 Task: Slide 45 - Maybe You Need Another Timeline-1.
Action: Mouse moved to (182, 69)
Screenshot: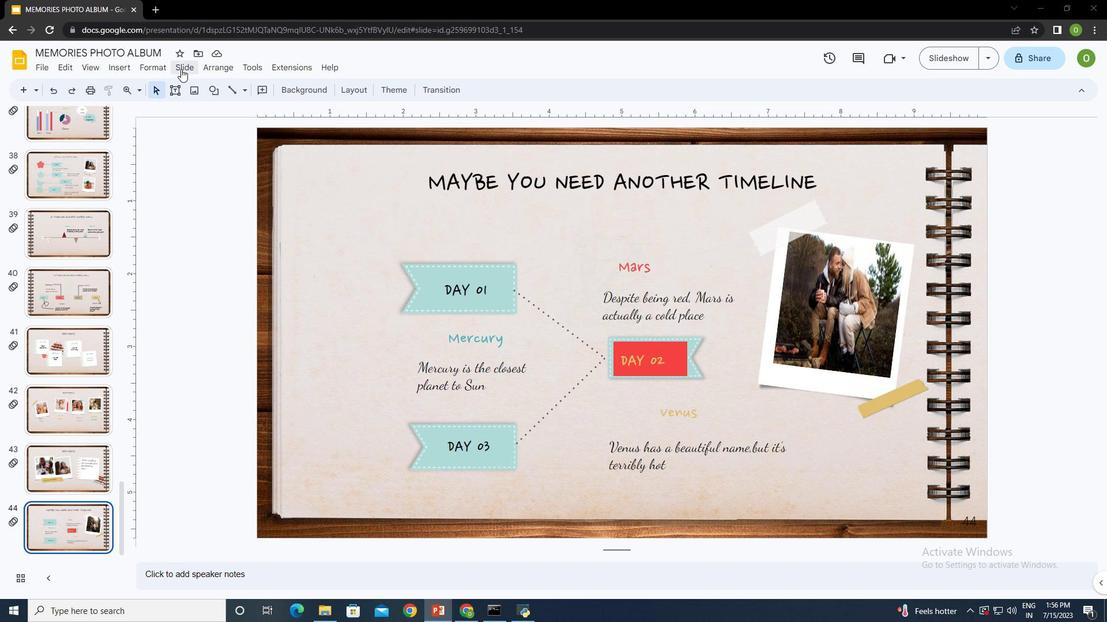 
Action: Mouse pressed left at (182, 69)
Screenshot: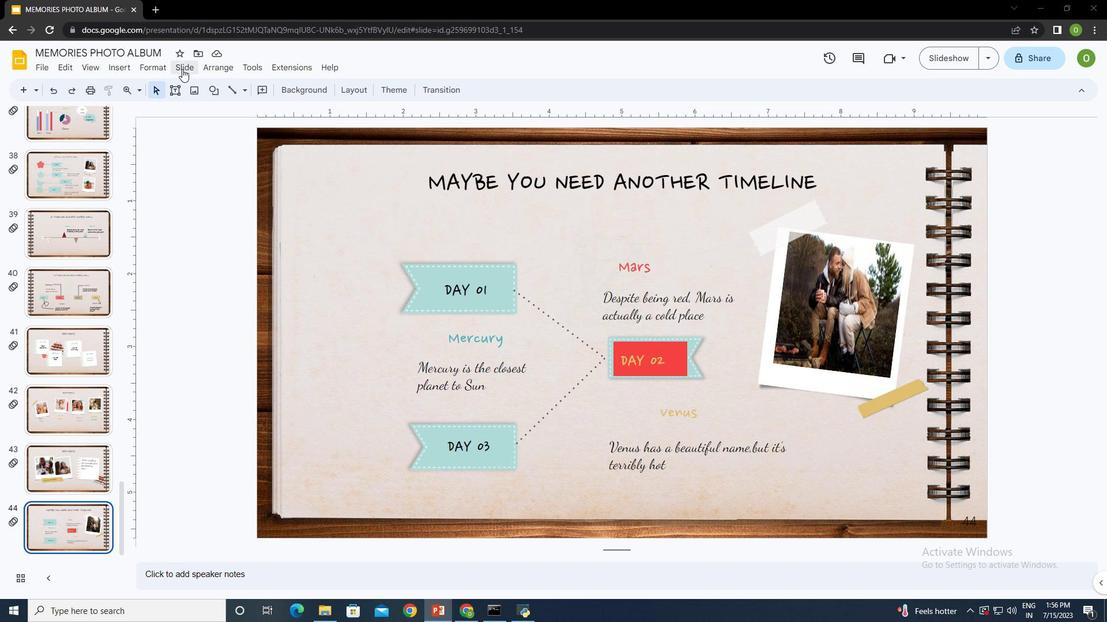 
Action: Mouse moved to (221, 85)
Screenshot: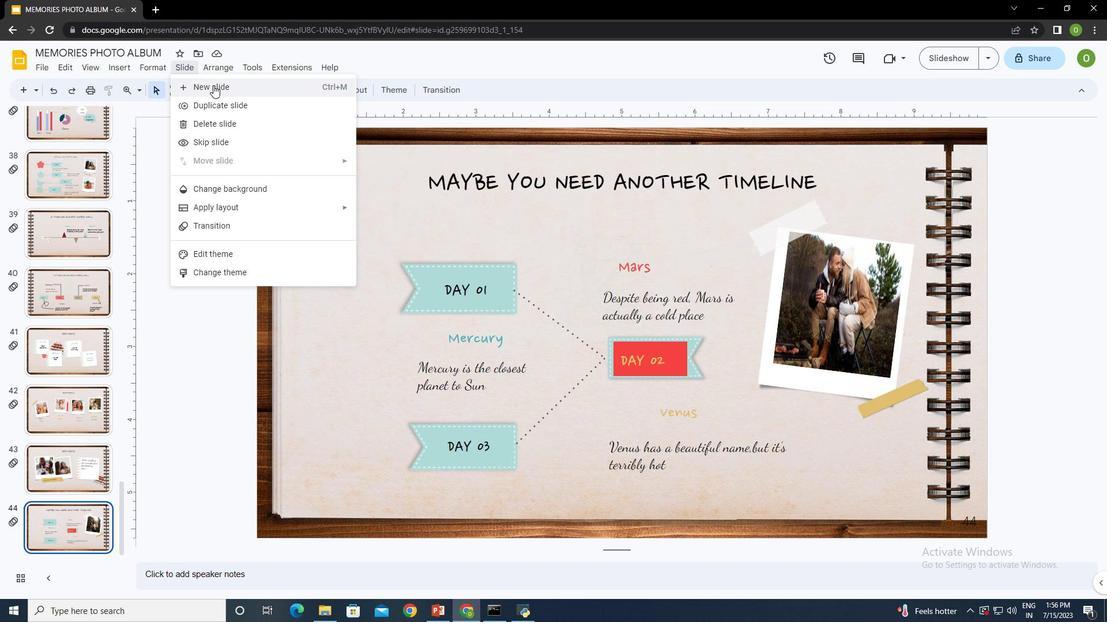
Action: Mouse pressed left at (221, 85)
Screenshot: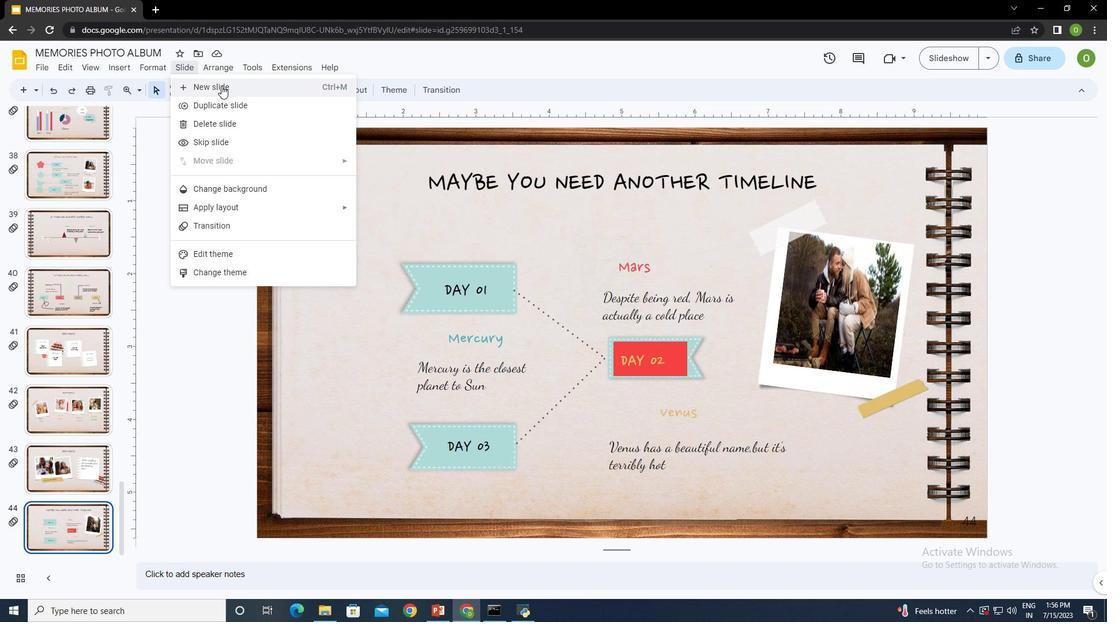 
Action: Mouse moved to (561, 179)
Screenshot: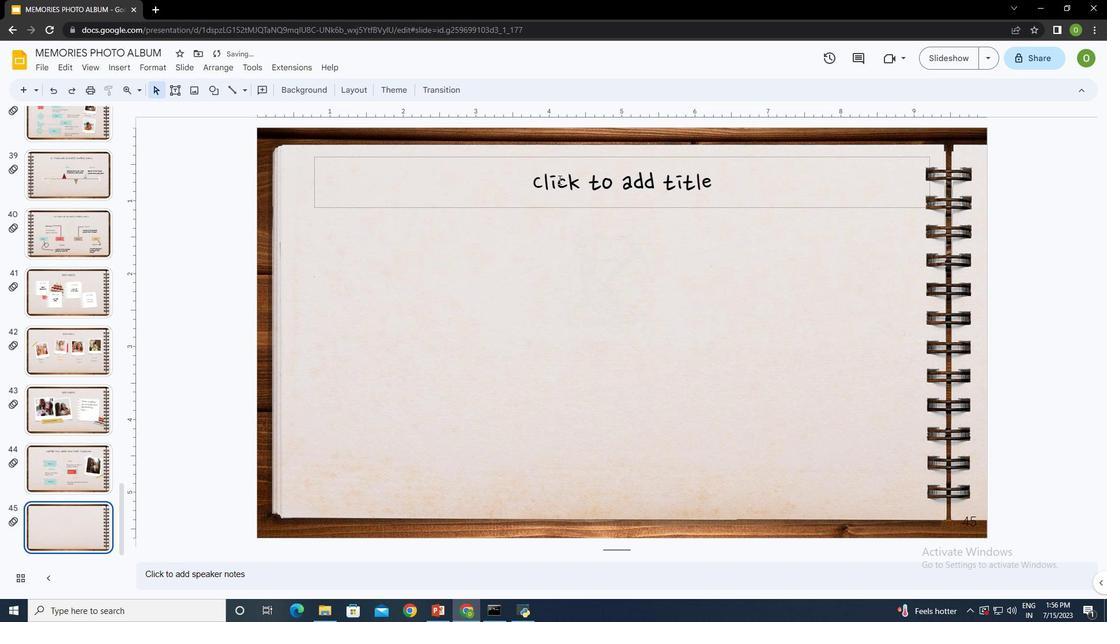 
Action: Mouse pressed left at (561, 179)
Screenshot: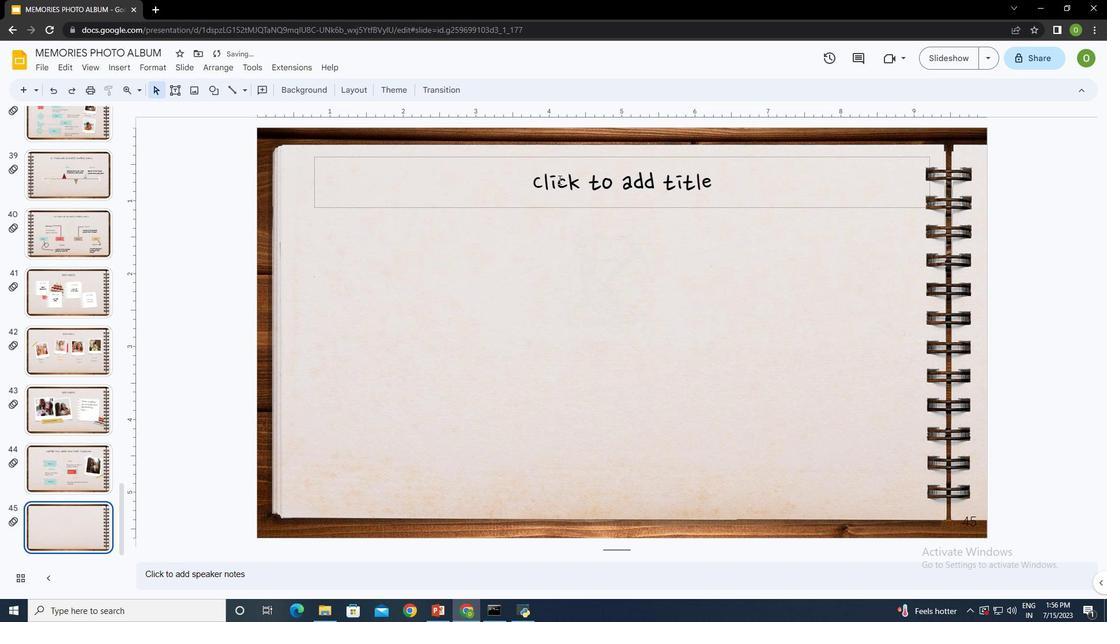 
Action: Key pressed <Key.caps_lock>MAYBE<Key.space>YOU<Key.space>NEED<Key.space>ANOTHER<Key.space>TIMELINE
Screenshot: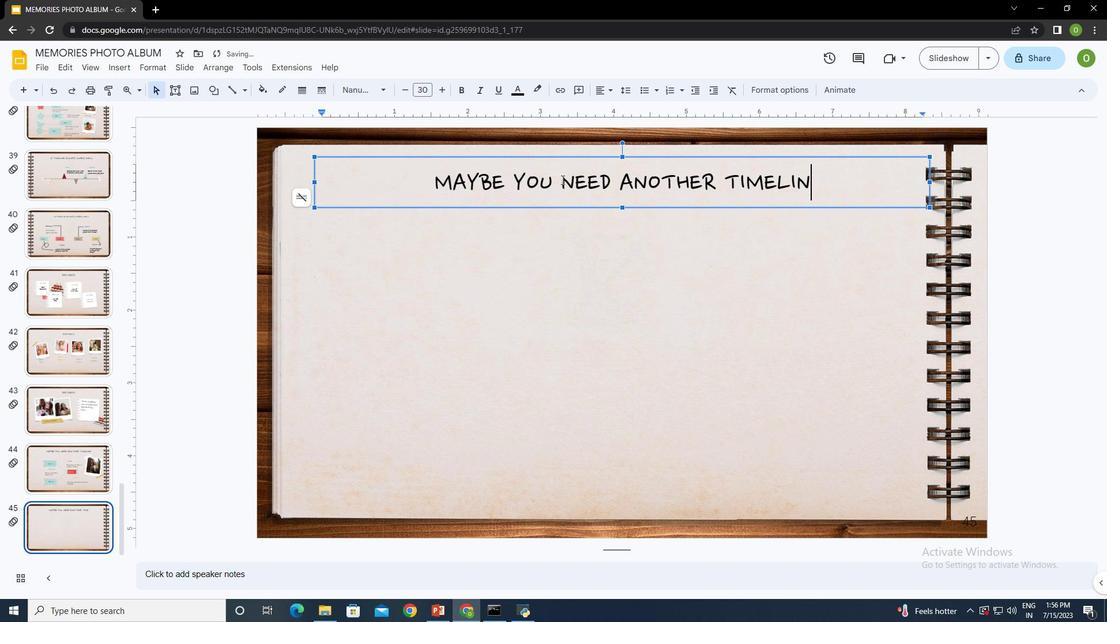
Action: Mouse moved to (544, 255)
Screenshot: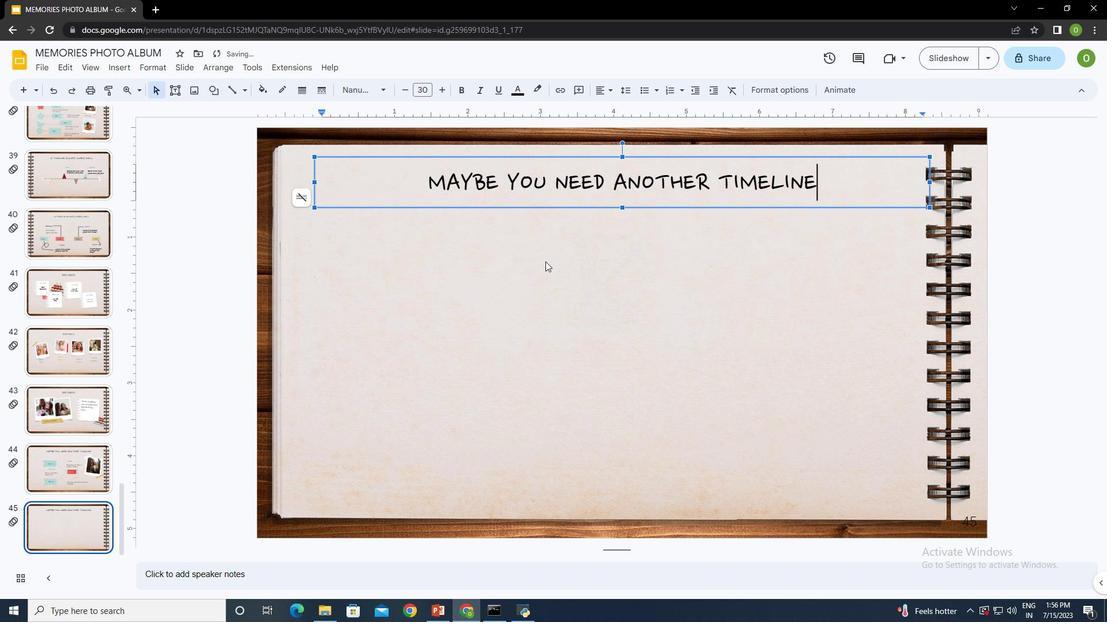
Action: Mouse pressed left at (544, 255)
Screenshot: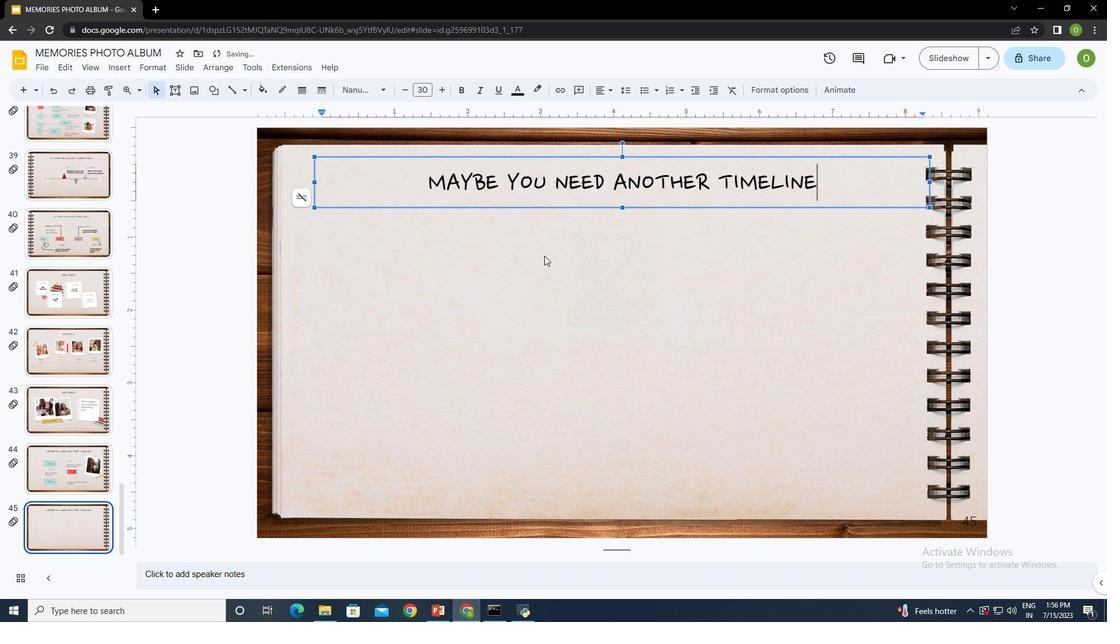 
Action: Mouse moved to (508, 173)
Screenshot: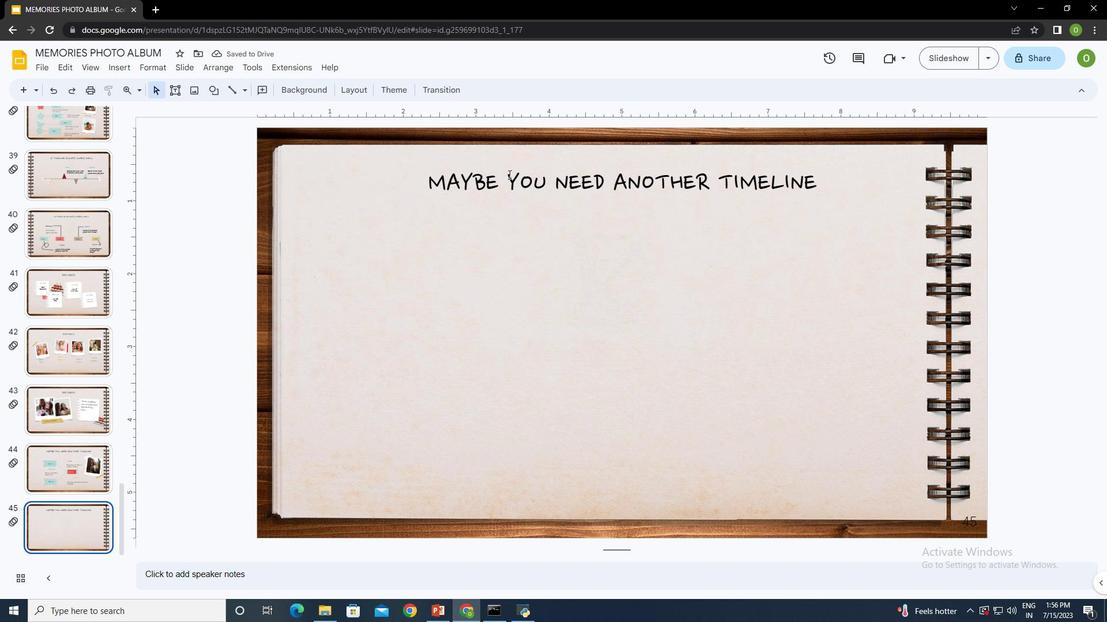 
Action: Mouse pressed left at (508, 173)
Screenshot: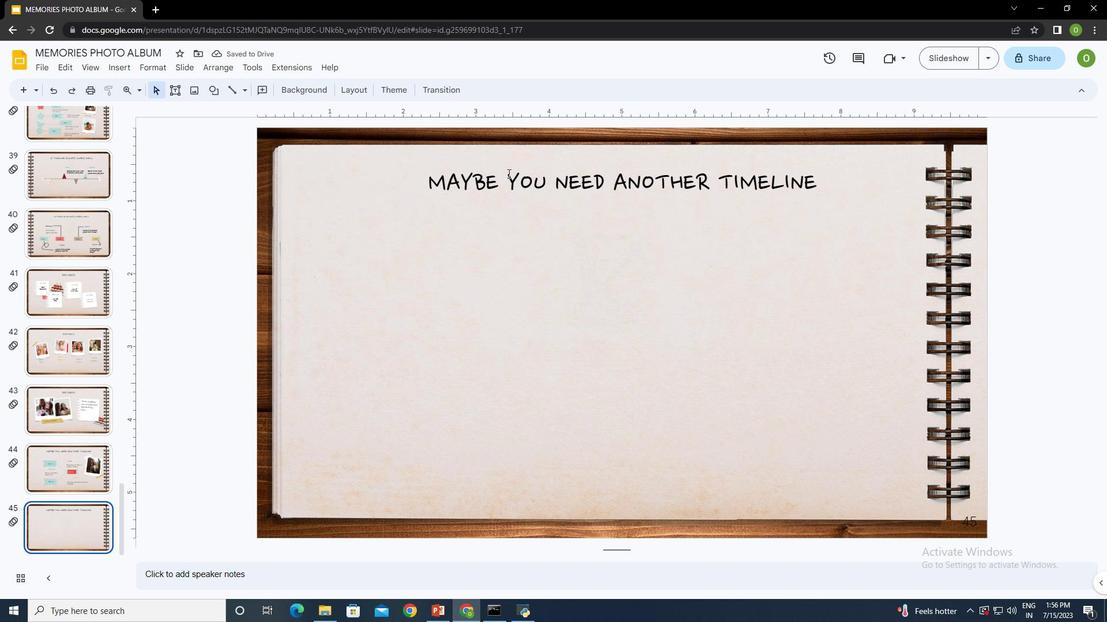 
Action: Mouse moved to (513, 85)
Screenshot: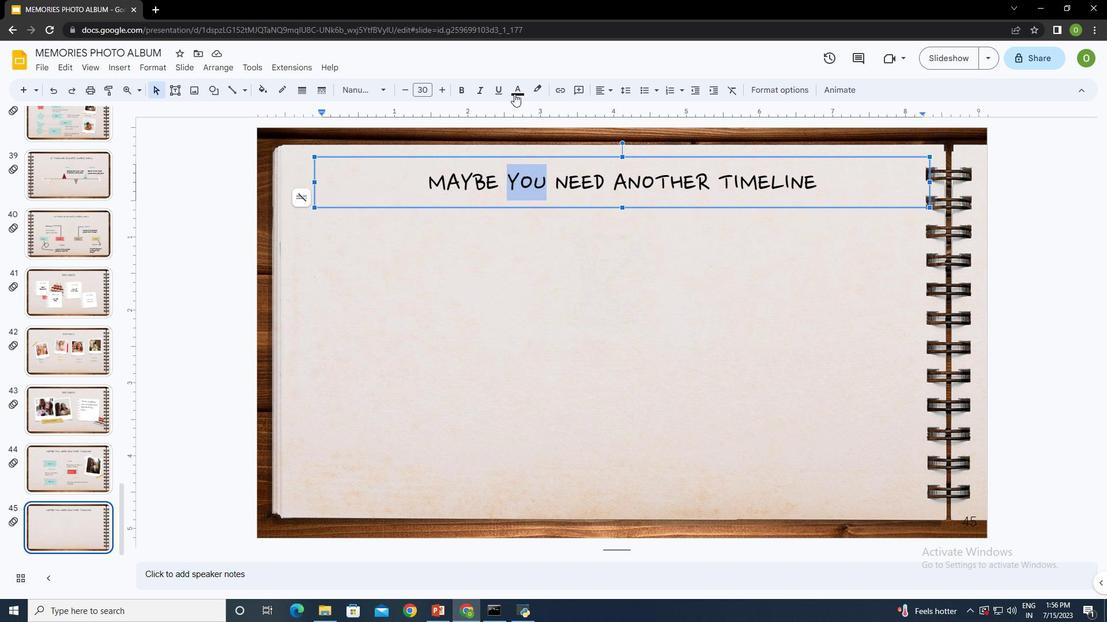 
Action: Mouse pressed left at (513, 85)
Screenshot: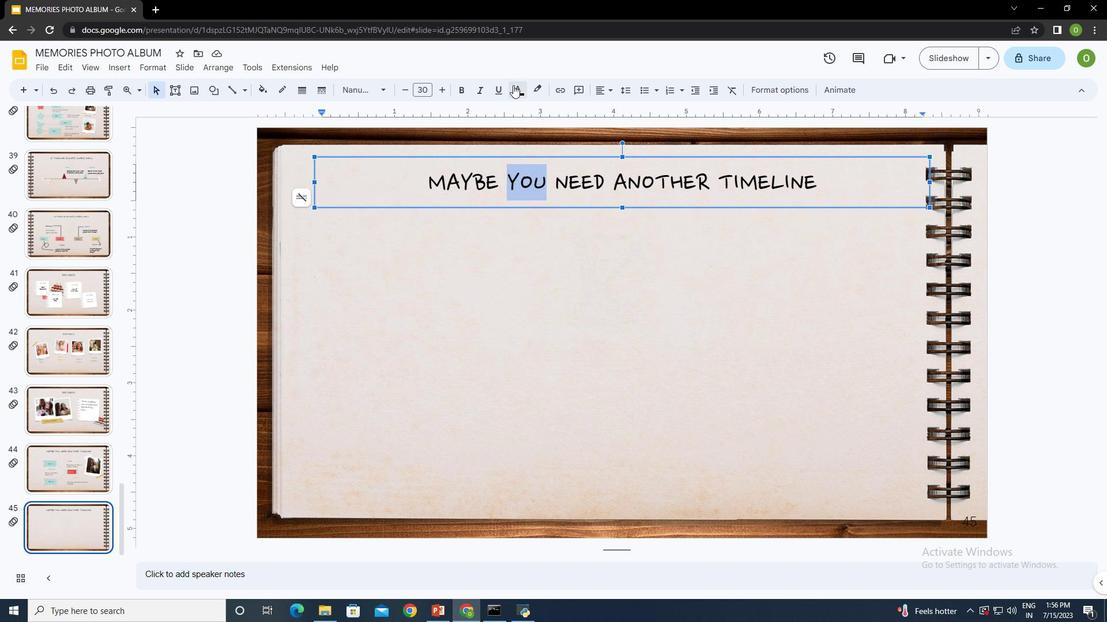 
Action: Mouse moved to (634, 124)
Screenshot: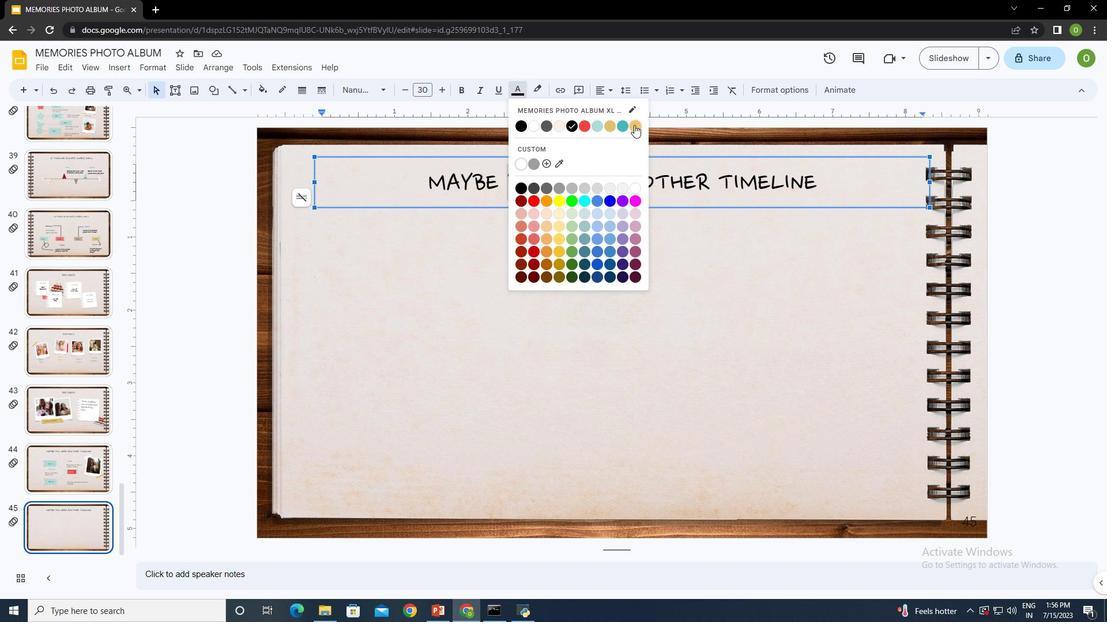 
Action: Mouse pressed left at (634, 124)
Screenshot: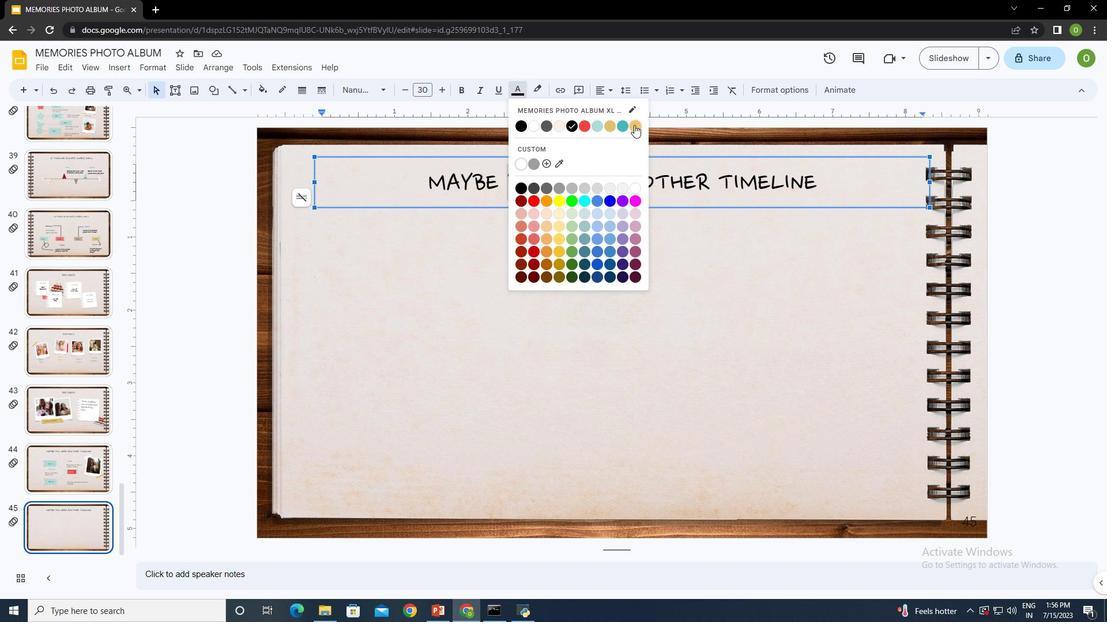 
Action: Mouse moved to (568, 257)
Screenshot: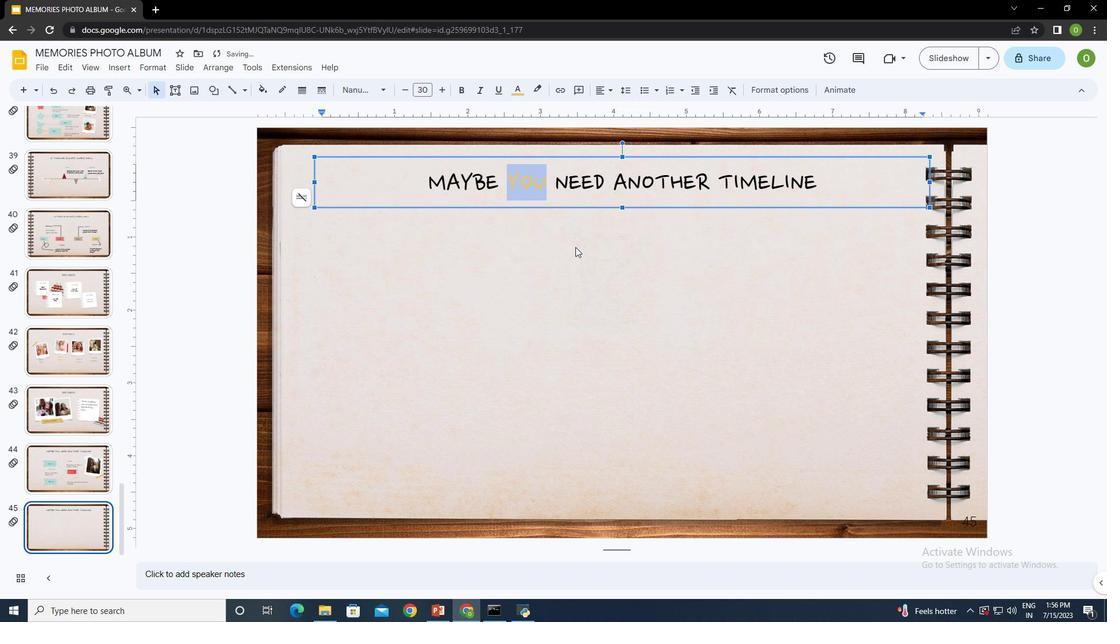 
Action: Mouse pressed left at (568, 257)
Screenshot: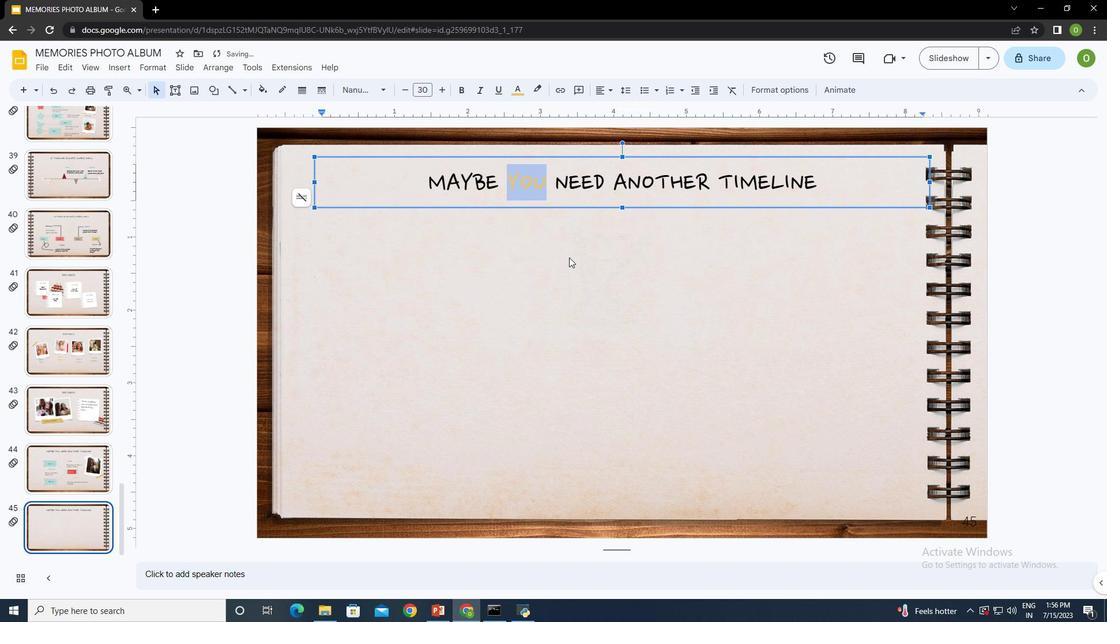 
Action: Mouse moved to (117, 62)
Screenshot: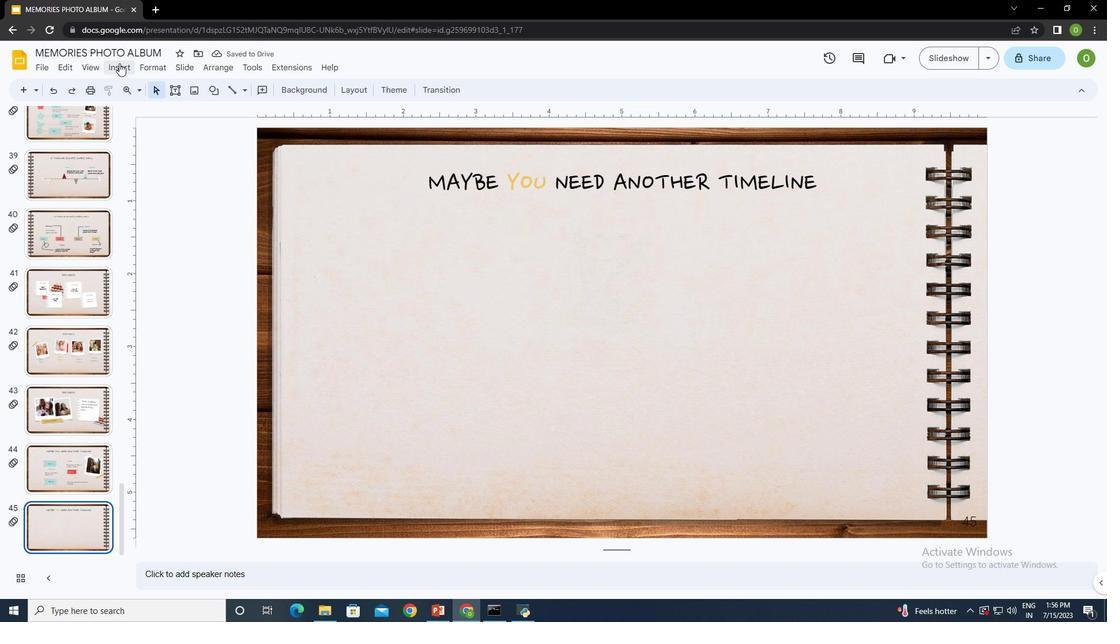 
Action: Mouse pressed left at (117, 62)
Screenshot: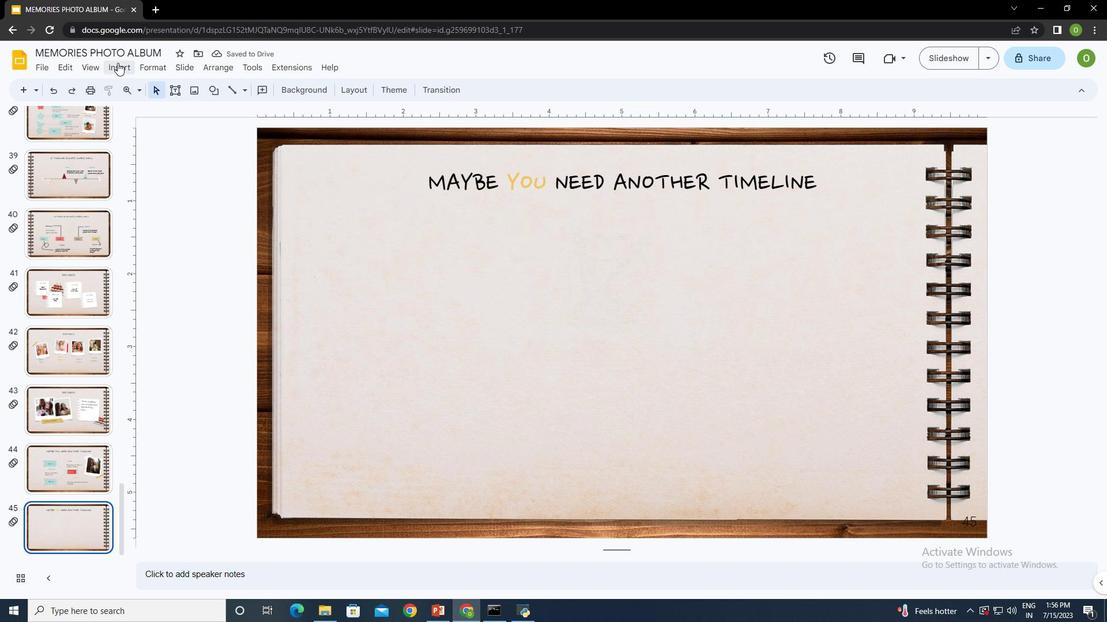 
Action: Mouse moved to (343, 89)
Screenshot: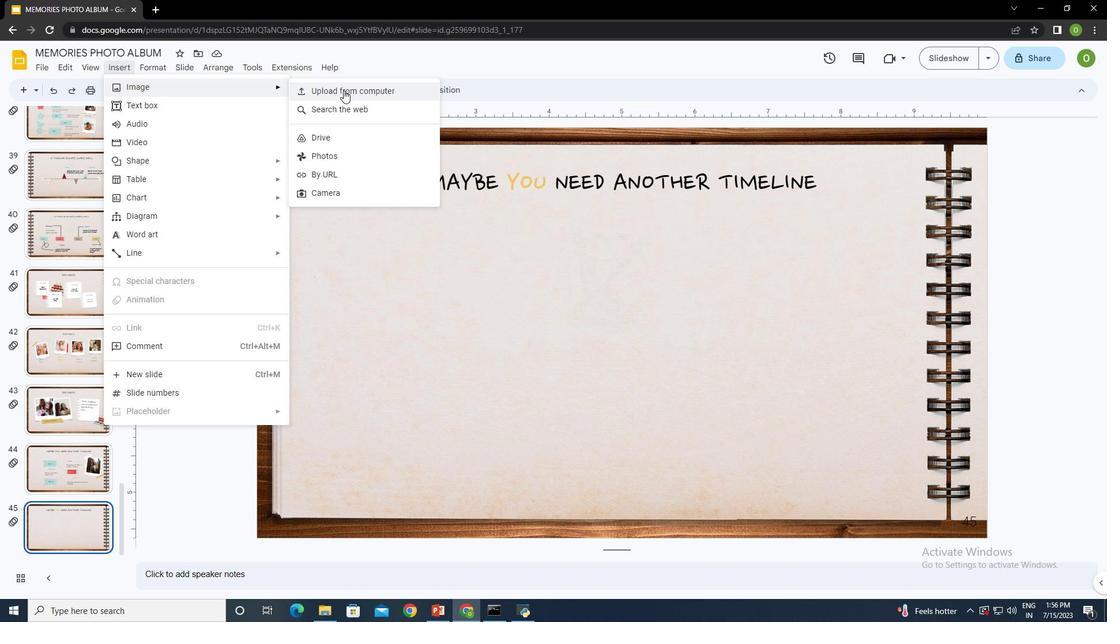 
Action: Mouse pressed left at (343, 89)
Screenshot: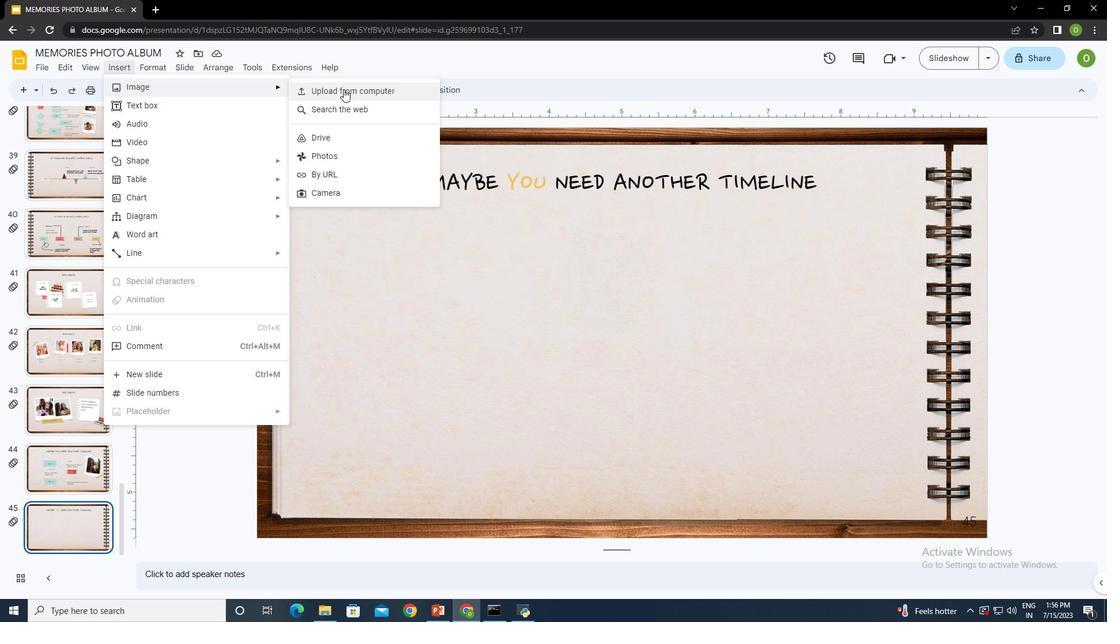 
Action: Mouse moved to (543, 87)
Screenshot: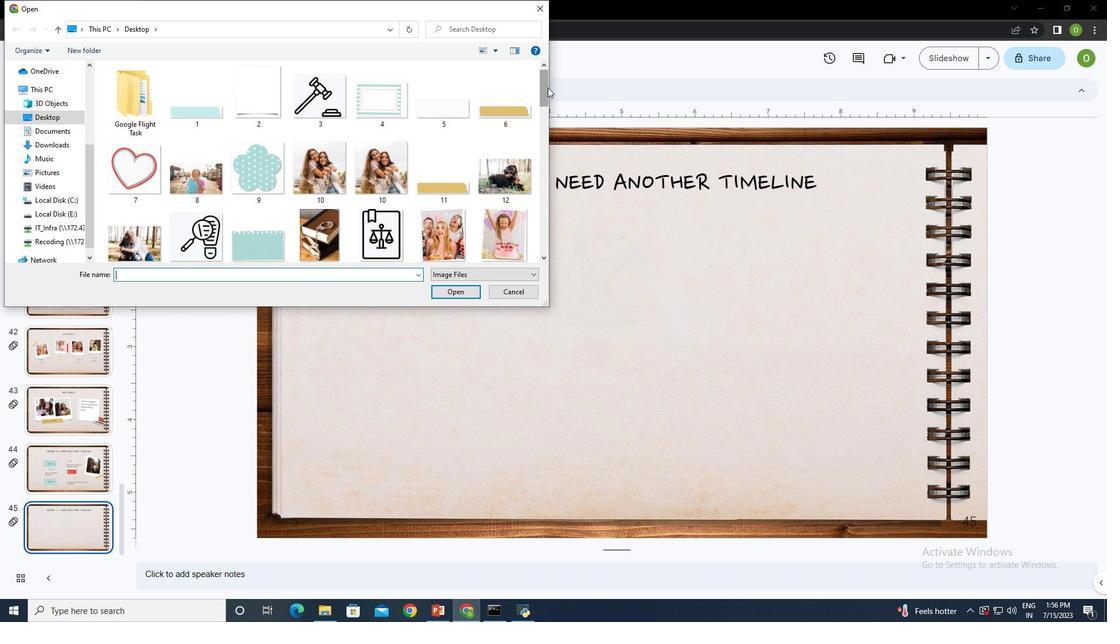 
Action: Mouse pressed left at (543, 87)
Screenshot: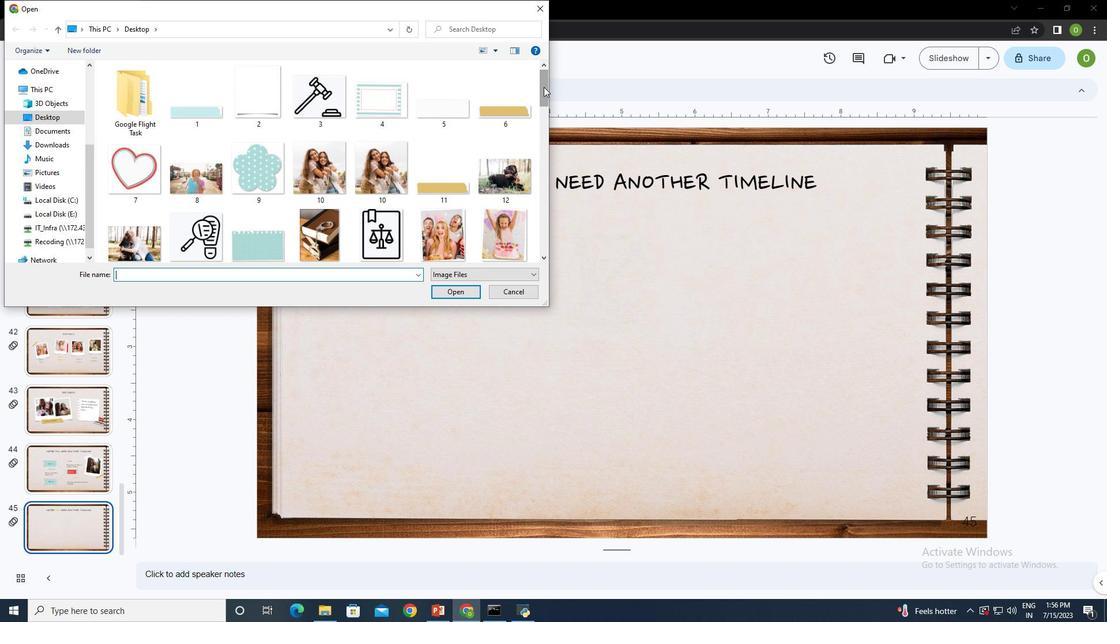 
Action: Mouse moved to (143, 200)
Screenshot: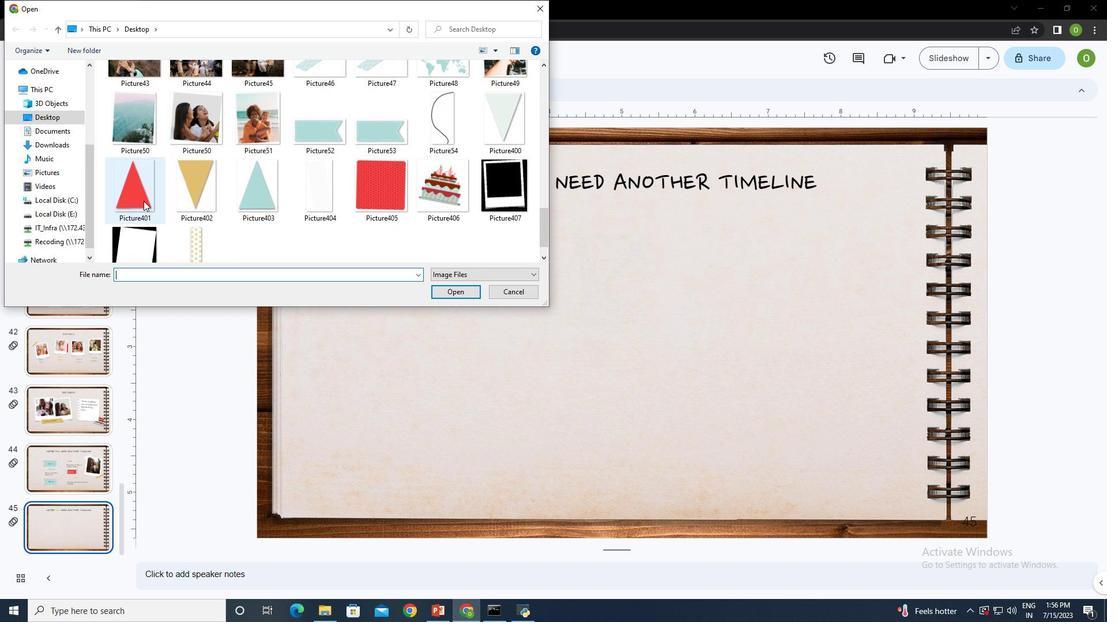 
Action: Mouse pressed left at (143, 200)
Screenshot: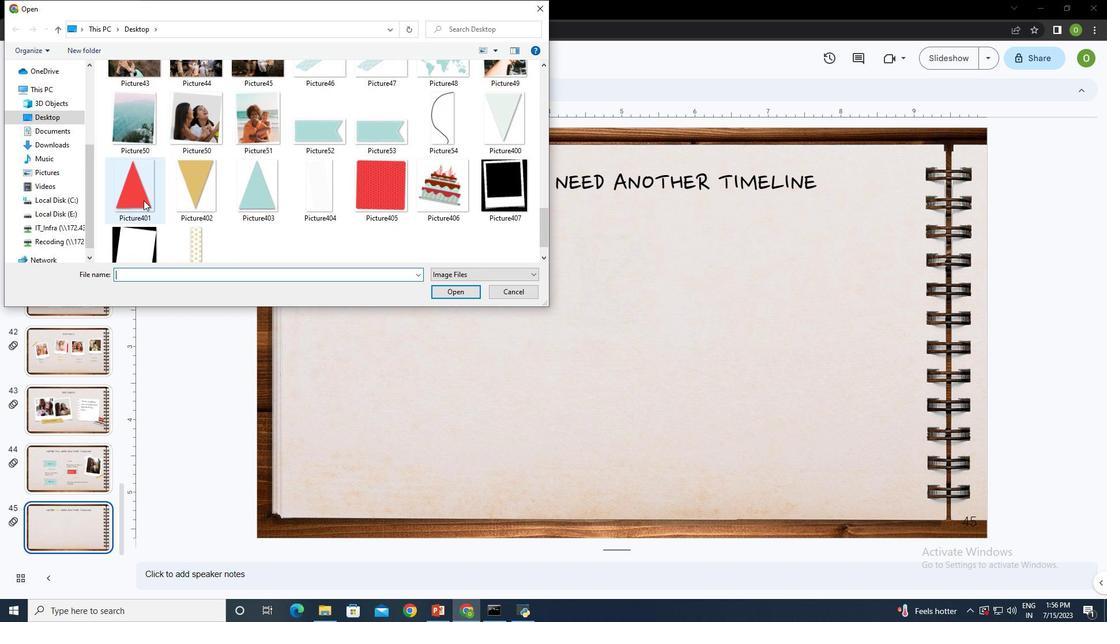 
Action: Mouse moved to (456, 291)
Screenshot: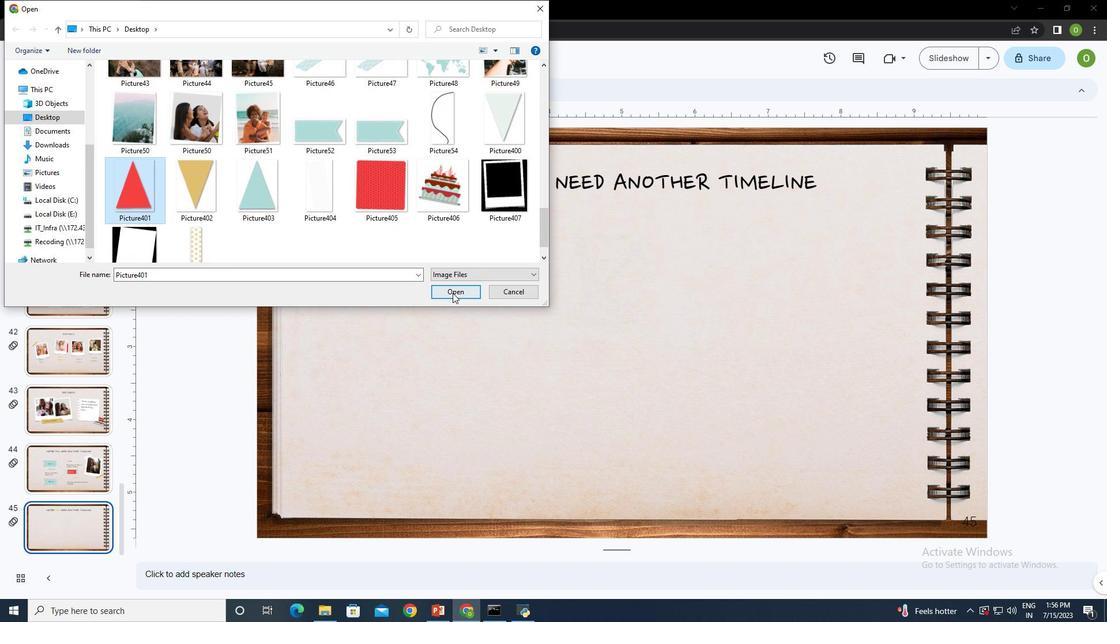 
Action: Mouse pressed left at (456, 291)
Screenshot: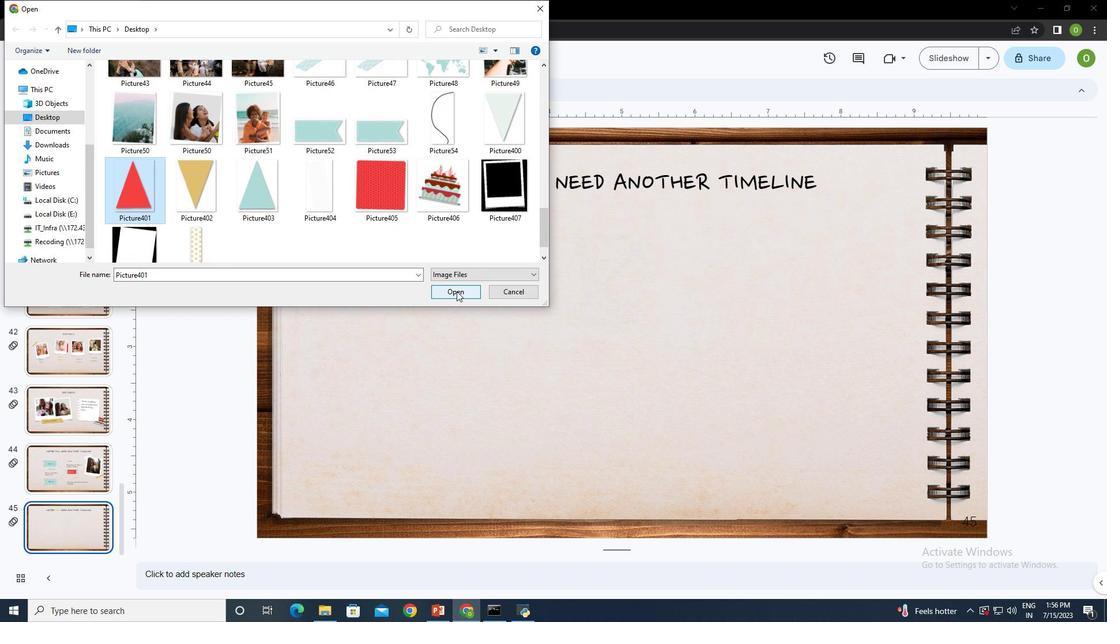 
Action: Mouse moved to (309, 282)
Screenshot: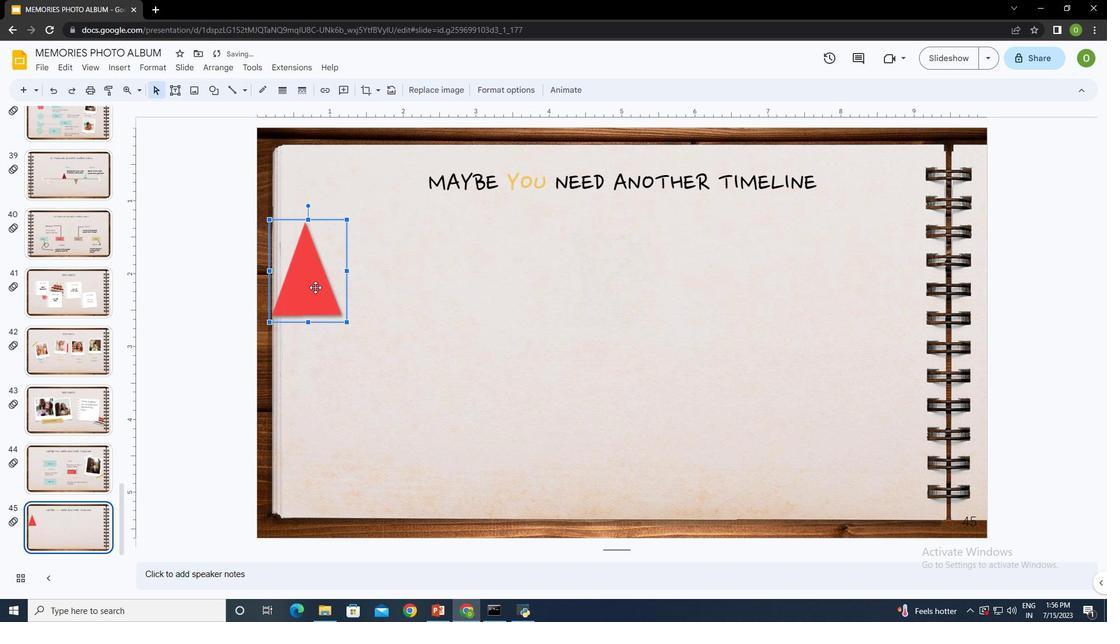 
Action: Mouse pressed left at (309, 282)
Screenshot: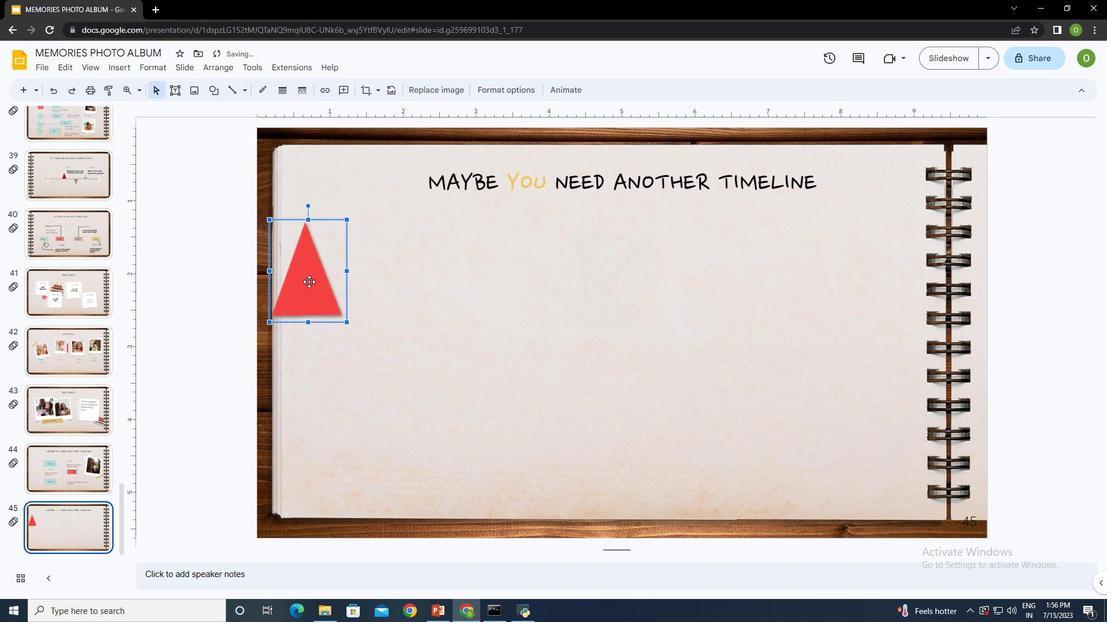 
Action: Mouse moved to (438, 317)
Screenshot: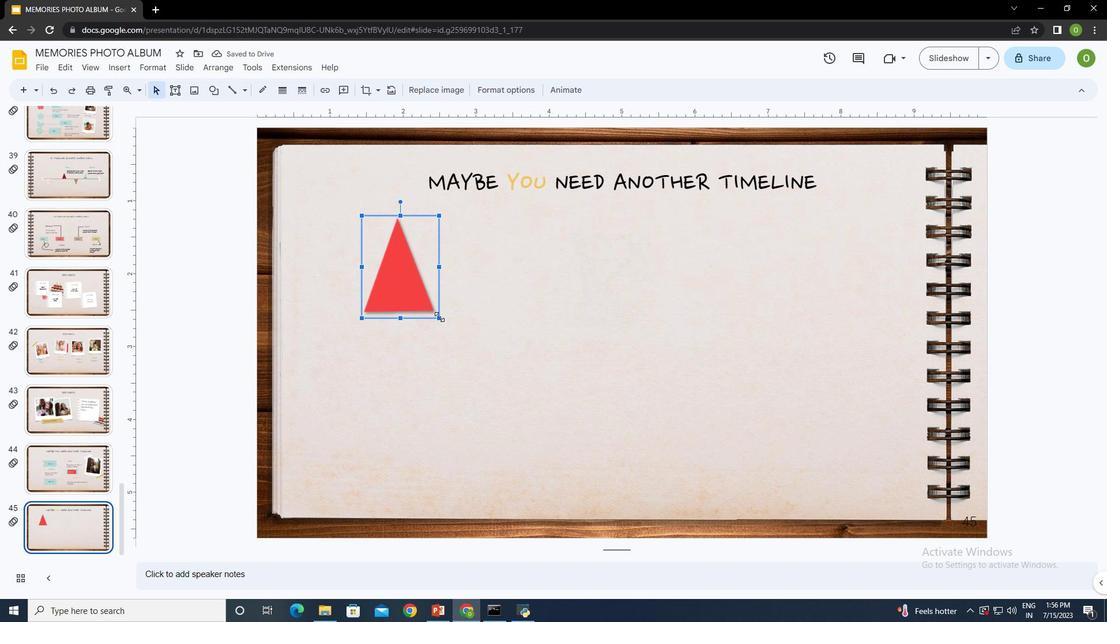 
Action: Mouse pressed left at (438, 317)
Screenshot: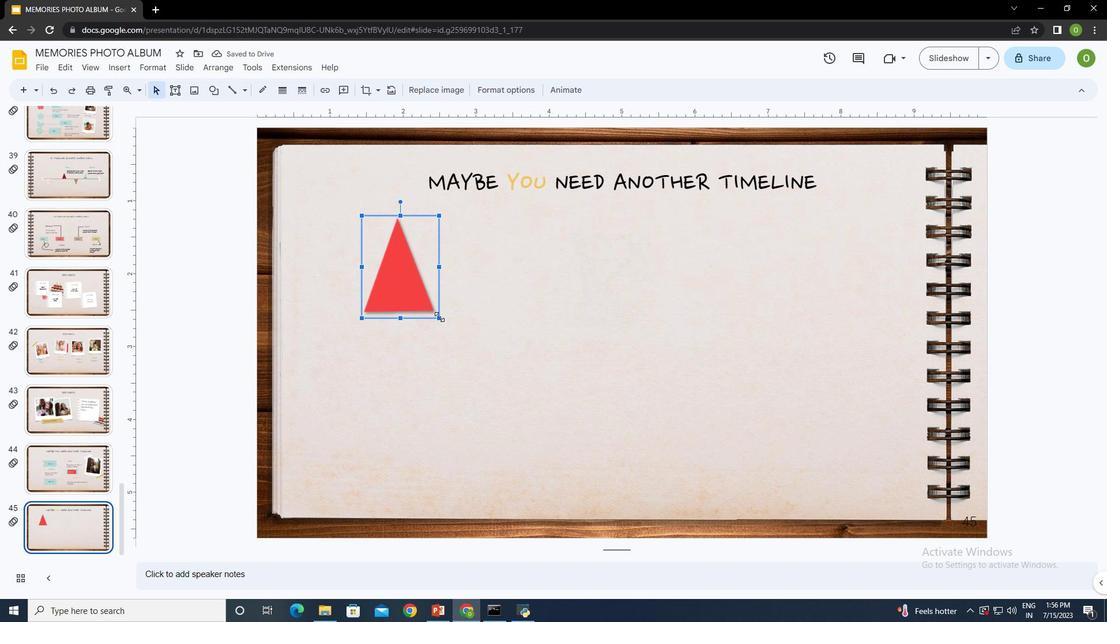 
Action: Mouse moved to (381, 244)
Screenshot: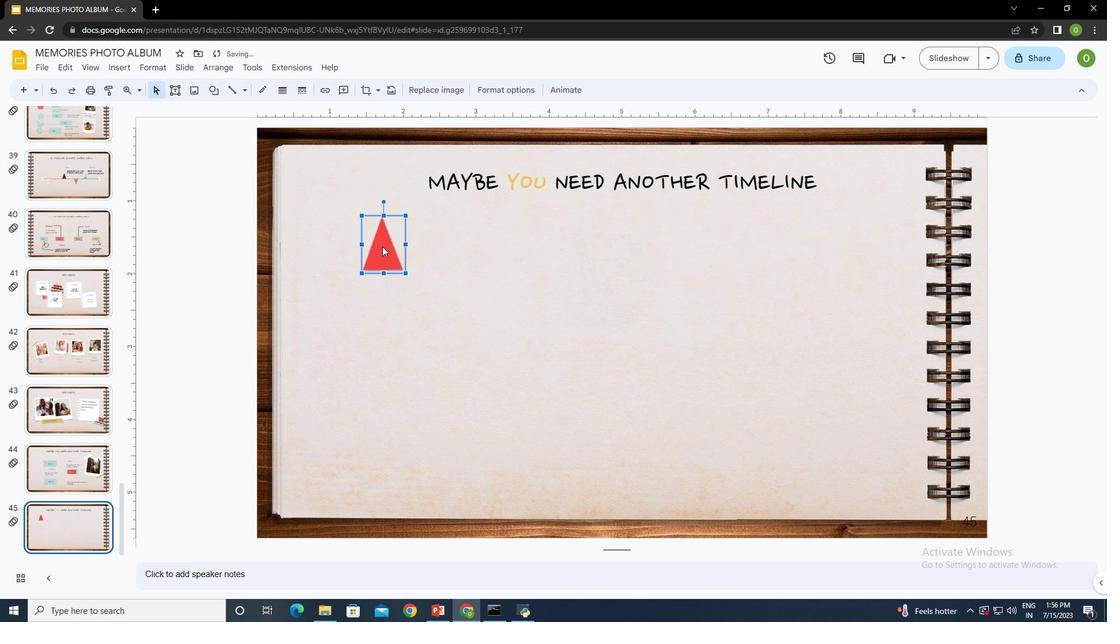 
Action: Mouse pressed left at (381, 244)
Screenshot: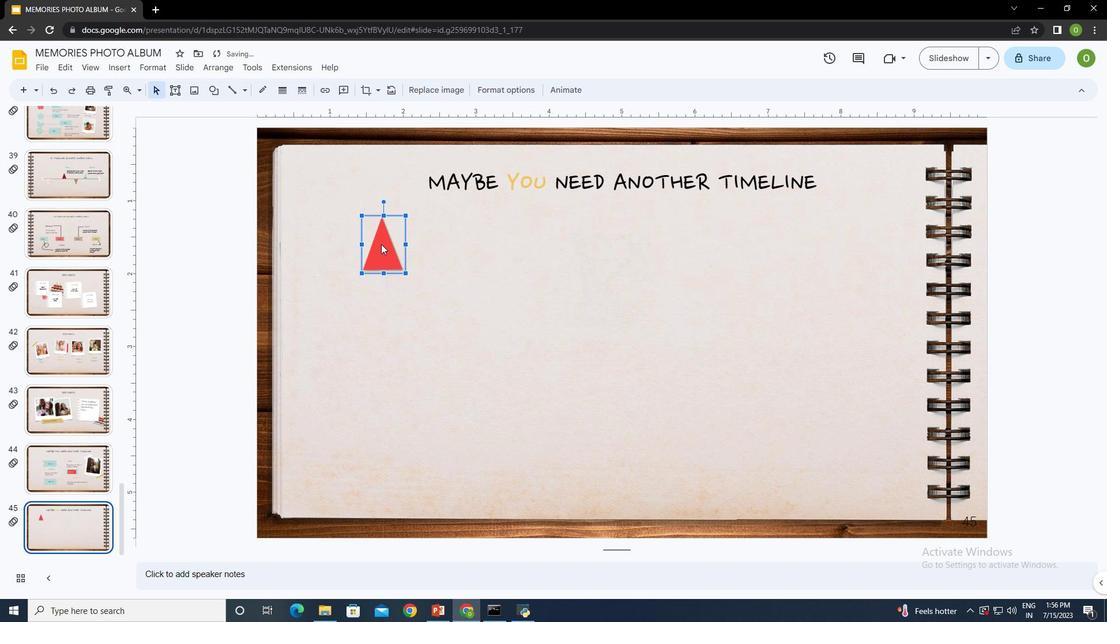 
Action: Mouse moved to (502, 87)
Screenshot: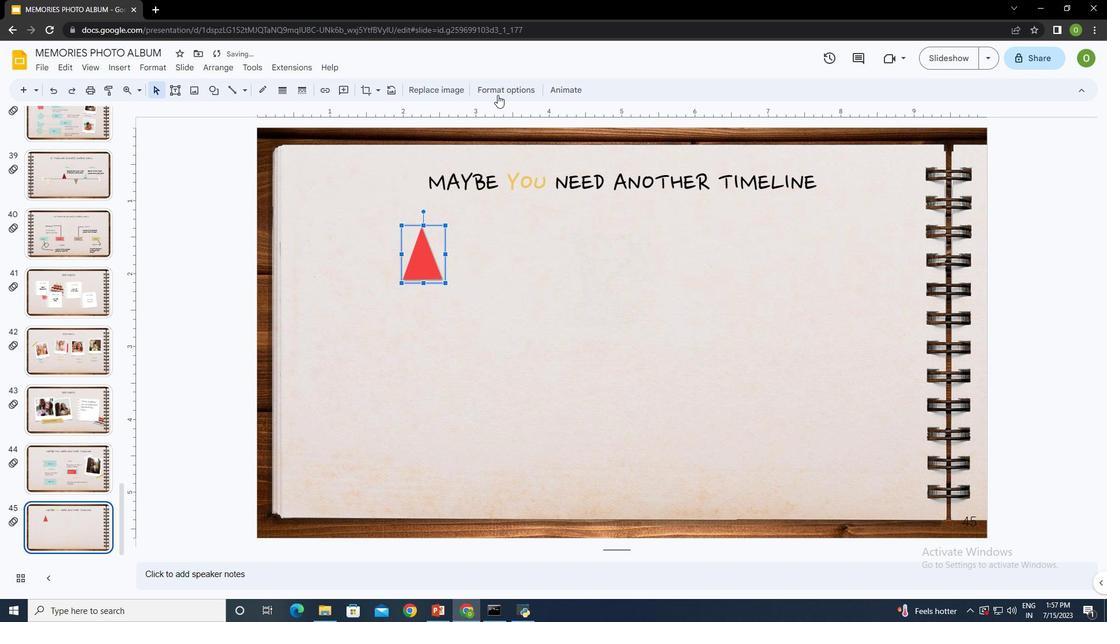 
Action: Mouse pressed left at (502, 87)
Screenshot: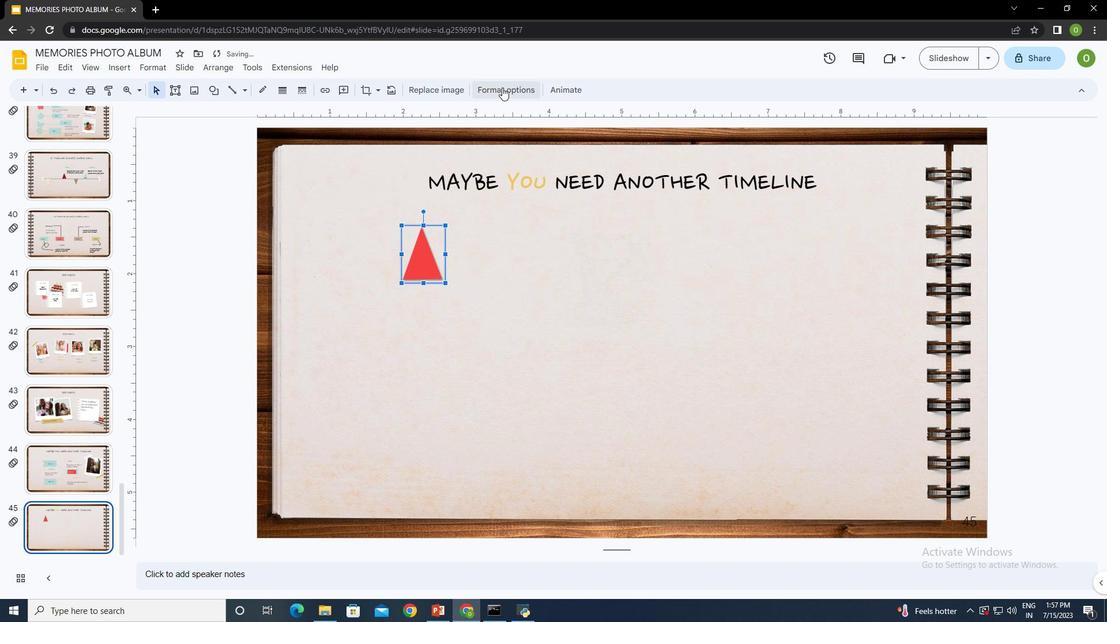 
Action: Mouse moved to (1019, 318)
Screenshot: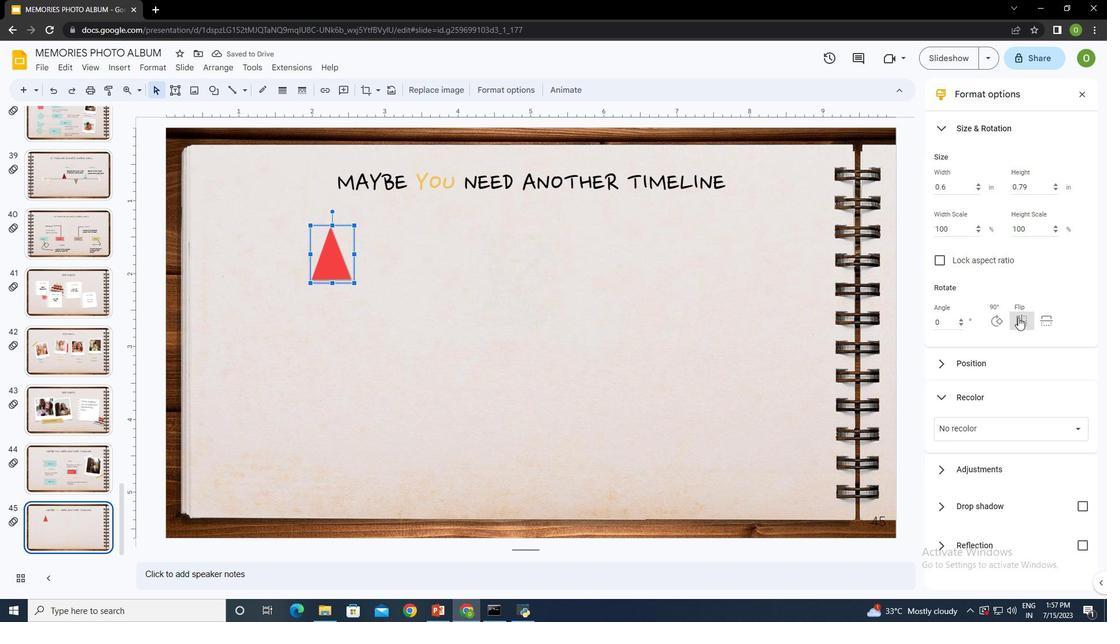 
Action: Mouse pressed left at (1019, 318)
Screenshot: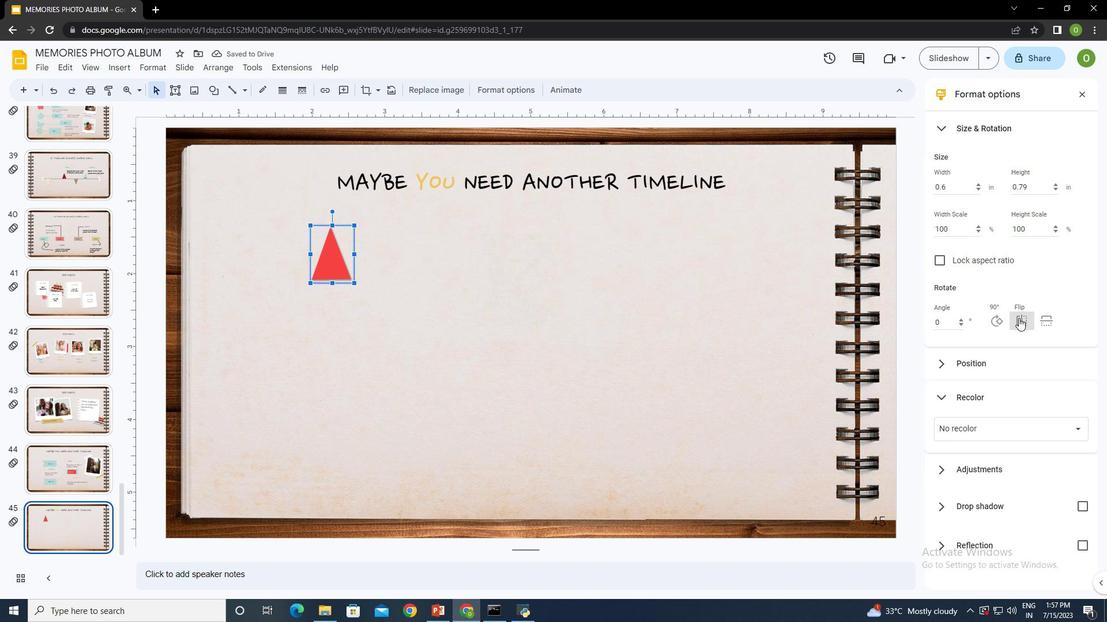 
Action: Mouse pressed left at (1019, 318)
Screenshot: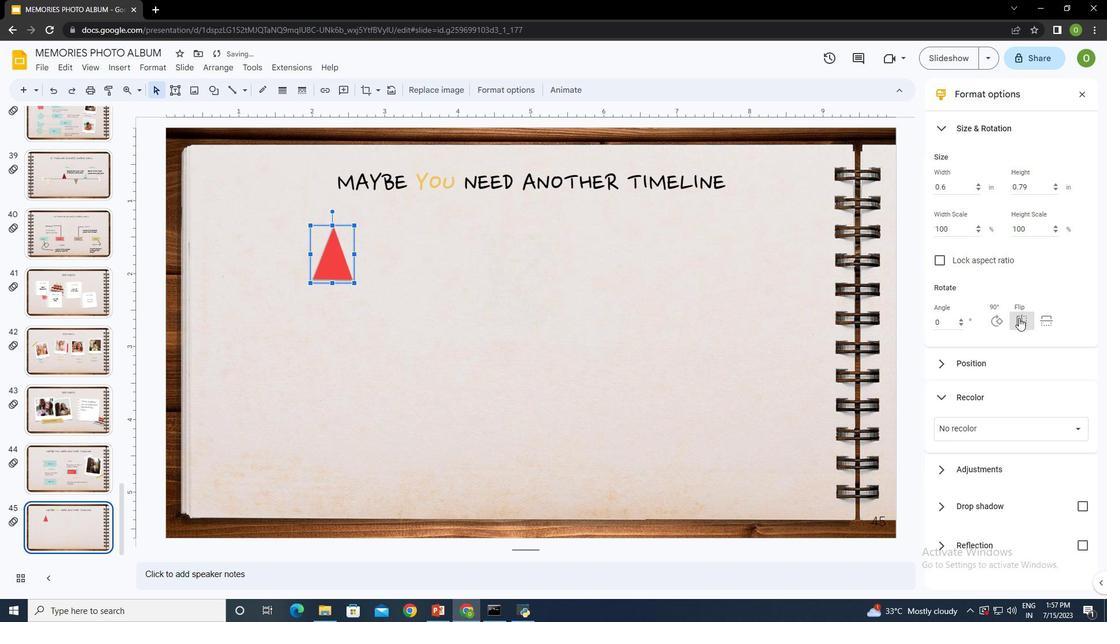 
Action: Mouse moved to (1000, 319)
Screenshot: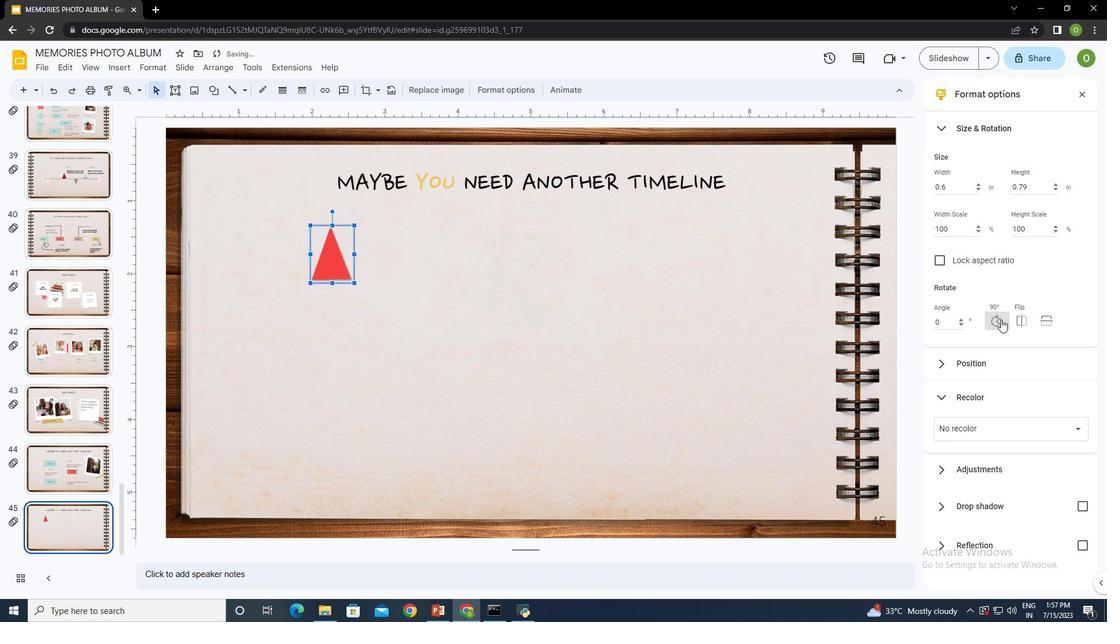
Action: Mouse pressed left at (1000, 319)
Screenshot: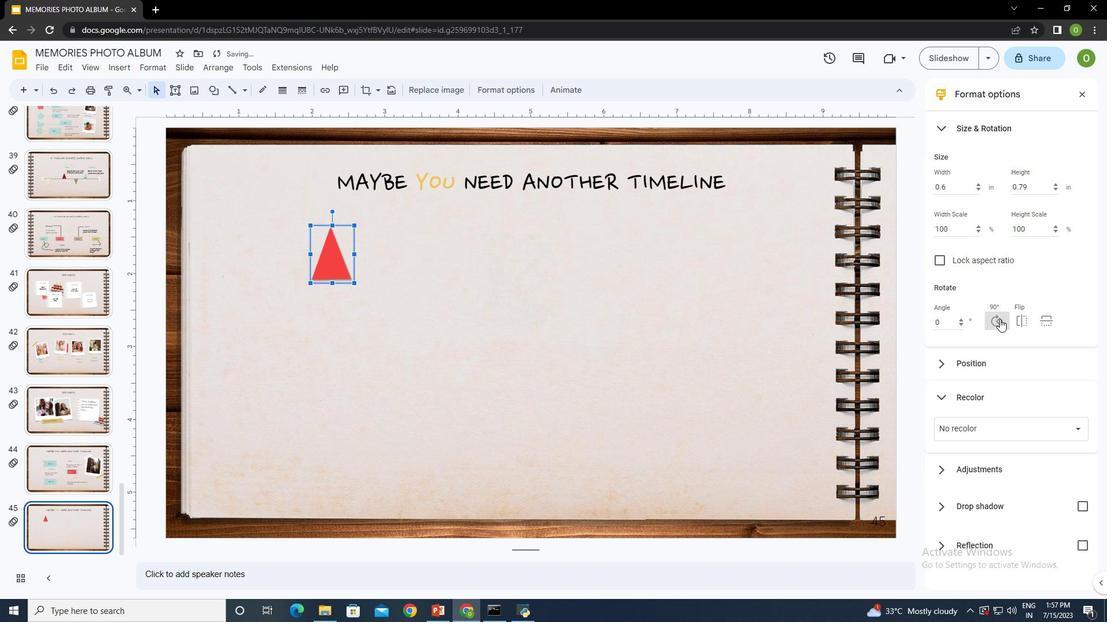 
Action: Mouse pressed left at (1000, 319)
Screenshot: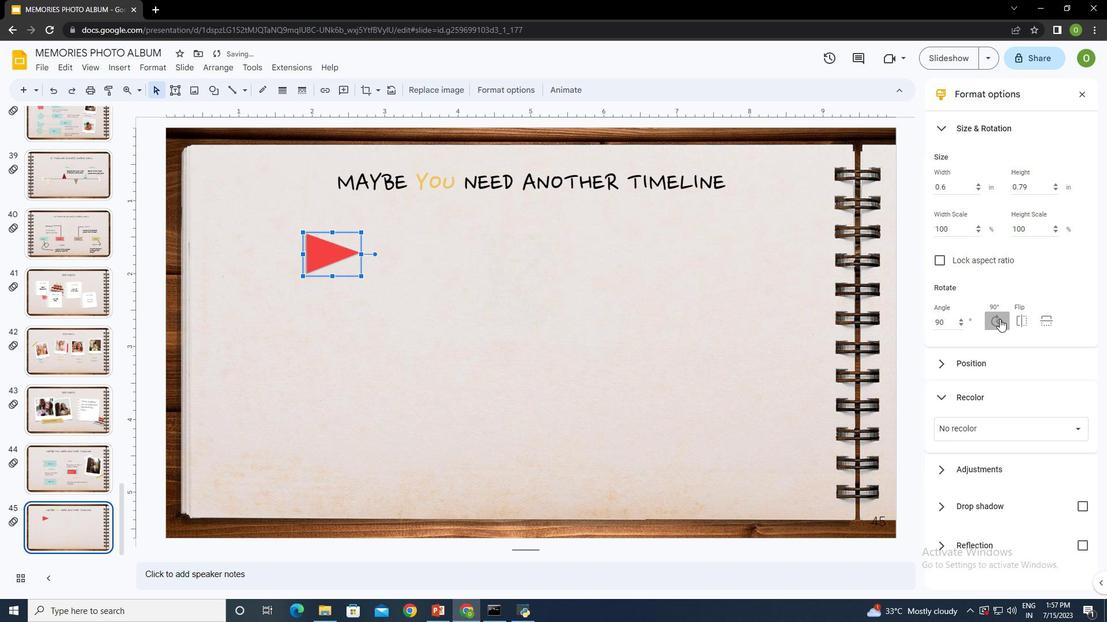 
Action: Mouse moved to (331, 246)
Screenshot: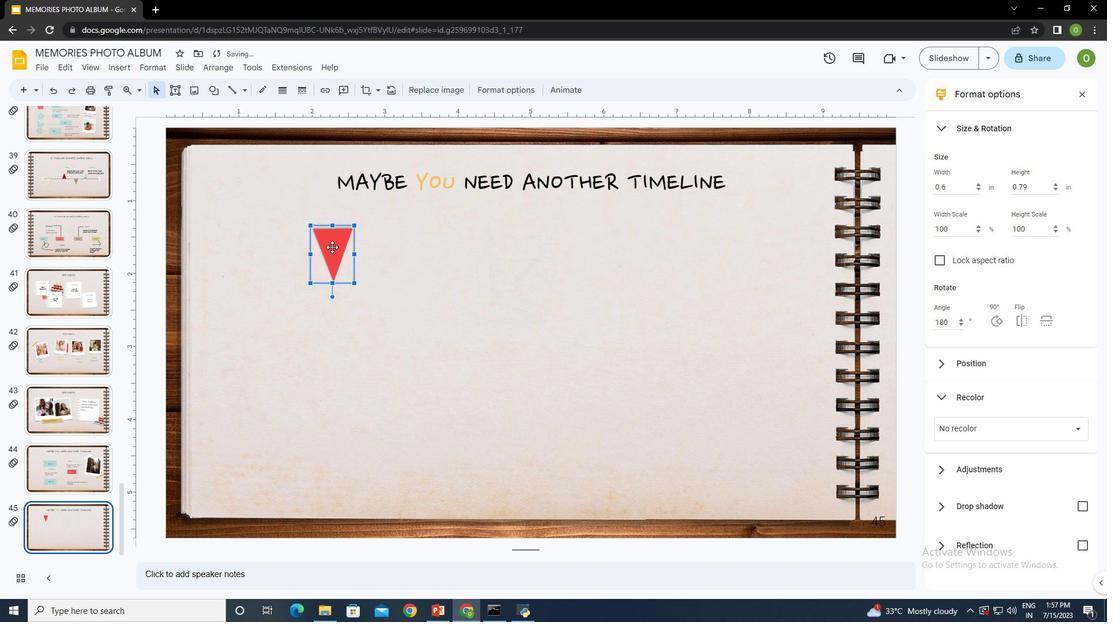 
Action: Mouse pressed left at (331, 246)
Screenshot: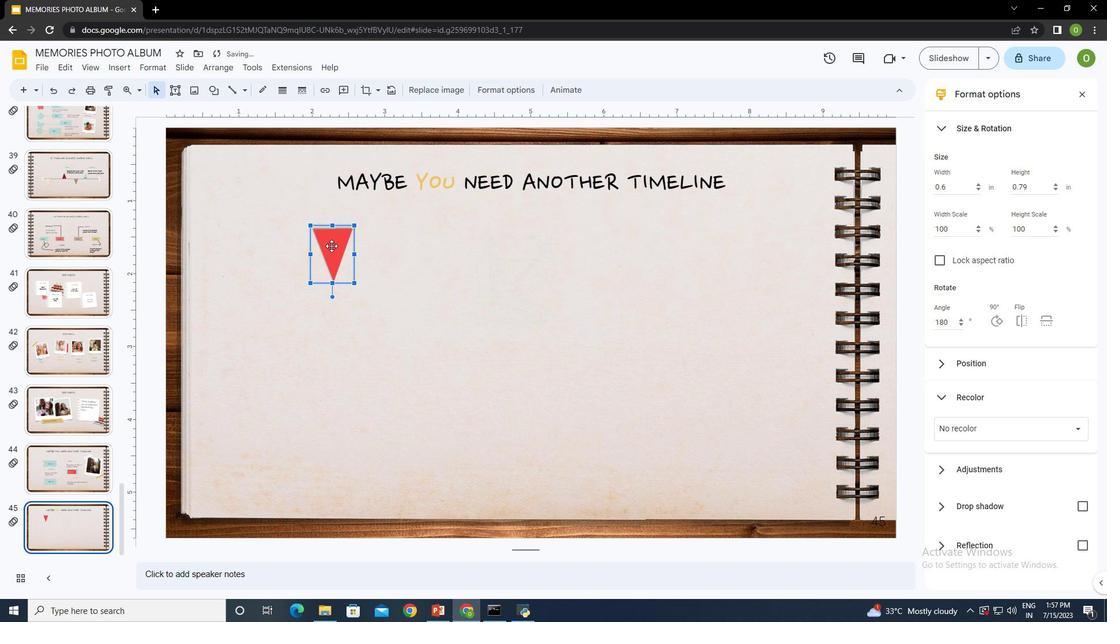 
Action: Mouse moved to (340, 324)
Screenshot: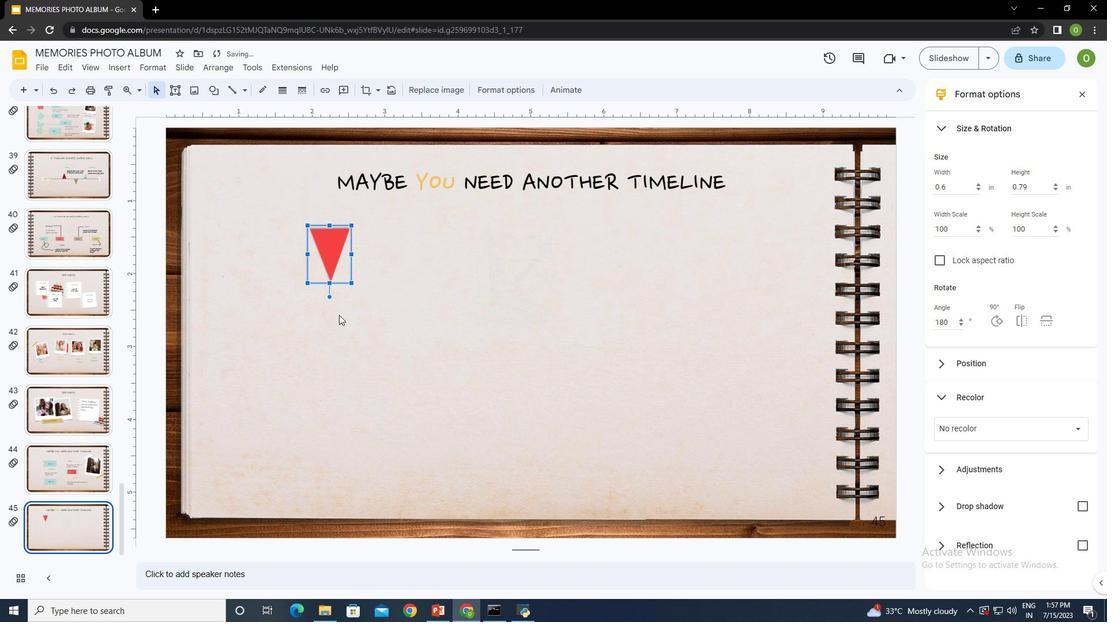
Action: Mouse pressed left at (340, 324)
Screenshot: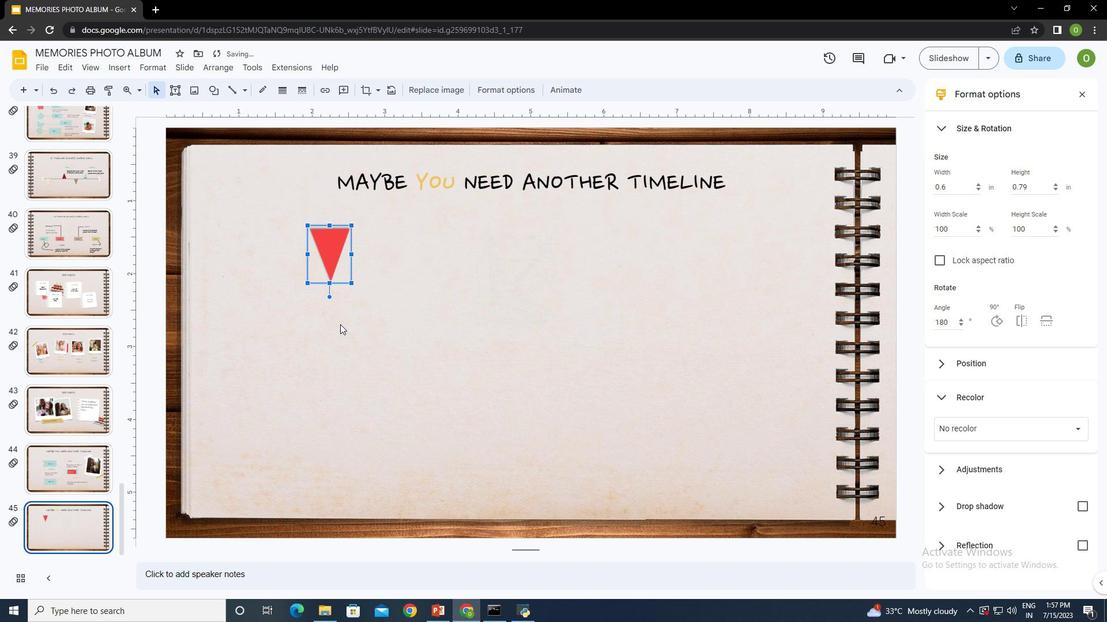 
Action: Mouse moved to (244, 89)
Screenshot: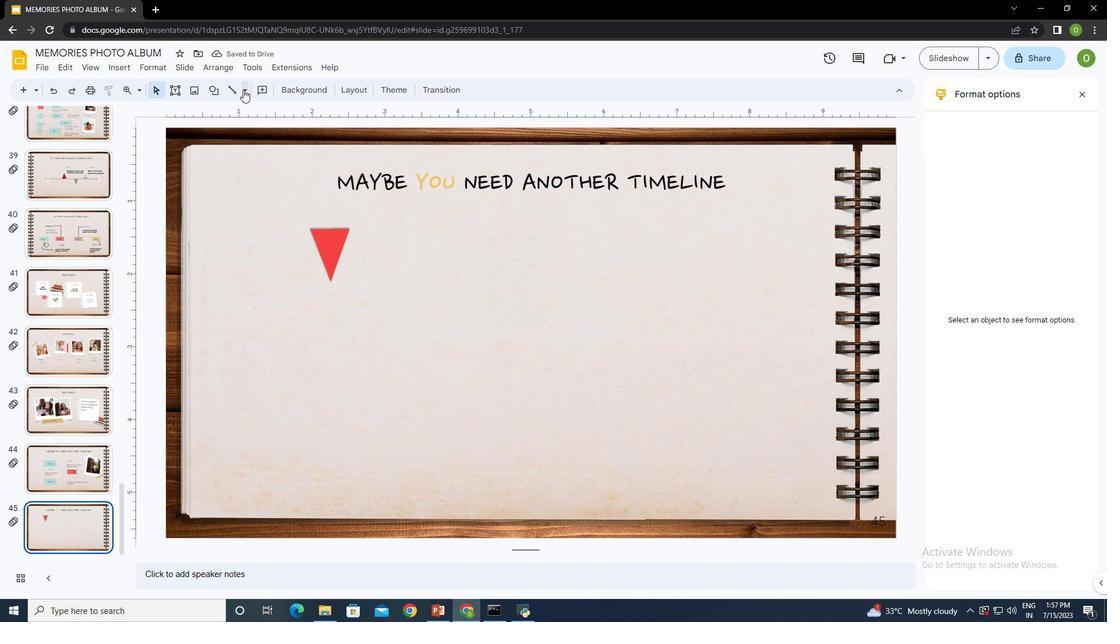 
Action: Mouse pressed left at (244, 89)
Screenshot: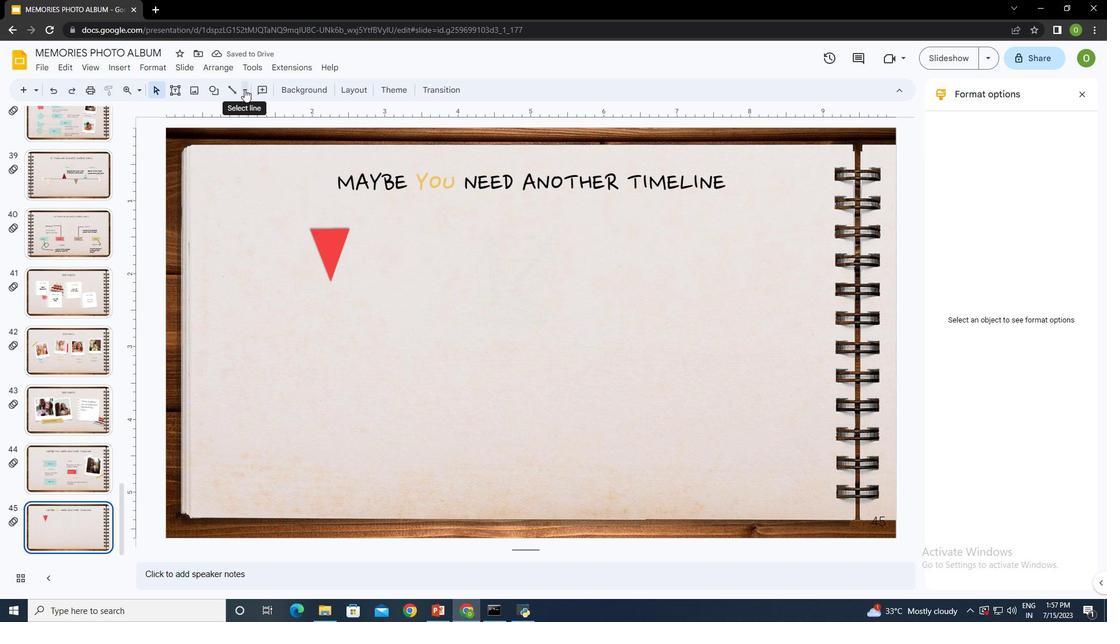 
Action: Mouse moved to (247, 107)
Screenshot: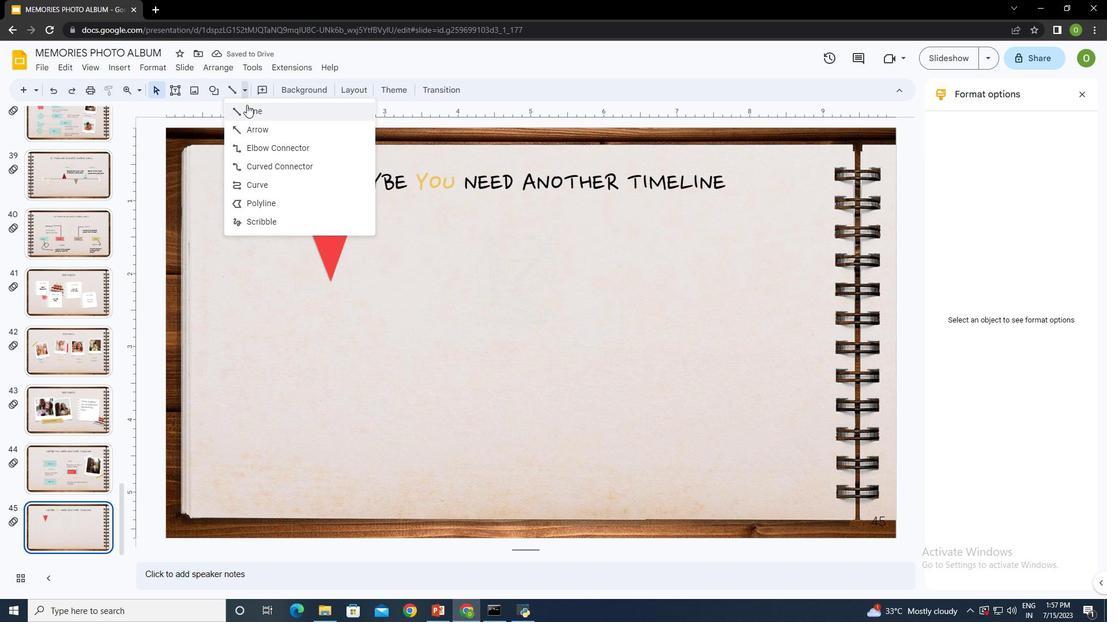 
Action: Mouse pressed left at (247, 107)
Screenshot: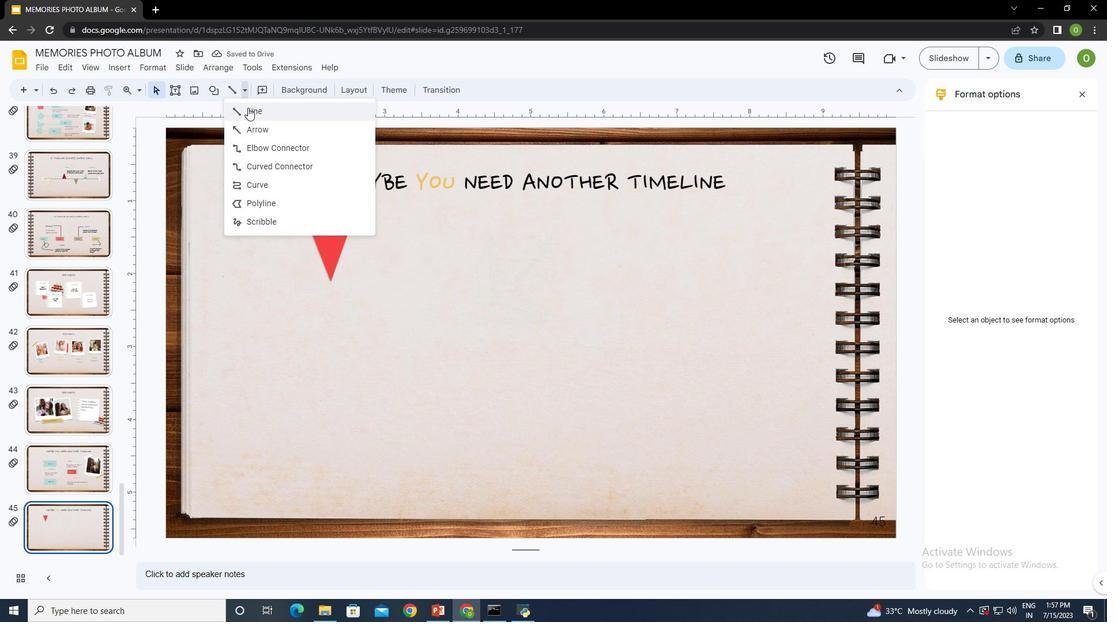 
Action: Mouse moved to (329, 226)
Screenshot: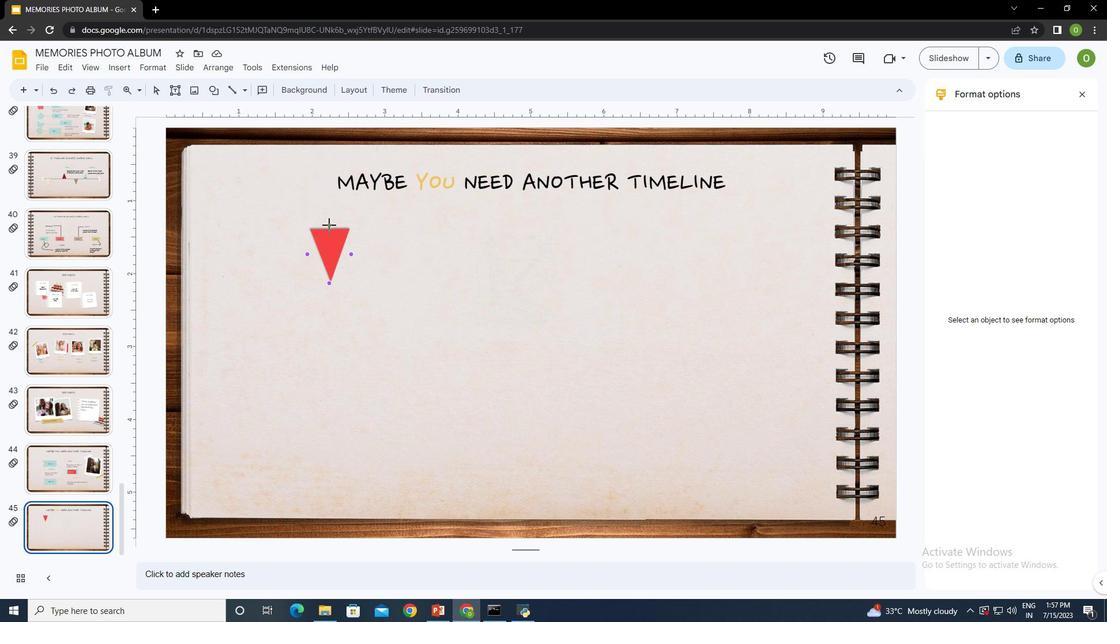 
Action: Mouse pressed left at (329, 226)
Screenshot: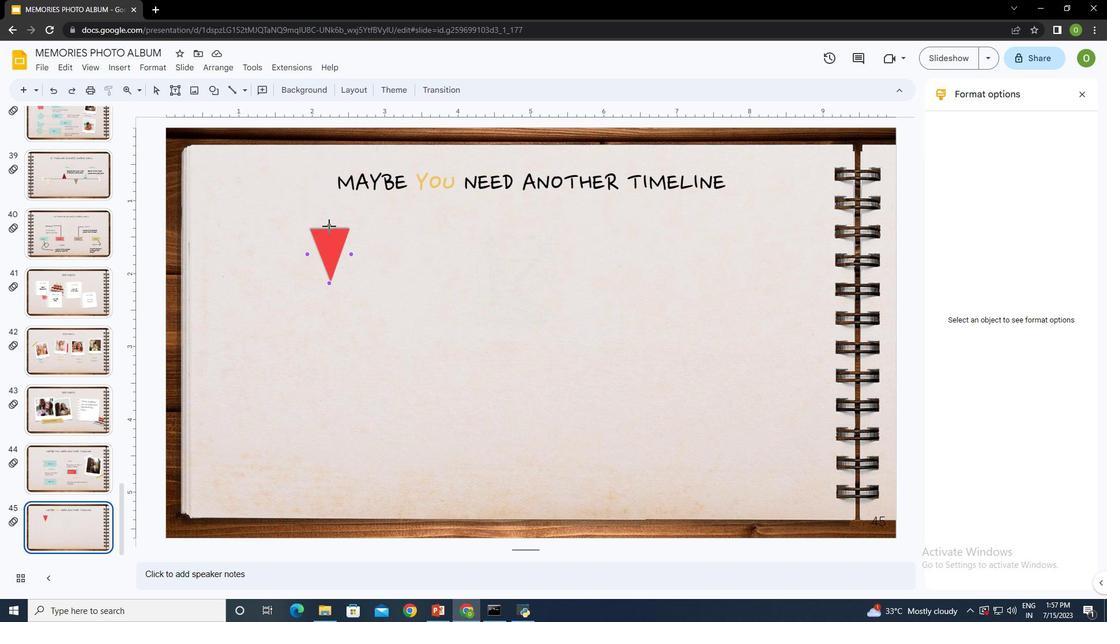 
Action: Mouse moved to (332, 426)
Screenshot: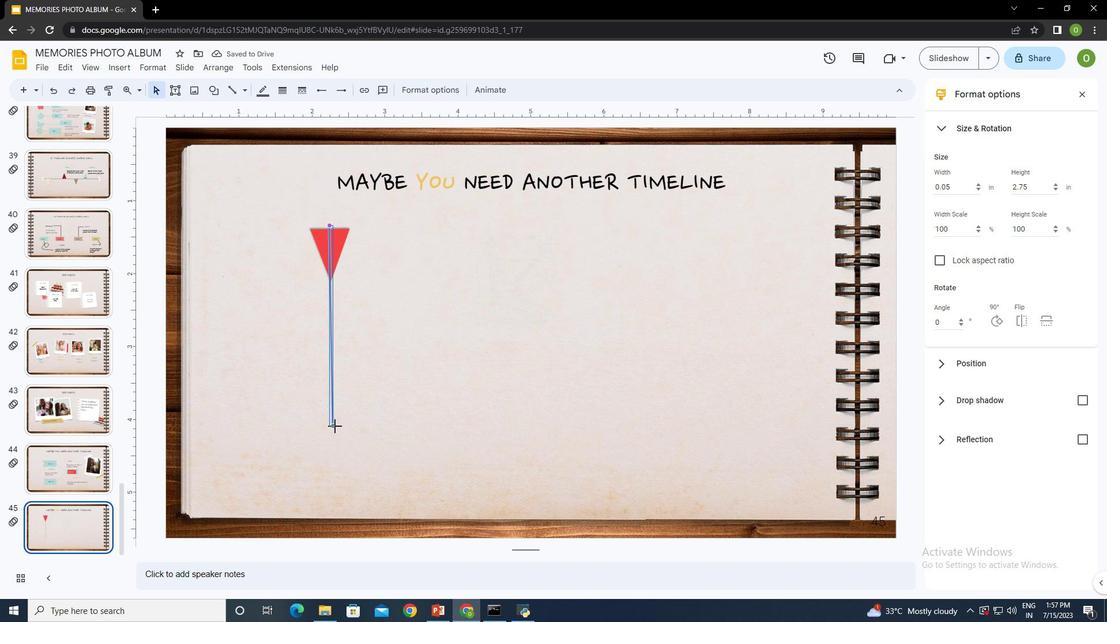 
Action: Mouse pressed left at (332, 426)
Screenshot: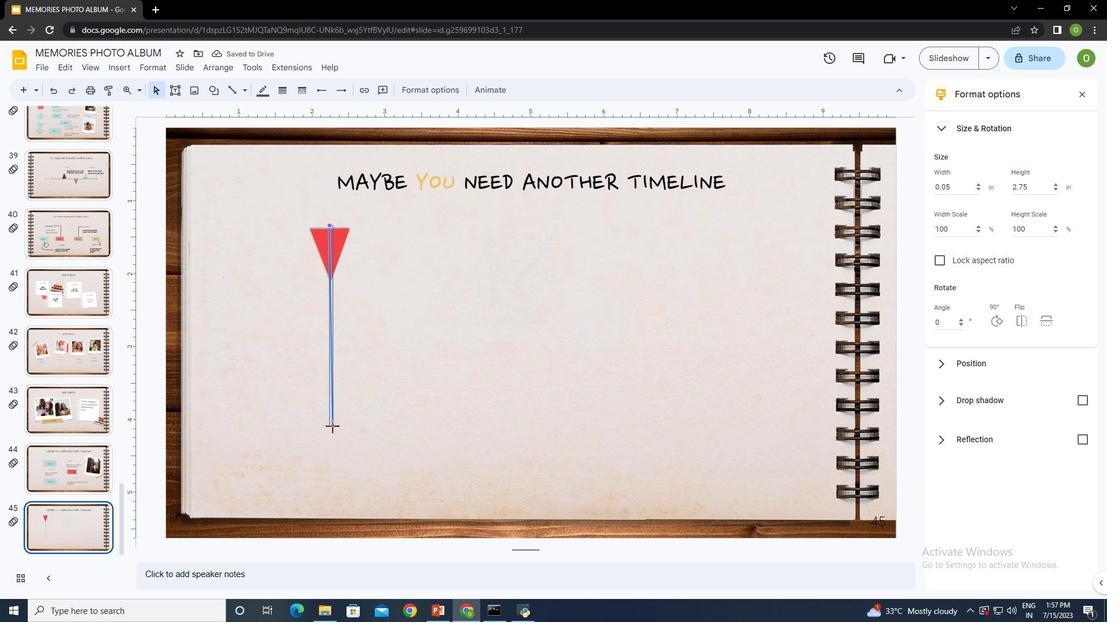 
Action: Mouse moved to (283, 90)
Screenshot: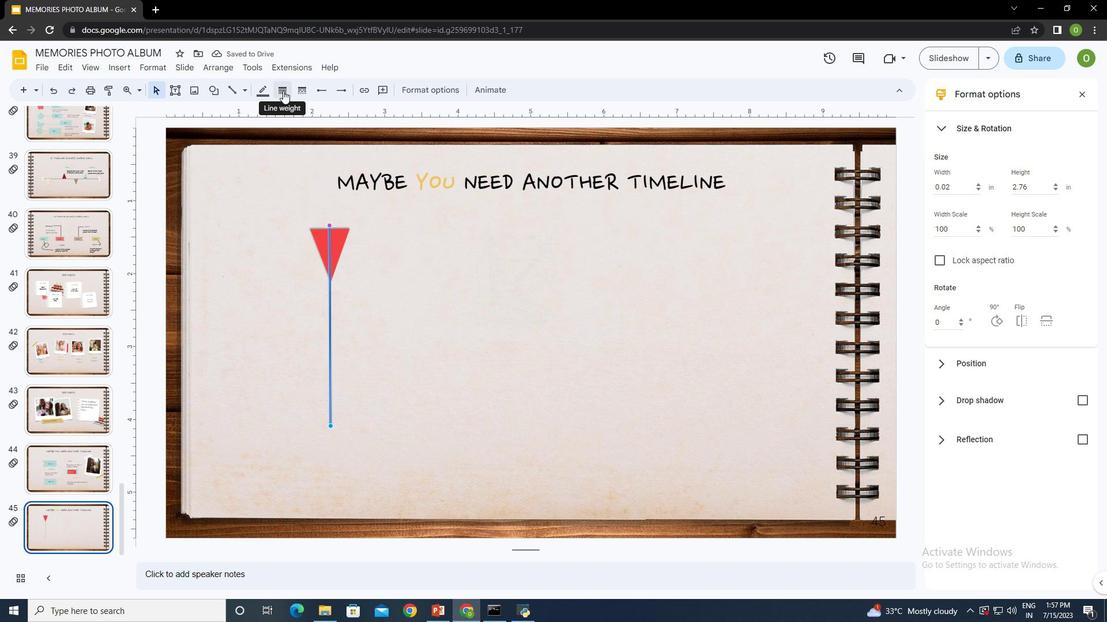 
Action: Mouse pressed left at (283, 90)
Screenshot: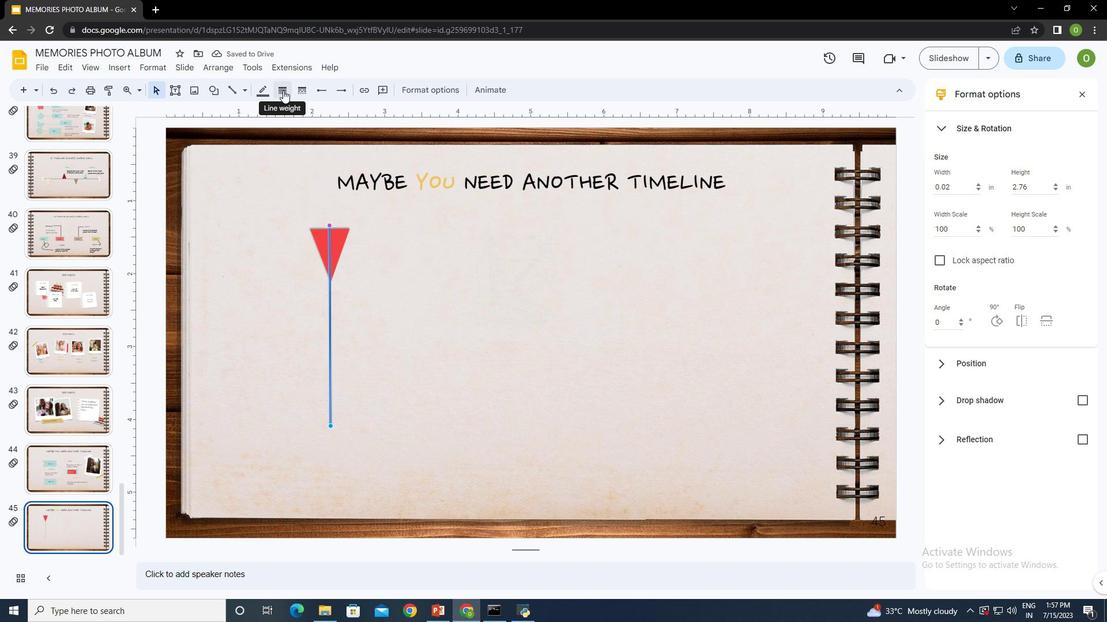 
Action: Mouse moved to (301, 130)
Screenshot: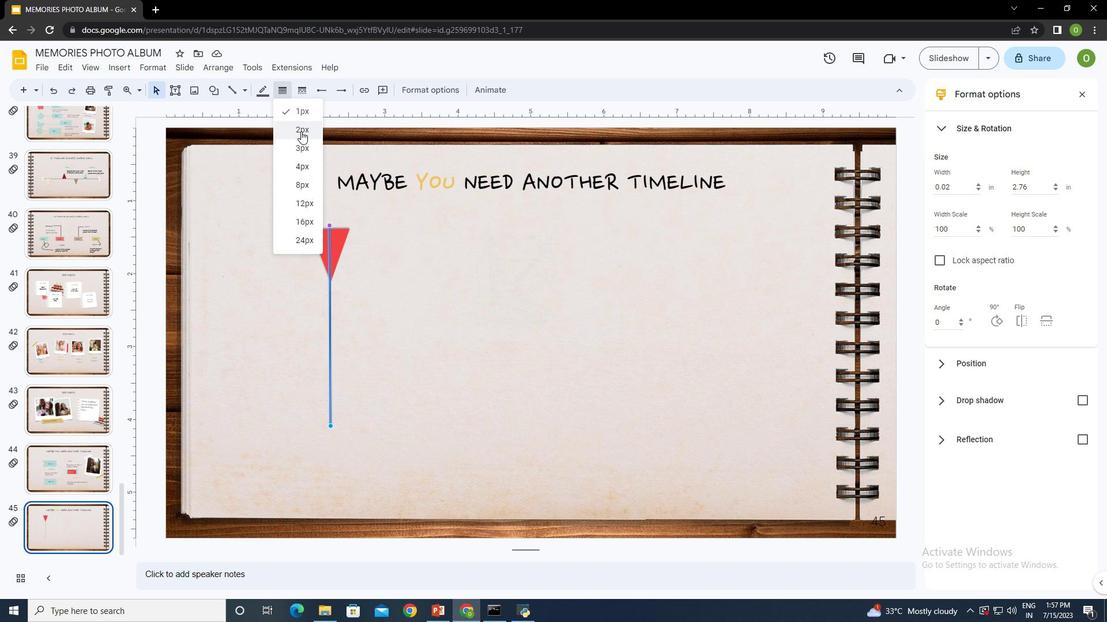 
Action: Mouse pressed left at (301, 130)
Screenshot: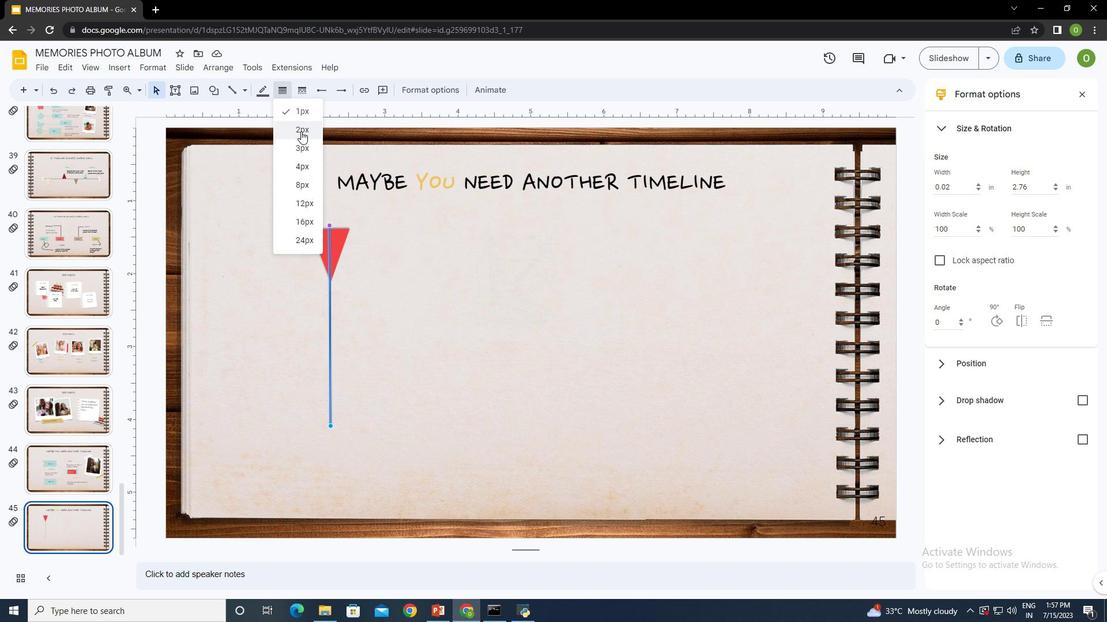 
Action: Mouse moved to (393, 411)
Screenshot: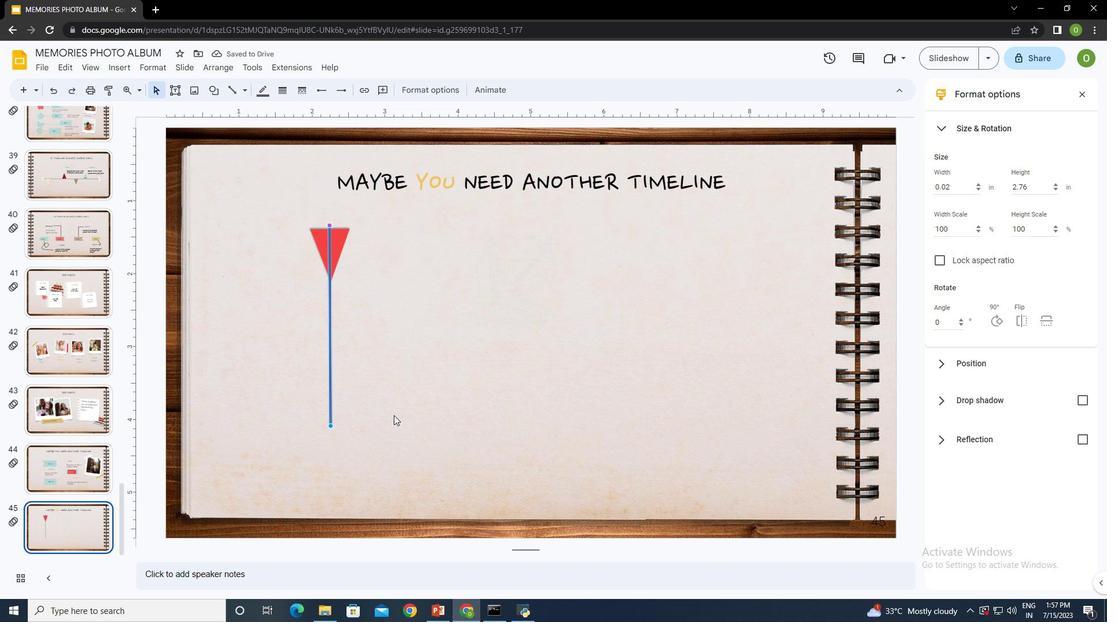 
Action: Mouse pressed left at (393, 411)
Screenshot: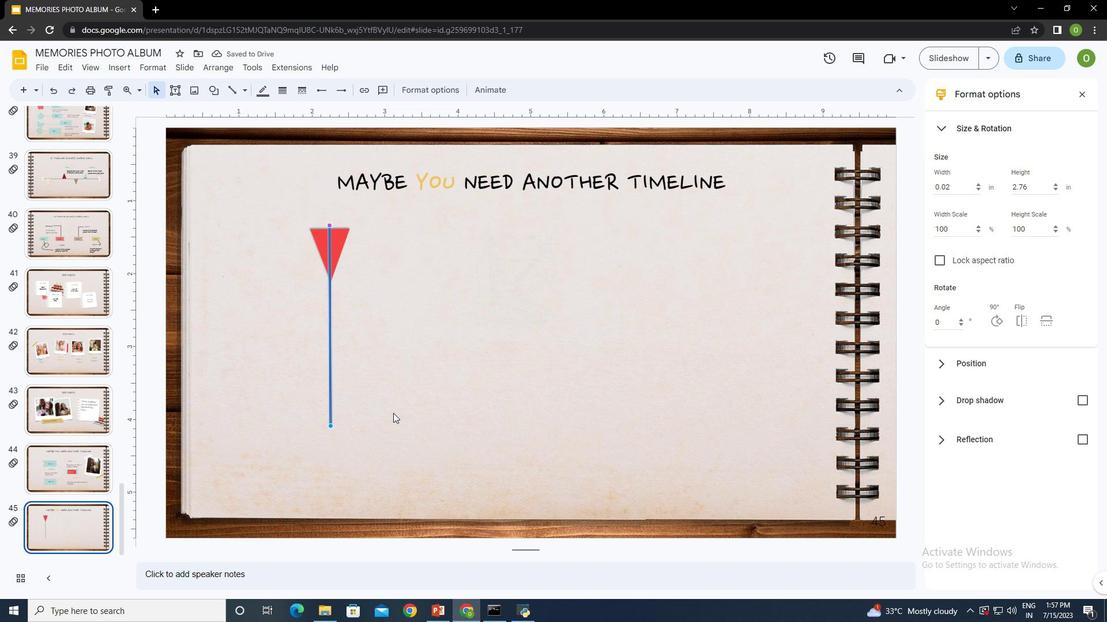 
Action: Mouse moved to (330, 301)
Screenshot: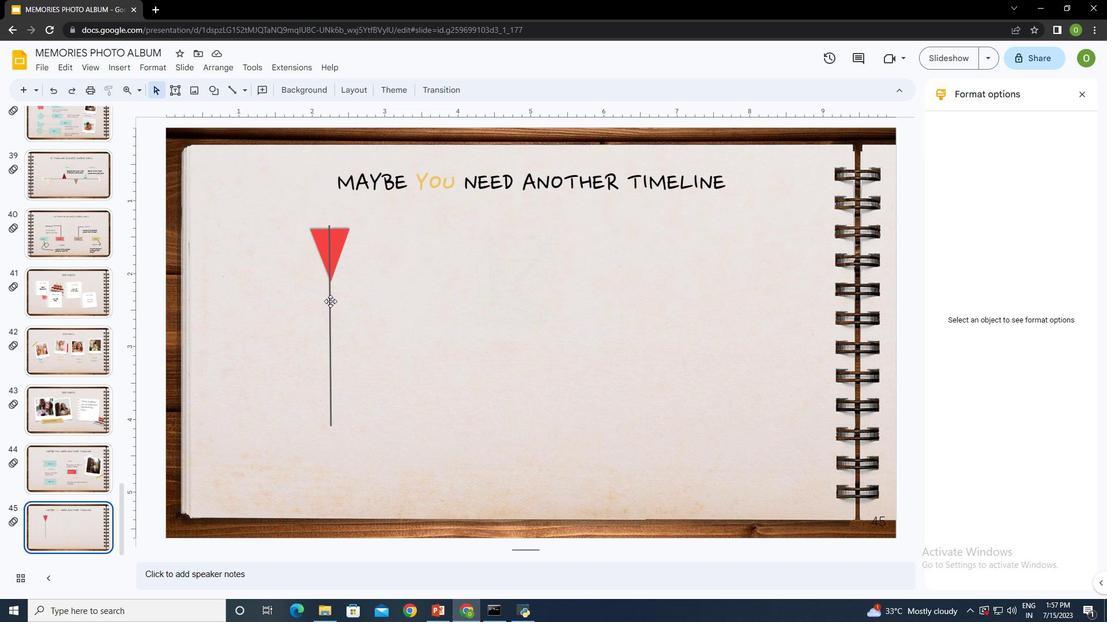 
Action: Mouse pressed left at (330, 301)
Screenshot: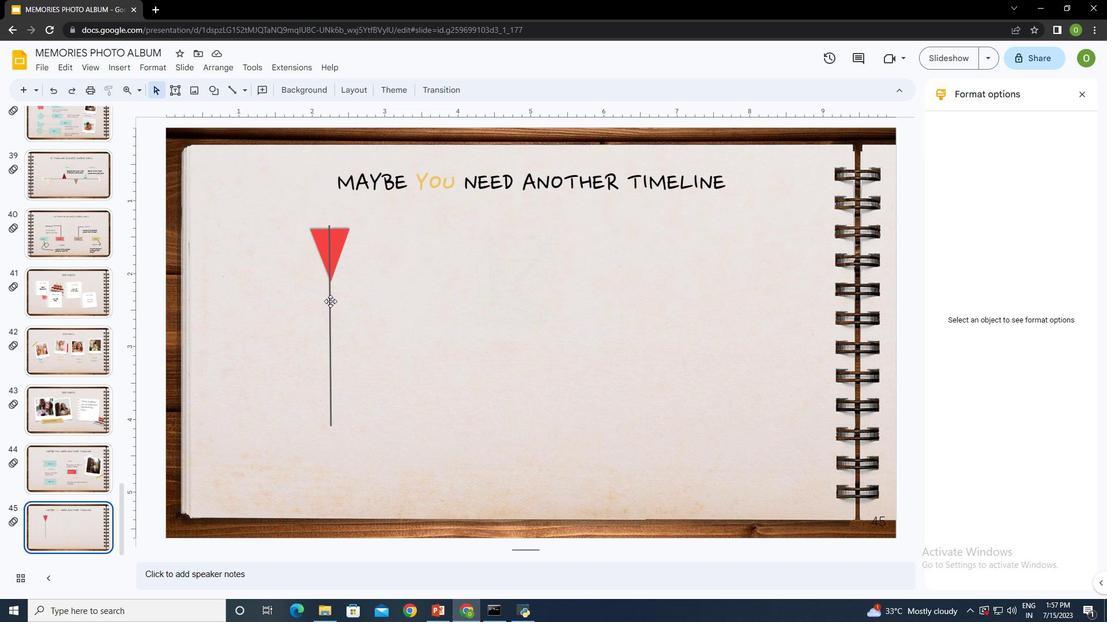 
Action: Mouse moved to (226, 68)
Screenshot: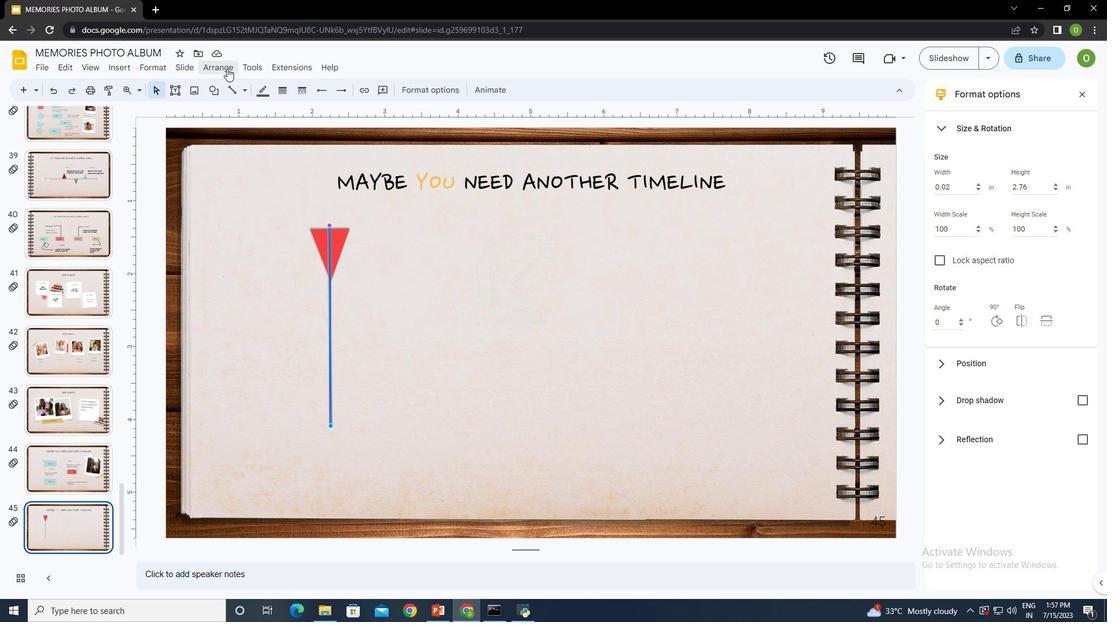 
Action: Mouse pressed left at (226, 68)
Screenshot: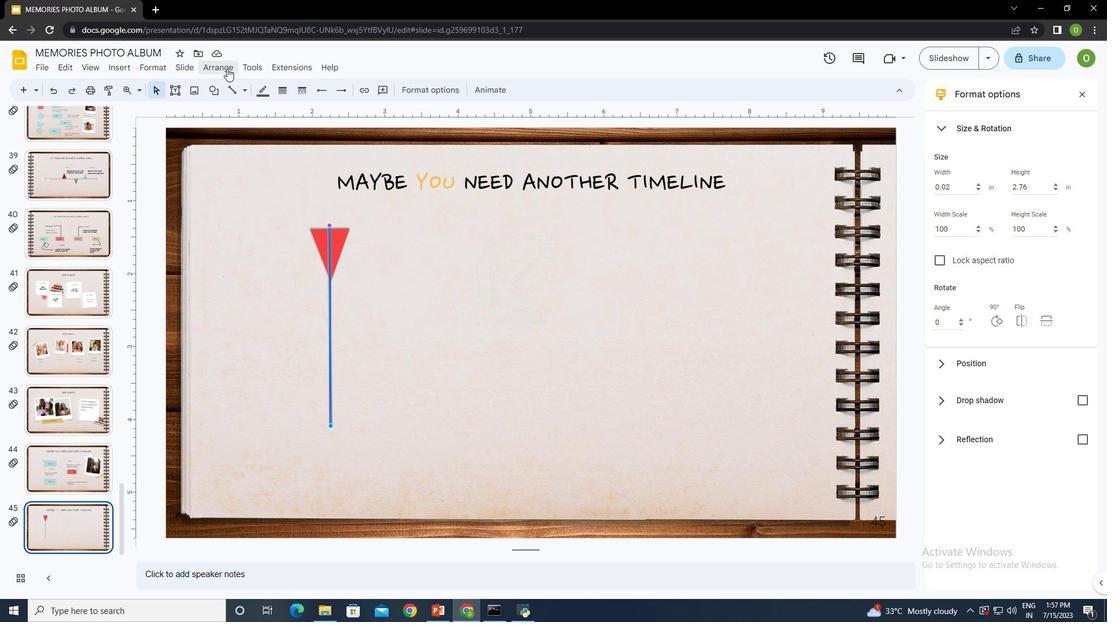 
Action: Mouse moved to (431, 144)
Screenshot: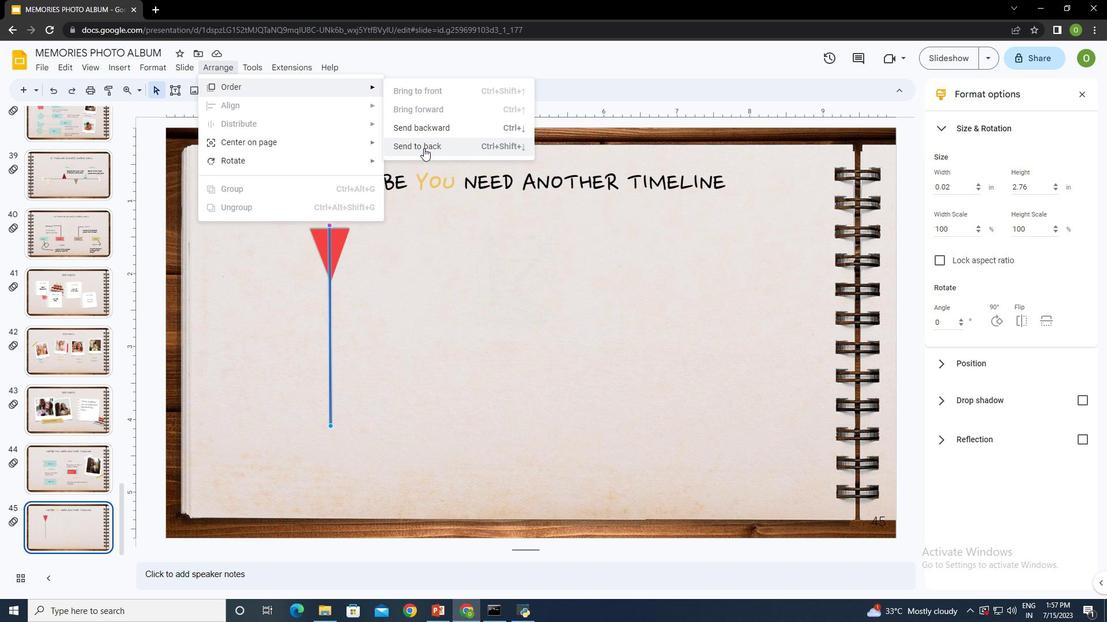 
Action: Mouse pressed left at (431, 144)
Screenshot: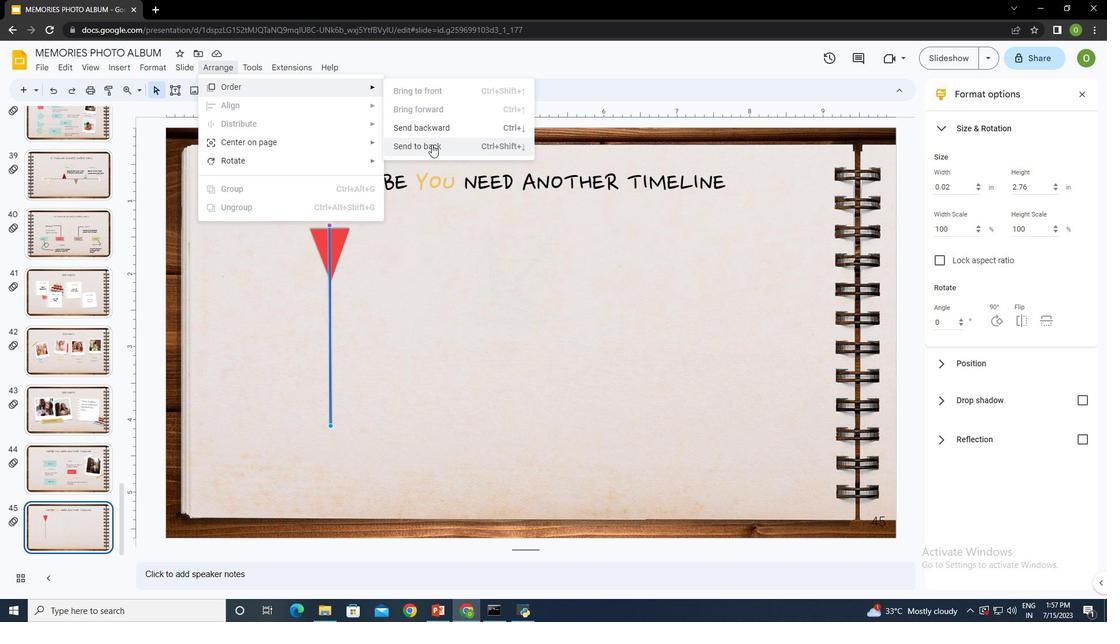 
Action: Mouse moved to (380, 316)
Screenshot: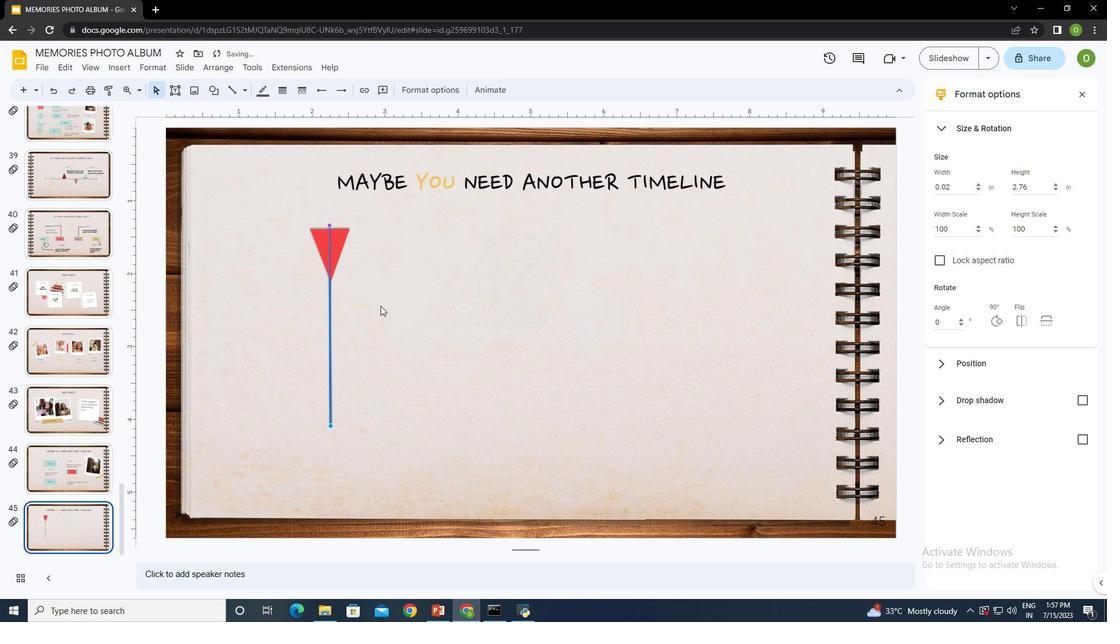 
Action: Mouse pressed left at (380, 316)
Screenshot: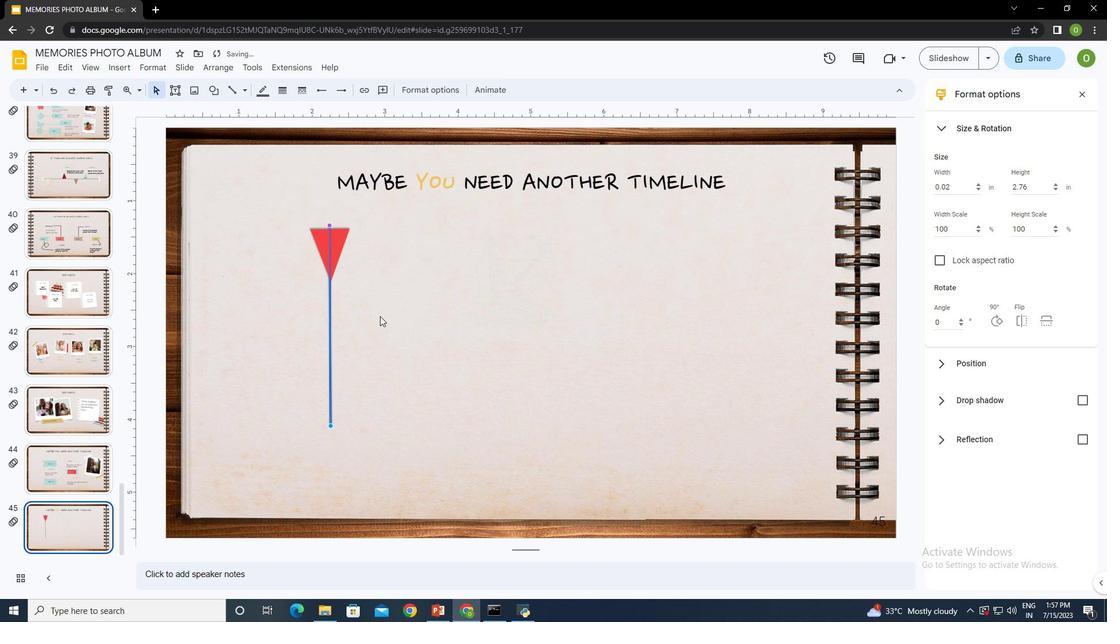 
Action: Mouse moved to (331, 243)
Screenshot: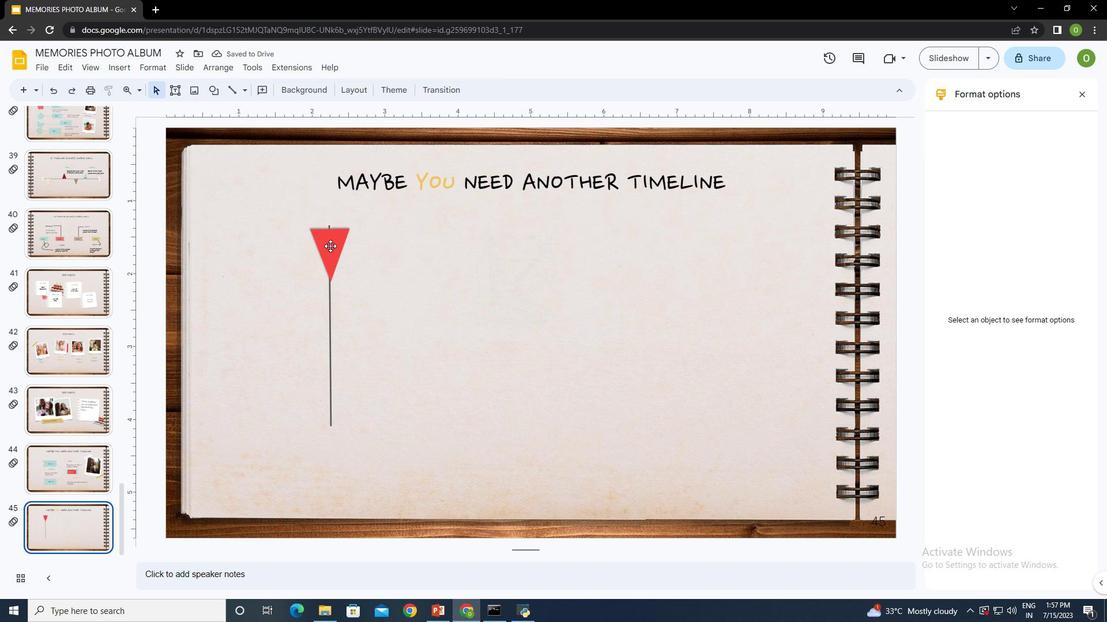 
Action: Mouse pressed left at (331, 243)
Screenshot: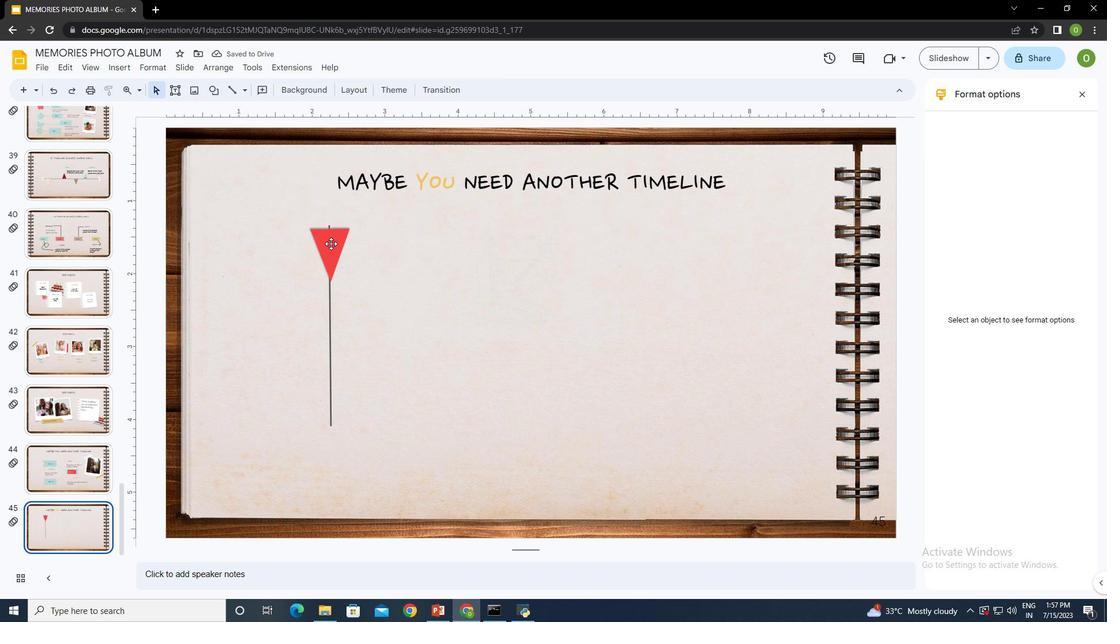 
Action: Mouse pressed left at (331, 243)
Screenshot: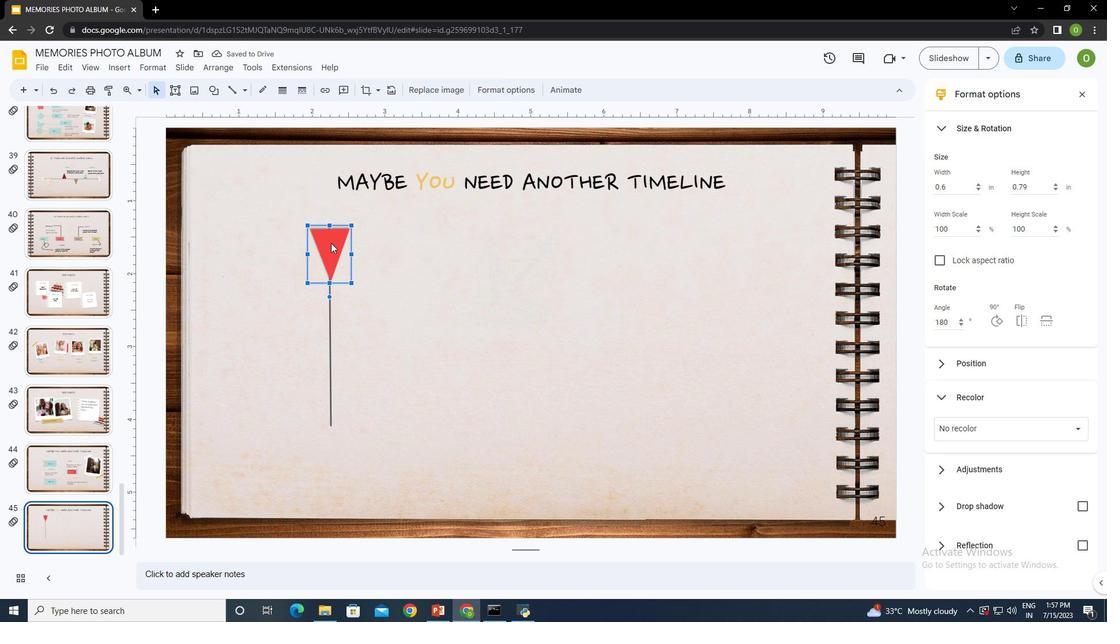 
Action: Mouse moved to (408, 325)
Screenshot: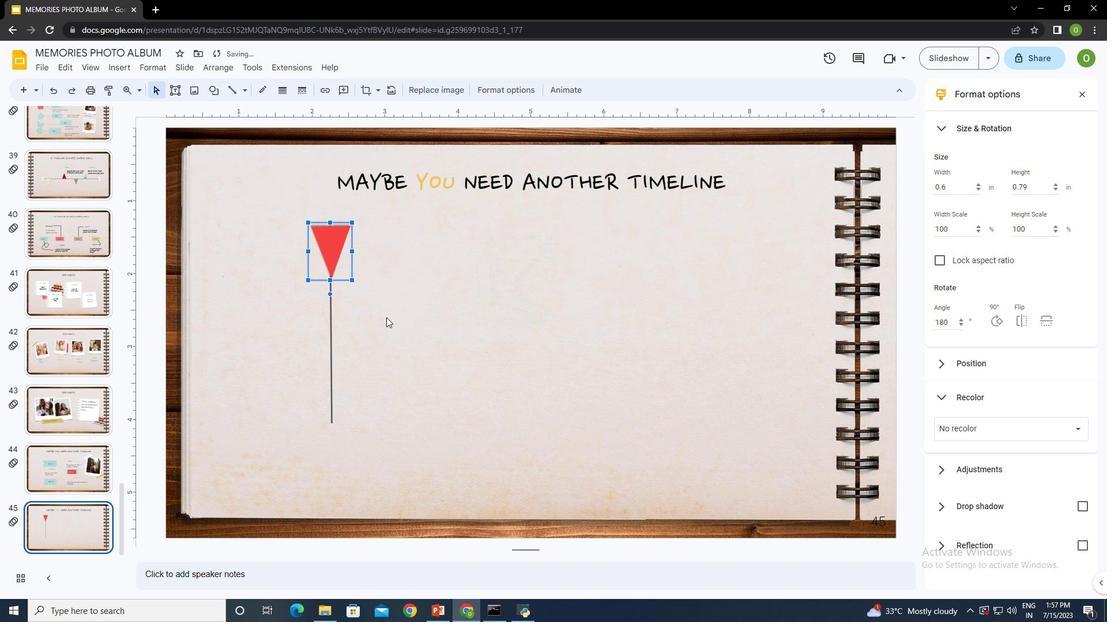 
Action: Mouse pressed left at (408, 325)
Screenshot: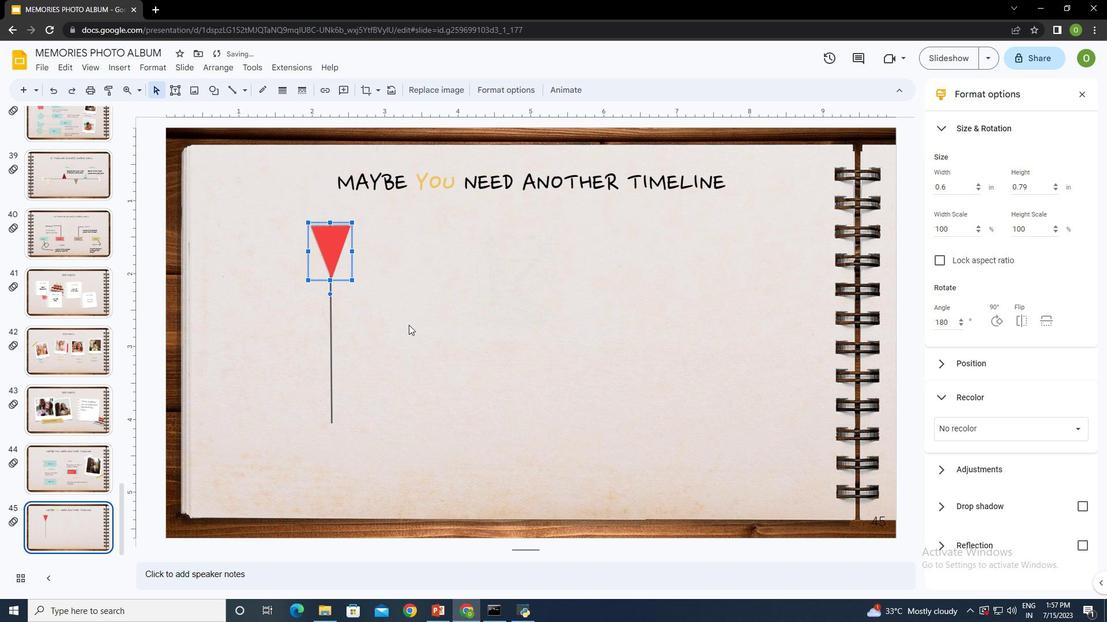 
Action: Mouse moved to (344, 233)
Screenshot: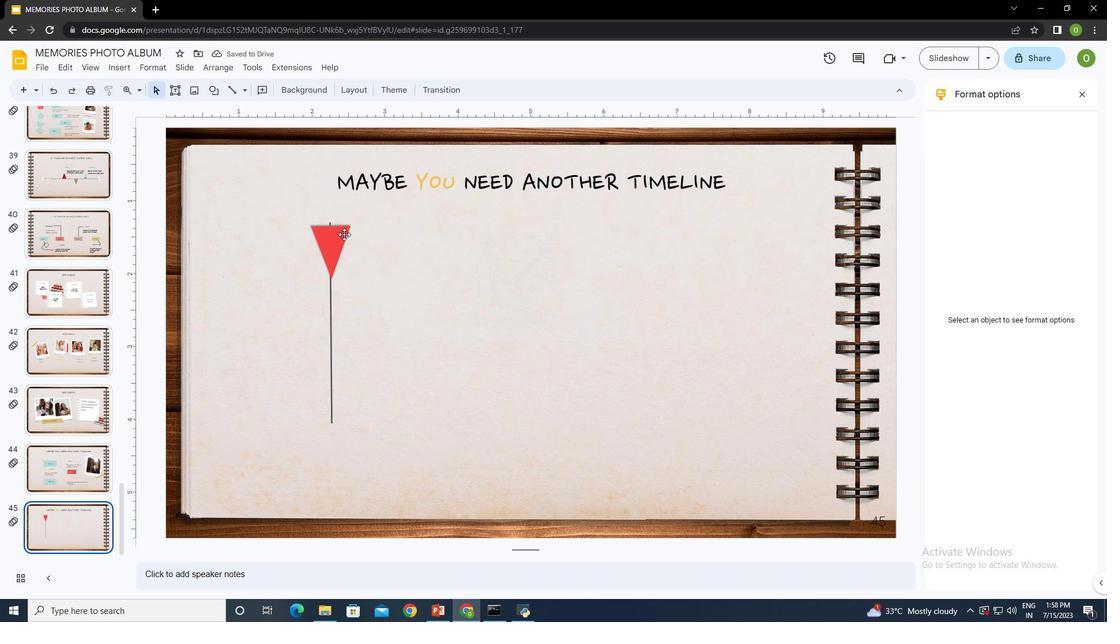 
Action: Mouse pressed left at (344, 233)
Screenshot: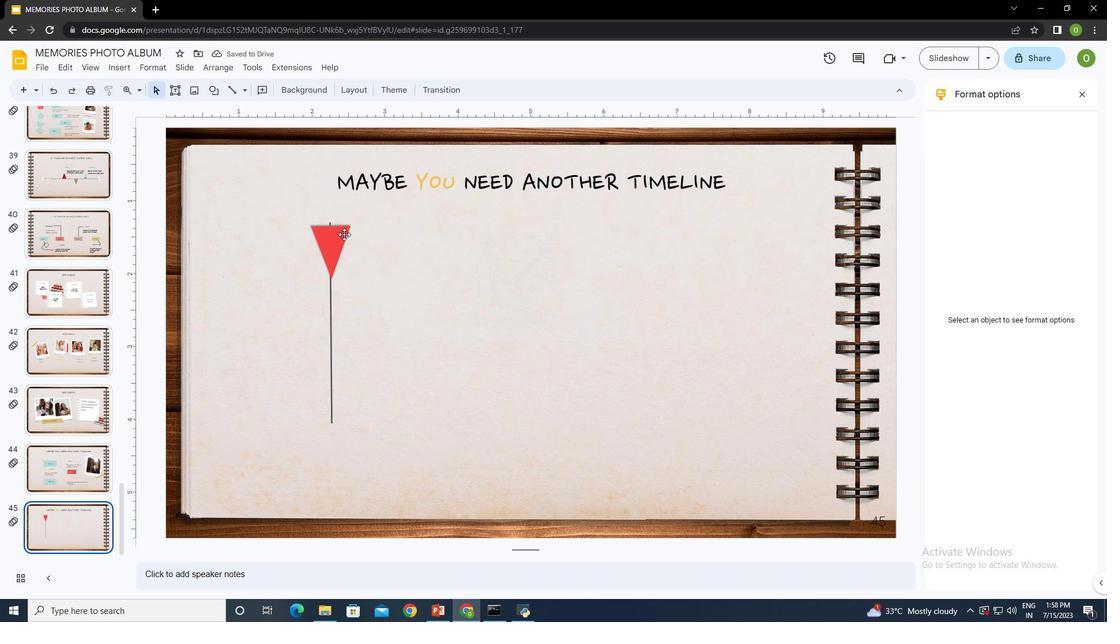 
Action: Mouse moved to (348, 237)
Screenshot: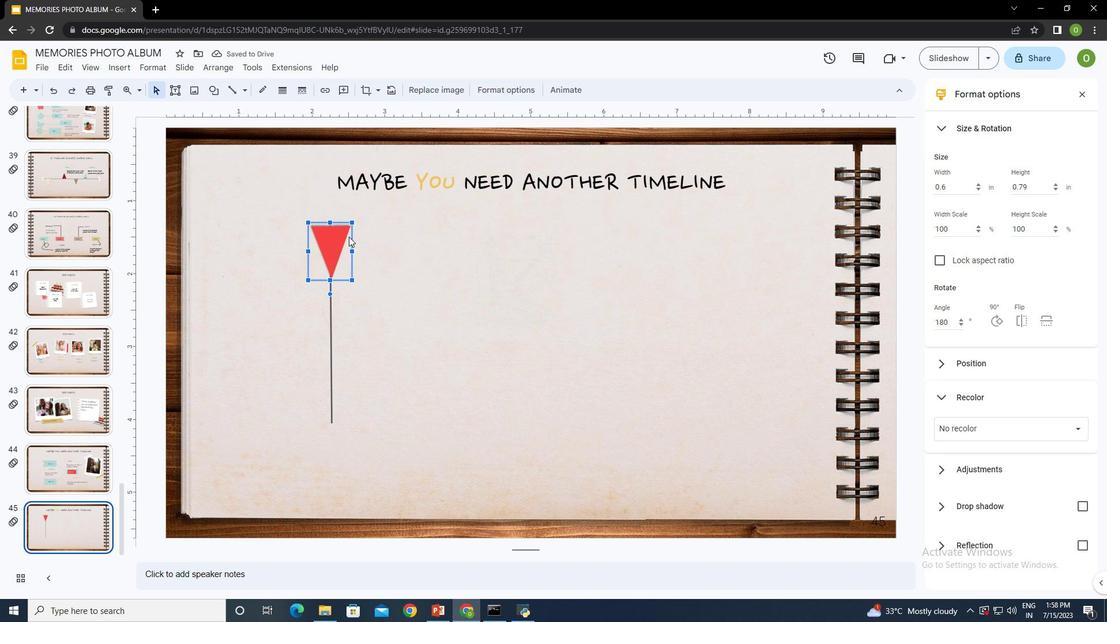 
Action: Key pressed <Key.up>
Screenshot: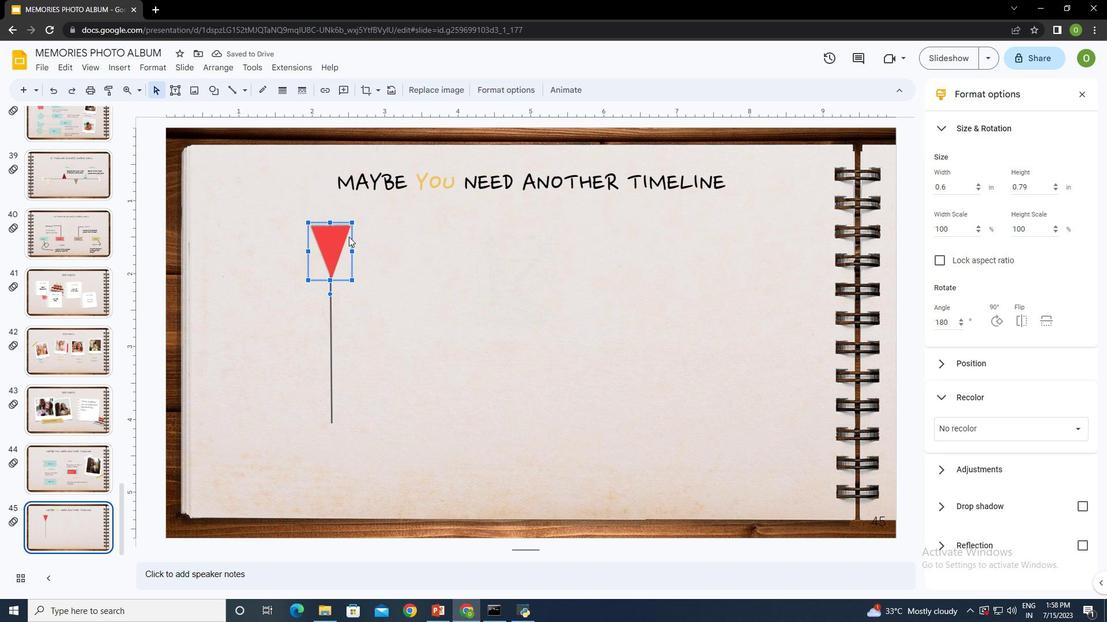 
Action: Mouse moved to (383, 305)
Screenshot: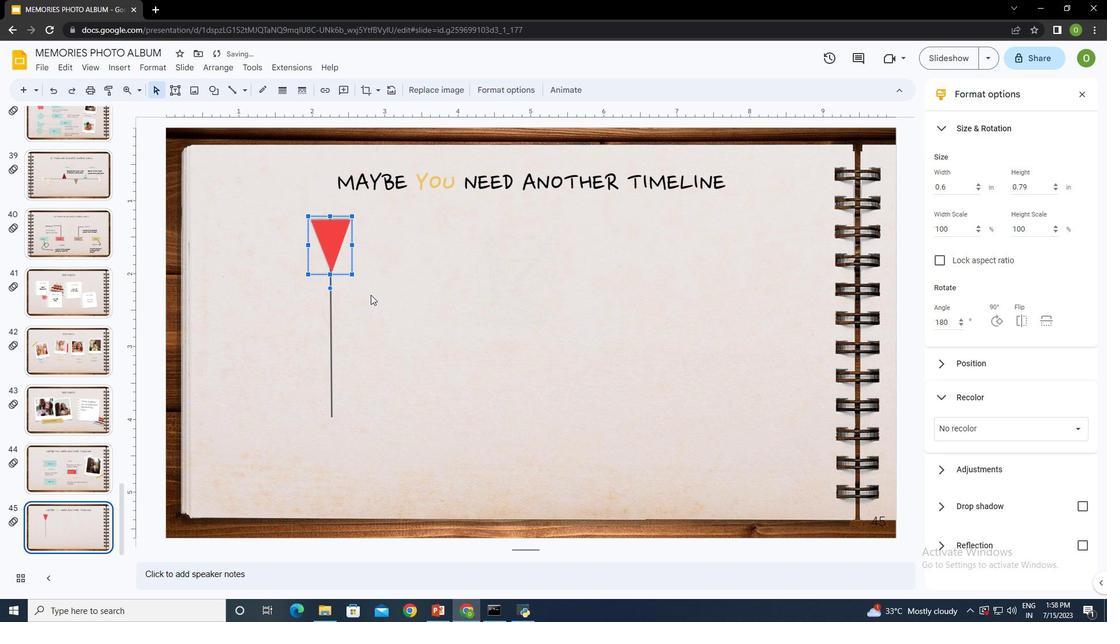 
Action: Mouse pressed left at (383, 305)
Screenshot: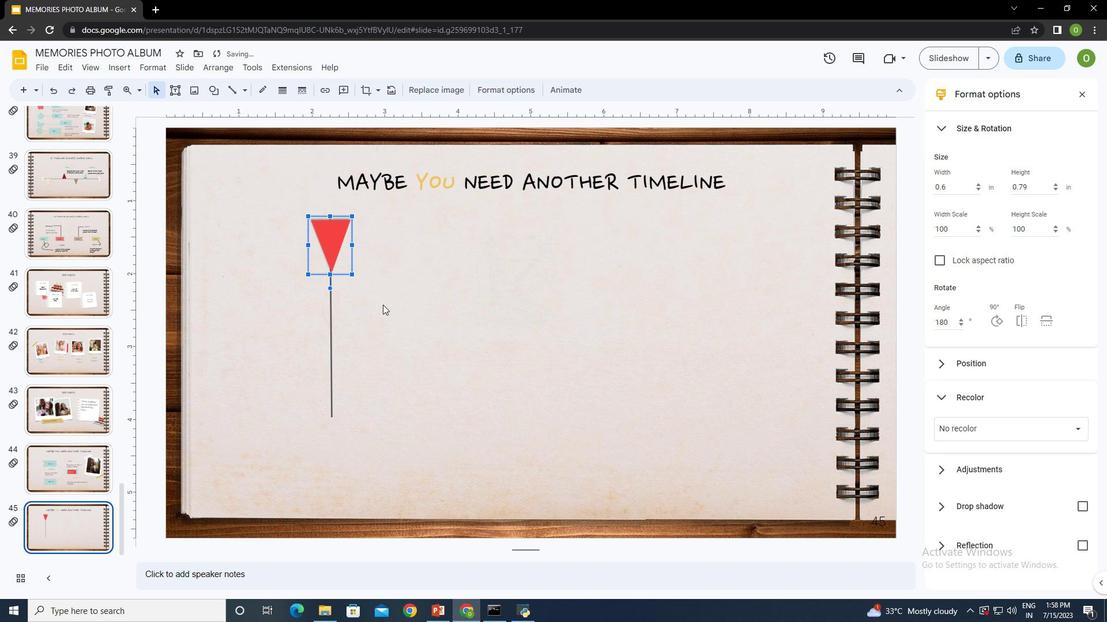 
Action: Mouse moved to (328, 321)
Screenshot: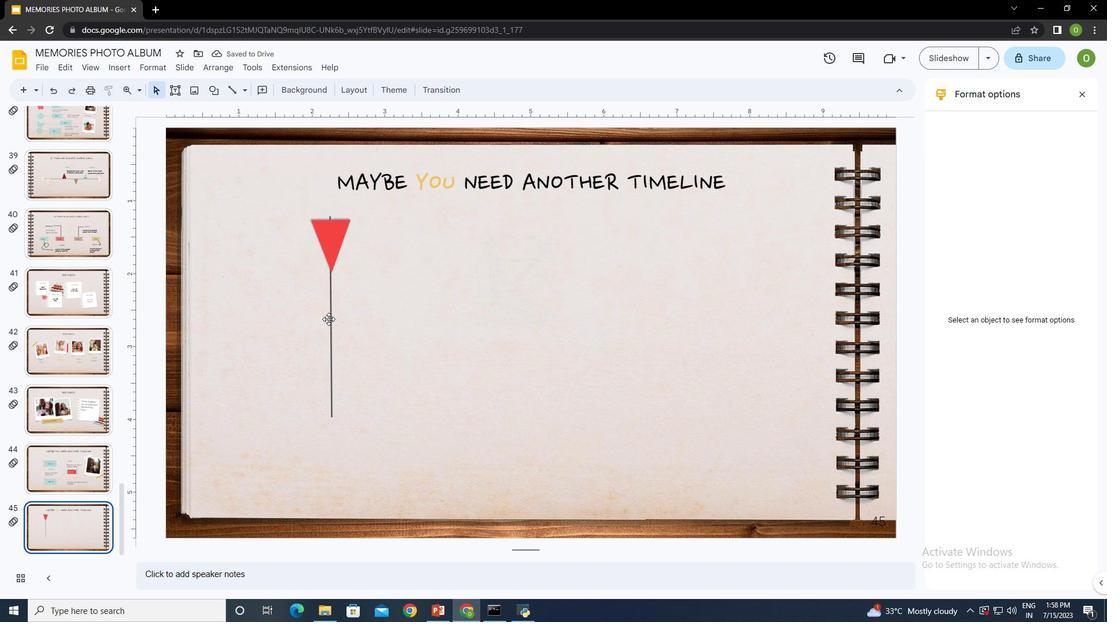 
Action: Mouse pressed left at (328, 321)
Screenshot: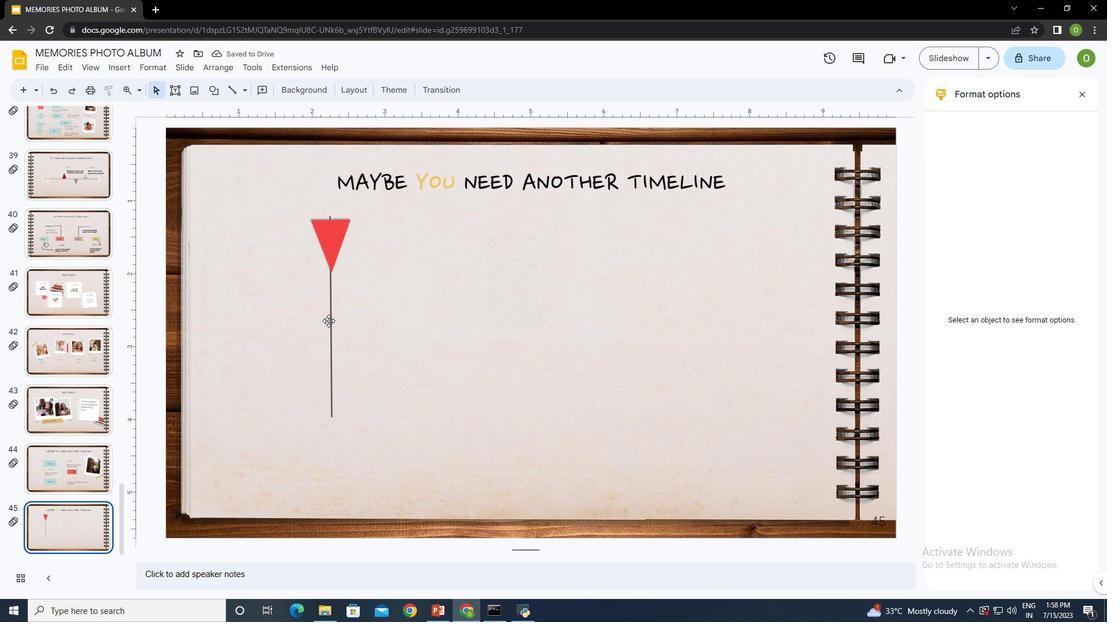 
Action: Mouse moved to (330, 215)
Screenshot: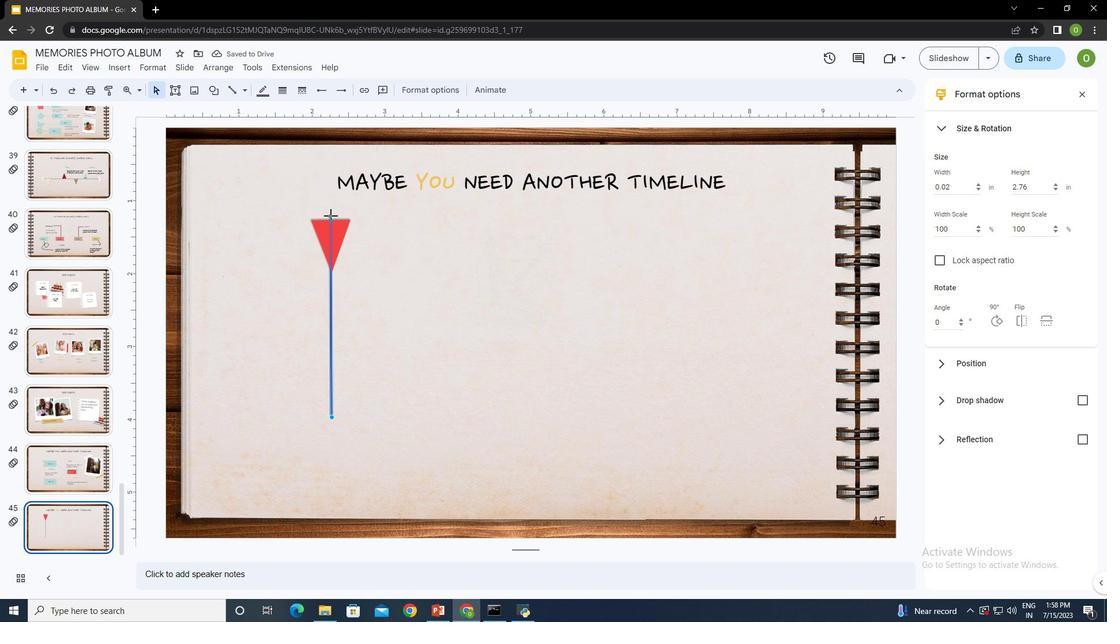 
Action: Mouse pressed left at (330, 215)
Screenshot: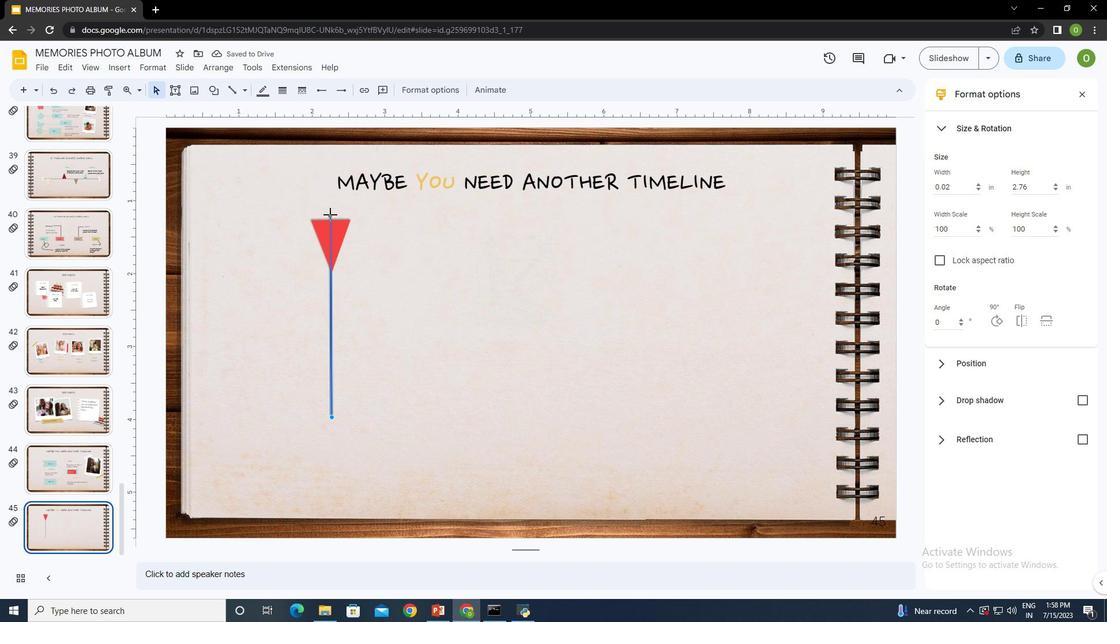 
Action: Mouse moved to (388, 268)
Screenshot: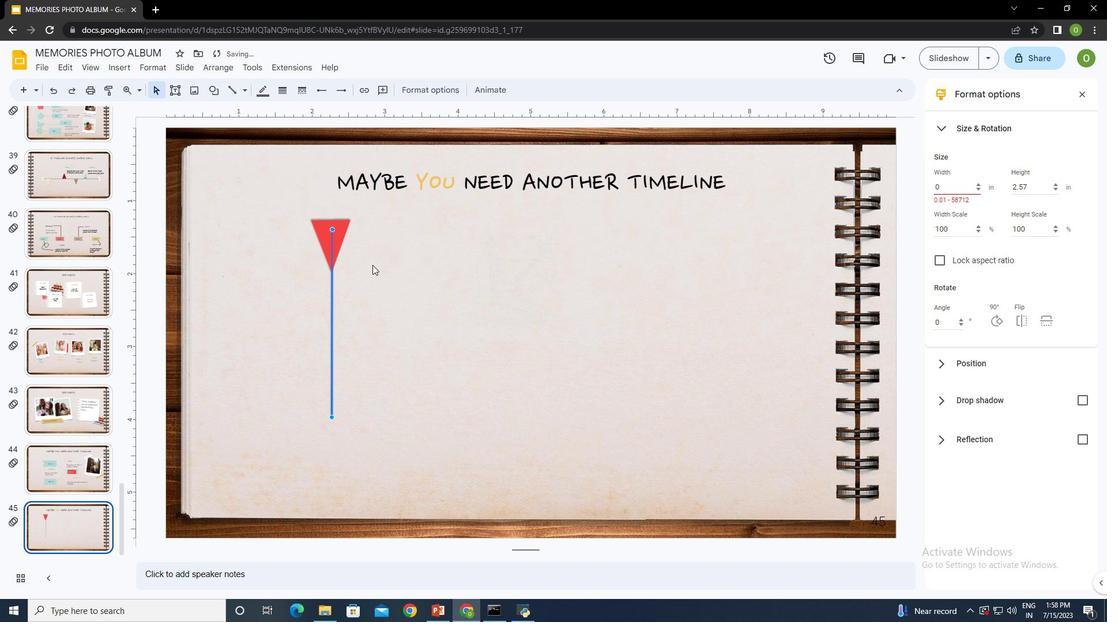
Action: Mouse pressed left at (388, 268)
Screenshot: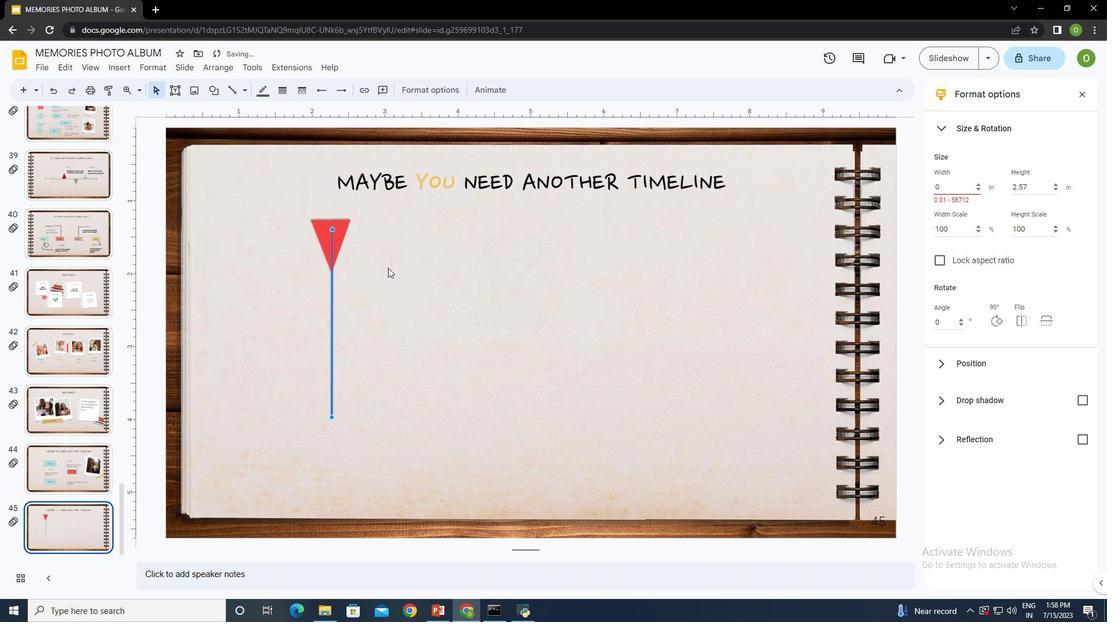 
Action: Mouse moved to (246, 89)
Screenshot: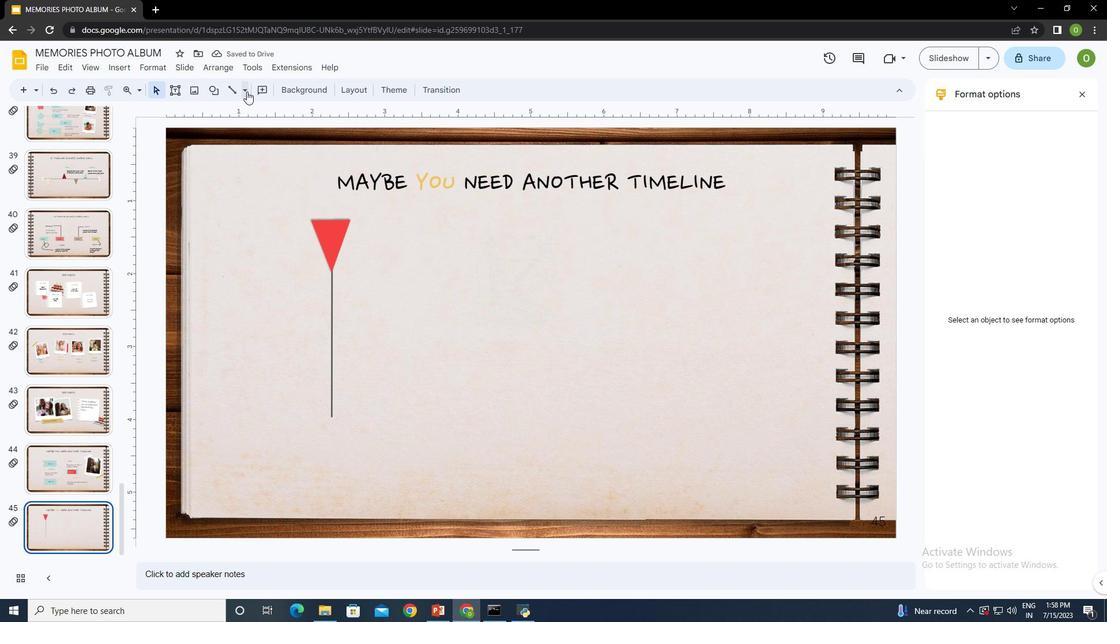 
Action: Mouse pressed left at (246, 89)
Screenshot: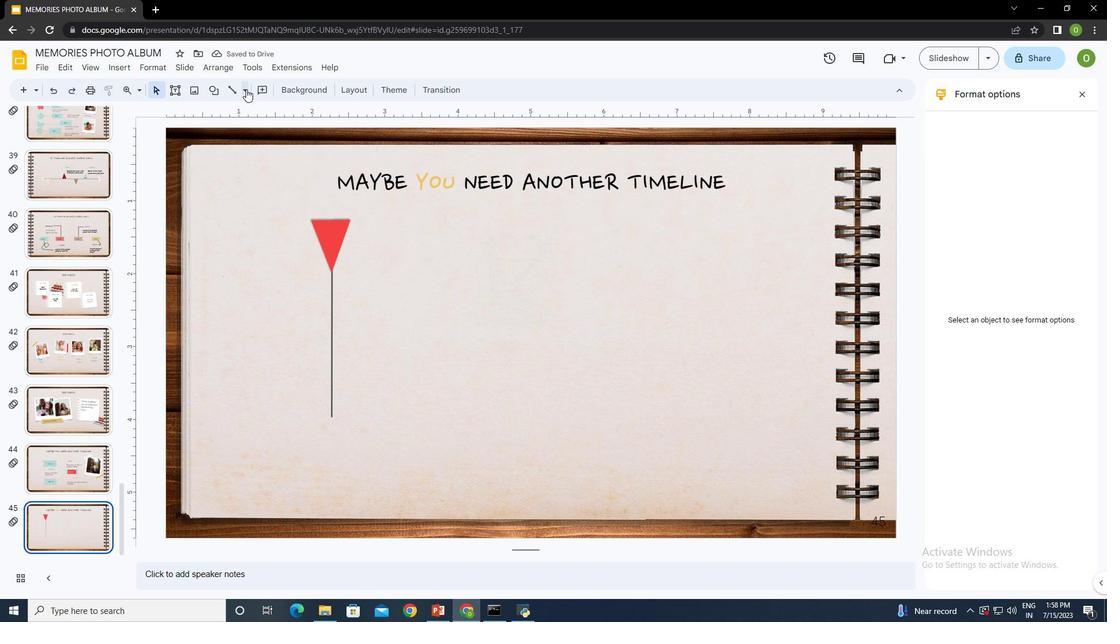 
Action: Mouse moved to (268, 149)
Screenshot: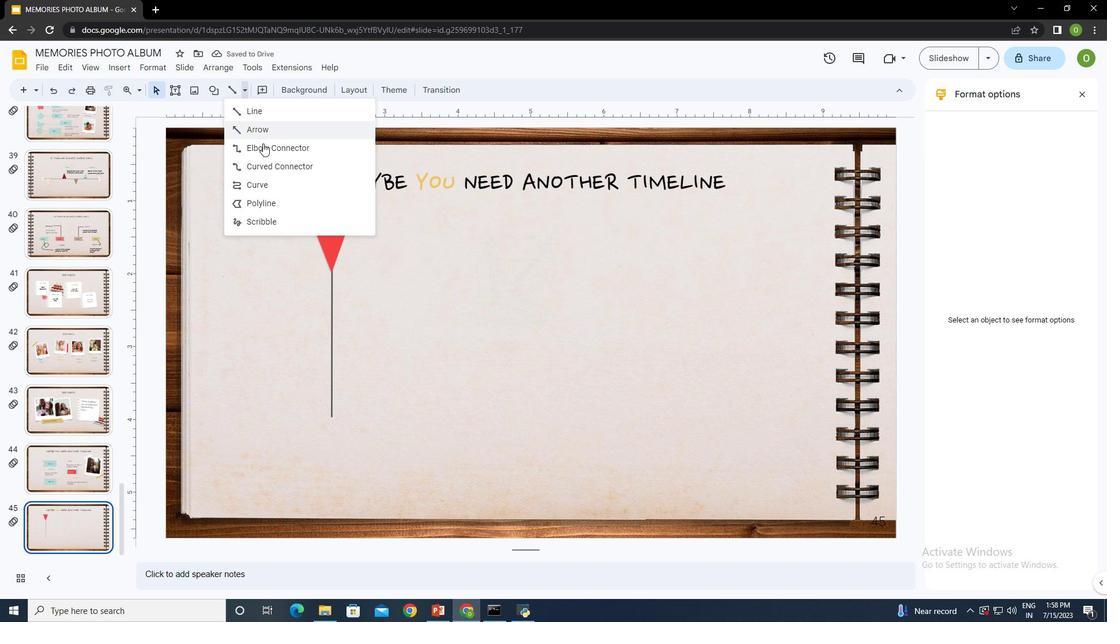 
Action: Mouse pressed left at (268, 149)
Screenshot: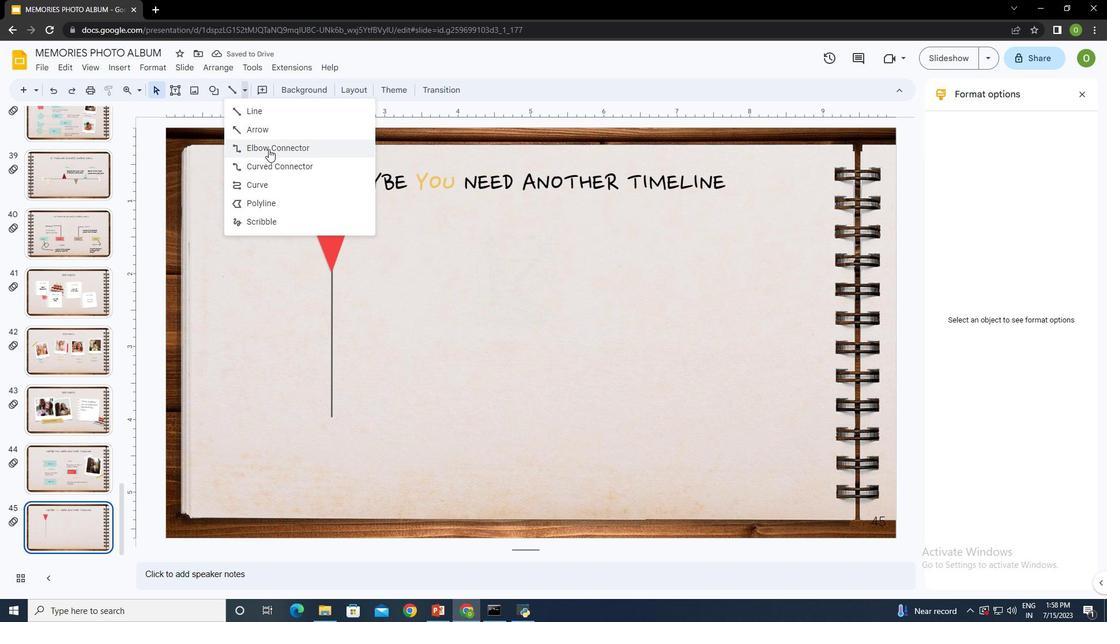 
Action: Mouse moved to (332, 417)
Screenshot: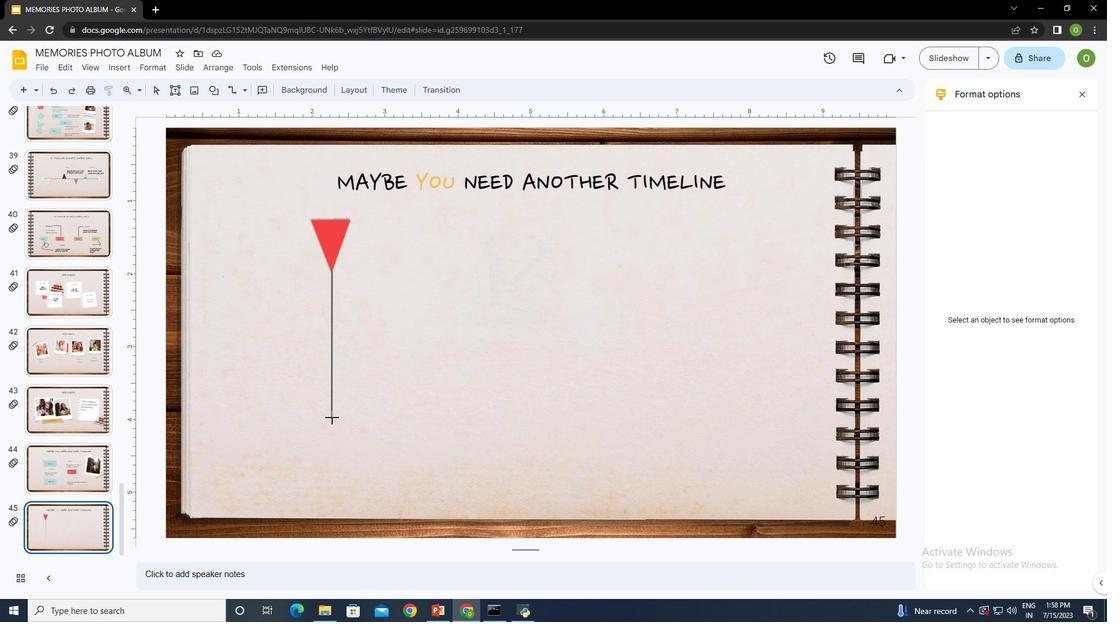 
Action: Mouse pressed left at (332, 417)
Screenshot: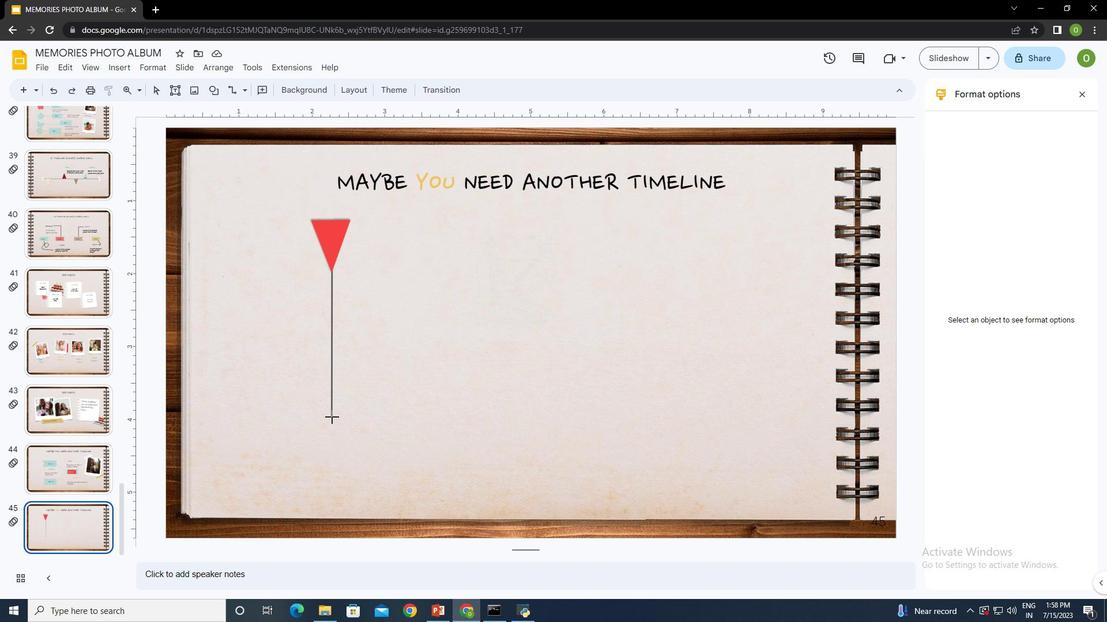 
Action: Mouse moved to (530, 415)
Screenshot: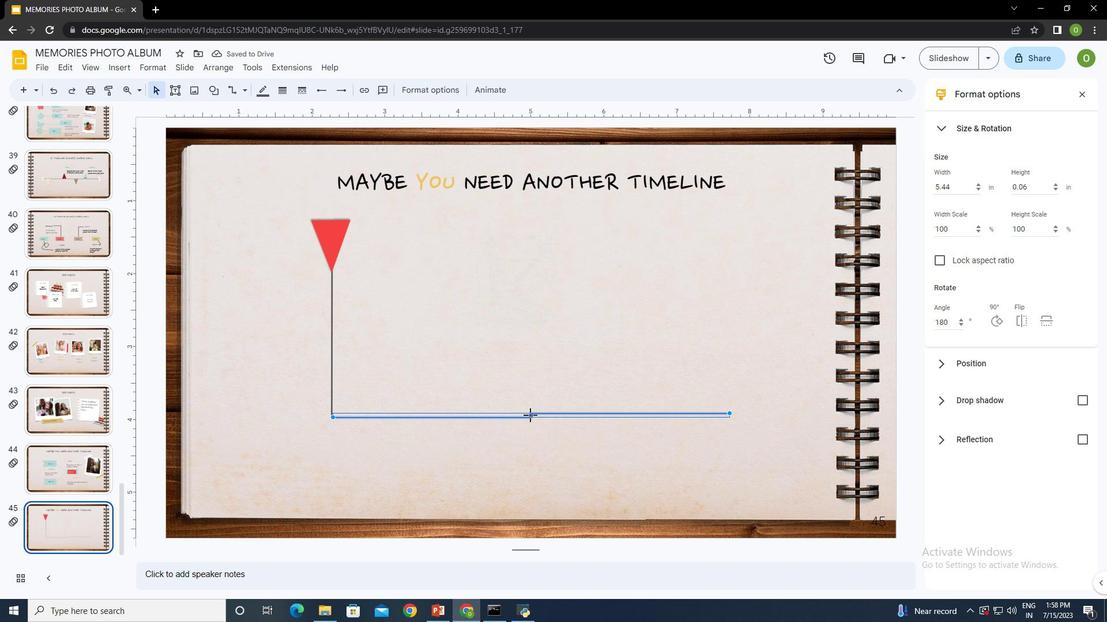 
Action: Mouse pressed left at (530, 415)
Screenshot: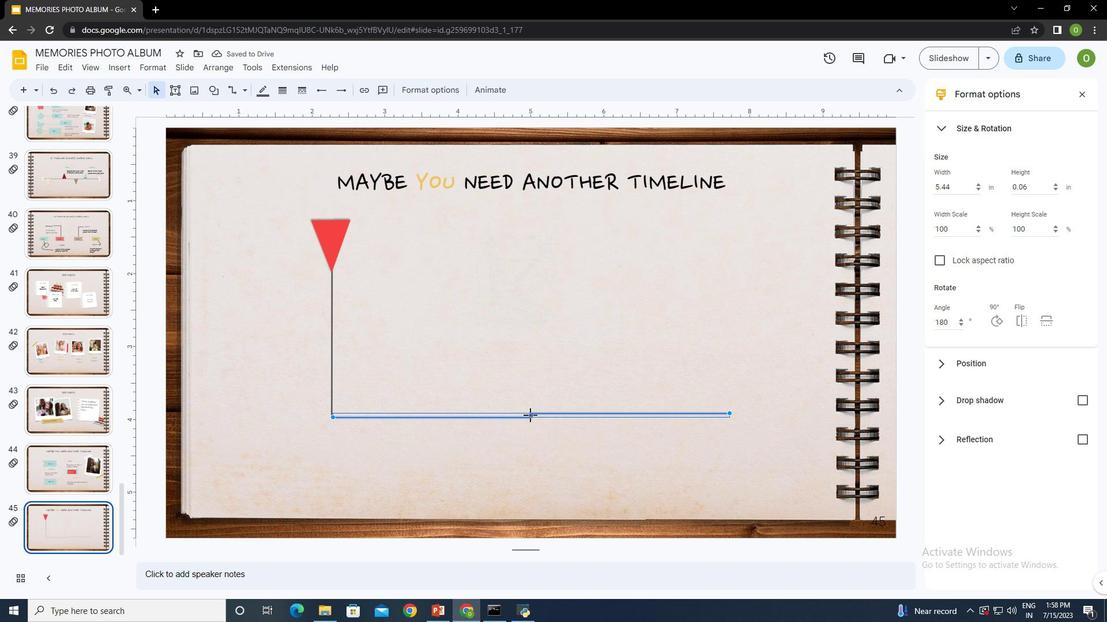 
Action: Mouse moved to (730, 414)
Screenshot: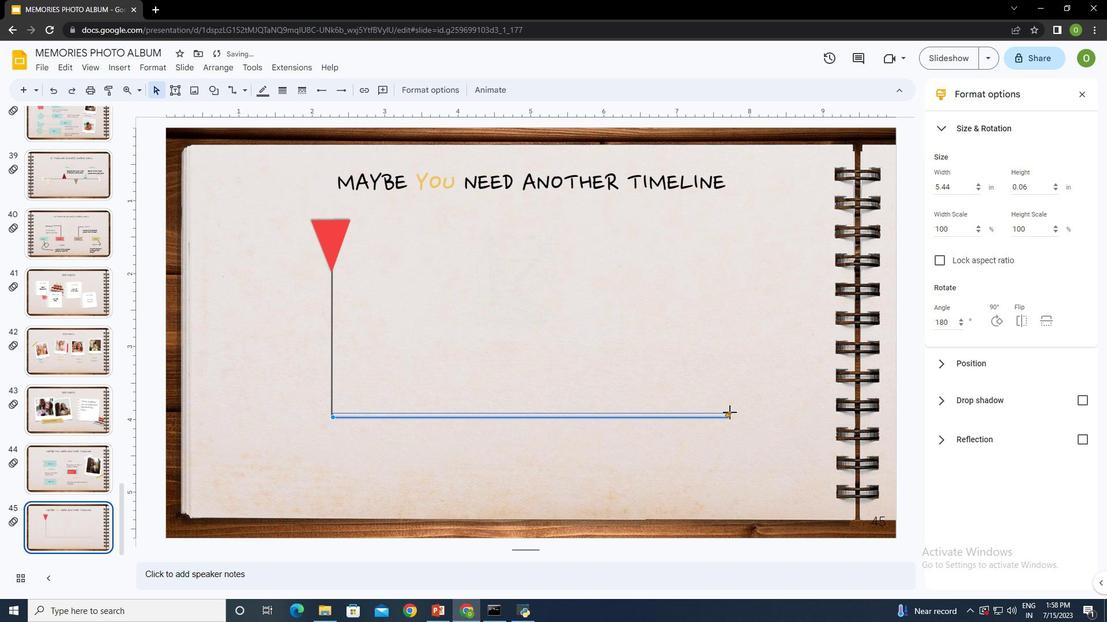 
Action: Mouse pressed left at (730, 414)
Screenshot: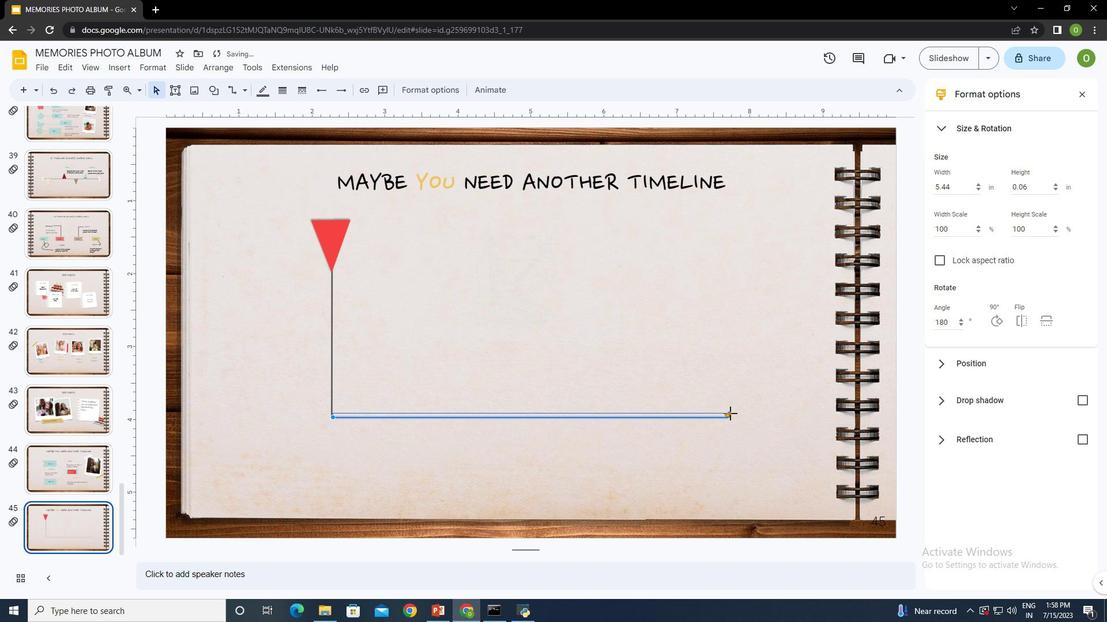 
Action: Mouse moved to (530, 410)
Screenshot: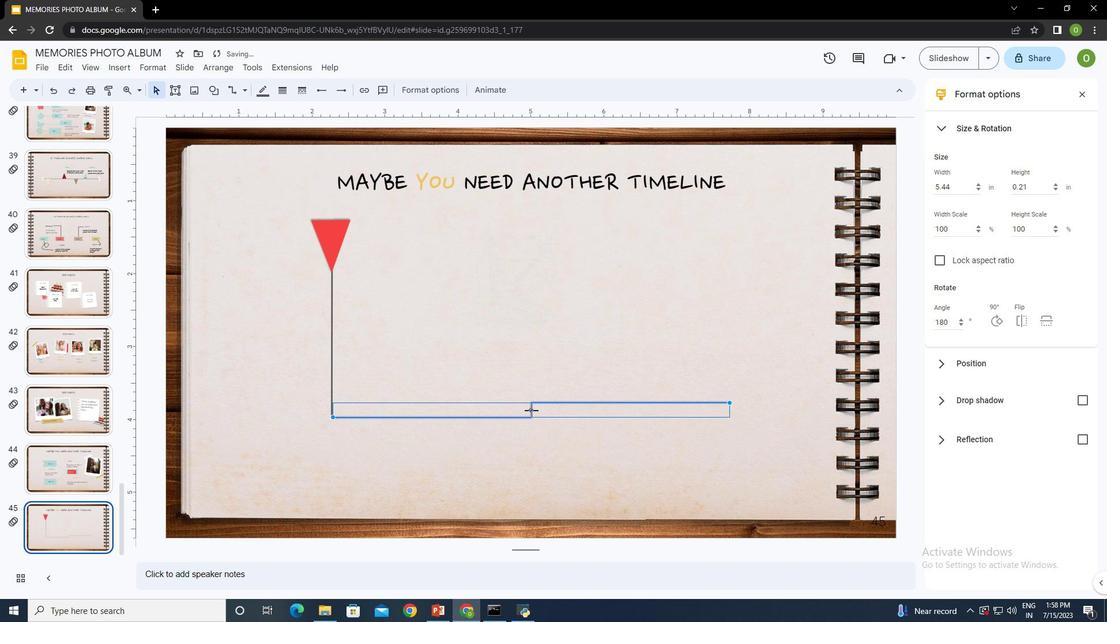 
Action: Mouse pressed left at (530, 410)
Screenshot: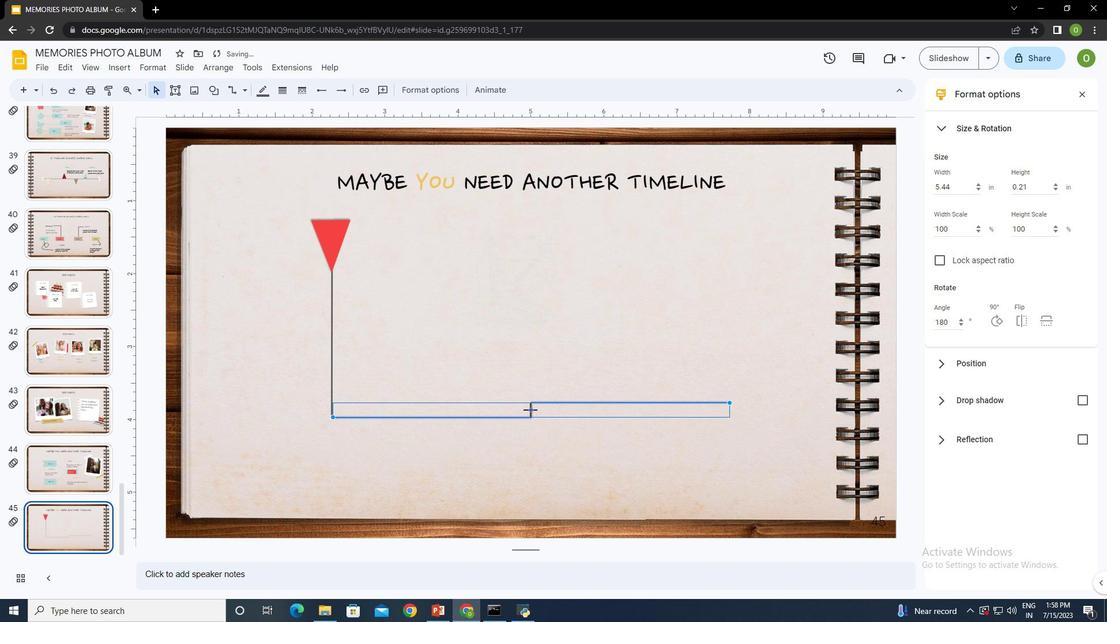 
Action: Mouse moved to (717, 411)
Screenshot: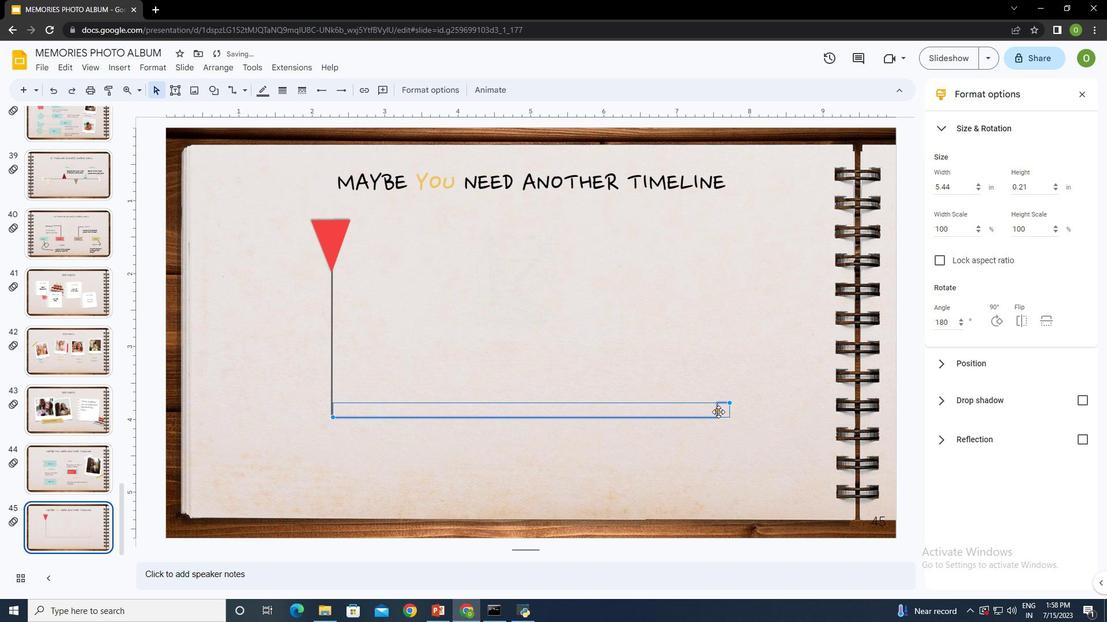 
Action: Mouse pressed left at (717, 411)
Screenshot: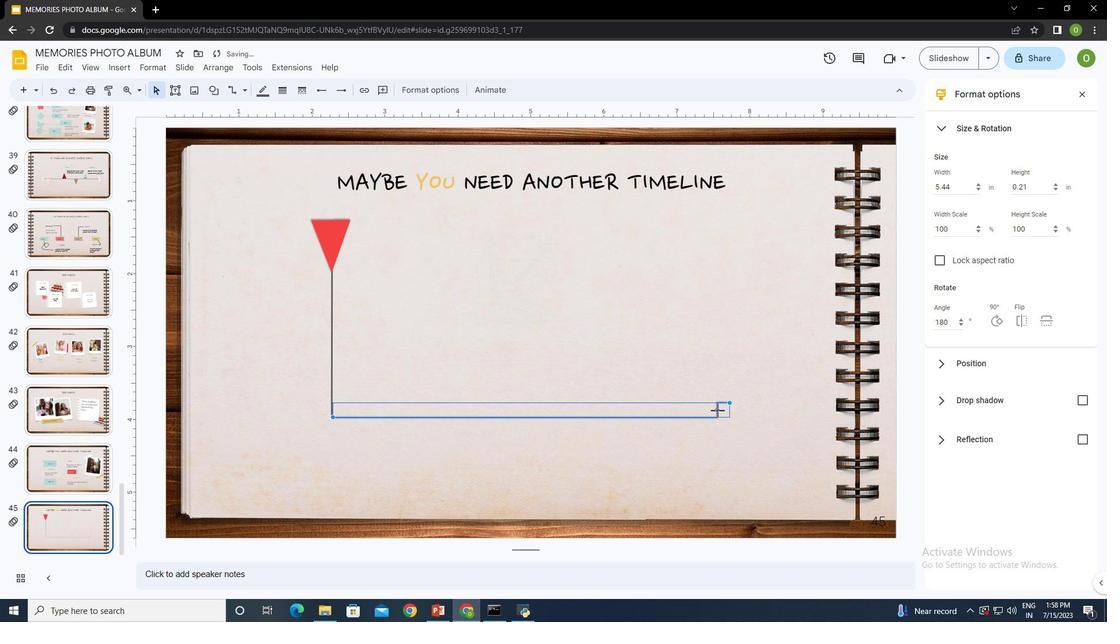 
Action: Mouse moved to (729, 404)
Screenshot: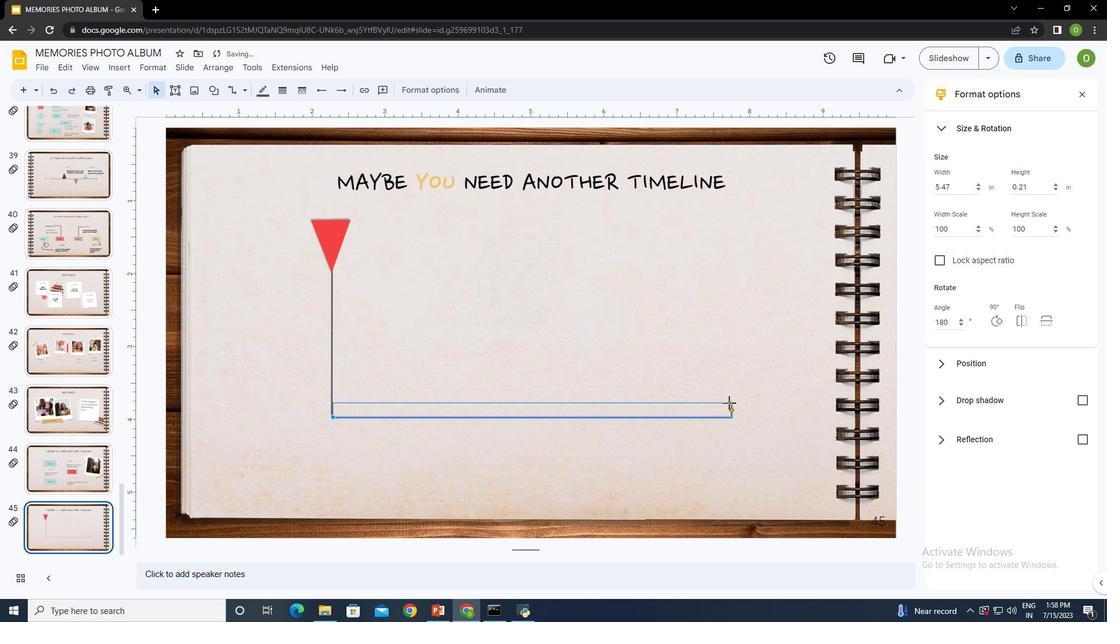 
Action: Mouse pressed left at (729, 404)
Screenshot: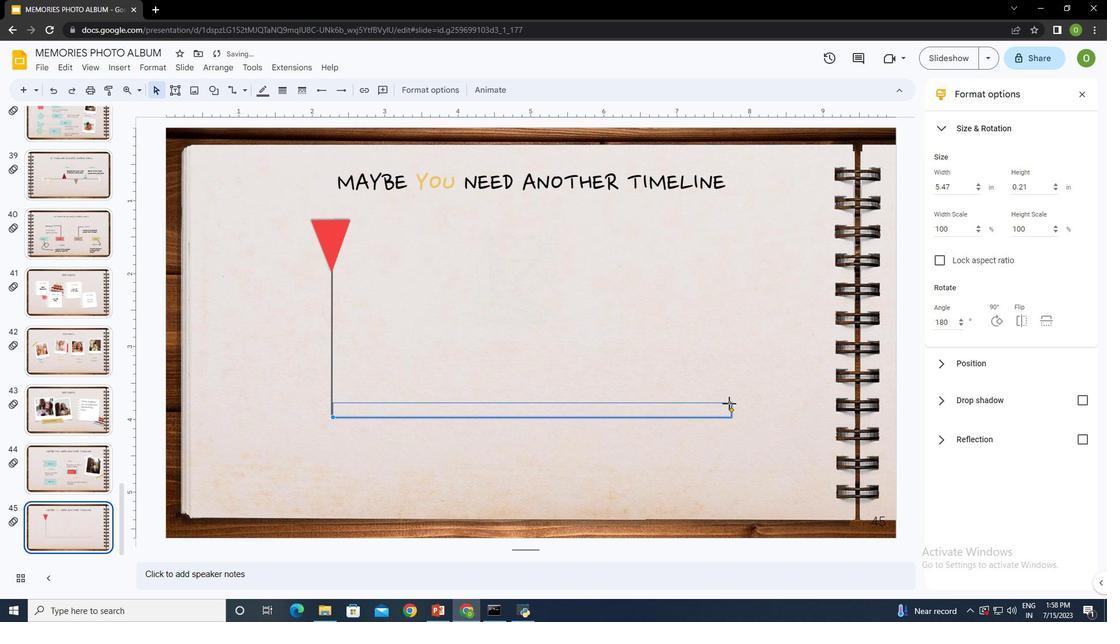 
Action: Mouse moved to (531, 407)
Screenshot: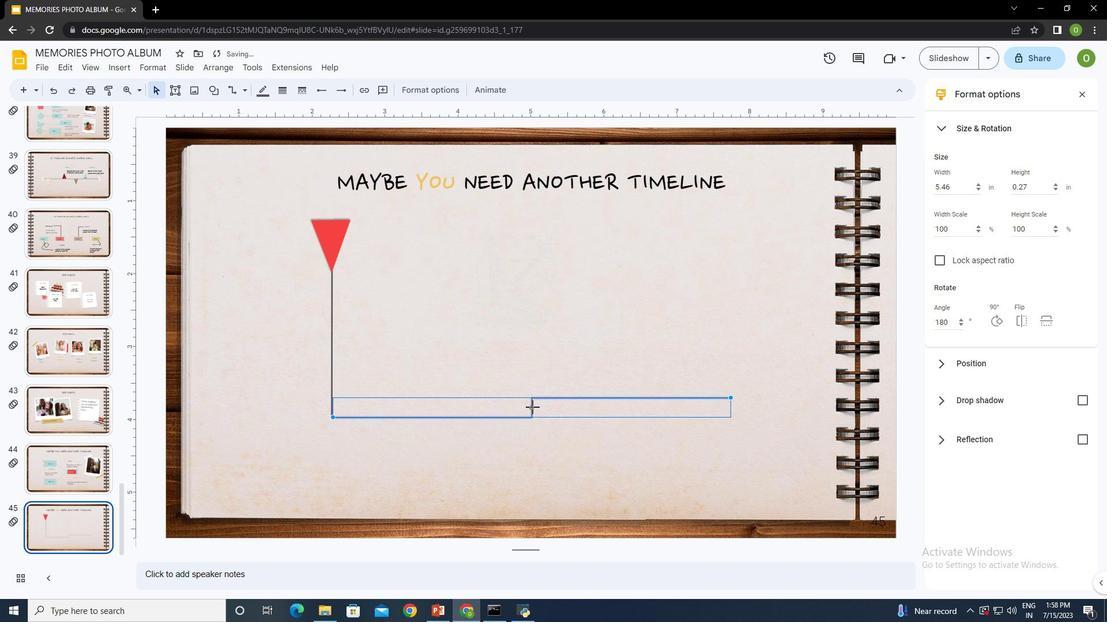 
Action: Mouse pressed left at (531, 407)
Screenshot: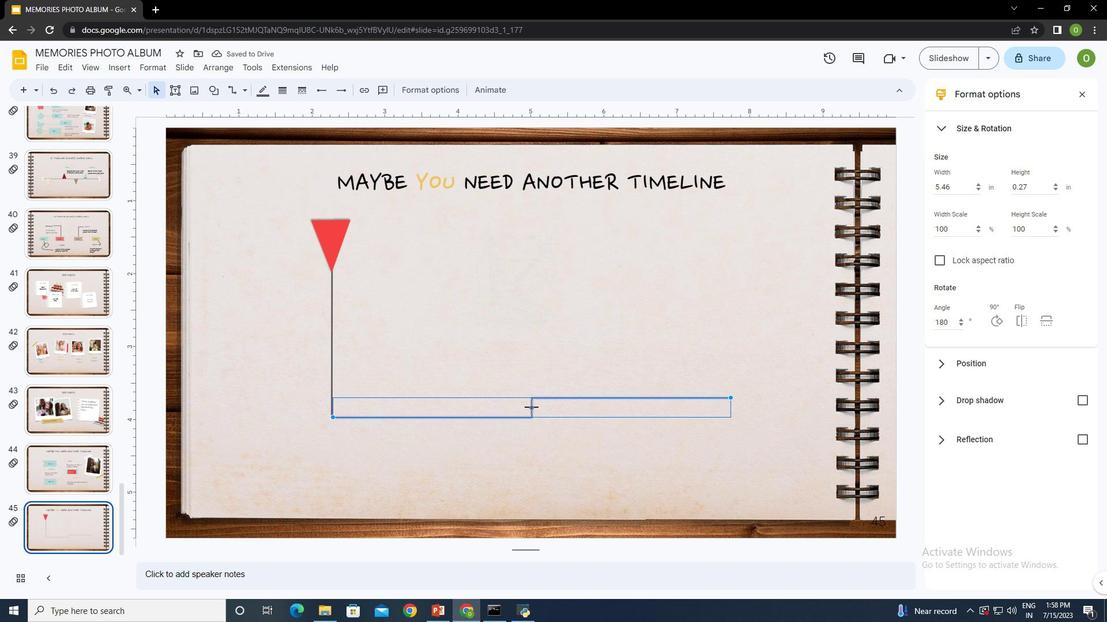 
Action: Mouse moved to (582, 351)
Screenshot: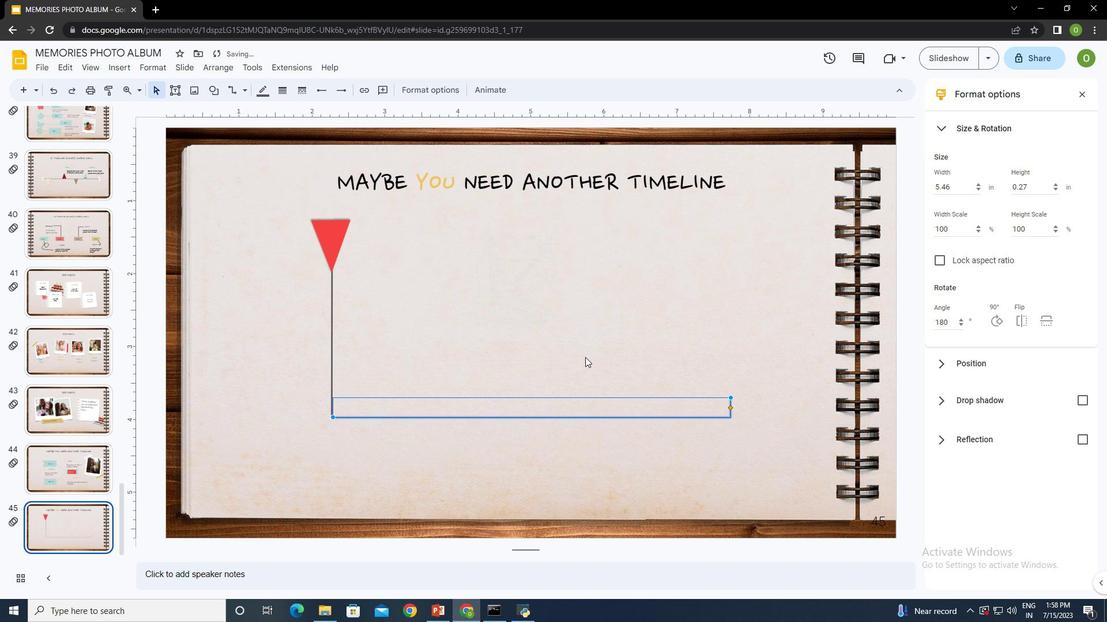 
Action: Mouse pressed left at (582, 351)
Screenshot: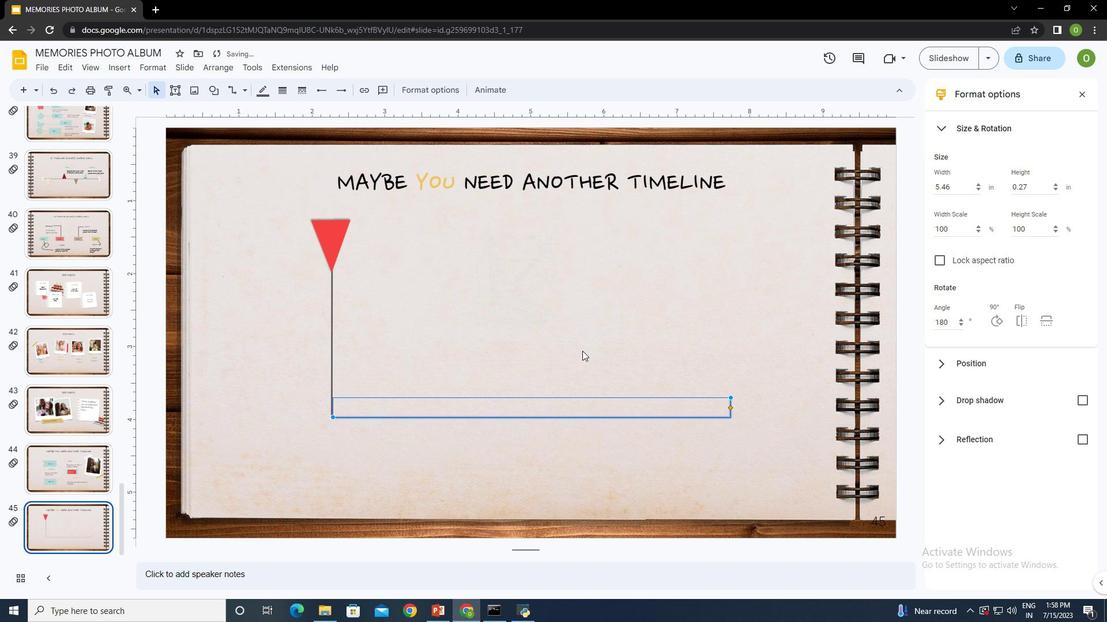 
Action: Mouse moved to (245, 87)
Screenshot: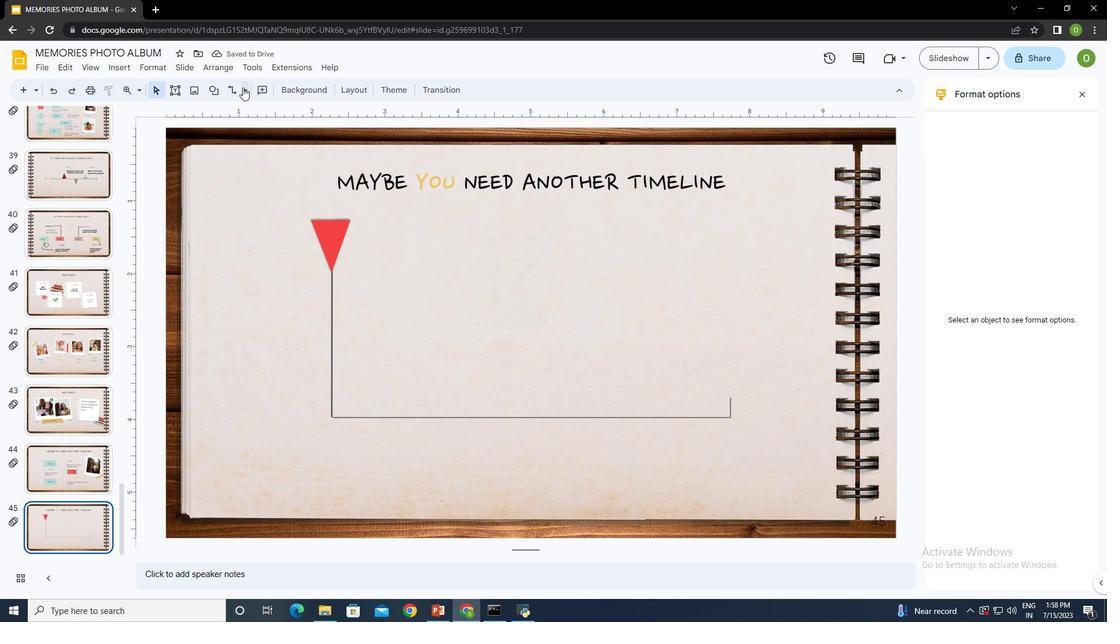 
Action: Mouse pressed left at (245, 87)
Screenshot: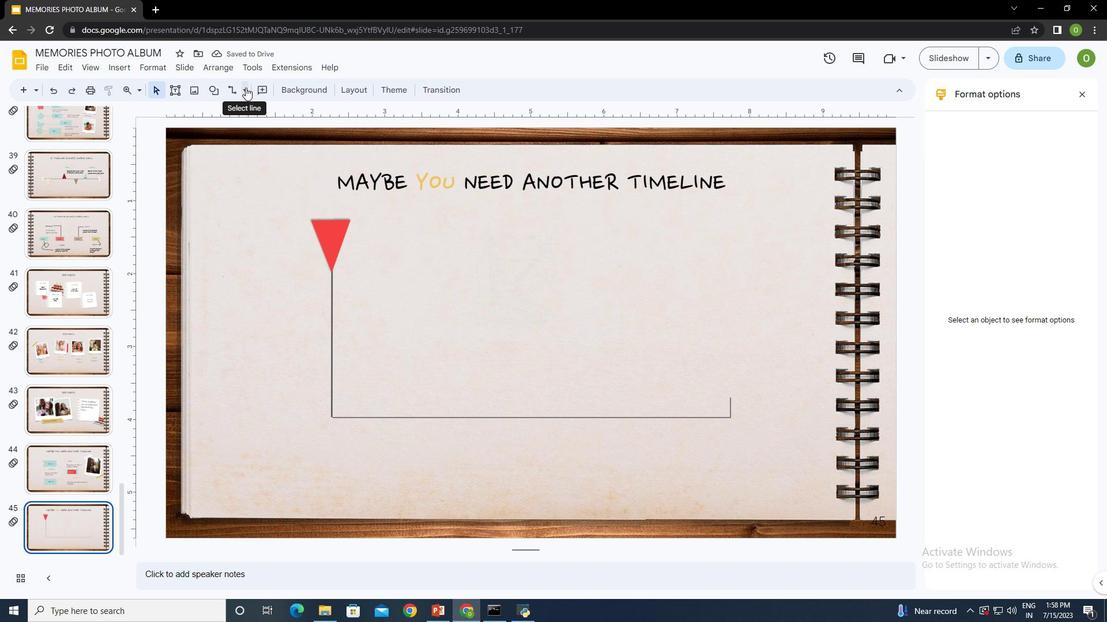 
Action: Mouse moved to (252, 112)
Screenshot: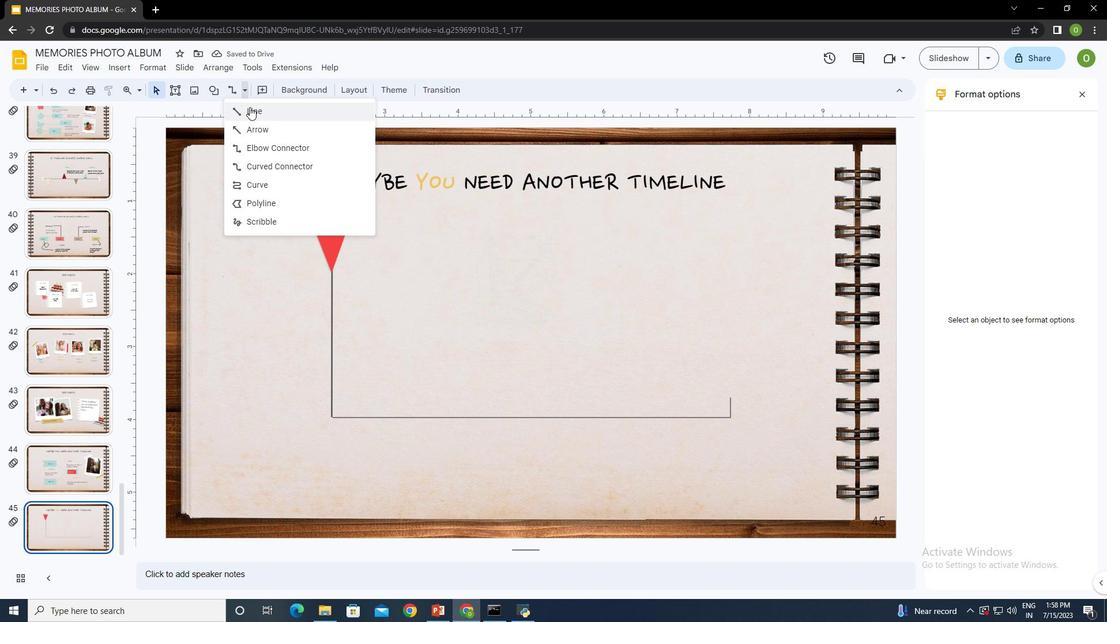 
Action: Mouse pressed left at (252, 112)
Screenshot: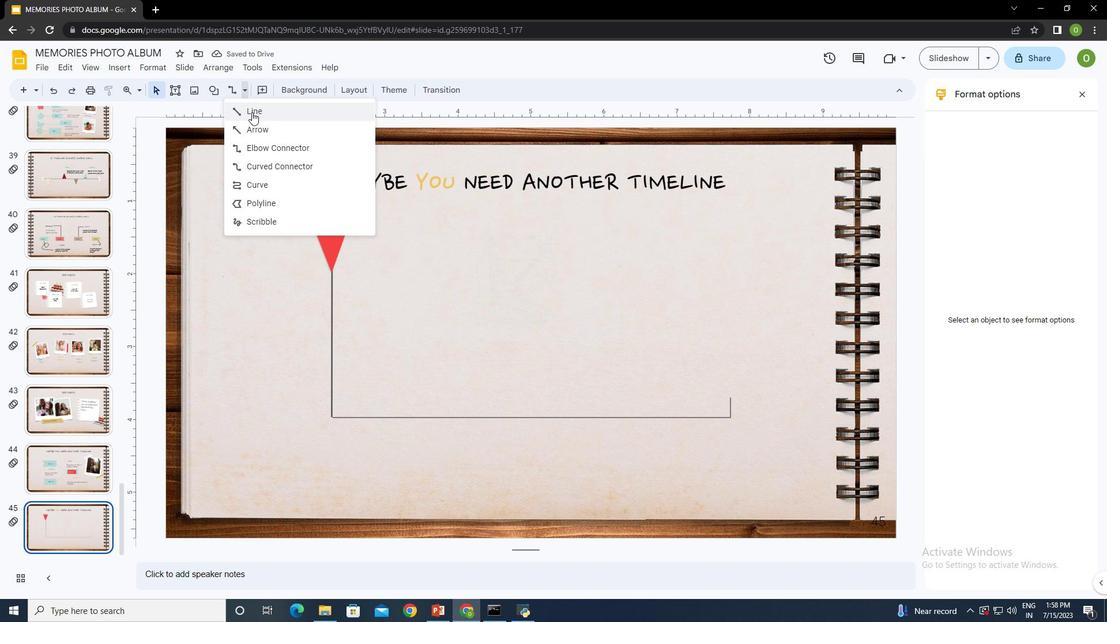
Action: Mouse moved to (730, 395)
Screenshot: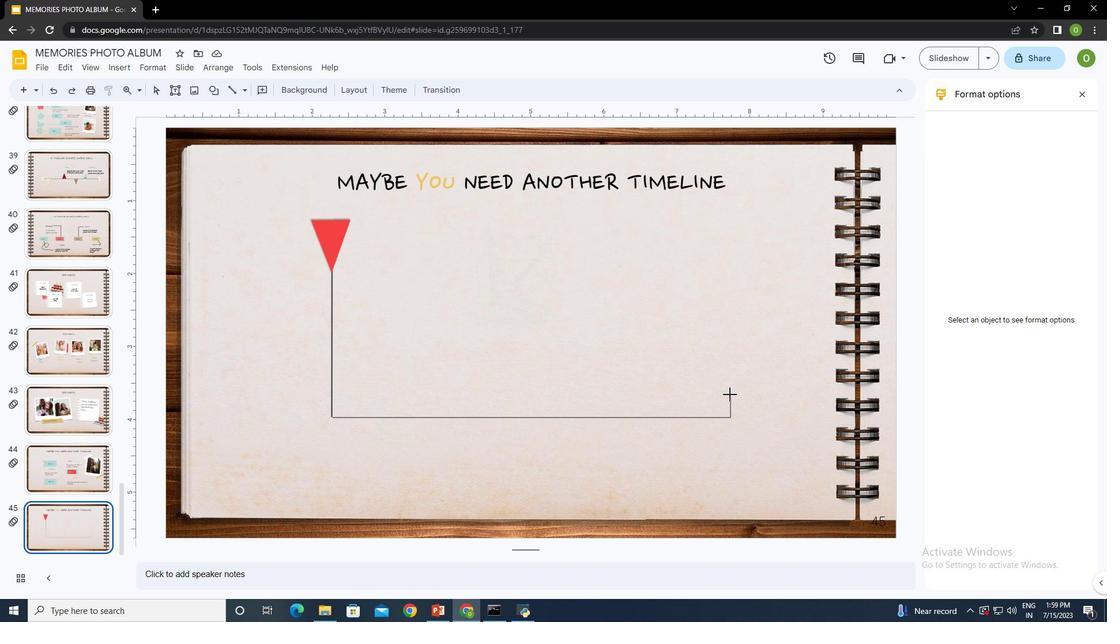 
Action: Mouse pressed left at (730, 395)
Screenshot: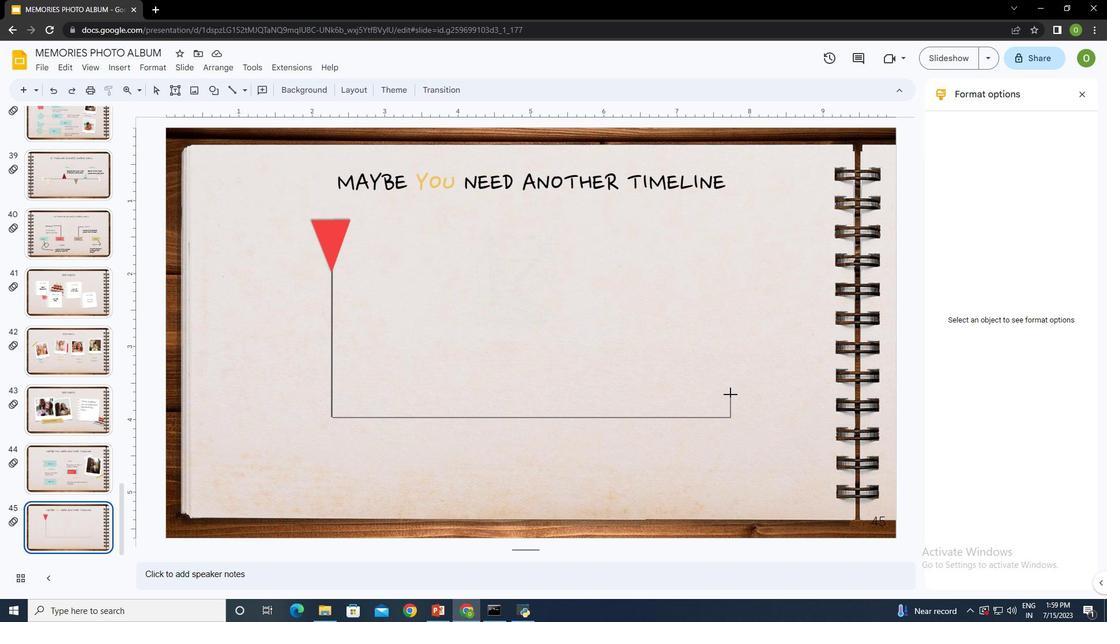 
Action: Mouse moved to (724, 226)
Screenshot: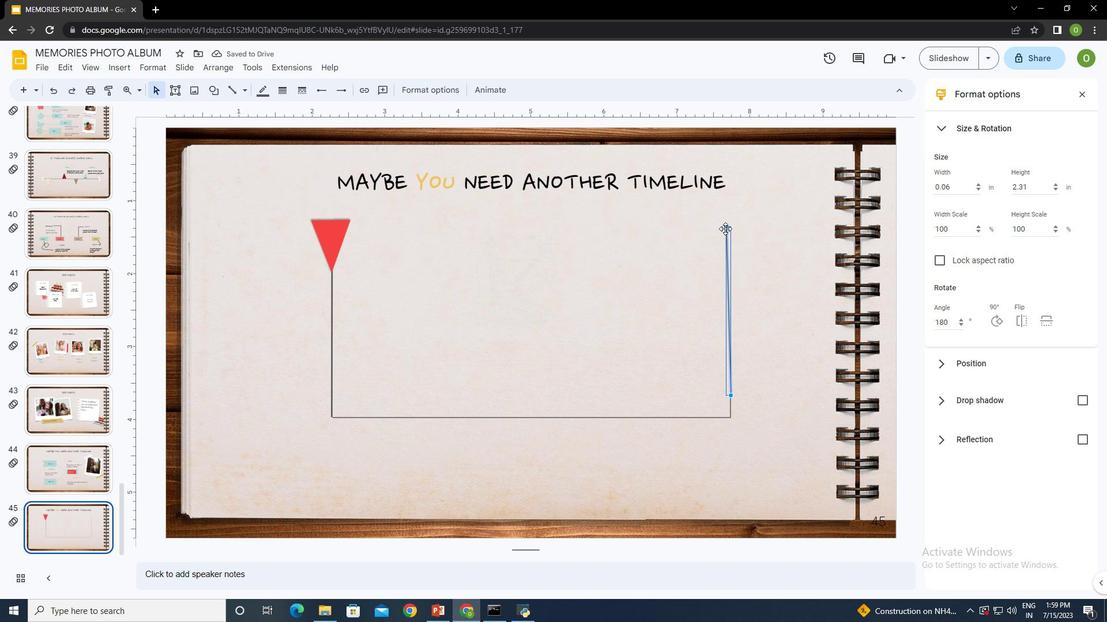 
Action: Mouse pressed left at (724, 226)
Screenshot: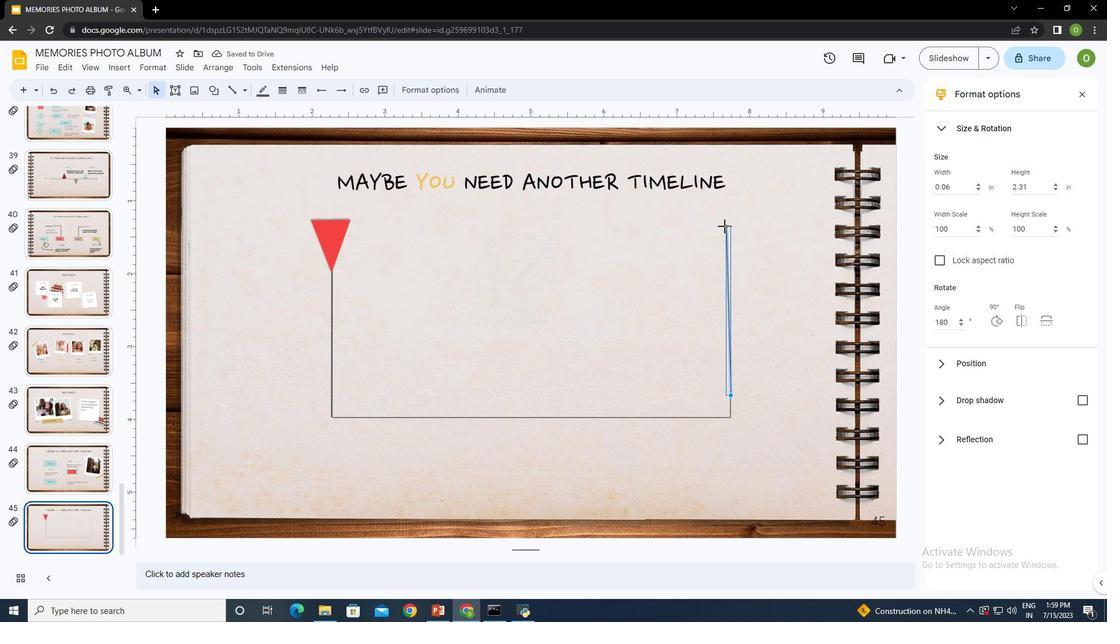 
Action: Mouse moved to (739, 409)
Screenshot: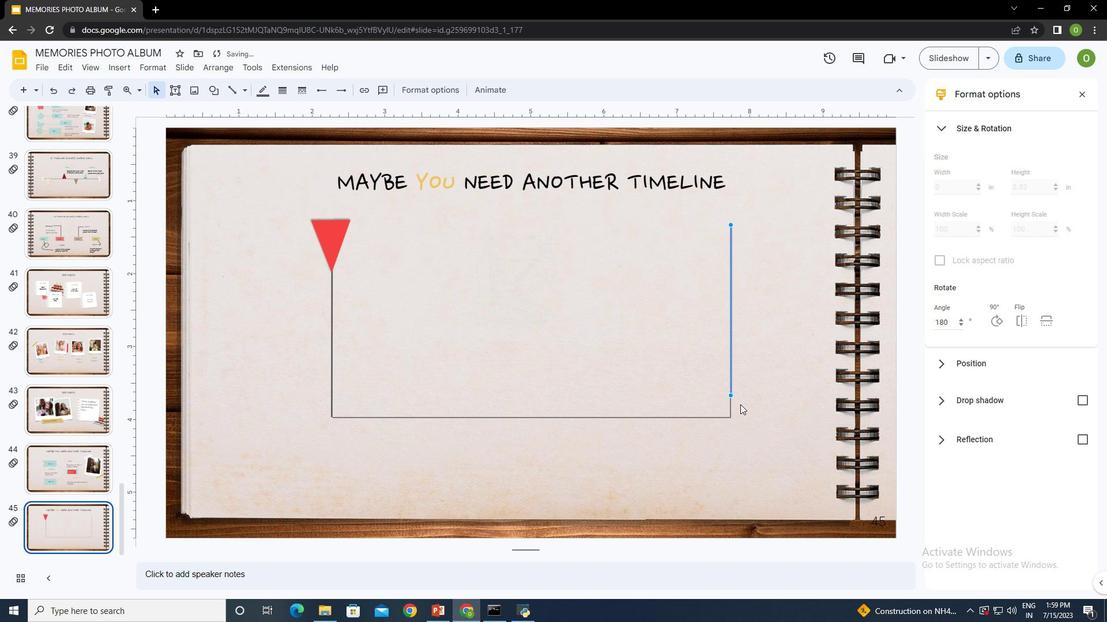
Action: Mouse pressed left at (739, 409)
Screenshot: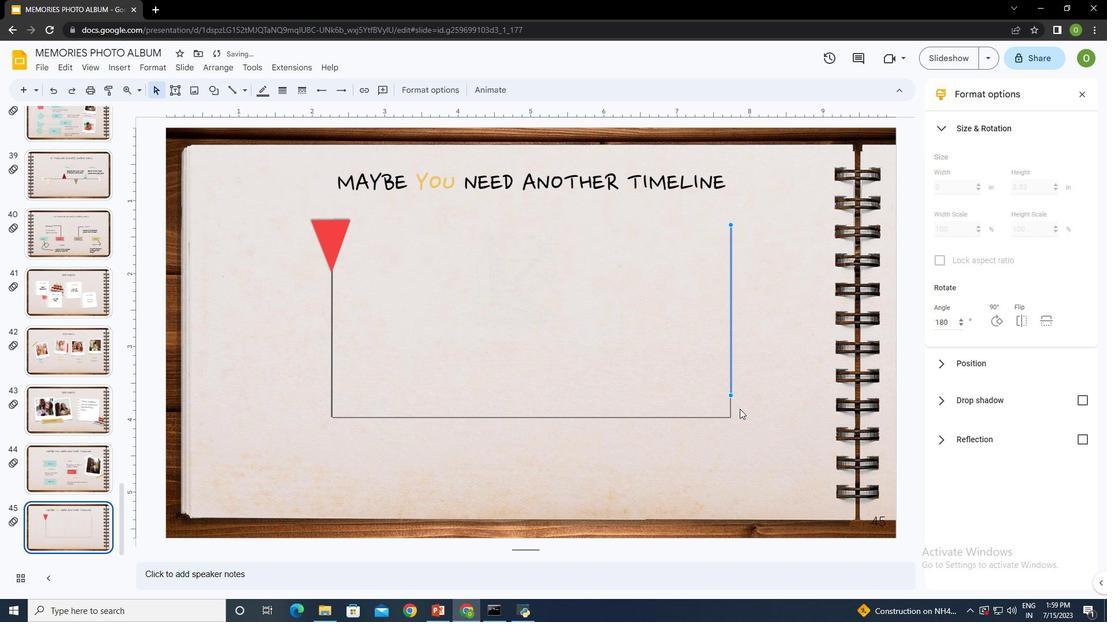 
Action: Mouse moved to (731, 387)
Screenshot: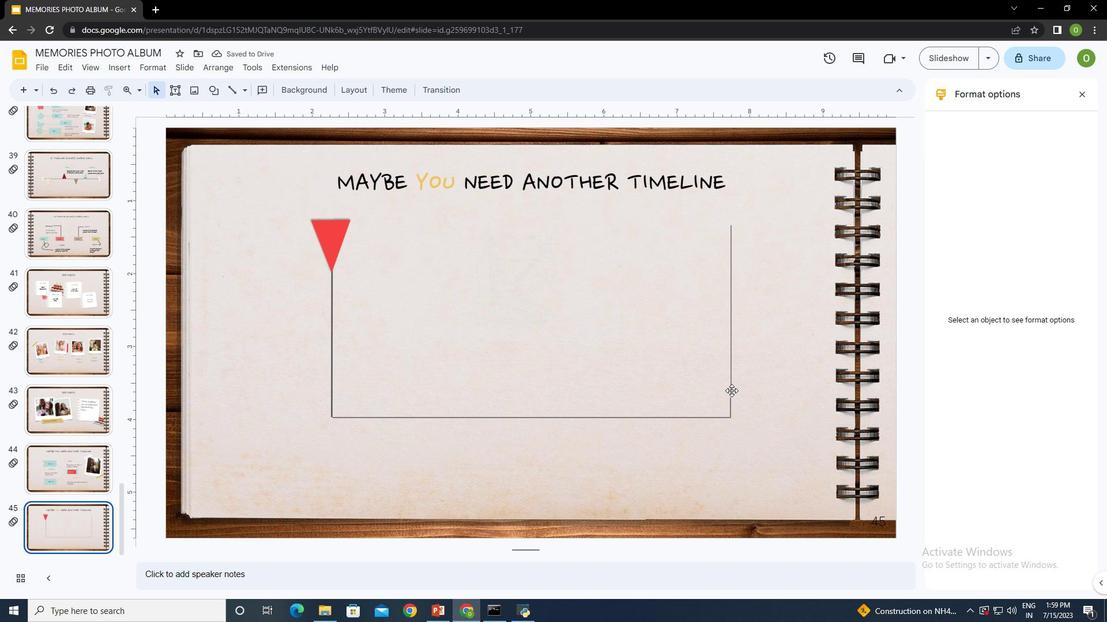 
Action: Mouse pressed left at (731, 387)
Screenshot: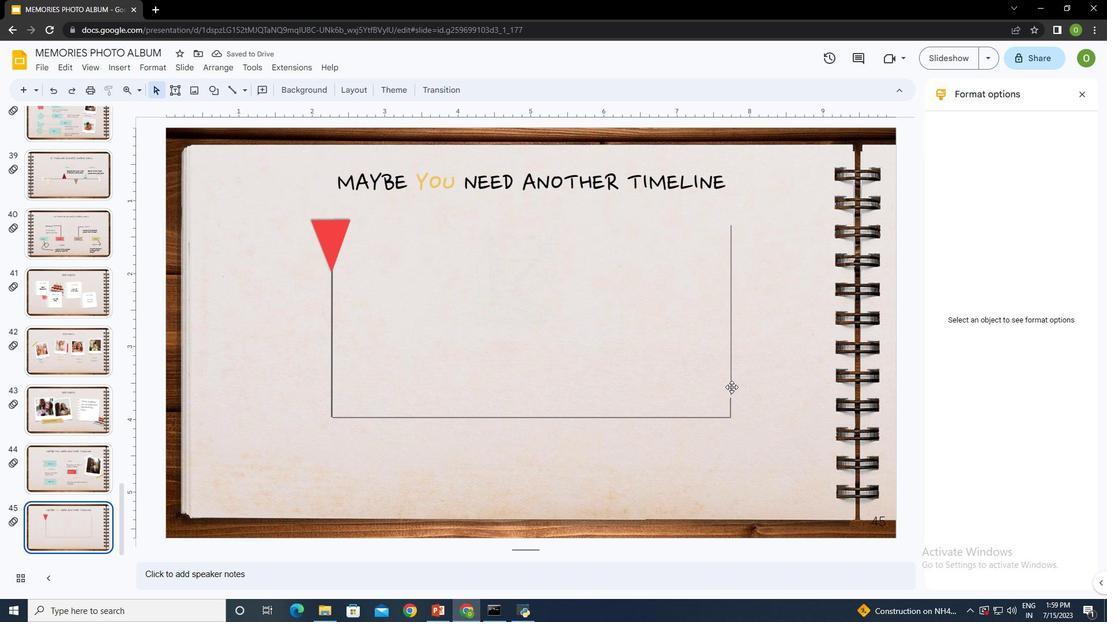 
Action: Mouse moved to (730, 393)
Screenshot: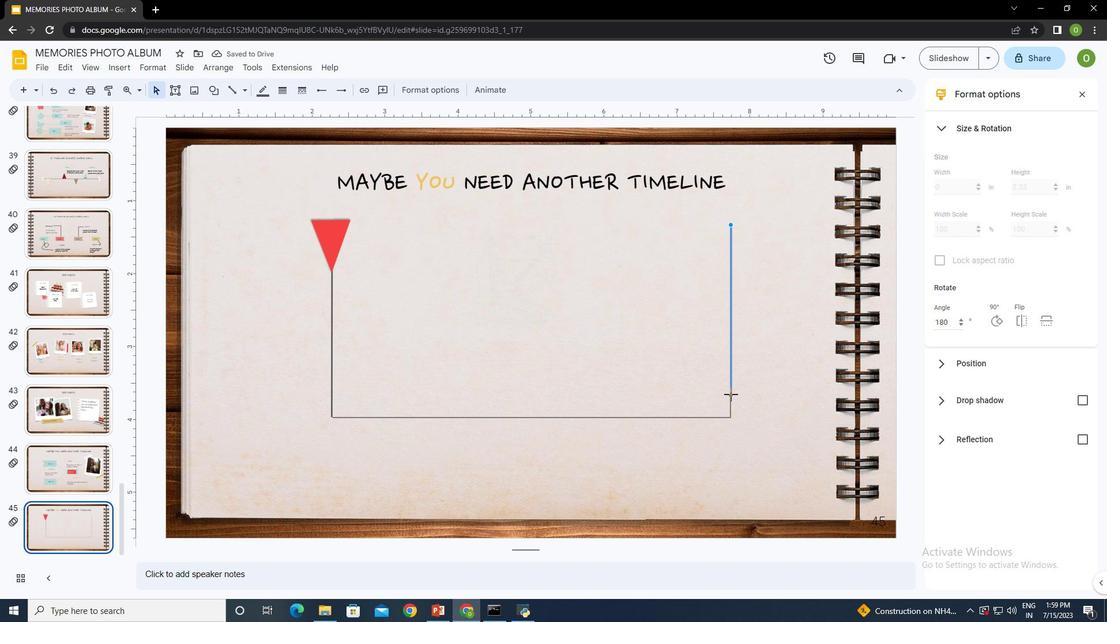 
Action: Mouse pressed left at (730, 393)
Screenshot: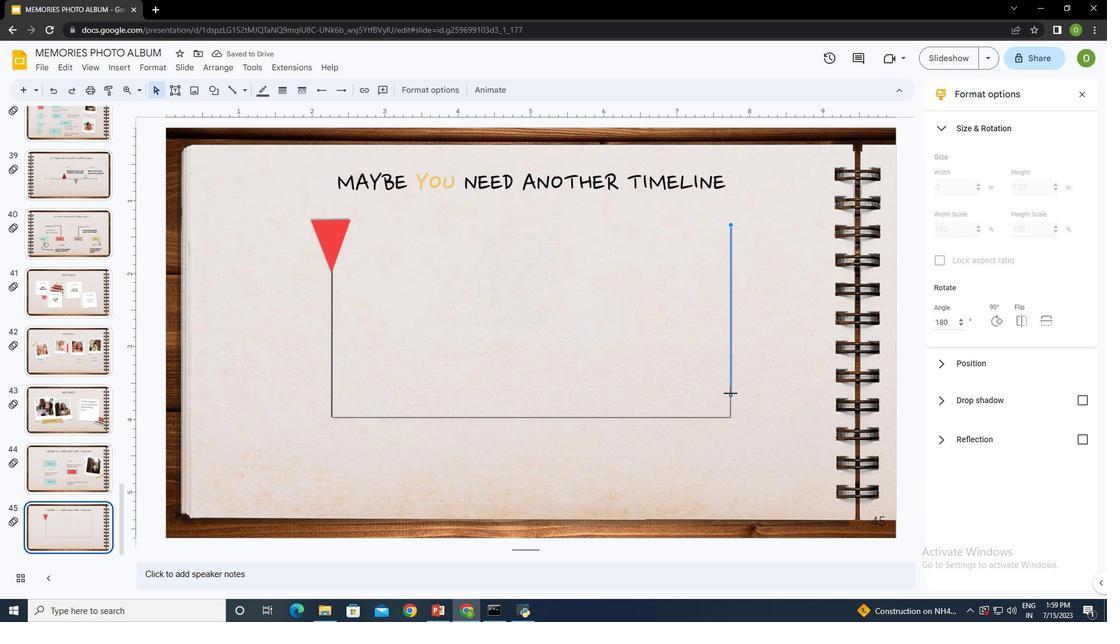 
Action: Mouse moved to (746, 403)
Screenshot: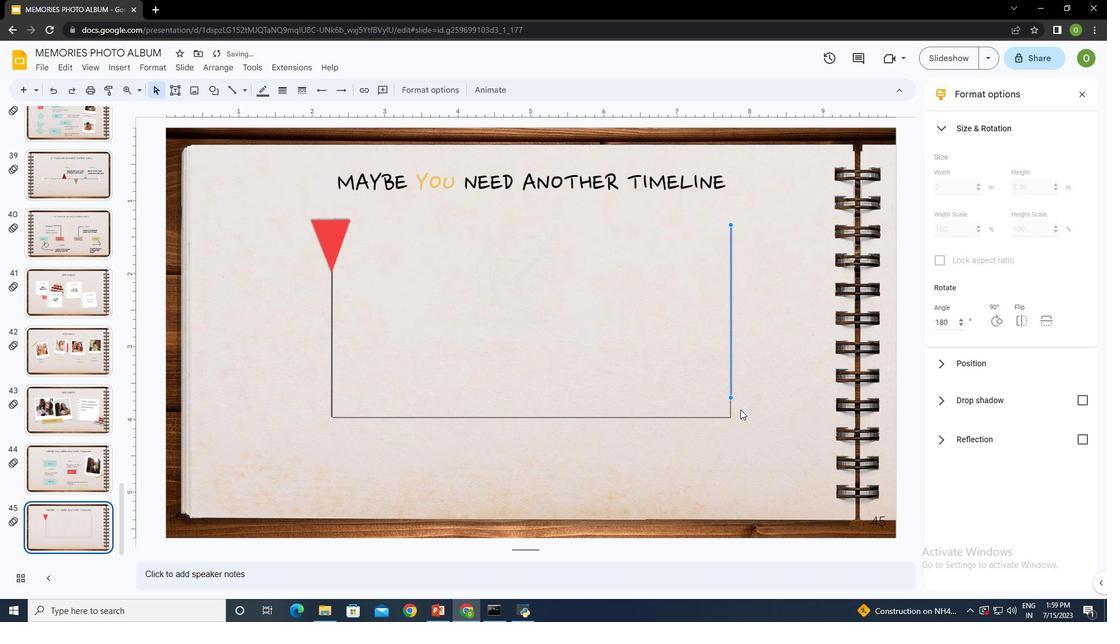 
Action: Mouse pressed left at (746, 403)
Screenshot: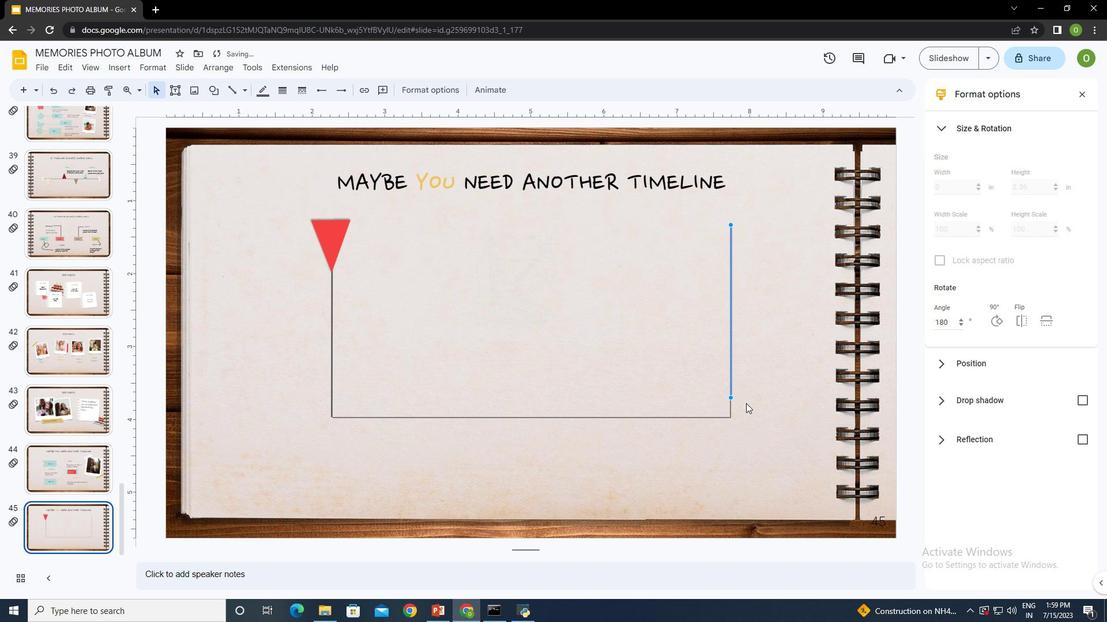 
Action: Mouse moved to (113, 66)
Screenshot: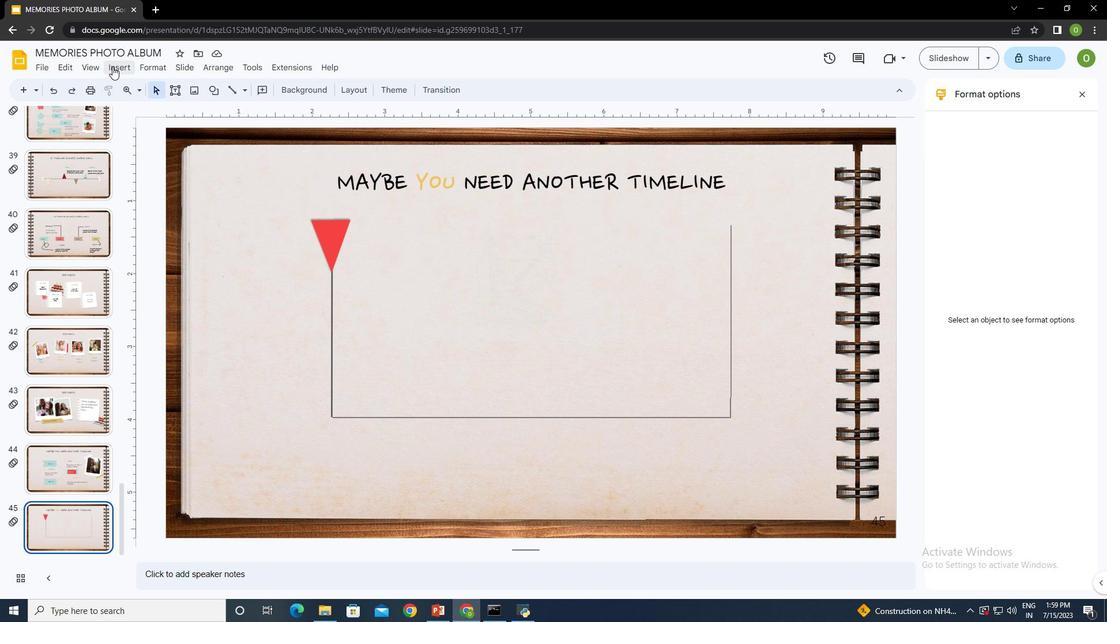 
Action: Mouse pressed left at (113, 66)
Screenshot: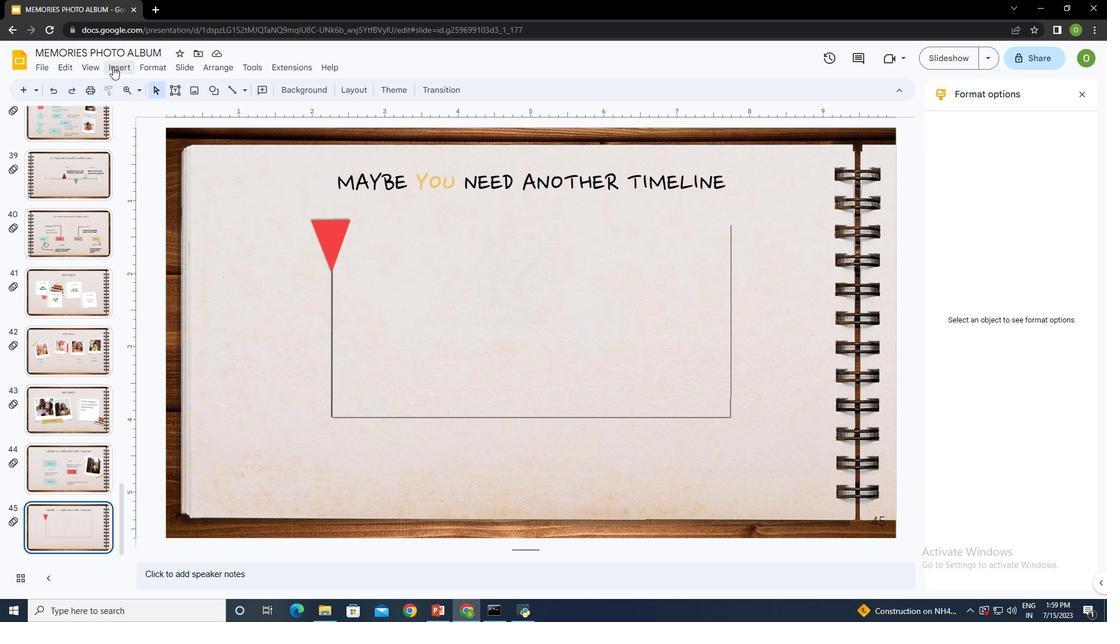 
Action: Mouse moved to (349, 93)
Screenshot: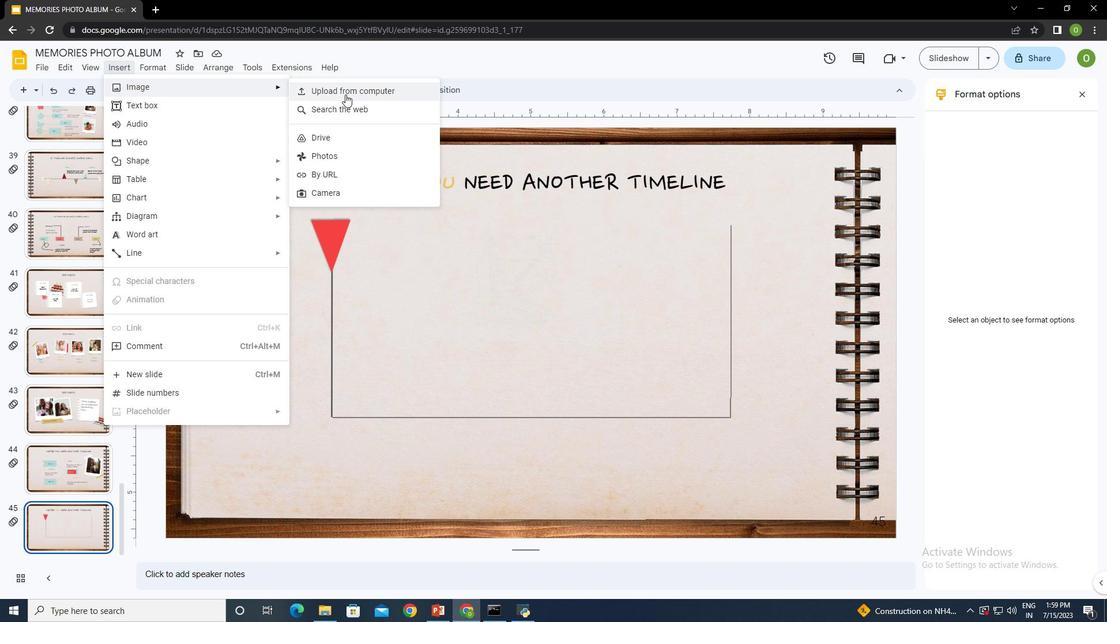 
Action: Mouse pressed left at (349, 93)
Screenshot: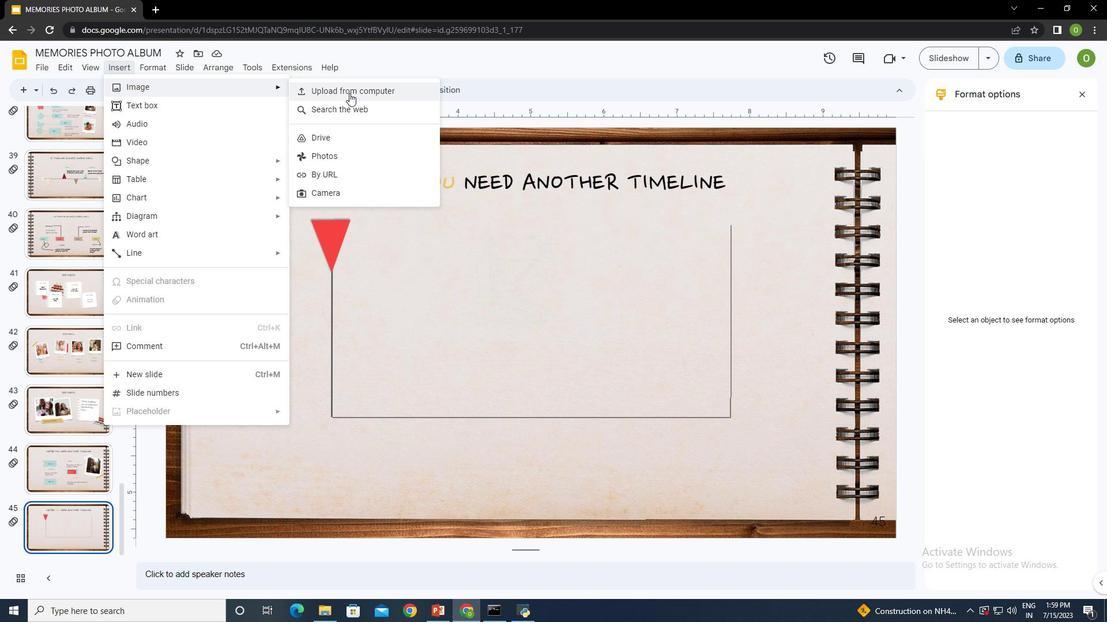 
Action: Mouse moved to (542, 95)
Screenshot: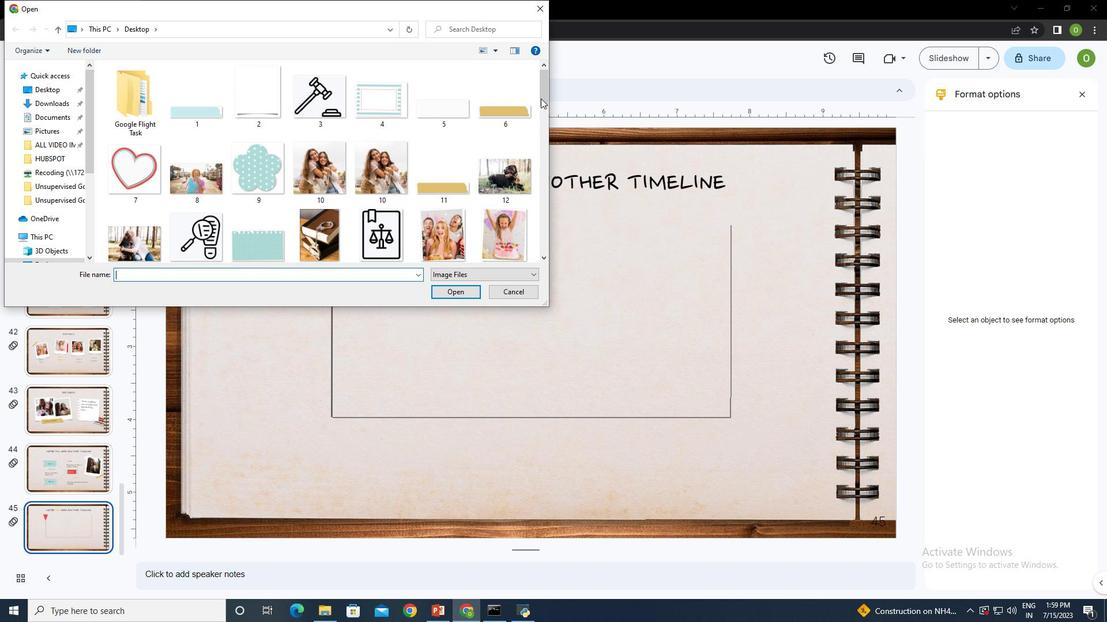 
Action: Mouse pressed left at (542, 95)
Screenshot: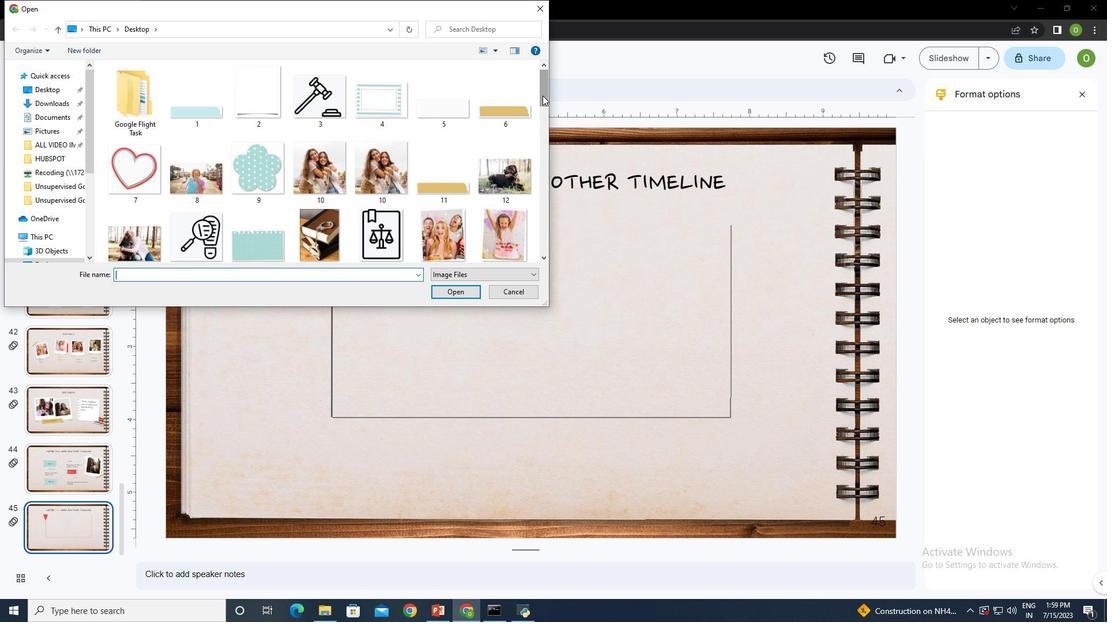 
Action: Mouse moved to (188, 170)
Screenshot: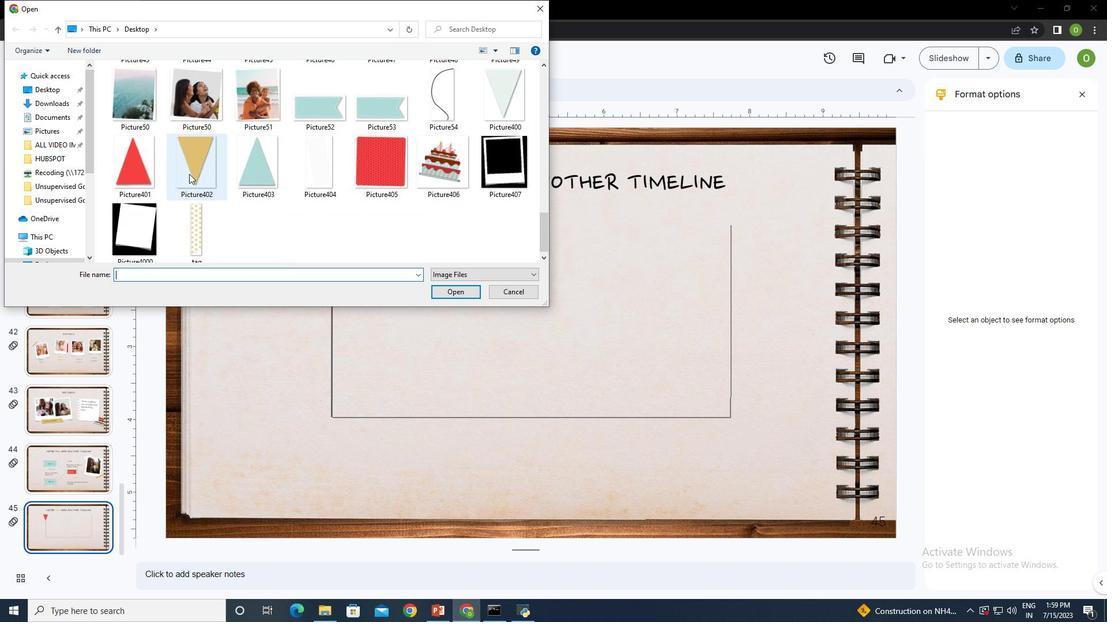 
Action: Mouse pressed left at (188, 170)
Screenshot: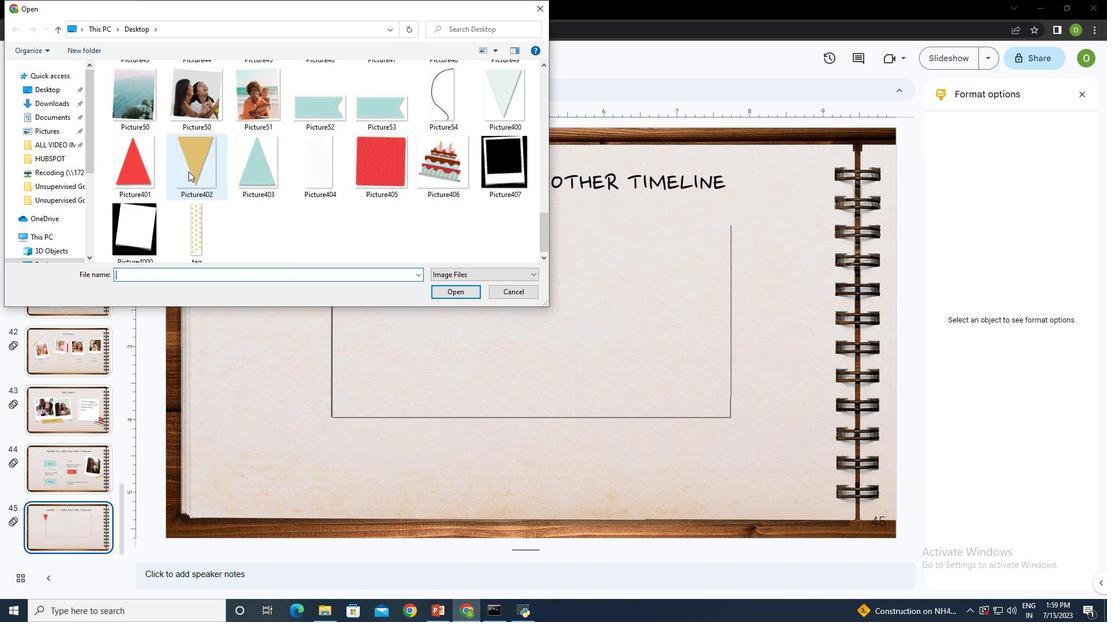 
Action: Mouse moved to (460, 292)
Screenshot: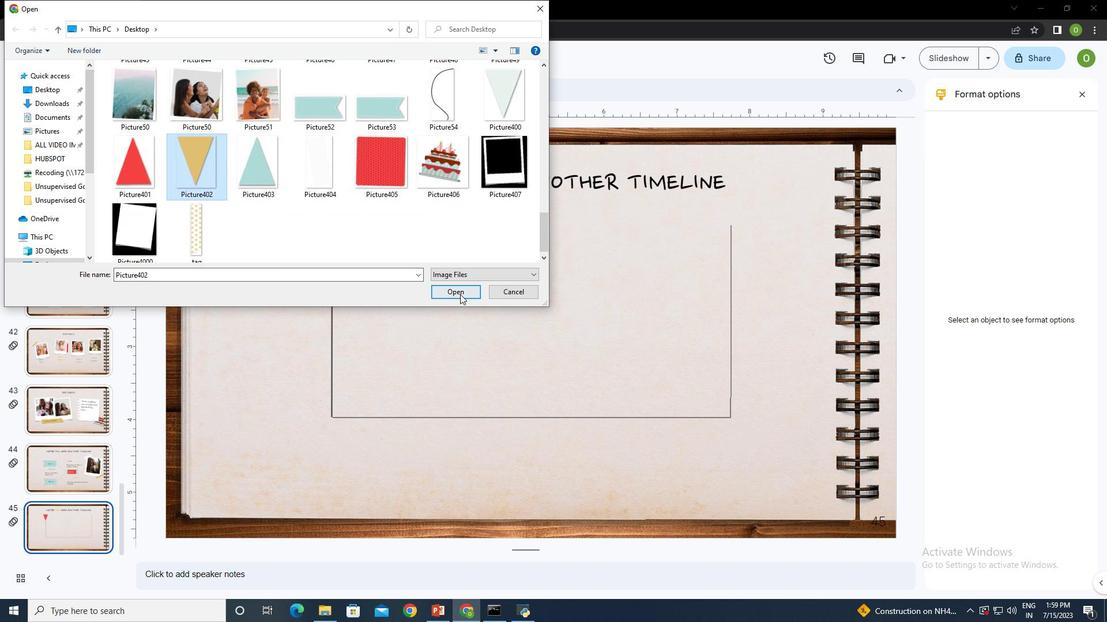 
Action: Mouse pressed left at (460, 292)
Screenshot: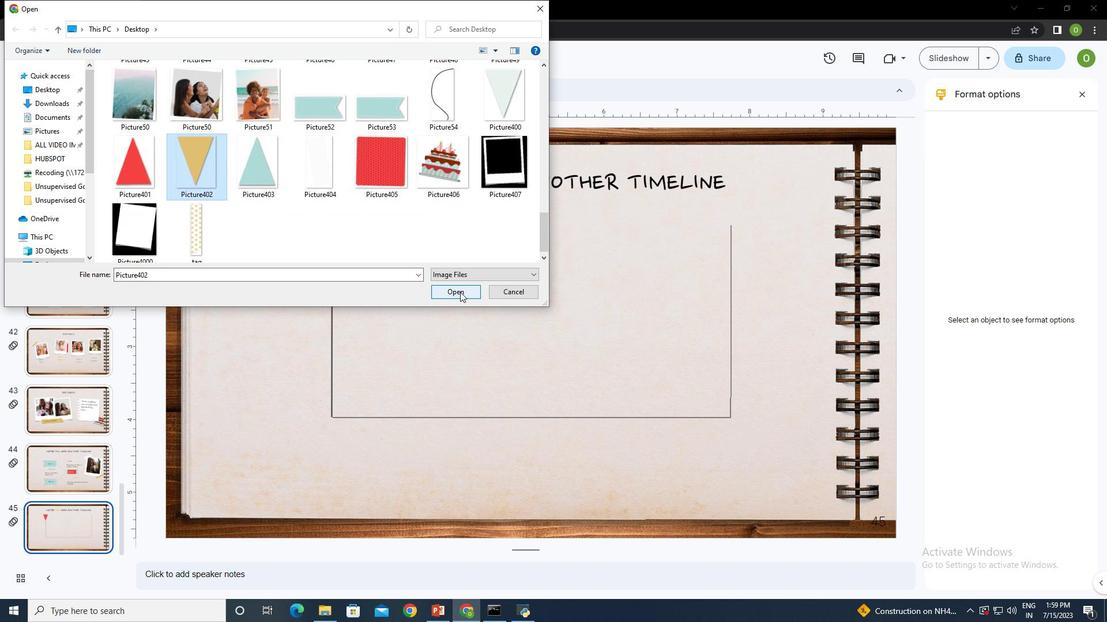 
Action: Mouse moved to (399, 254)
Screenshot: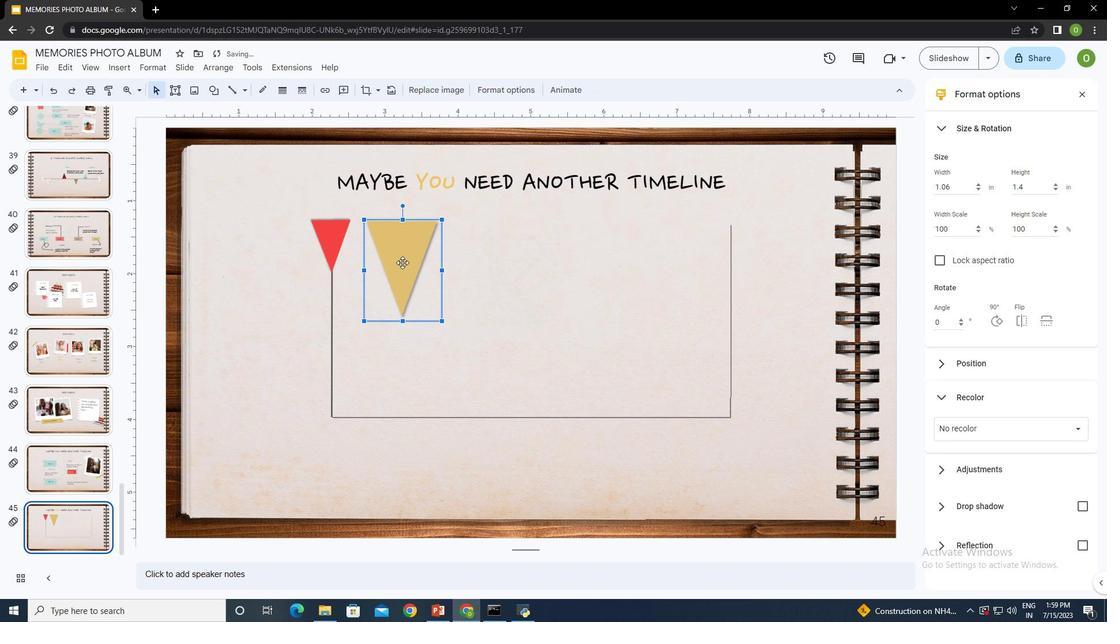 
Action: Mouse pressed left at (399, 254)
Screenshot: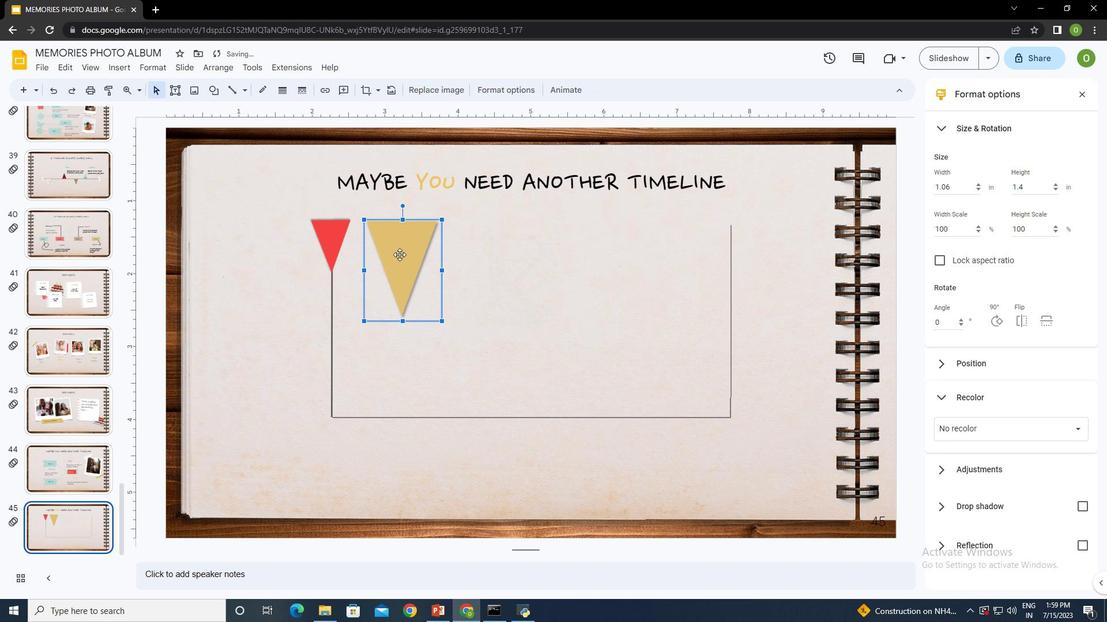 
Action: Mouse moved to (380, 381)
Screenshot: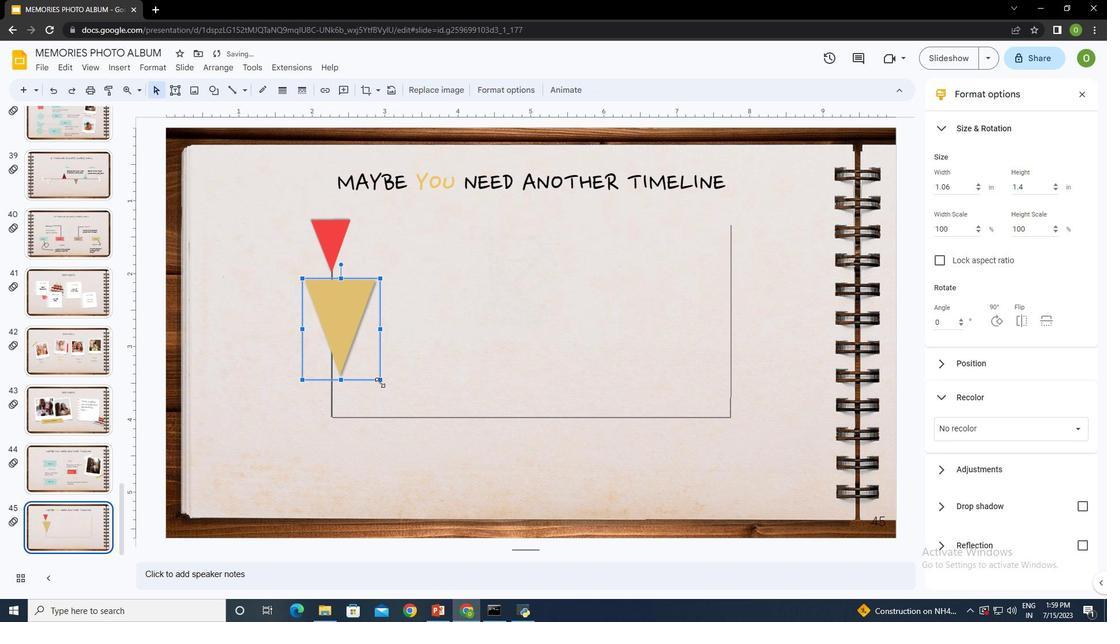 
Action: Mouse pressed left at (380, 381)
Screenshot: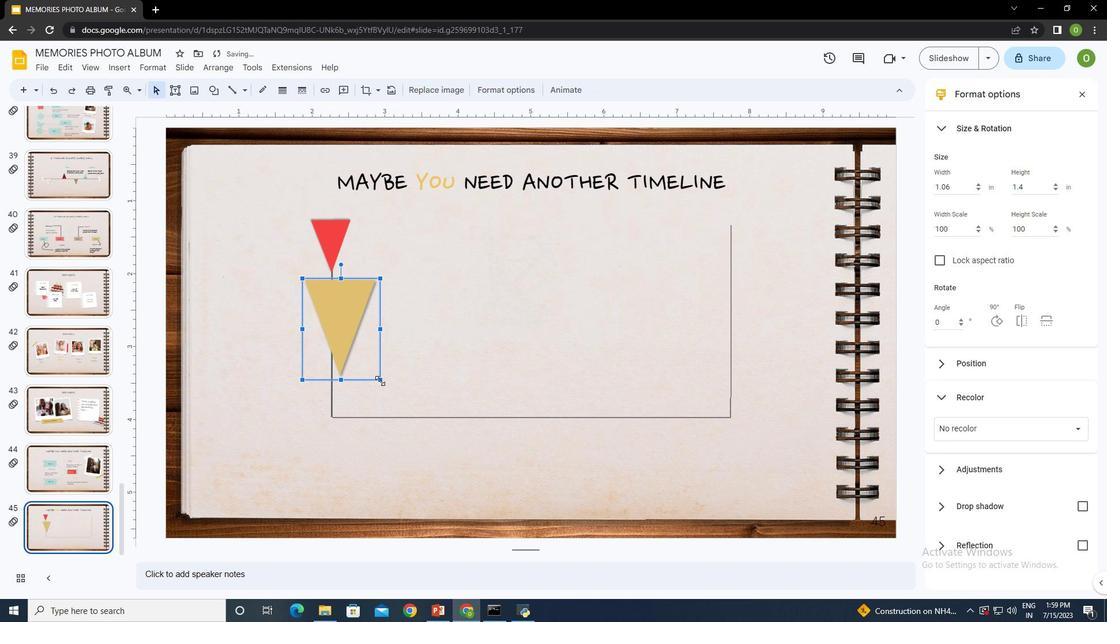 
Action: Mouse moved to (314, 292)
Screenshot: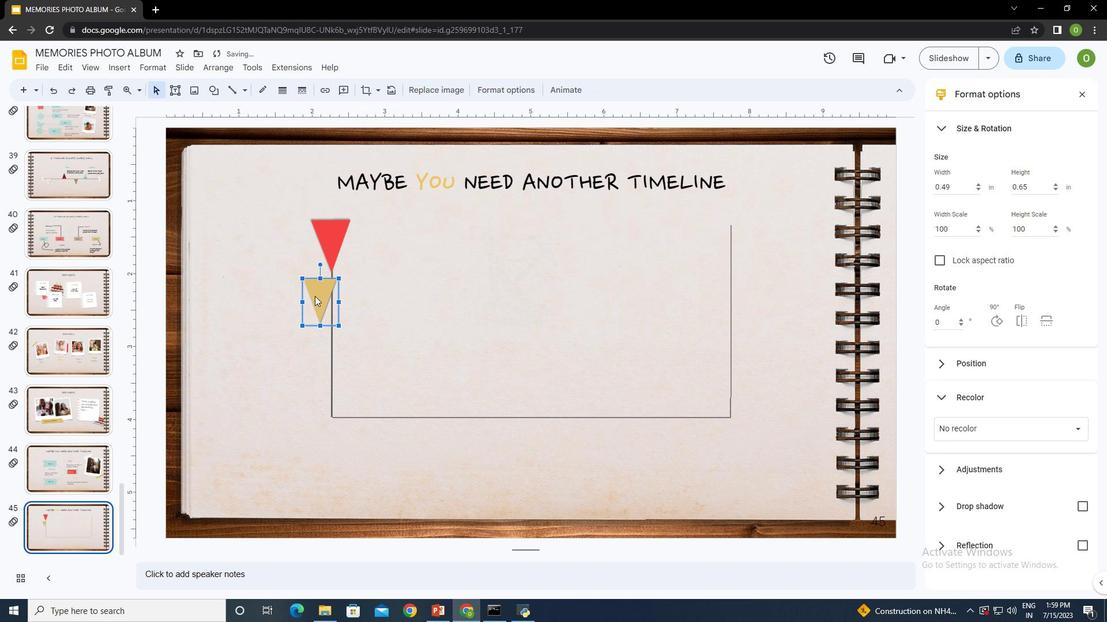 
Action: Mouse pressed left at (314, 292)
Screenshot: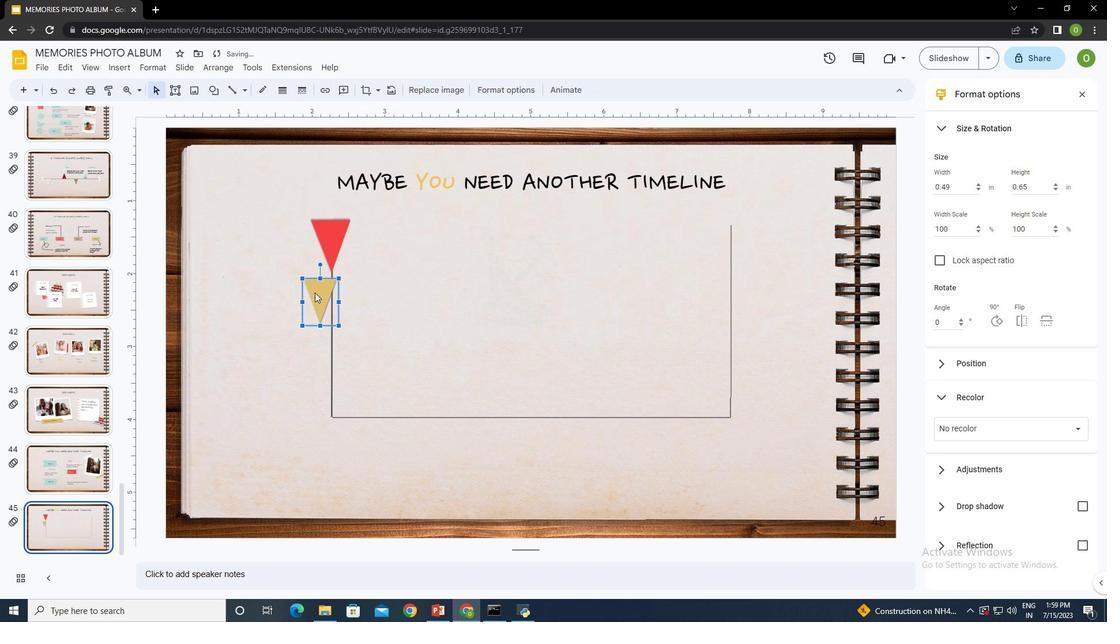 
Action: Mouse moved to (333, 334)
Screenshot: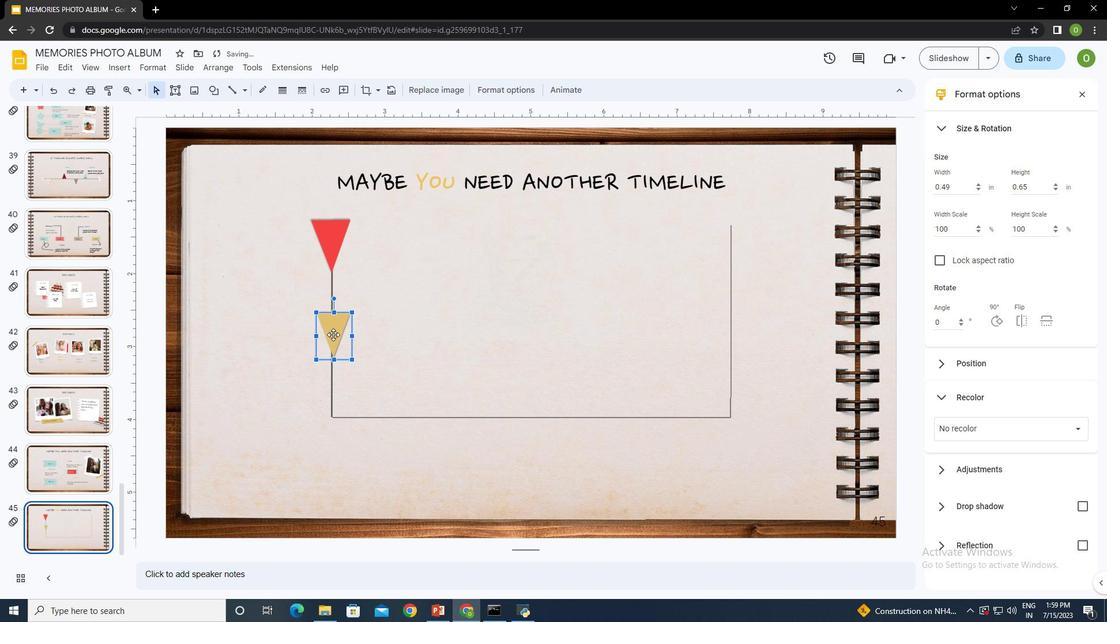 
Action: Mouse pressed left at (333, 334)
Screenshot: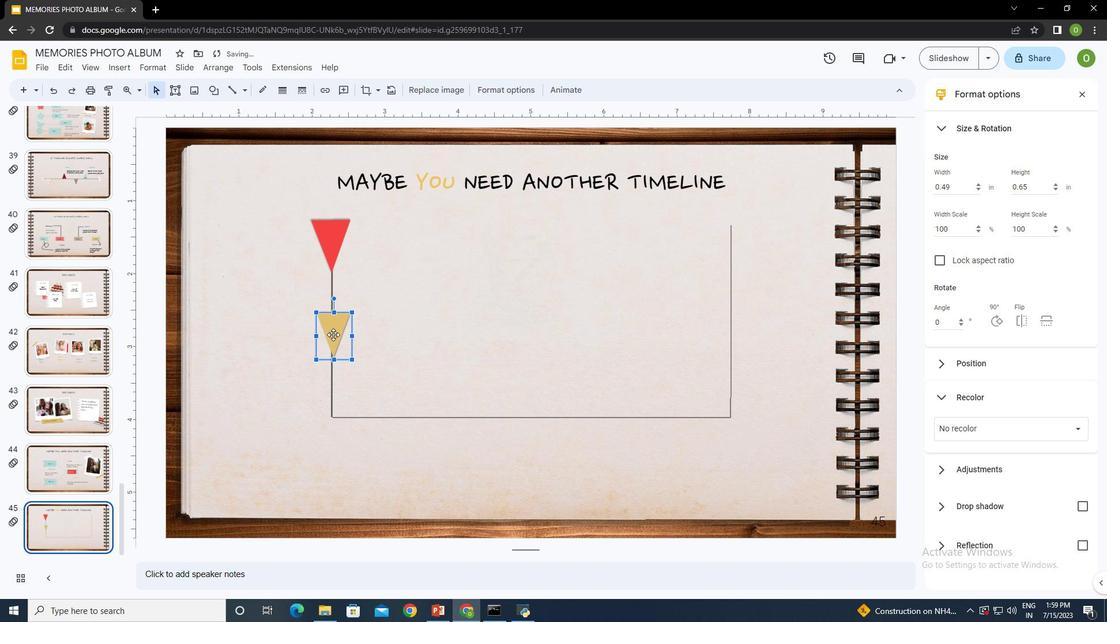 
Action: Mouse moved to (415, 331)
Screenshot: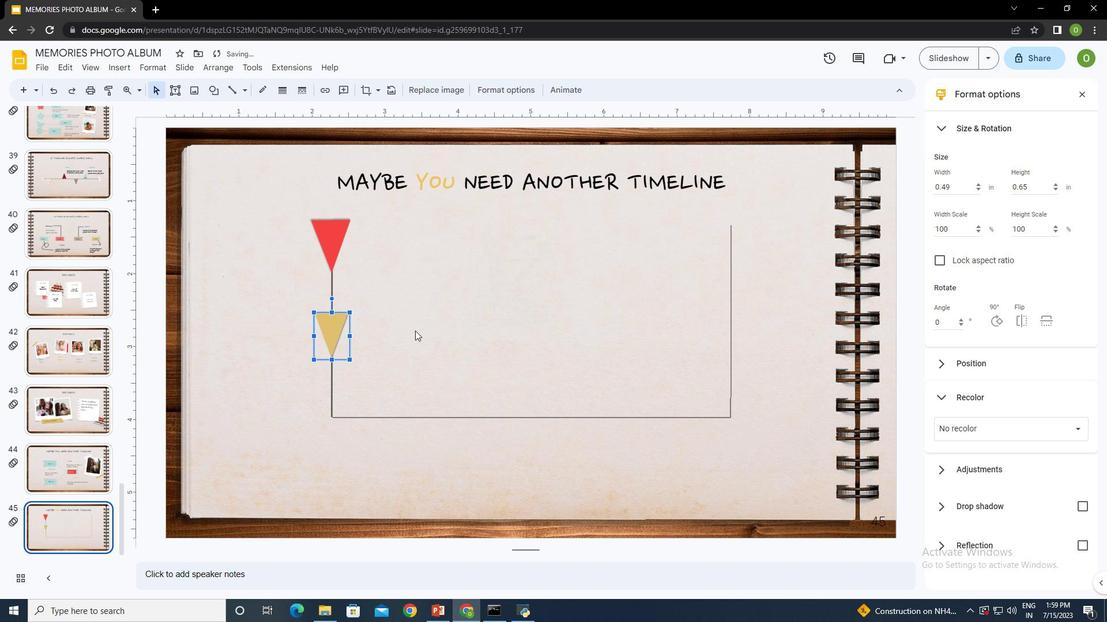 
Action: Mouse pressed left at (415, 331)
Screenshot: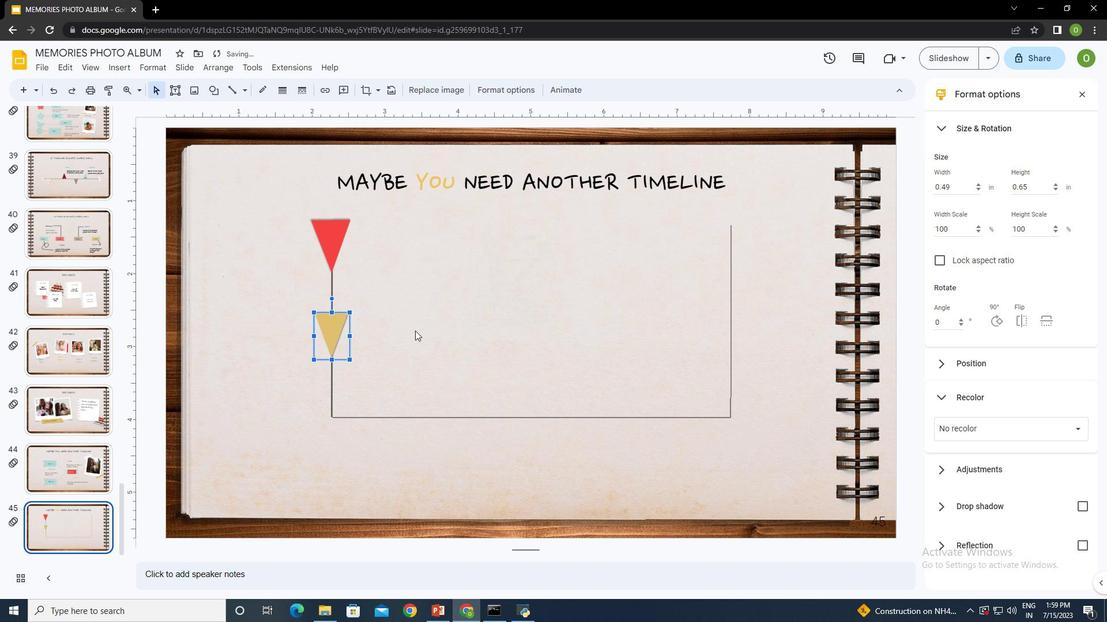 
Action: Mouse moved to (109, 63)
Screenshot: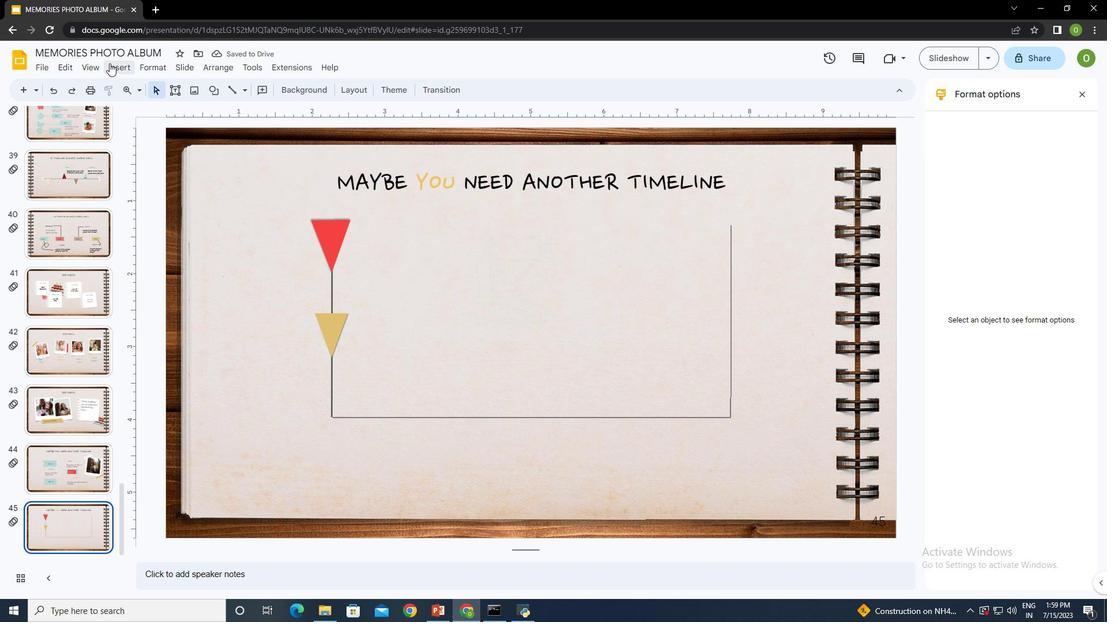 
Action: Mouse pressed left at (109, 63)
Screenshot: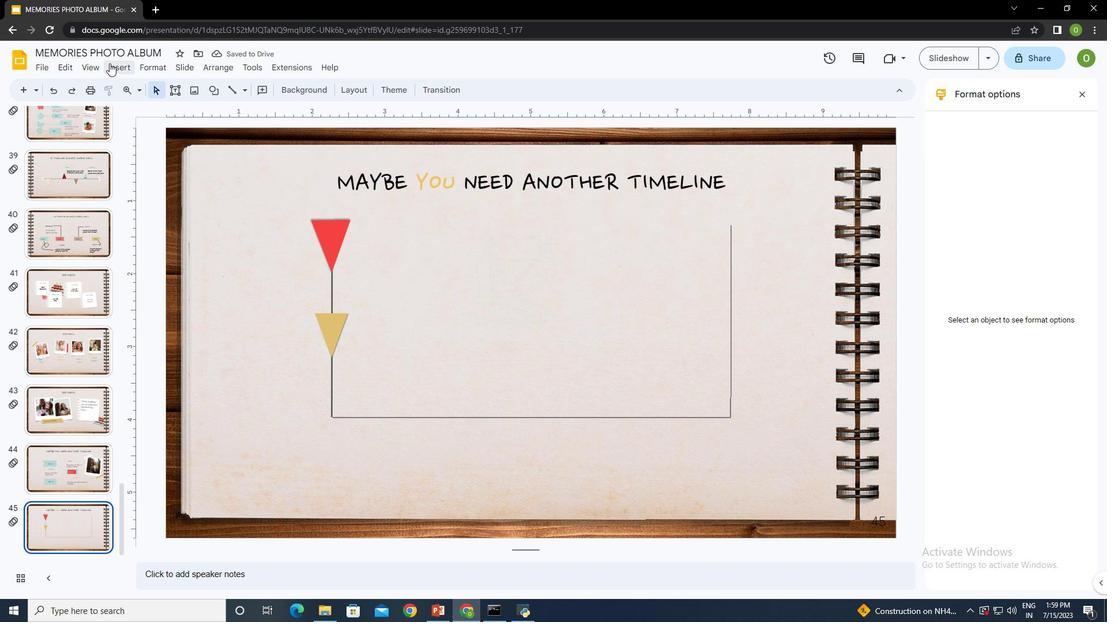 
Action: Mouse moved to (335, 91)
Screenshot: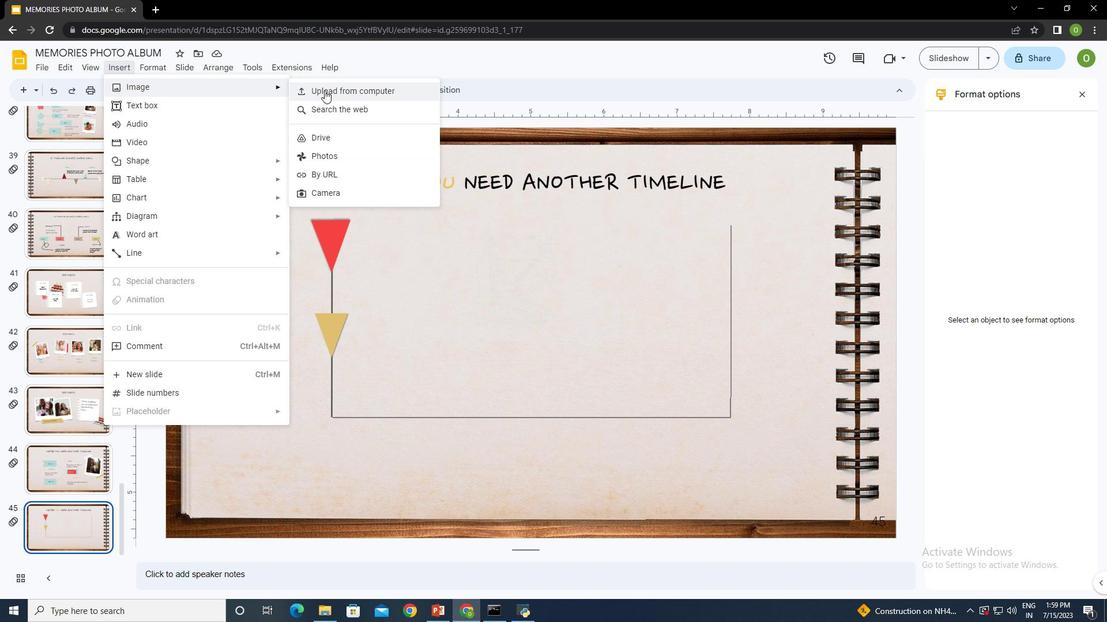
Action: Mouse pressed left at (335, 91)
Screenshot: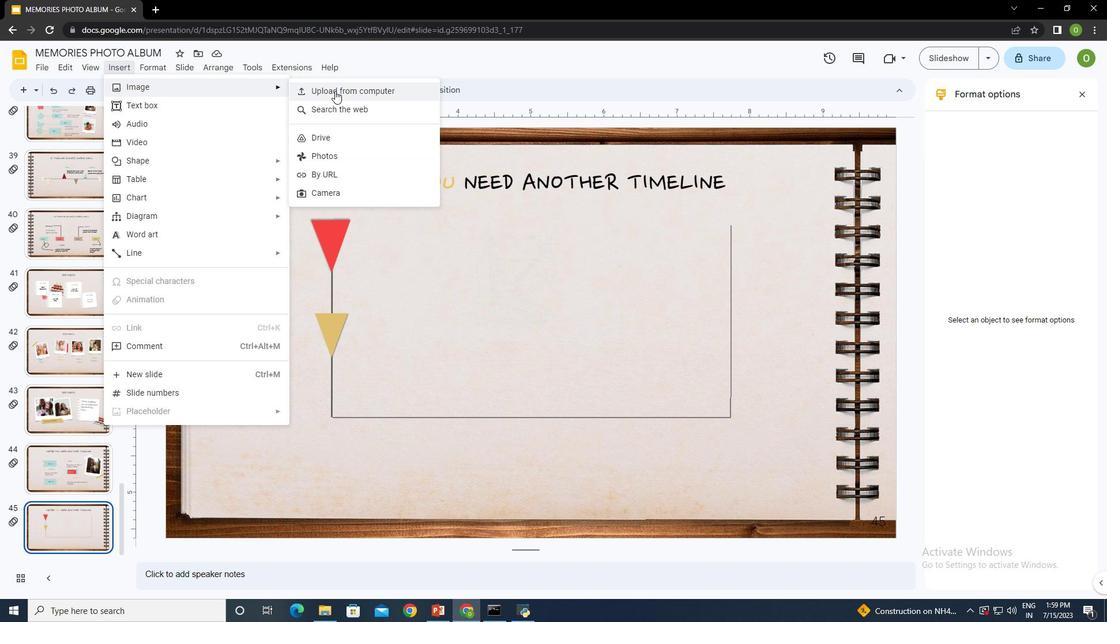 
Action: Mouse moved to (544, 95)
Screenshot: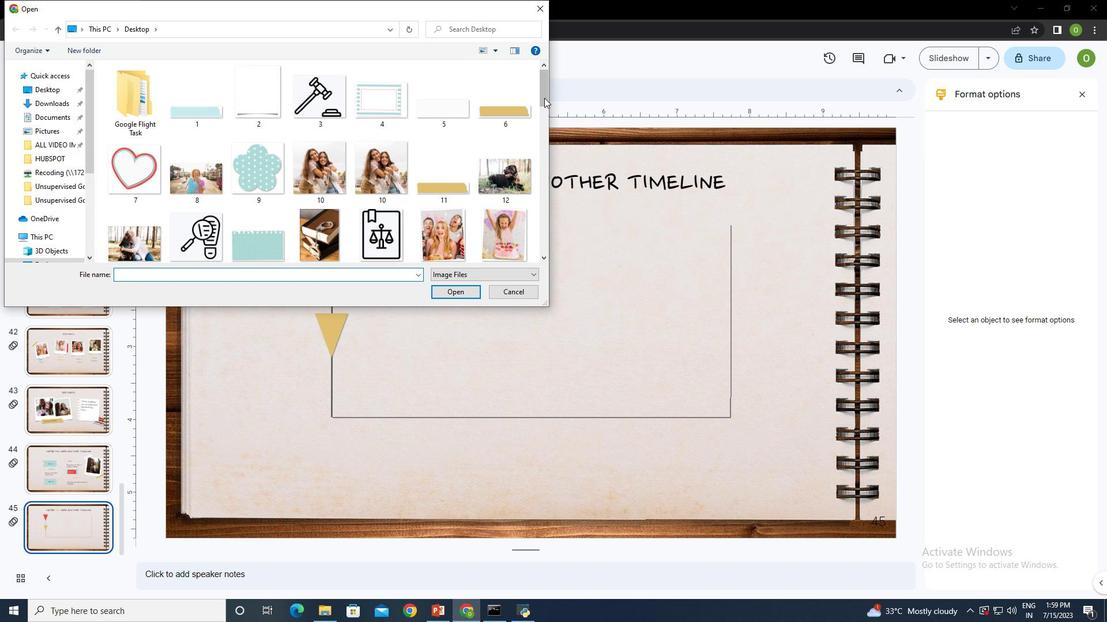 
Action: Mouse pressed left at (544, 95)
Screenshot: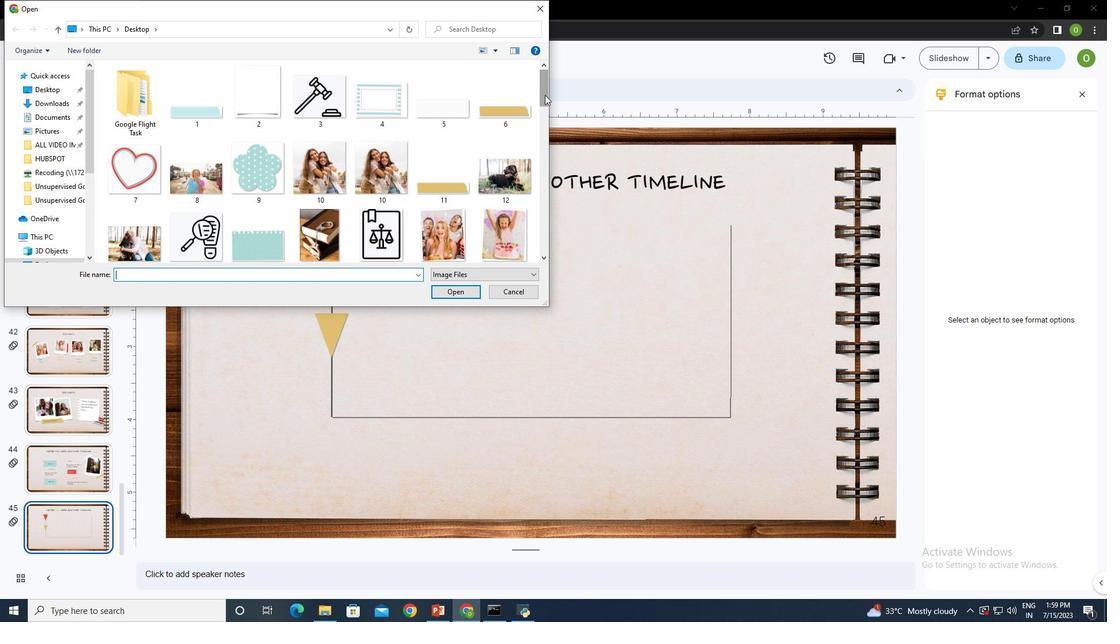 
Action: Mouse moved to (259, 205)
Screenshot: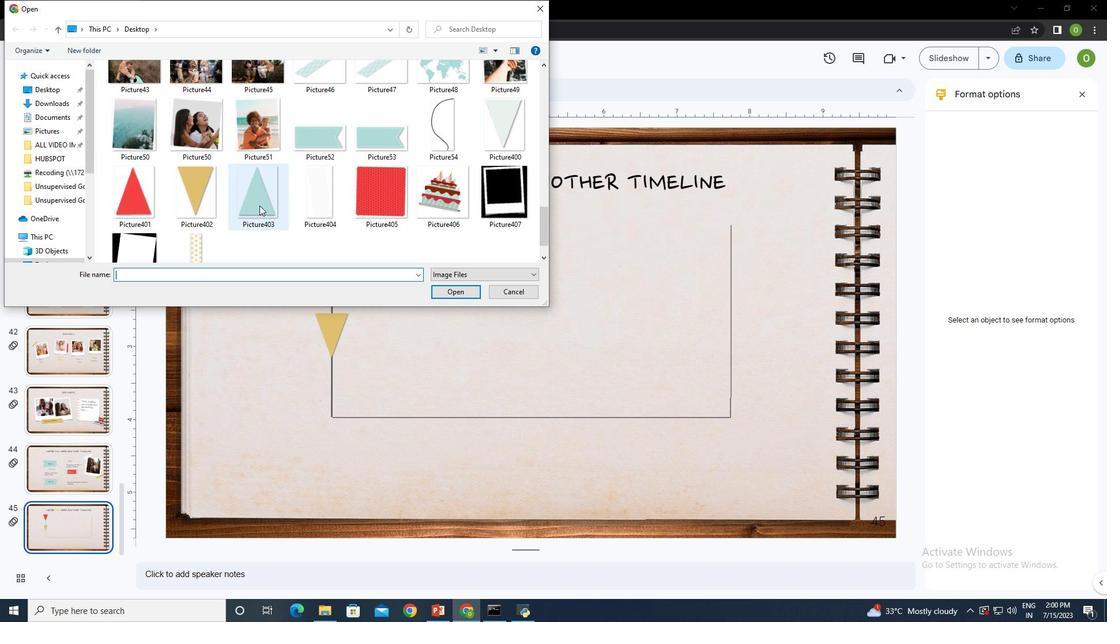
Action: Mouse pressed left at (259, 205)
Screenshot: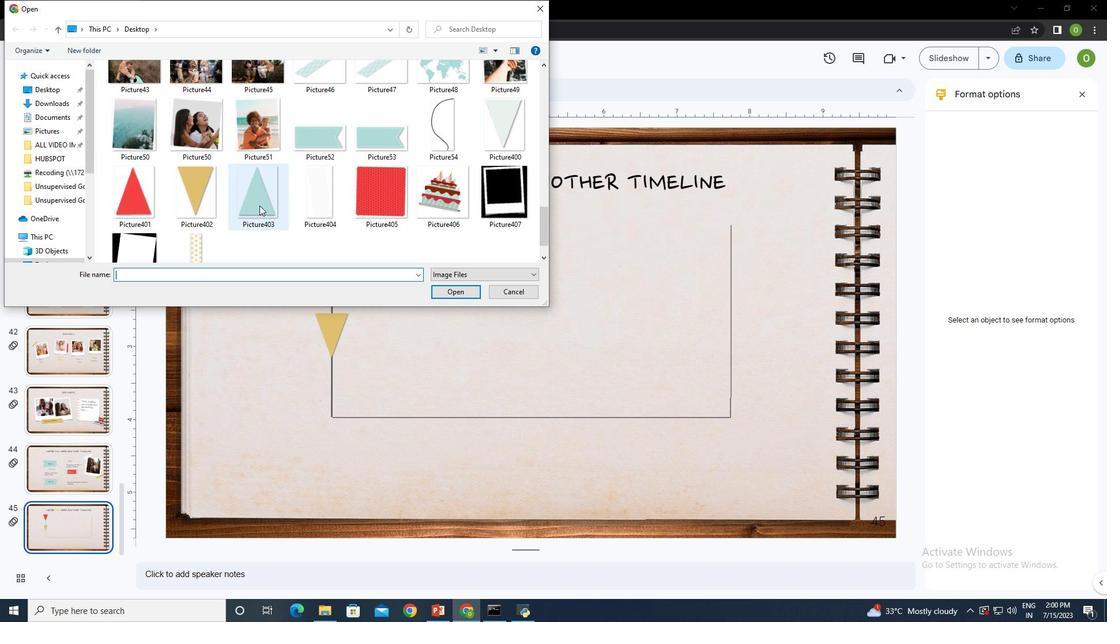 
Action: Mouse moved to (463, 293)
Screenshot: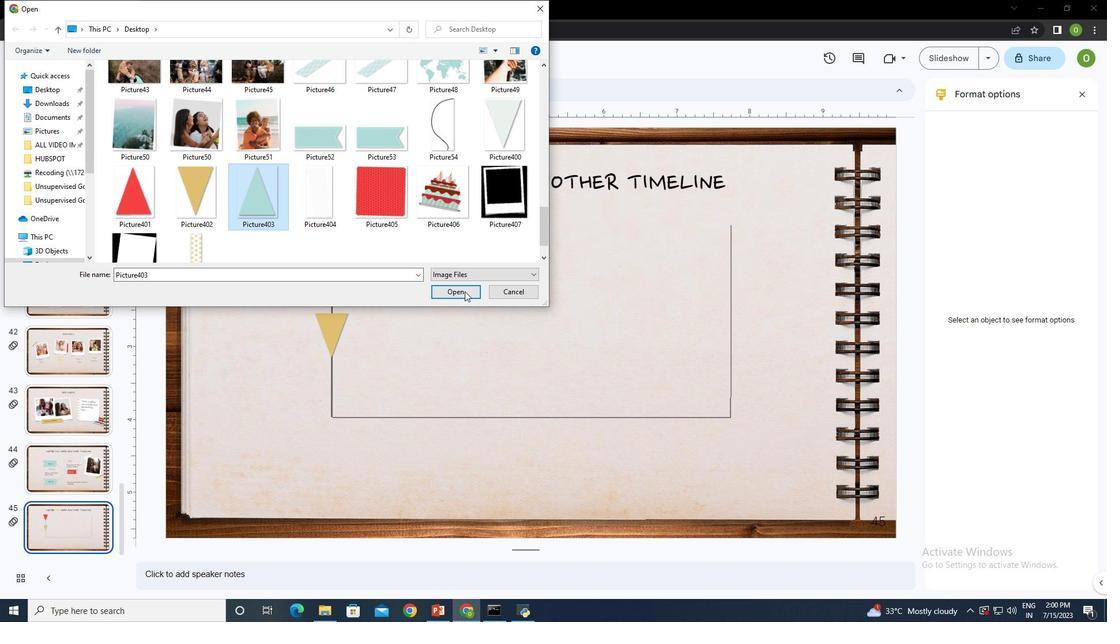 
Action: Mouse pressed left at (463, 293)
Screenshot: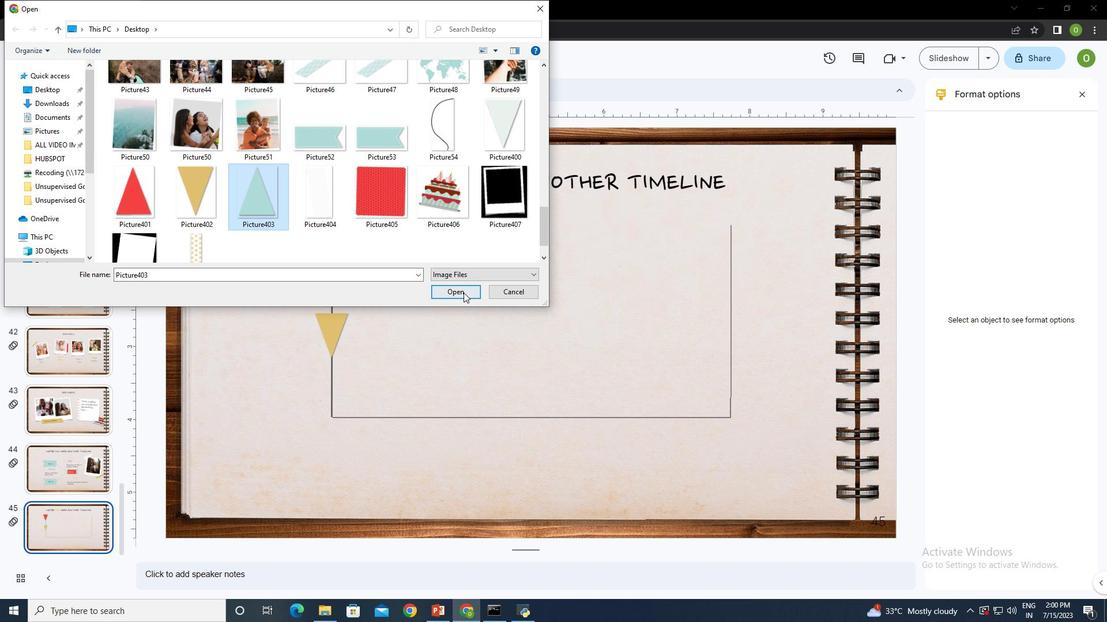 
Action: Mouse moved to (994, 319)
Screenshot: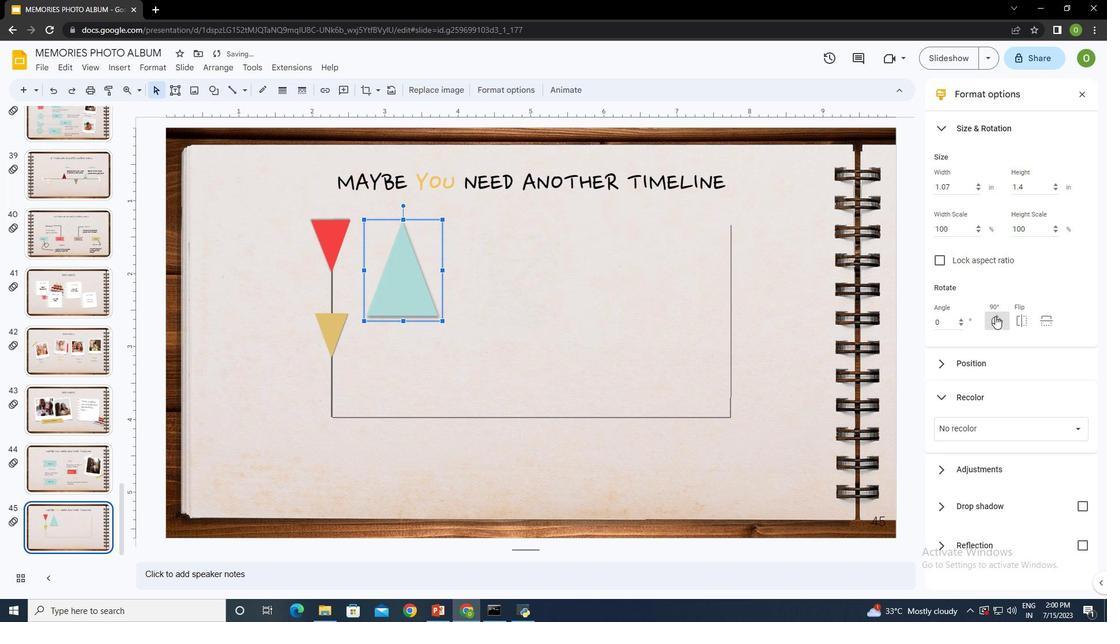 
Action: Mouse pressed left at (994, 319)
Screenshot: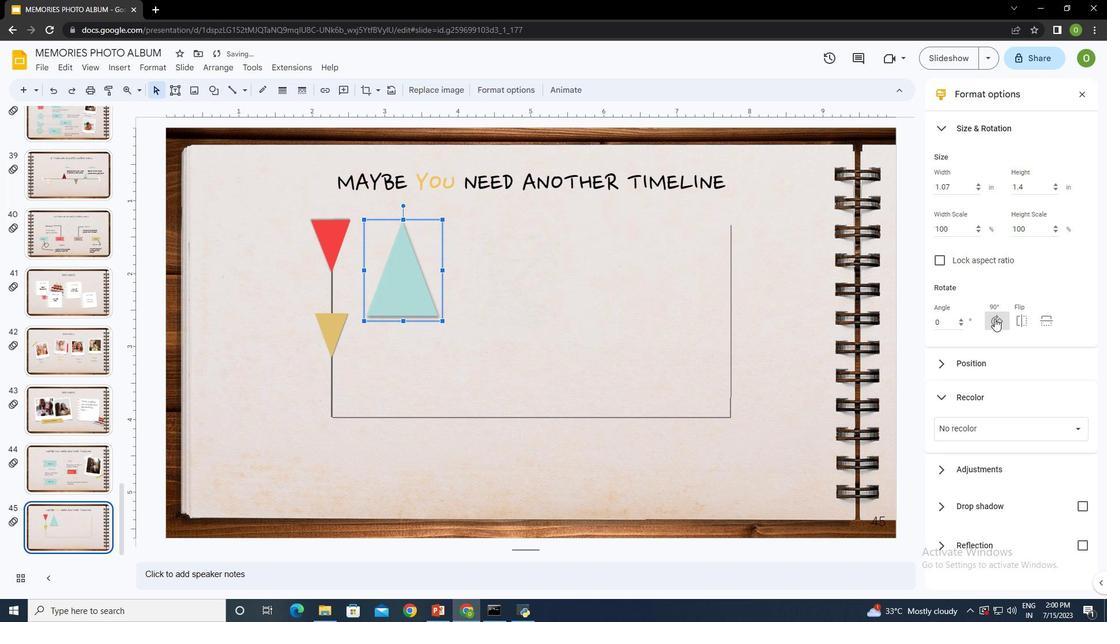 
Action: Mouse pressed left at (994, 319)
Screenshot: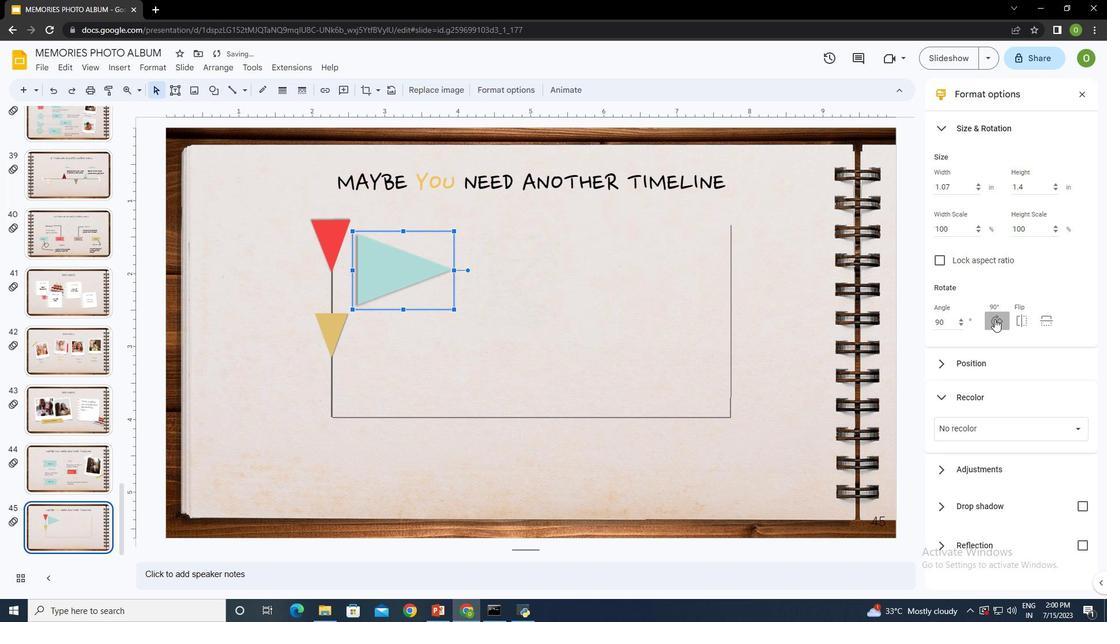 
Action: Mouse moved to (417, 243)
Screenshot: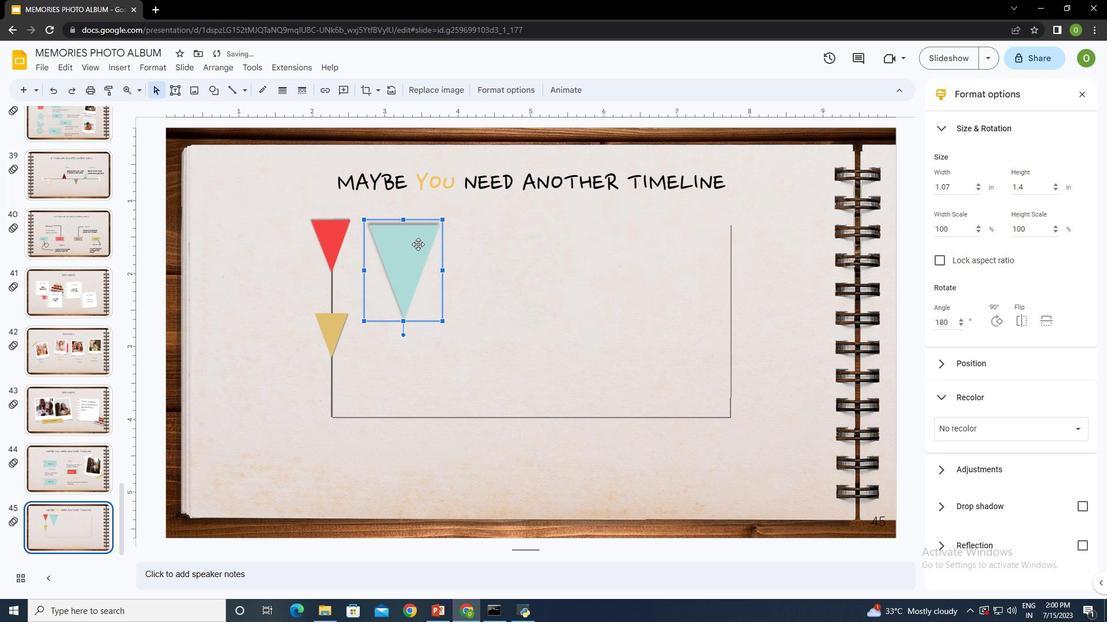 
Action: Mouse pressed left at (417, 243)
Screenshot: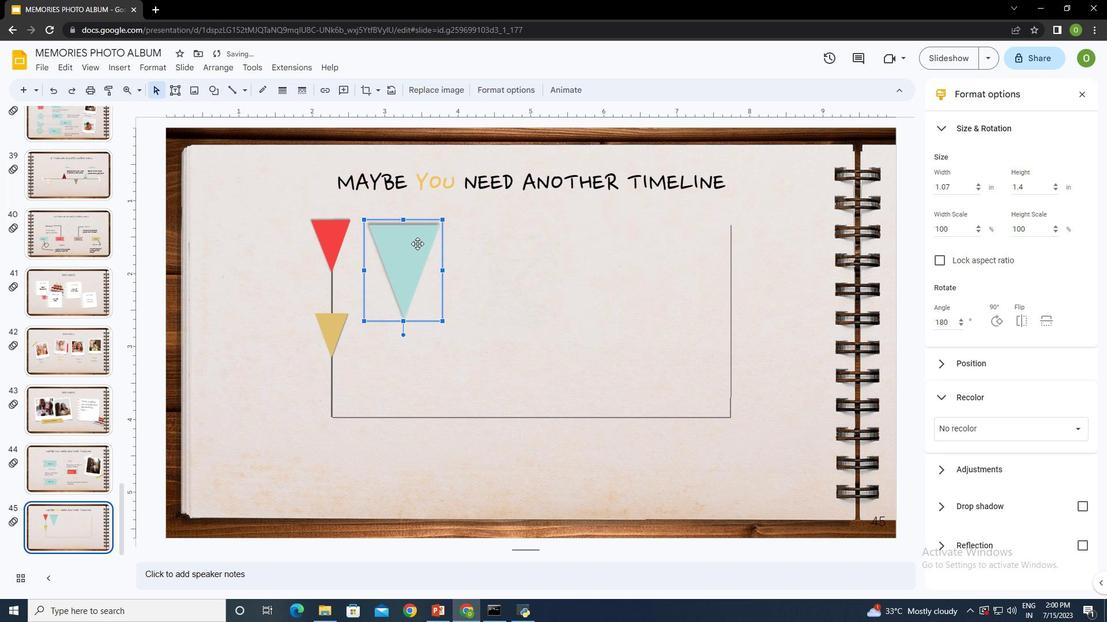 
Action: Mouse moved to (372, 468)
Screenshot: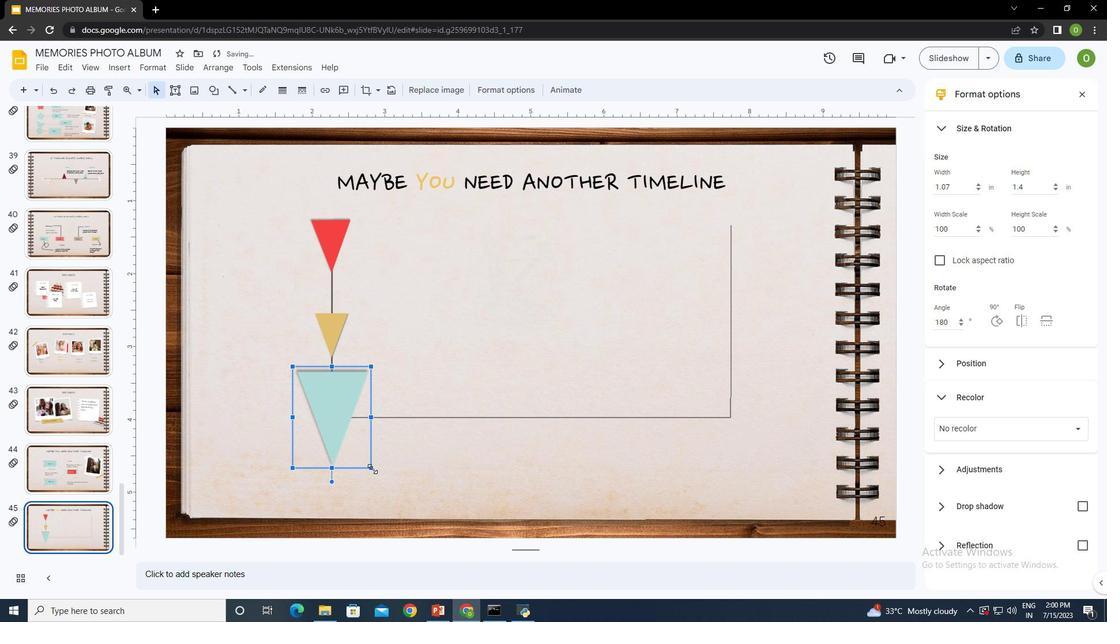 
Action: Mouse pressed left at (372, 468)
Screenshot: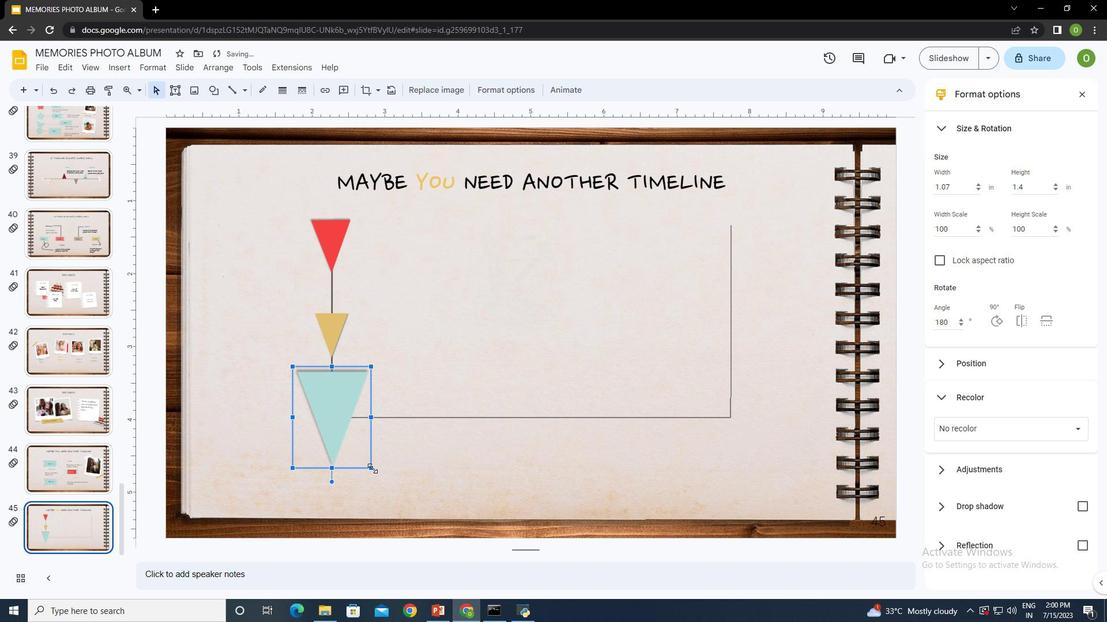 
Action: Mouse moved to (294, 367)
Screenshot: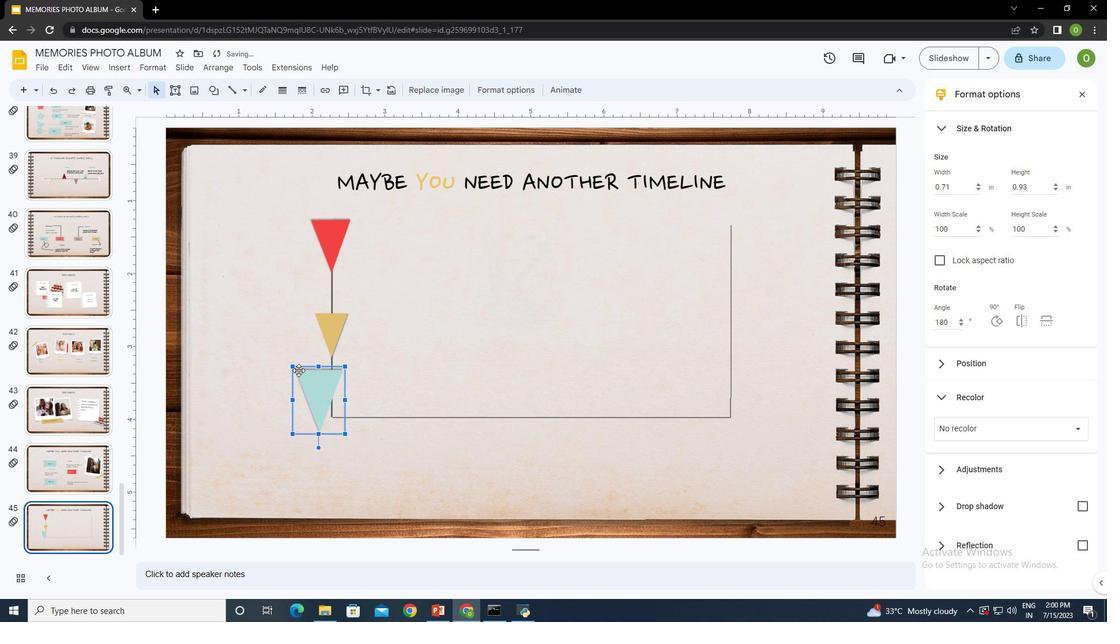 
Action: Mouse pressed left at (294, 367)
Screenshot: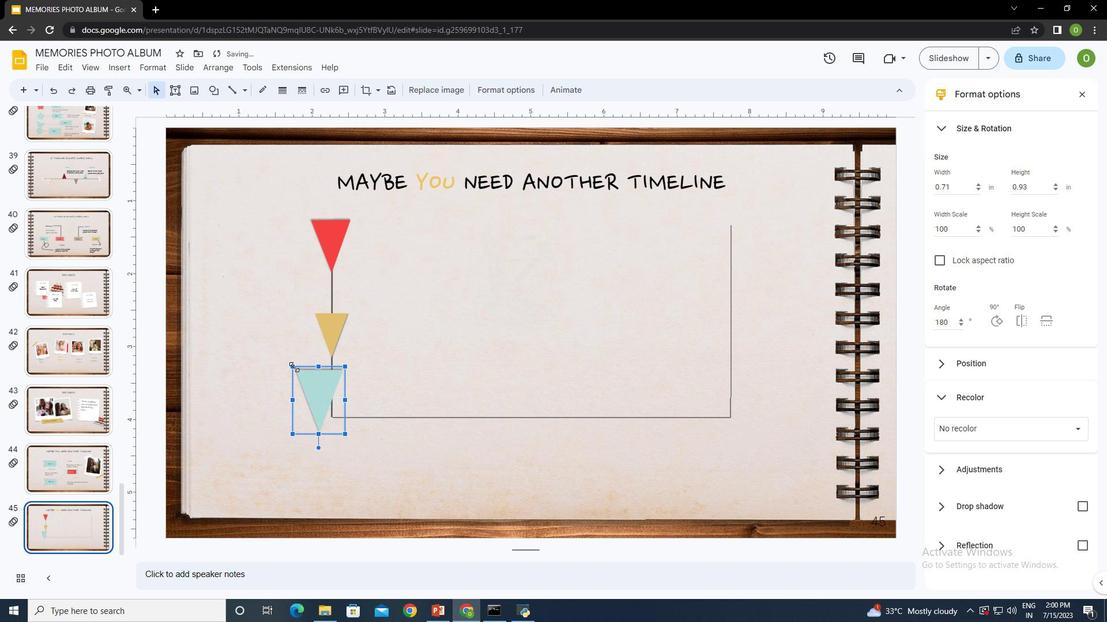 
Action: Mouse moved to (329, 411)
Screenshot: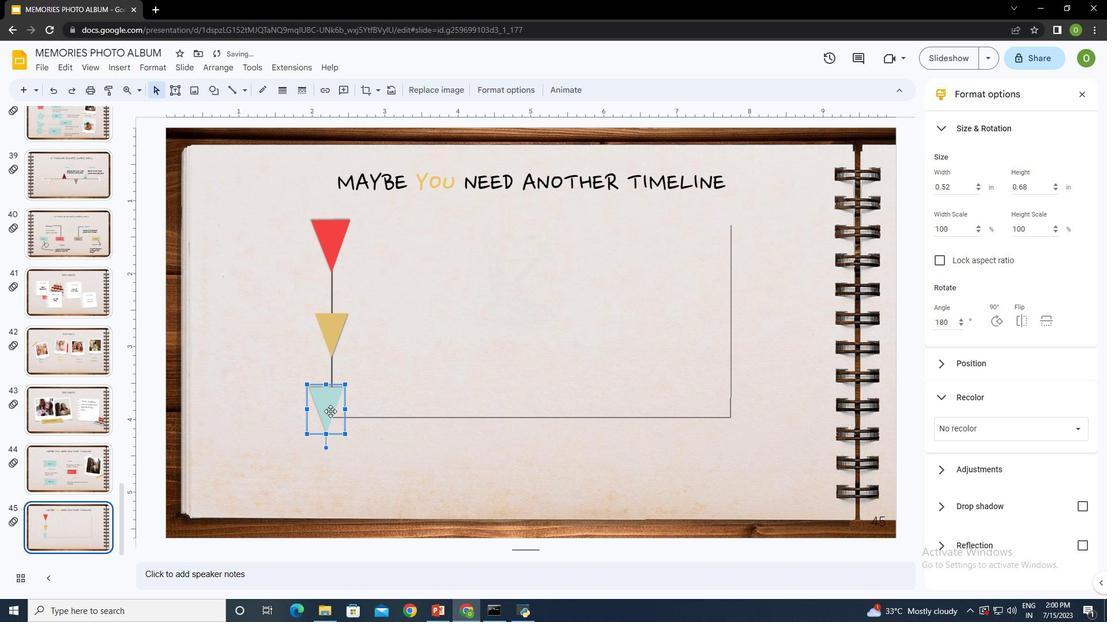 
Action: Mouse pressed left at (329, 411)
Screenshot: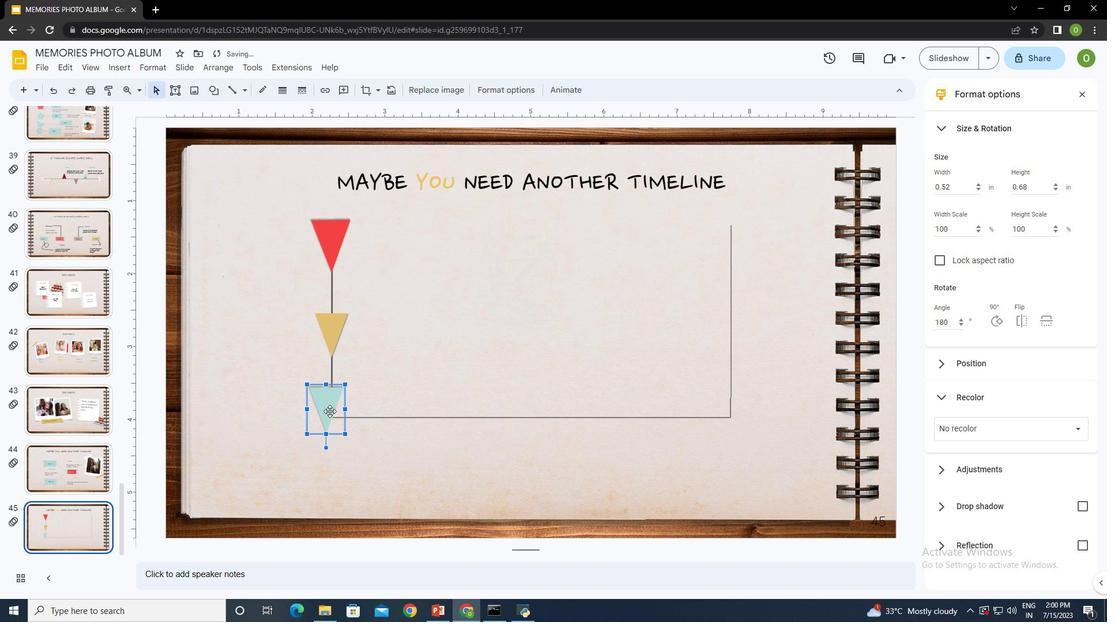 
Action: Mouse moved to (350, 357)
Screenshot: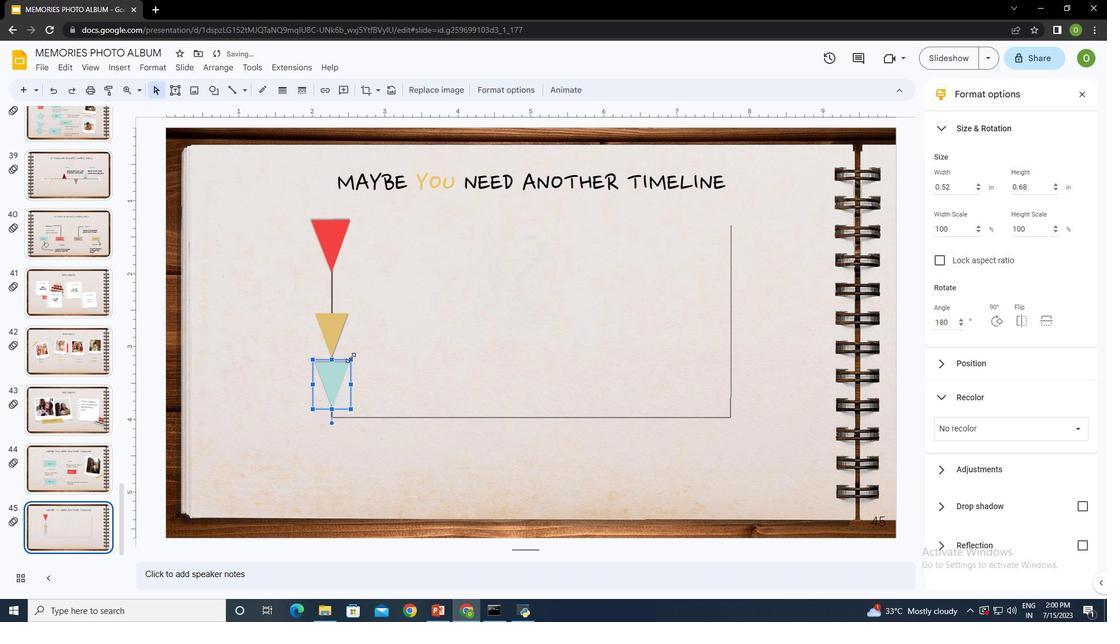 
Action: Mouse pressed left at (350, 357)
Screenshot: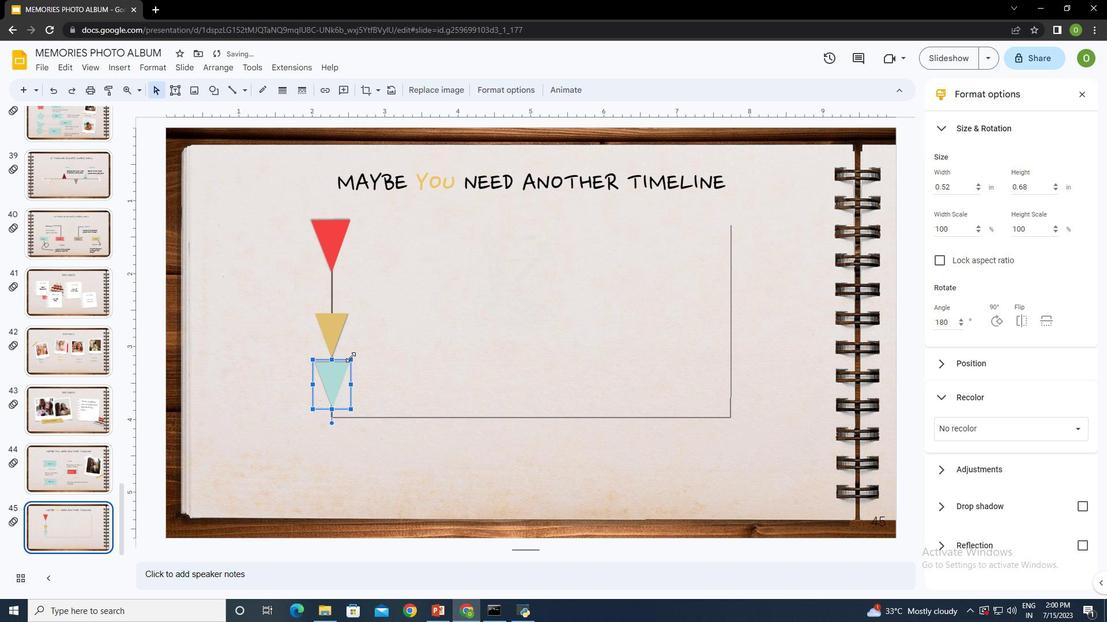 
Action: Mouse moved to (349, 408)
Screenshot: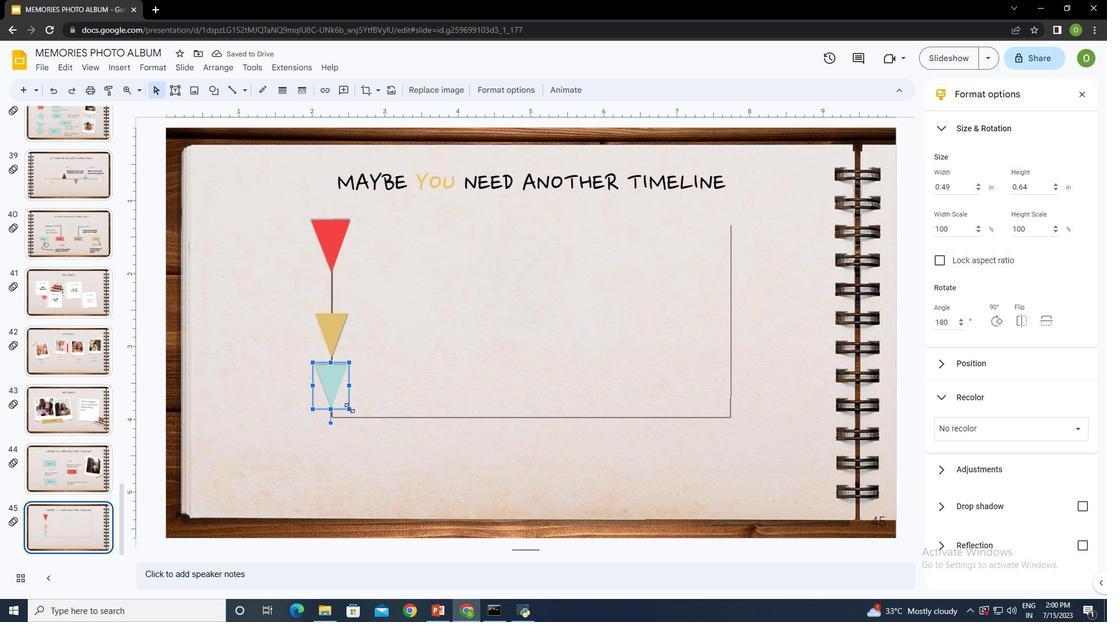 
Action: Mouse pressed left at (349, 408)
Screenshot: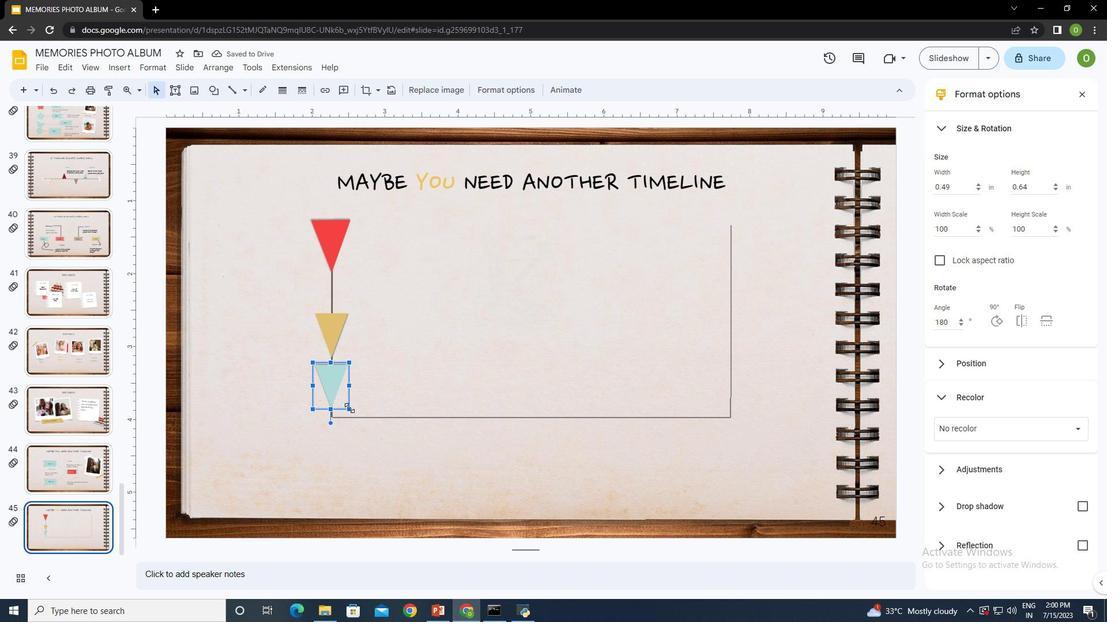 
Action: Mouse moved to (334, 329)
Screenshot: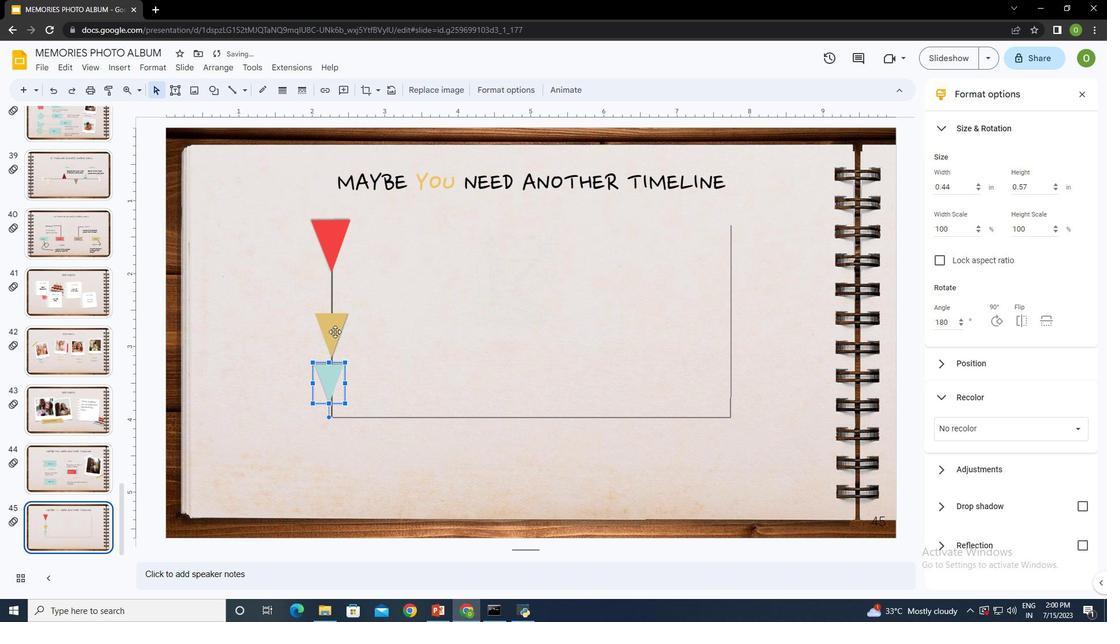 
Action: Mouse pressed left at (334, 329)
Screenshot: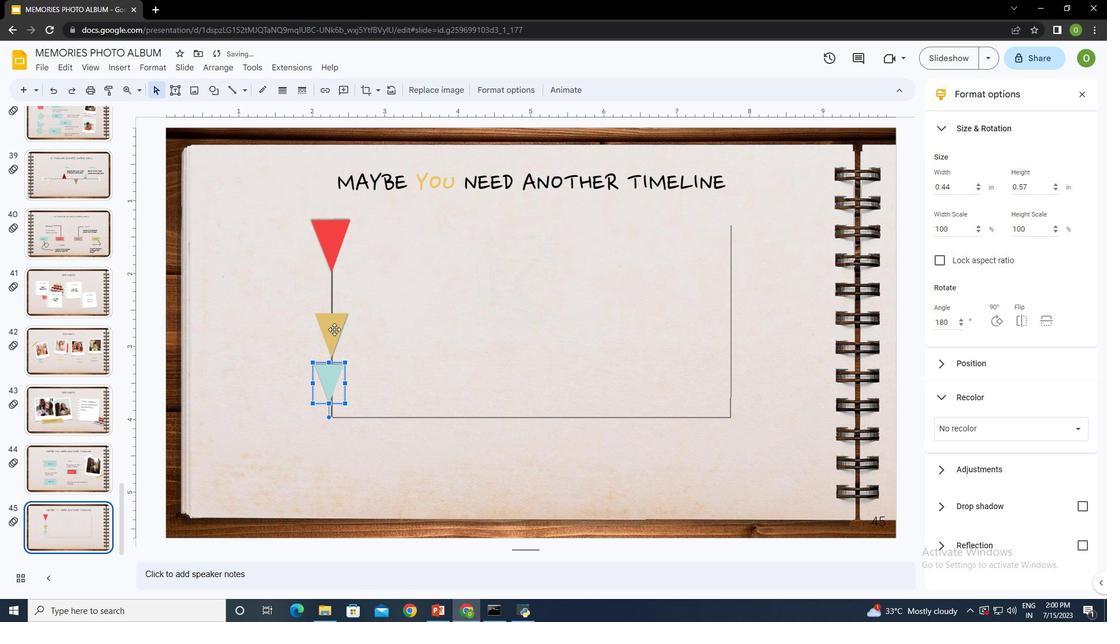 
Action: Key pressed <Key.up><Key.up><Key.up>
Screenshot: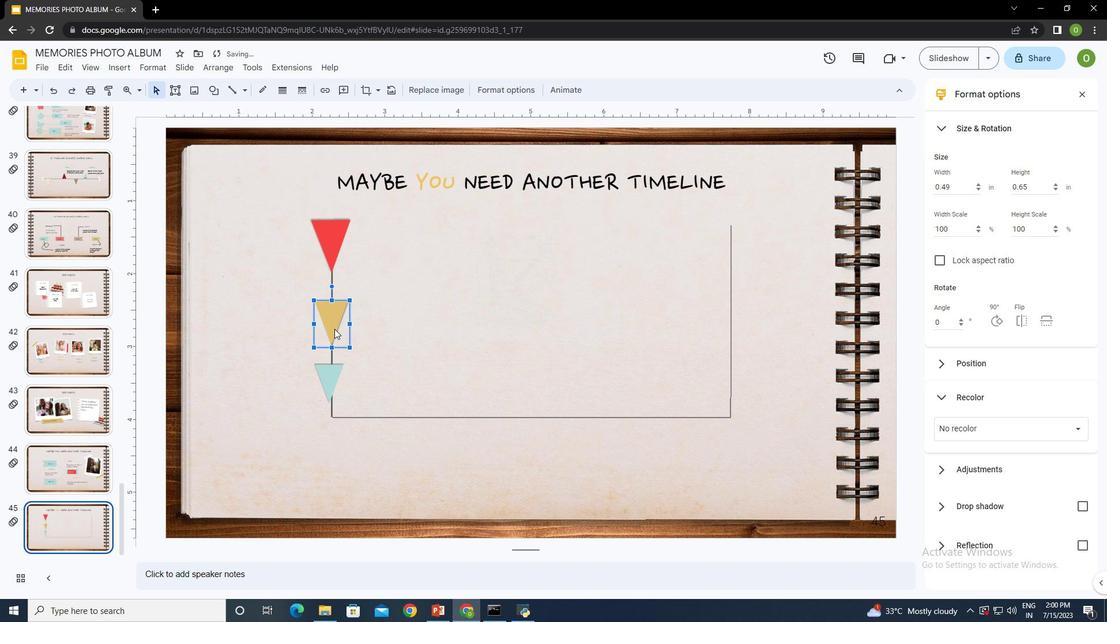 
Action: Mouse moved to (333, 374)
Screenshot: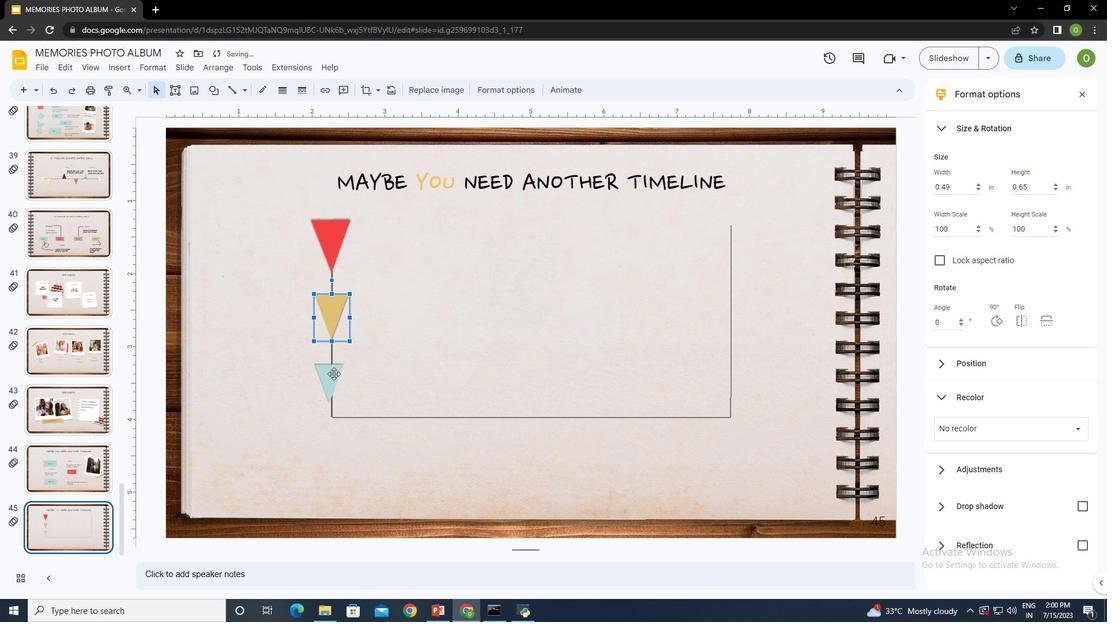 
Action: Mouse pressed left at (333, 374)
Screenshot: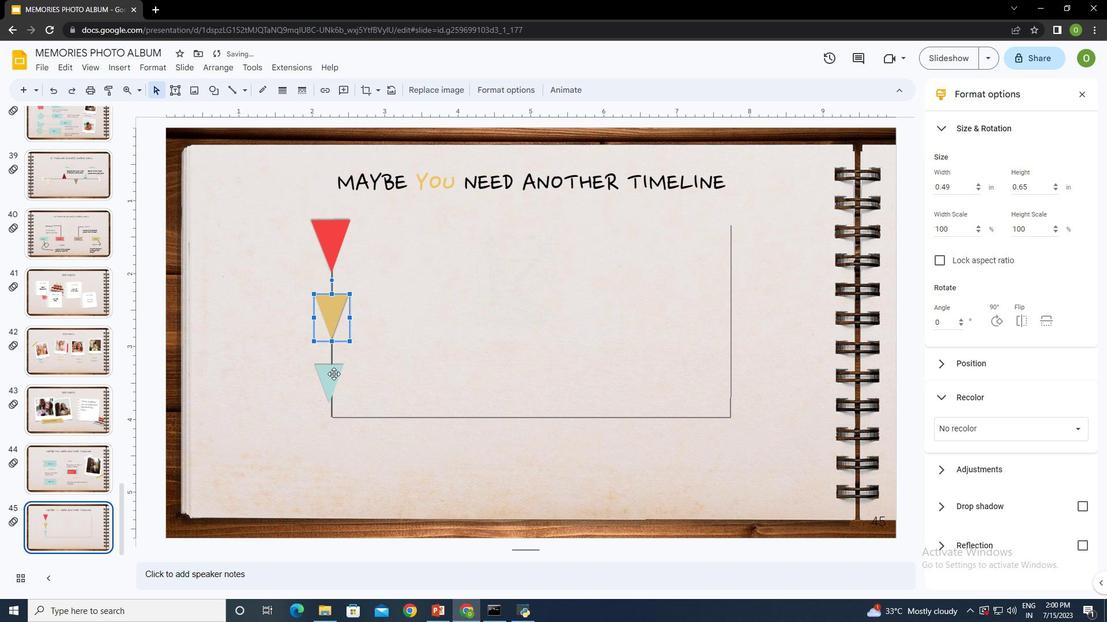 
Action: Mouse moved to (344, 405)
Screenshot: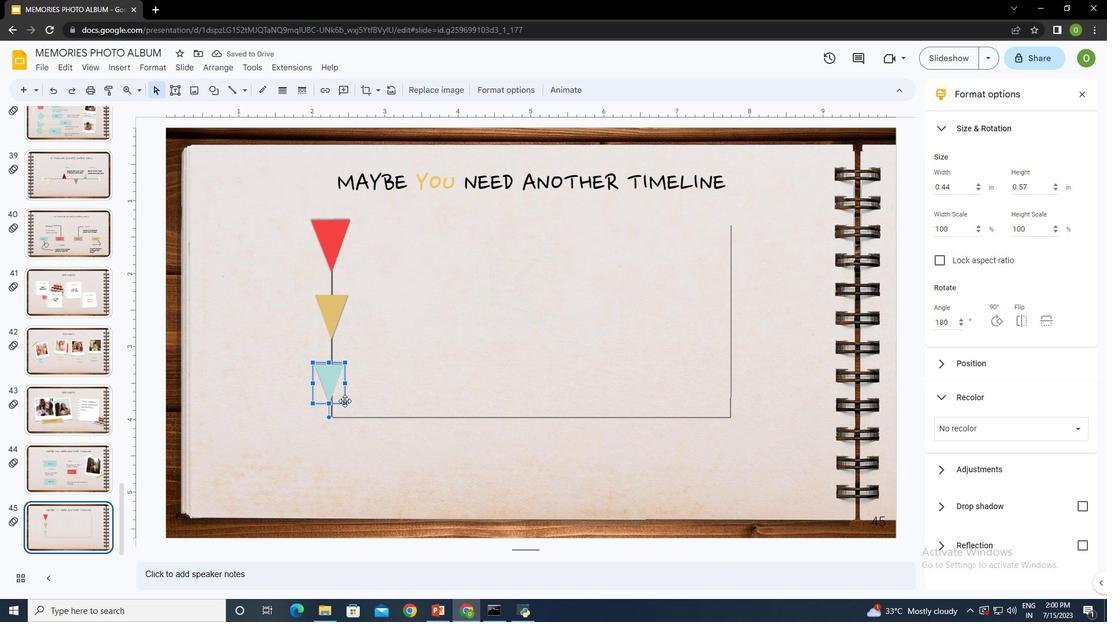 
Action: Mouse pressed left at (344, 405)
Screenshot: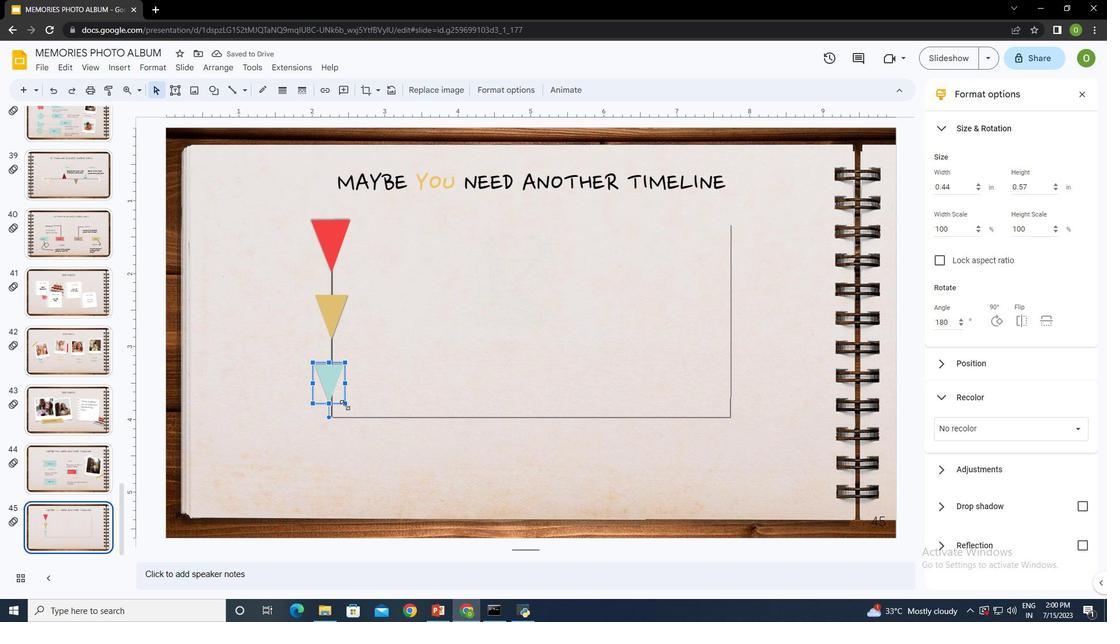 
Action: Mouse moved to (415, 346)
Screenshot: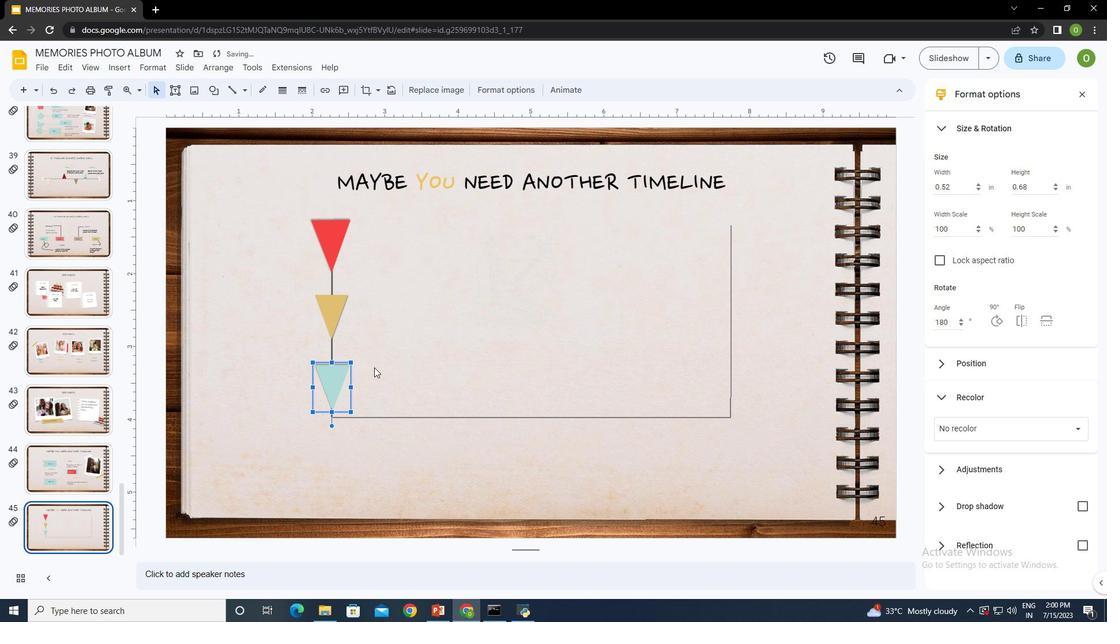 
Action: Mouse pressed left at (415, 346)
Screenshot: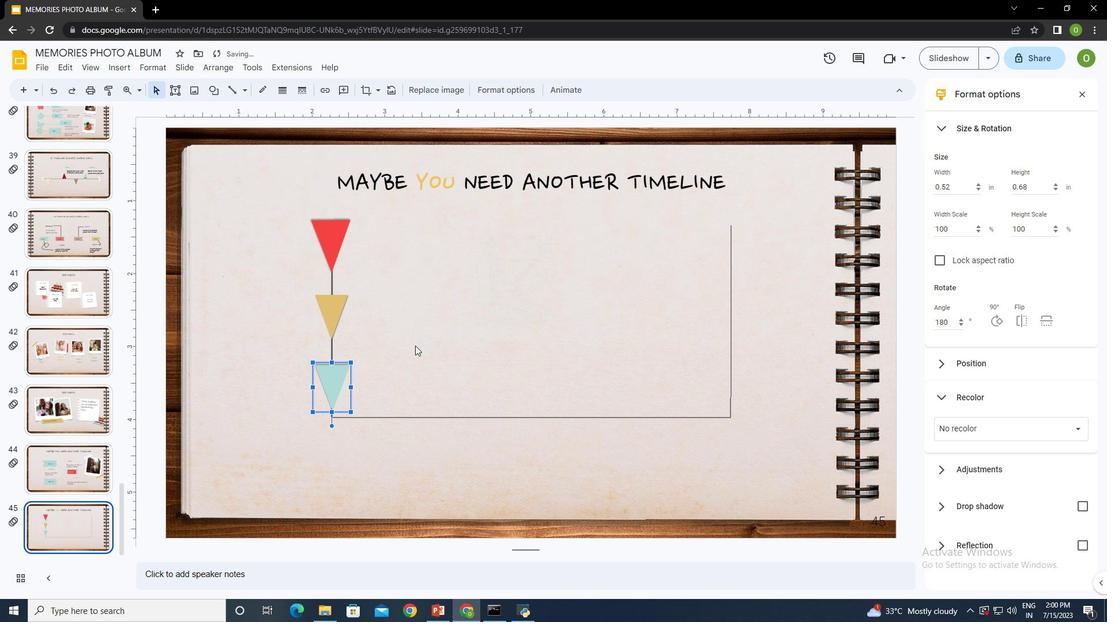 
Action: Mouse moved to (340, 373)
Screenshot: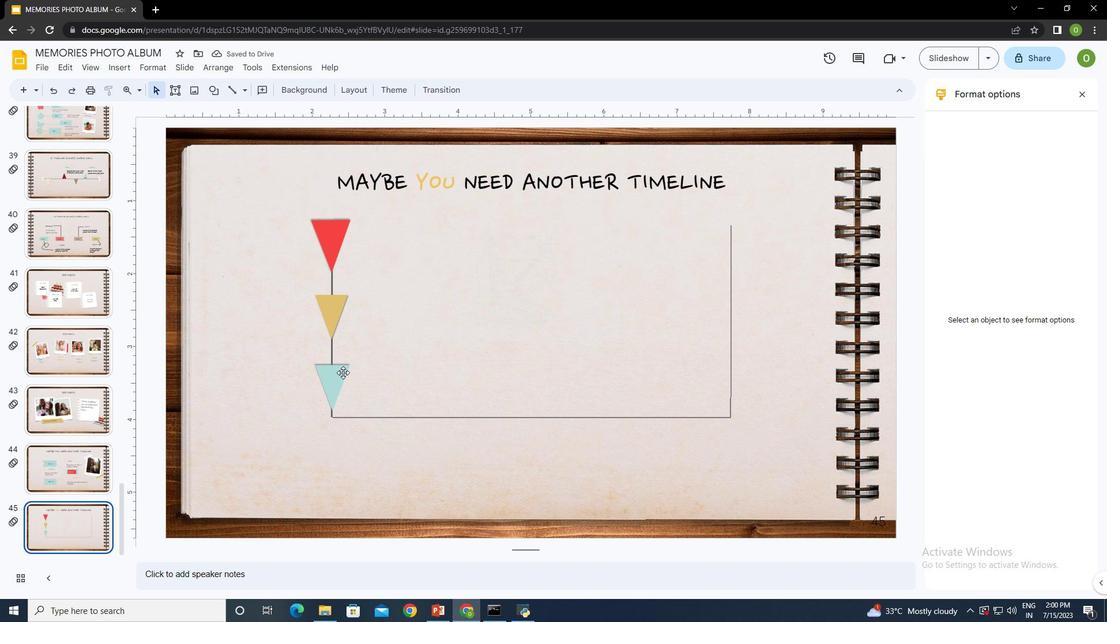 
Action: Mouse pressed left at (340, 373)
Screenshot: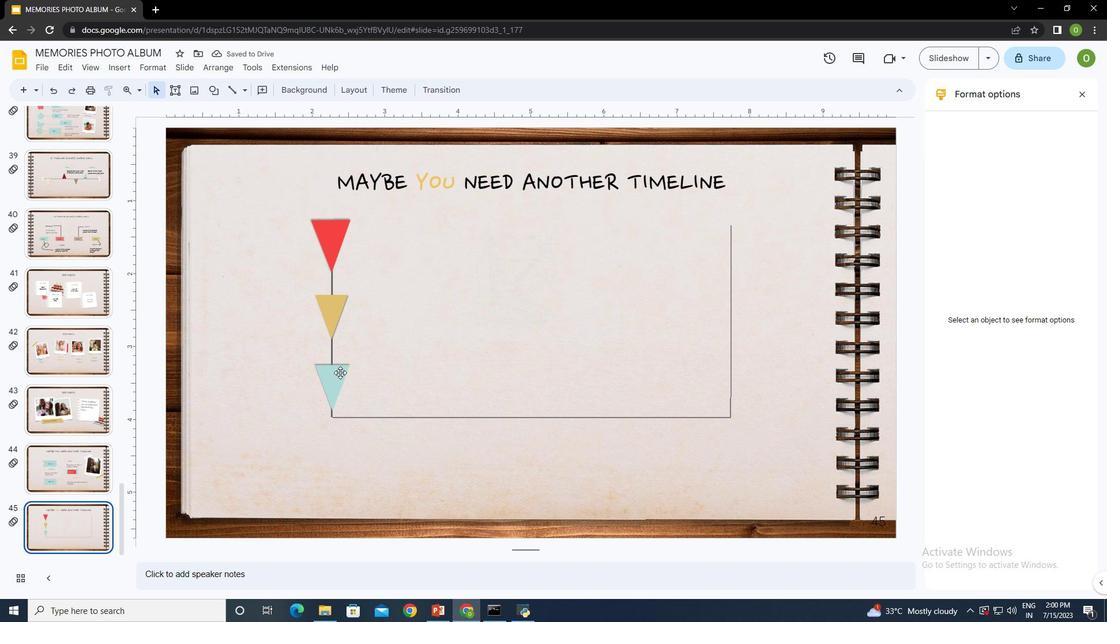 
Action: Mouse moved to (418, 356)
Screenshot: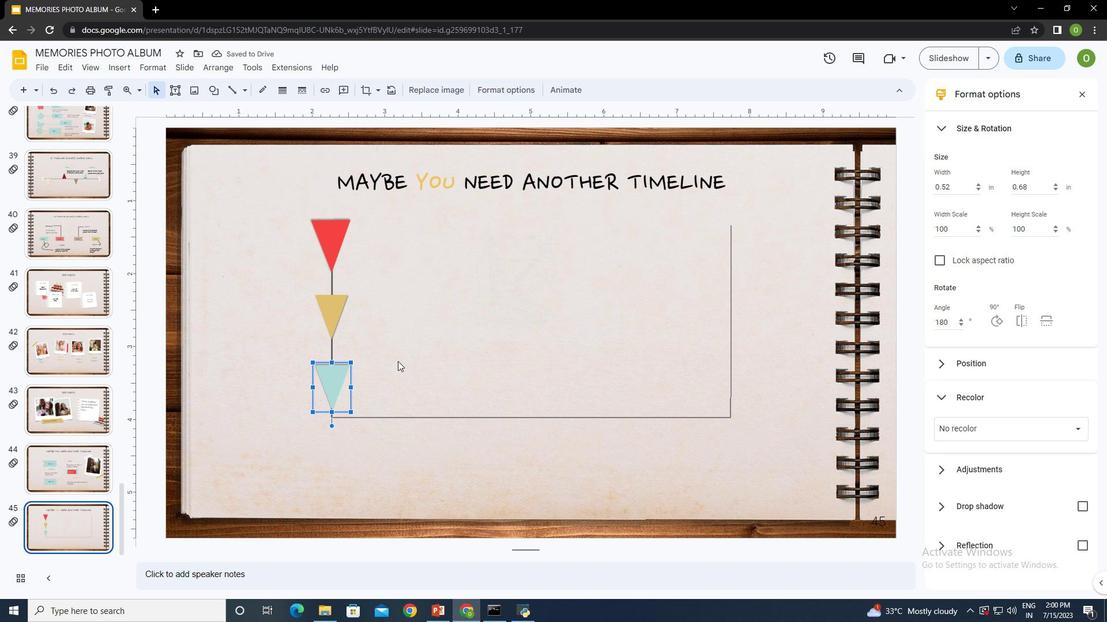 
Action: Mouse pressed left at (418, 356)
Screenshot: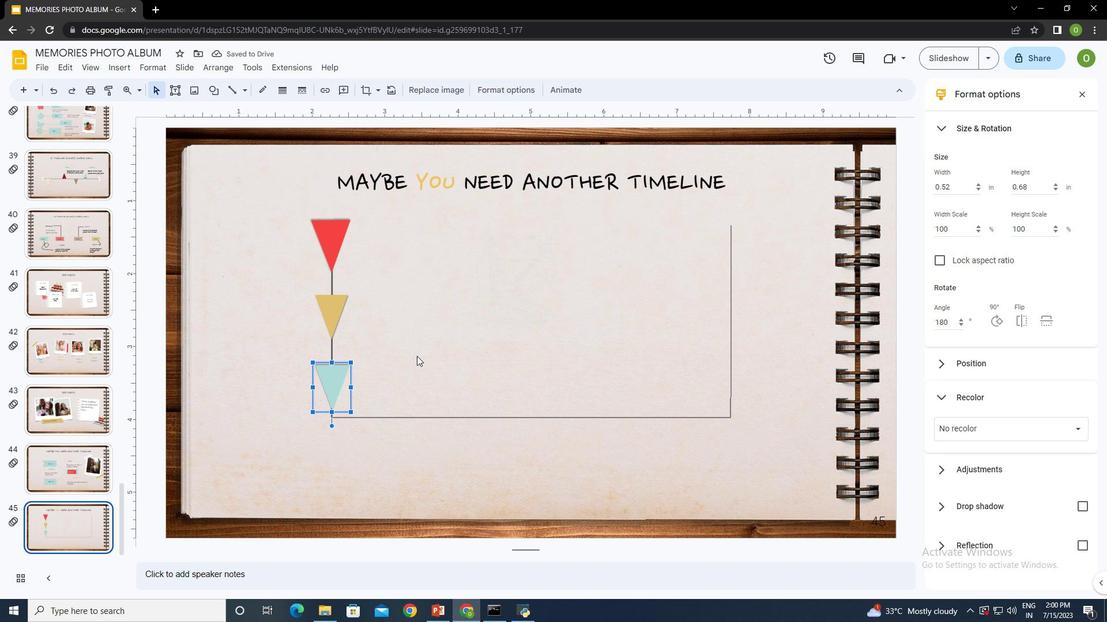 
Action: Mouse moved to (125, 66)
Screenshot: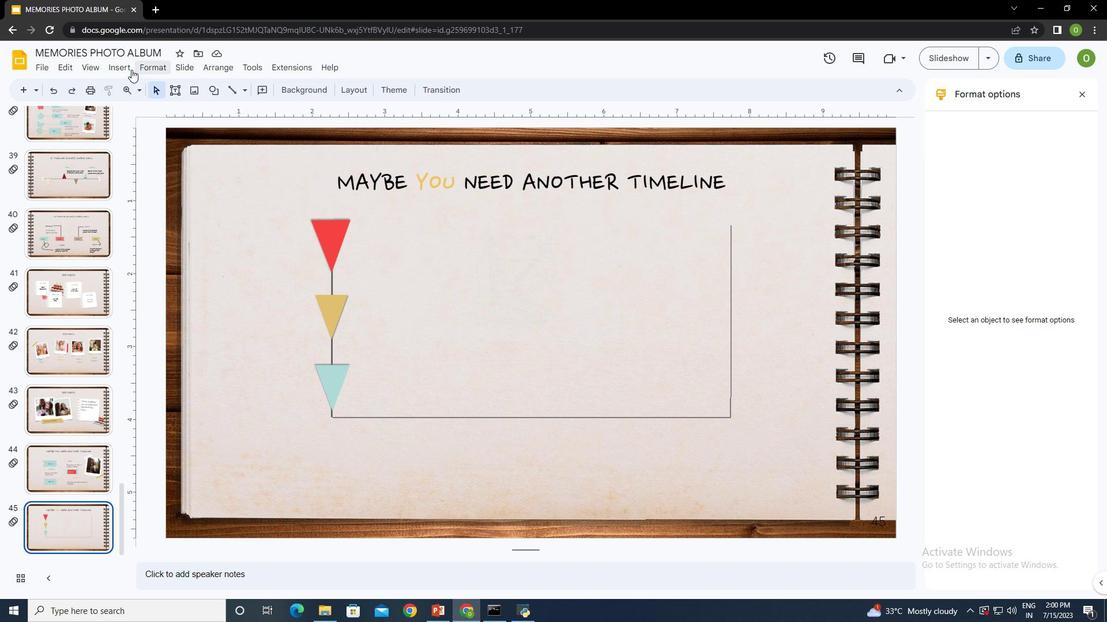 
Action: Mouse pressed left at (125, 66)
Screenshot: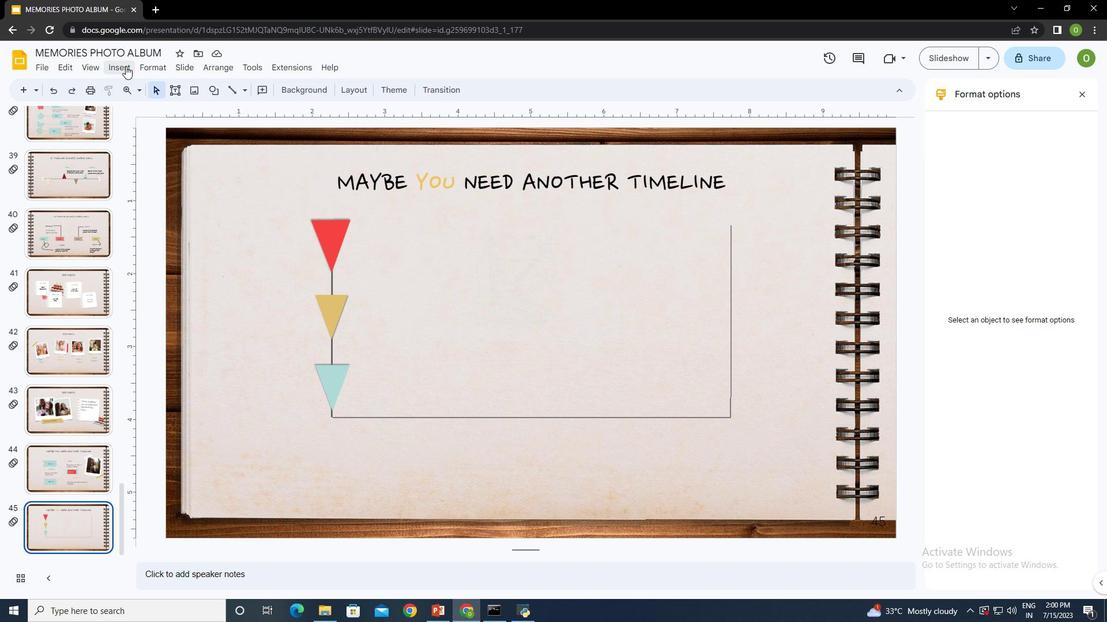 
Action: Mouse moved to (340, 91)
Screenshot: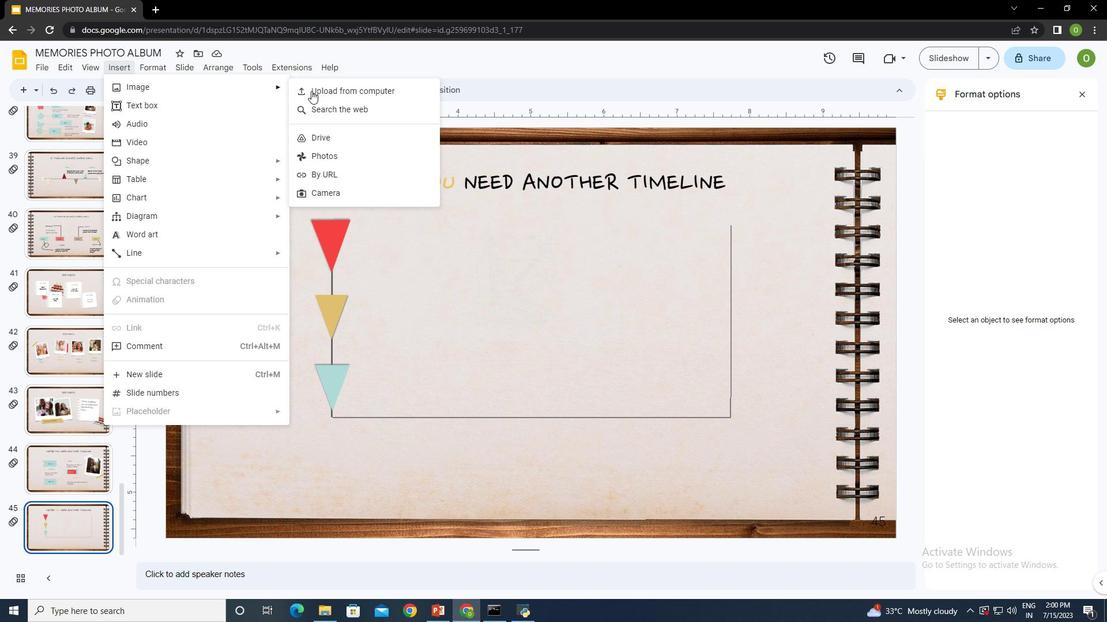 
Action: Mouse pressed left at (340, 91)
Screenshot: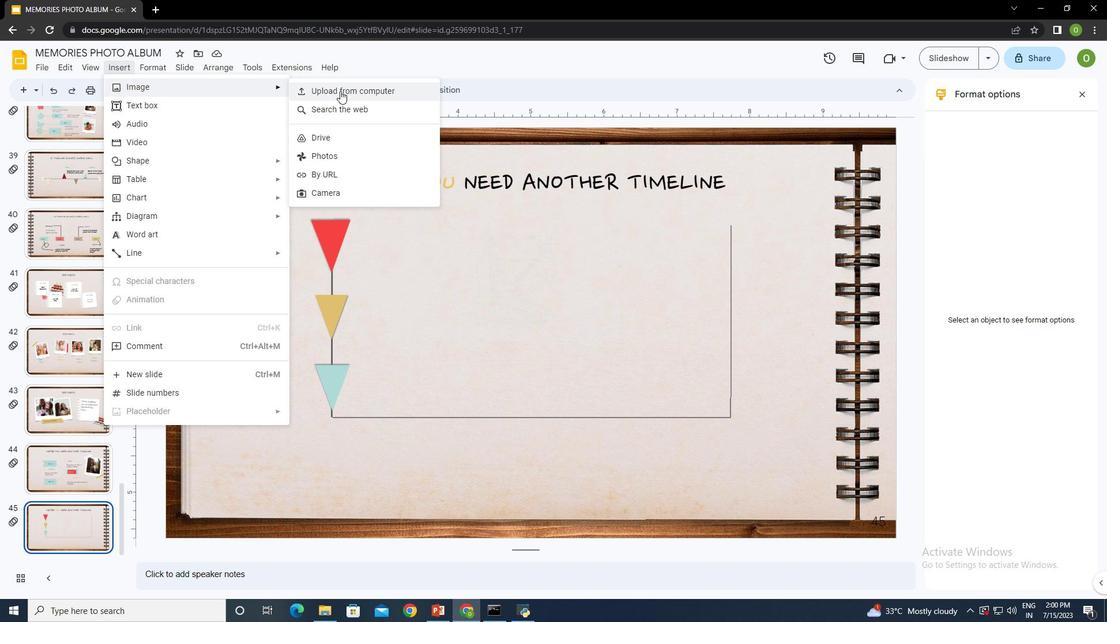 
Action: Mouse moved to (542, 91)
Screenshot: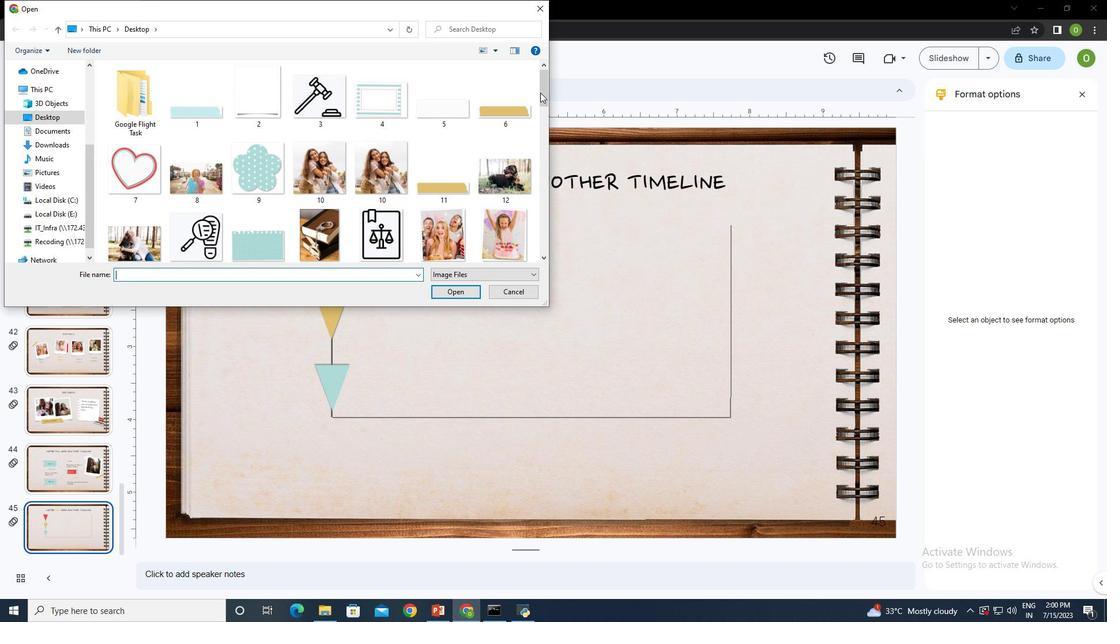 
Action: Mouse pressed left at (542, 91)
Screenshot: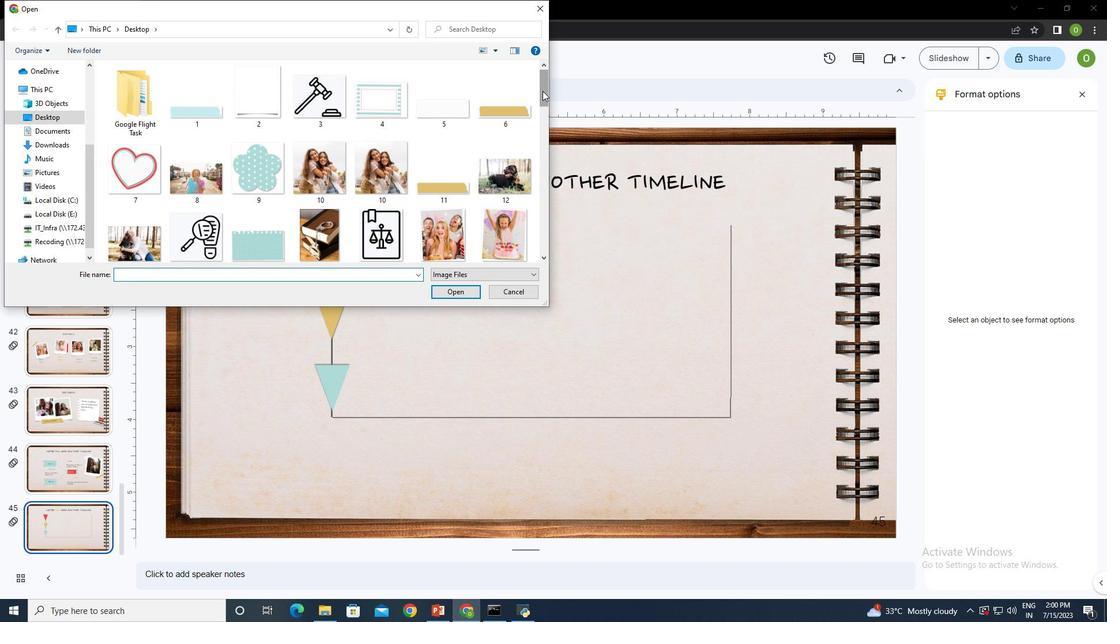 
Action: Mouse moved to (134, 167)
Screenshot: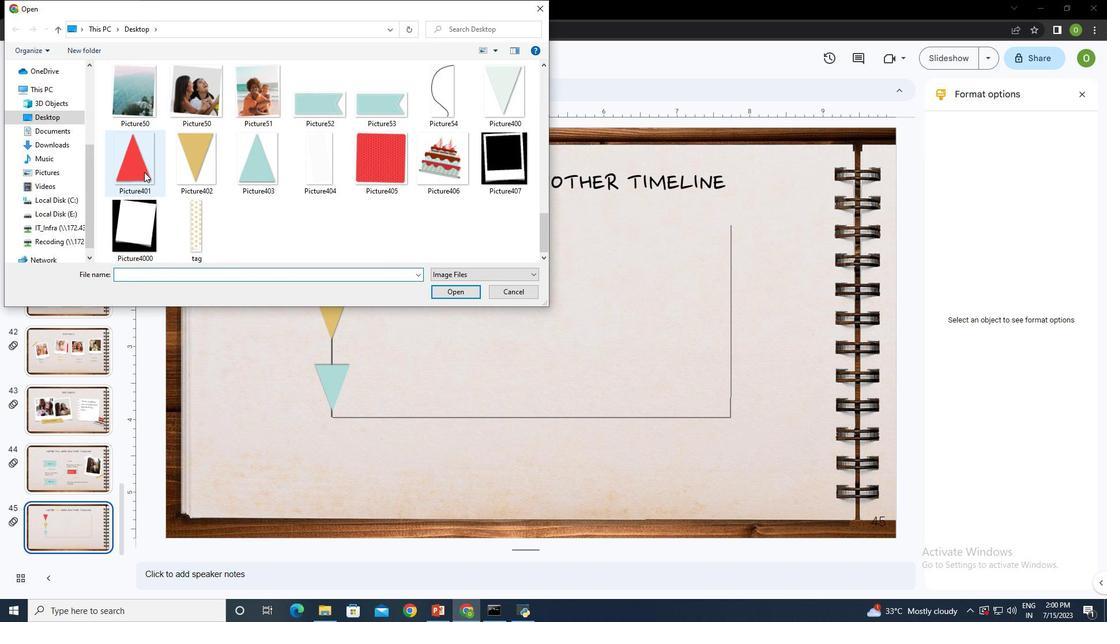 
Action: Mouse pressed left at (134, 167)
Screenshot: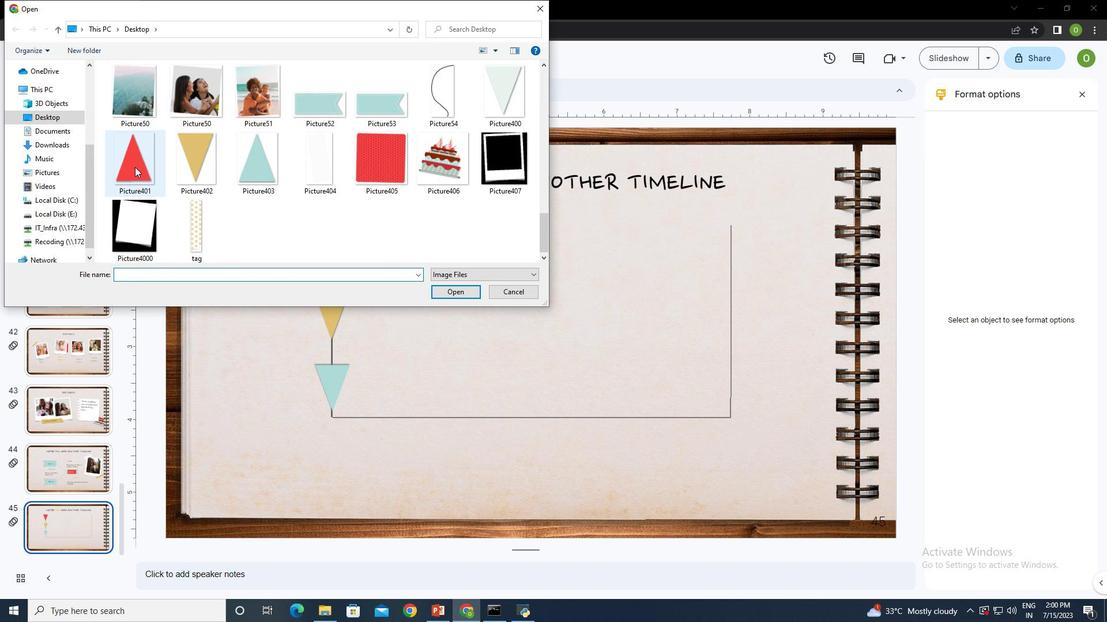 
Action: Mouse moved to (461, 290)
Screenshot: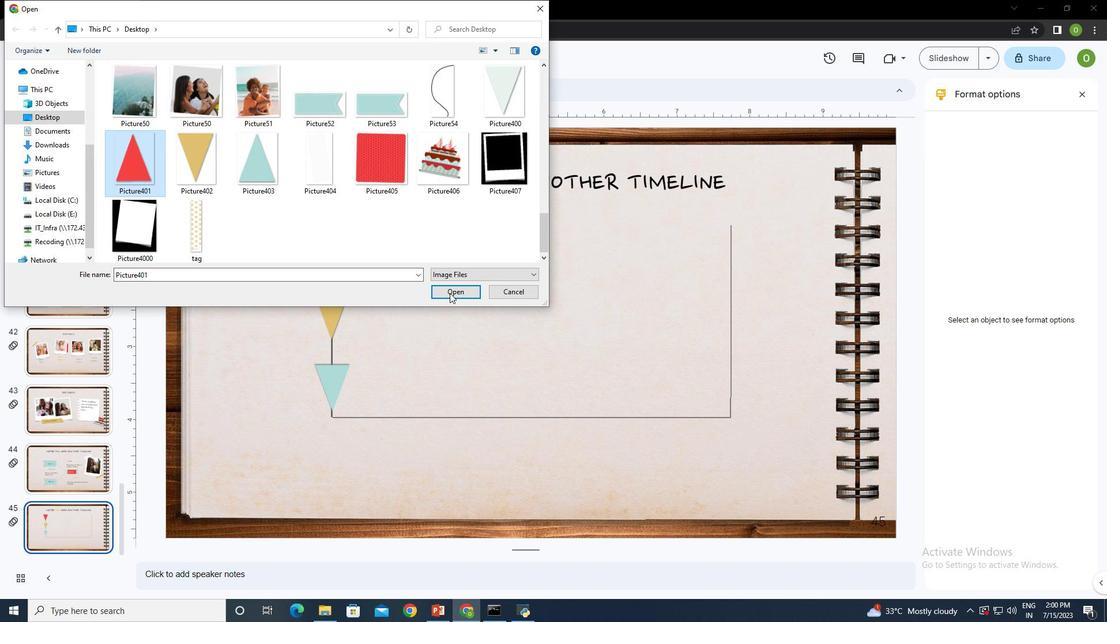 
Action: Mouse pressed left at (461, 290)
Screenshot: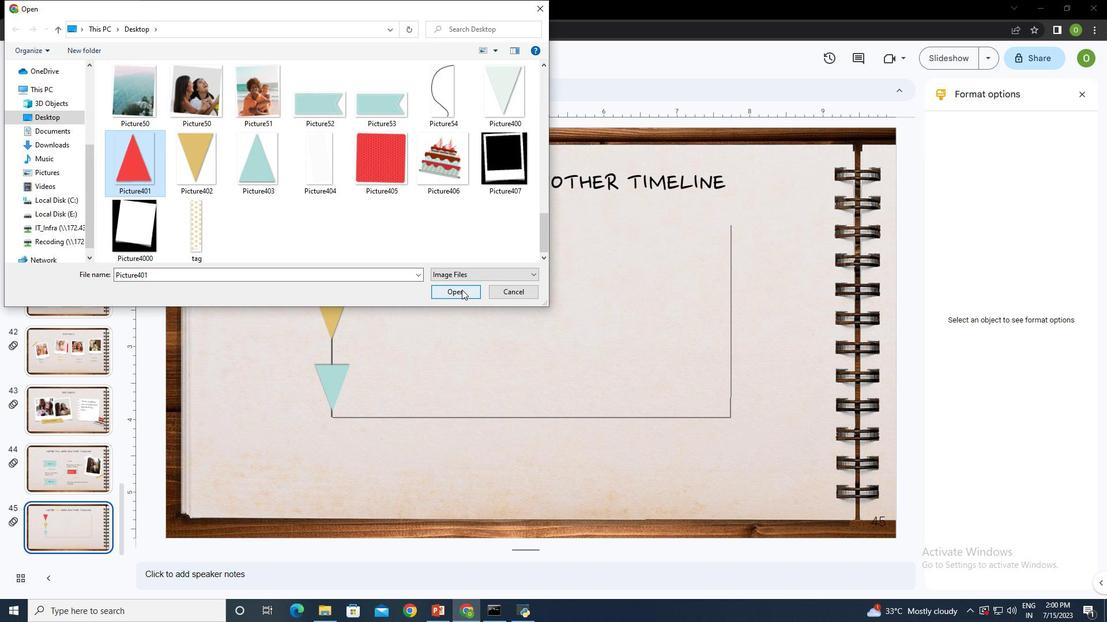 
Action: Mouse moved to (397, 284)
Screenshot: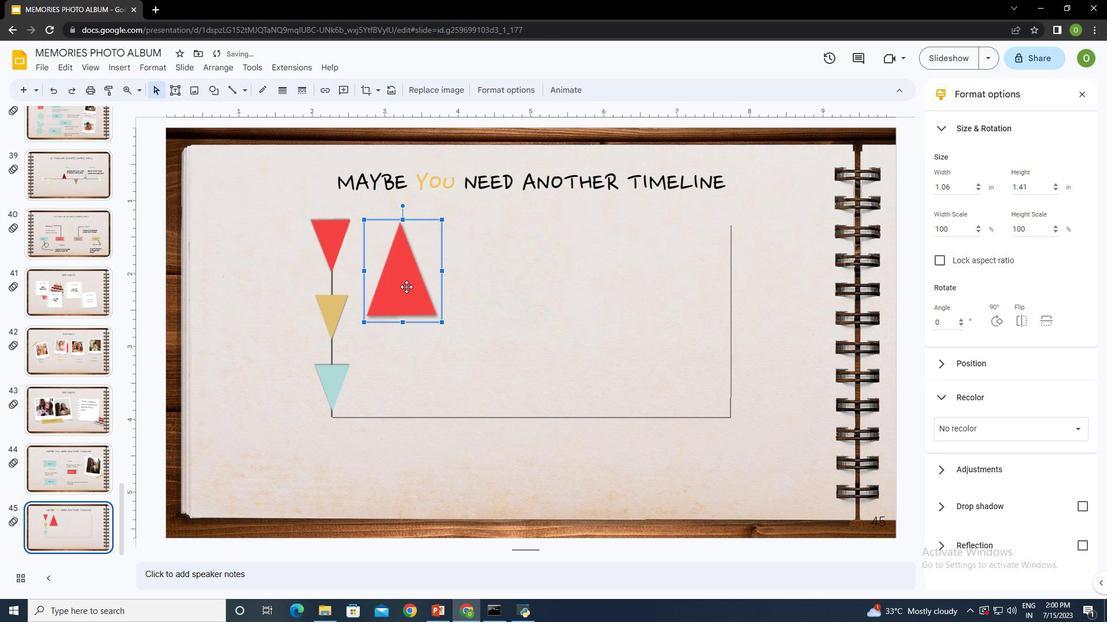 
Action: Mouse pressed left at (397, 284)
Screenshot: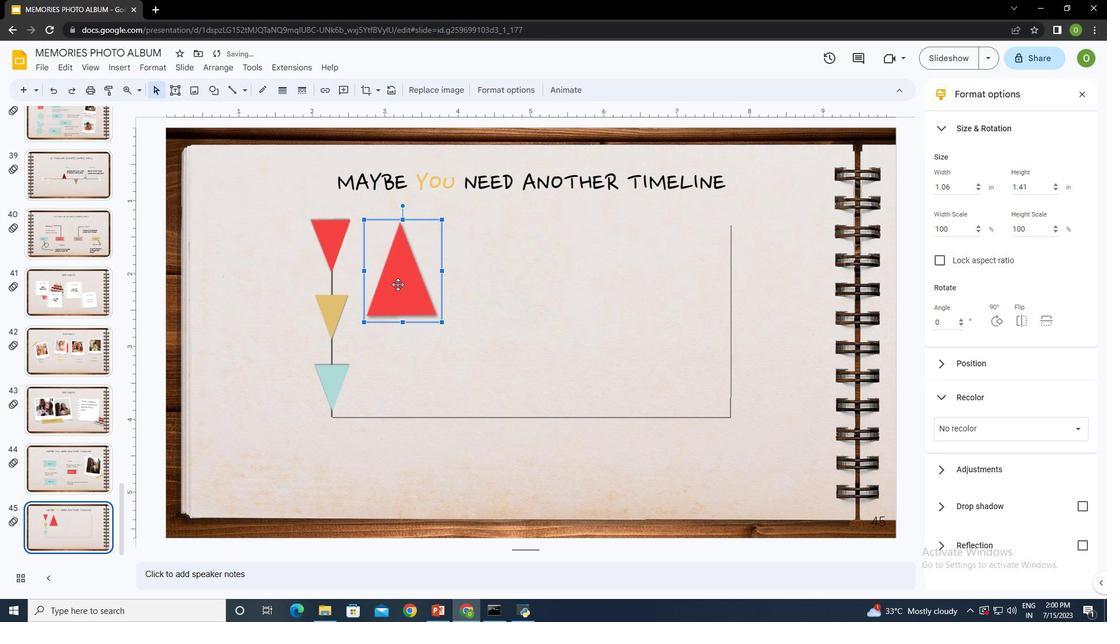 
Action: Mouse moved to (778, 314)
Screenshot: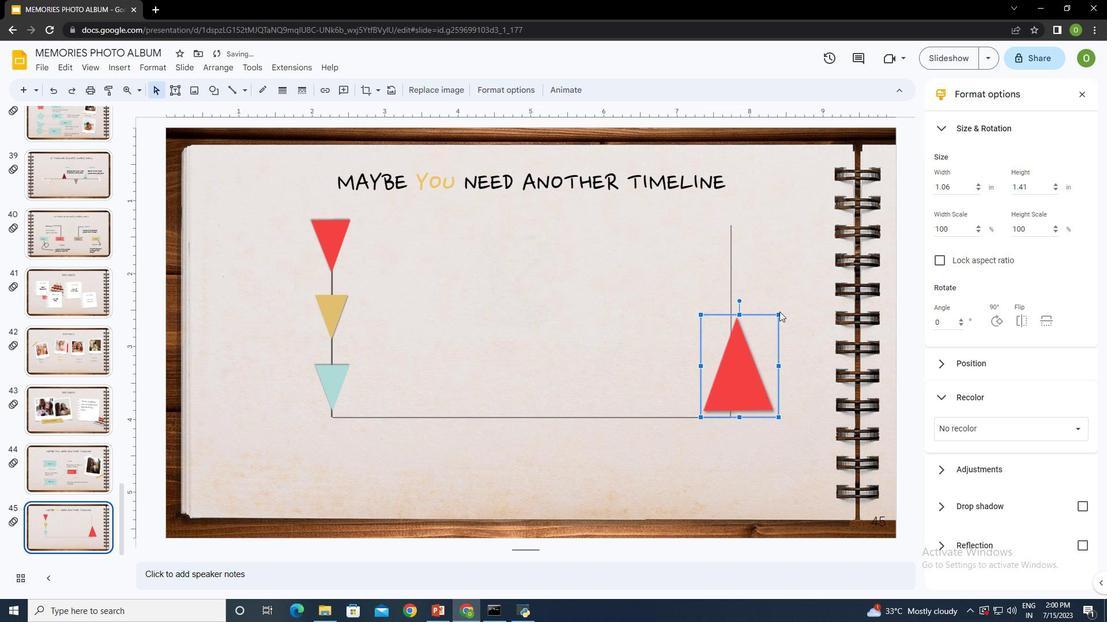 
Action: Mouse pressed left at (778, 314)
Screenshot: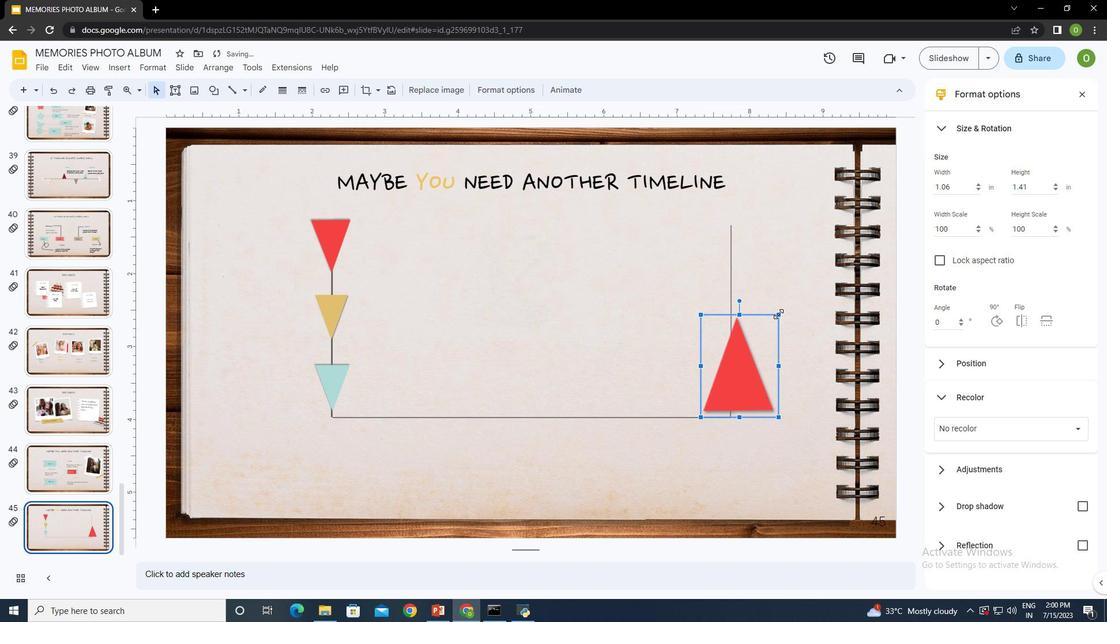 
Action: Mouse moved to (717, 390)
Screenshot: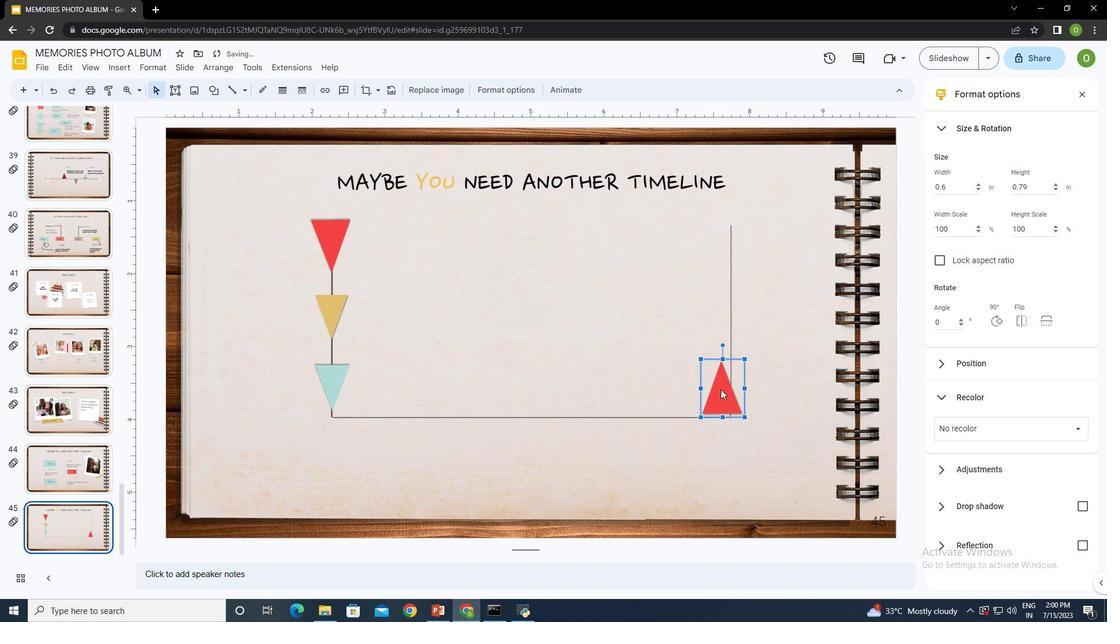 
Action: Mouse pressed left at (717, 390)
Screenshot: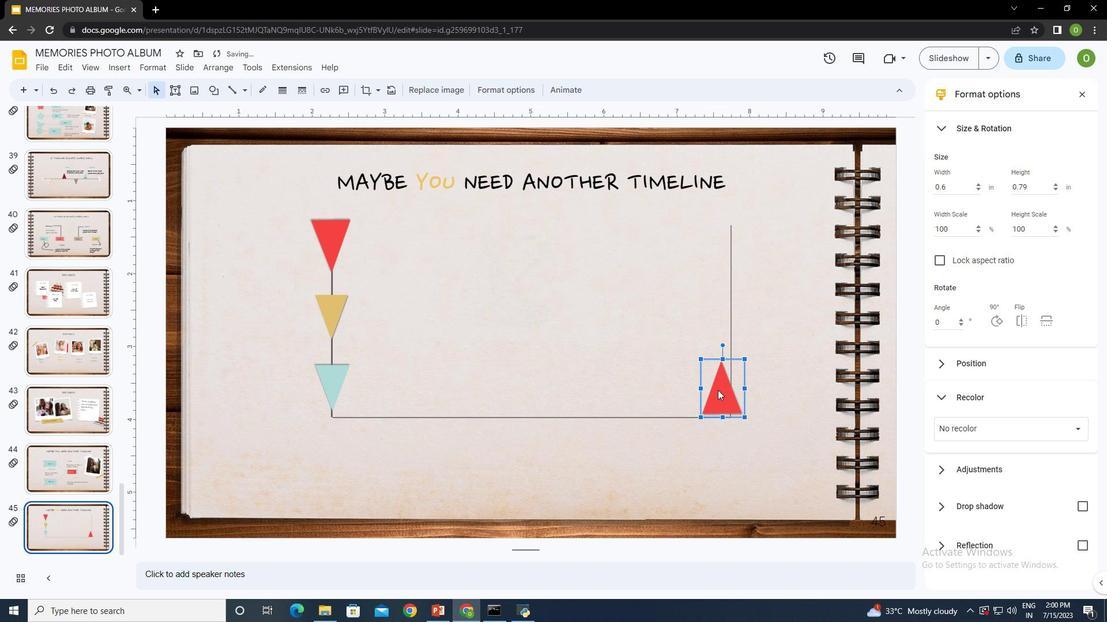
Action: Mouse moved to (757, 349)
Screenshot: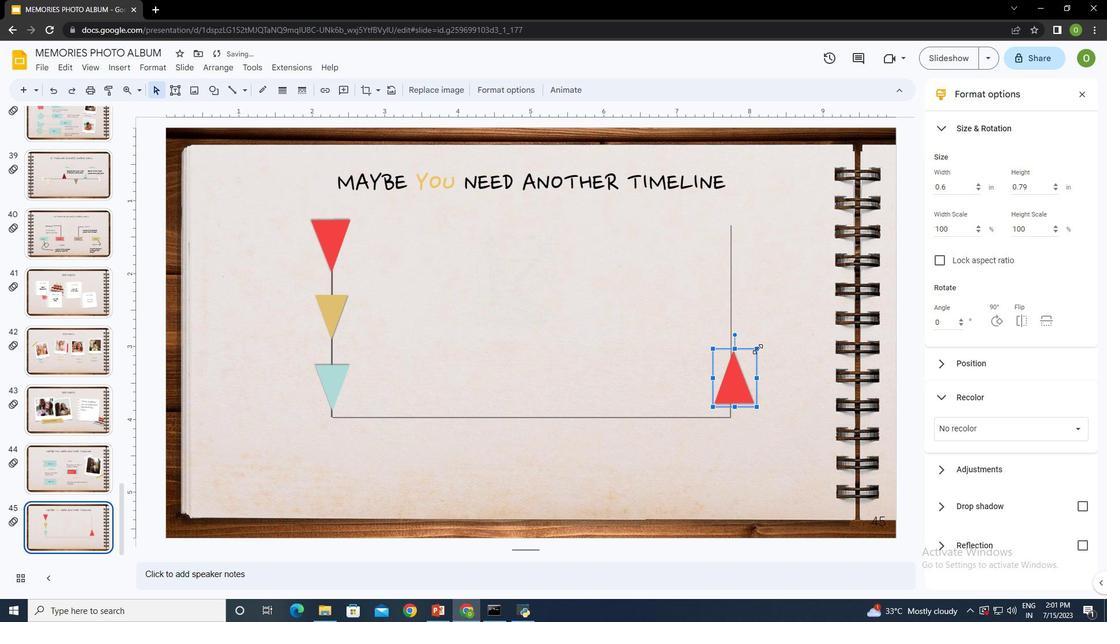 
Action: Mouse pressed left at (757, 349)
Screenshot: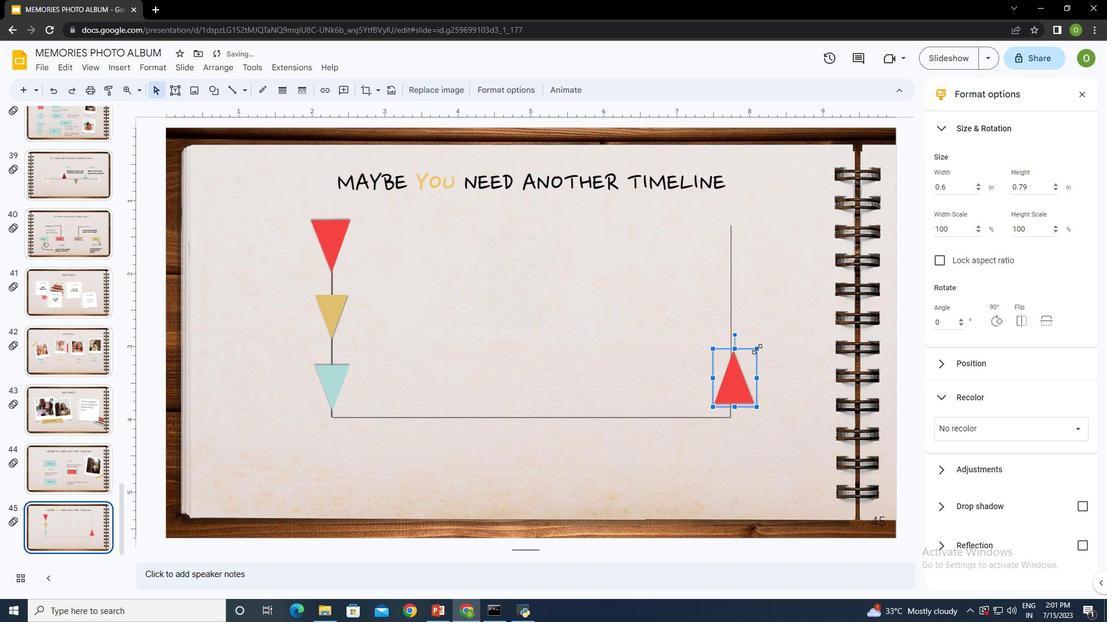 
Action: Mouse moved to (727, 384)
Screenshot: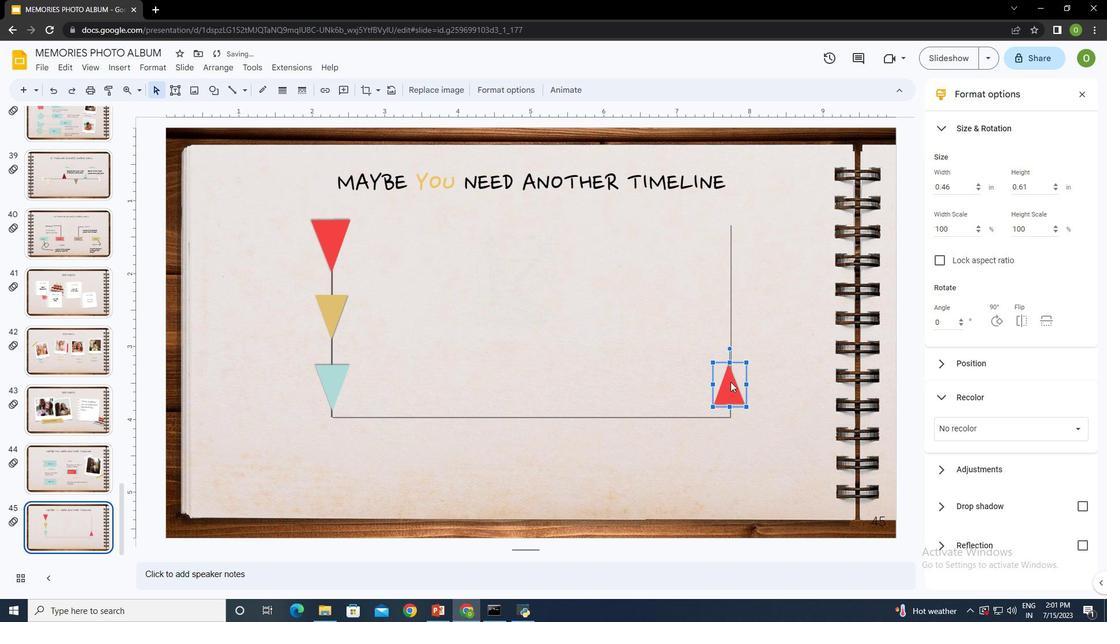 
Action: Mouse pressed left at (727, 384)
Screenshot: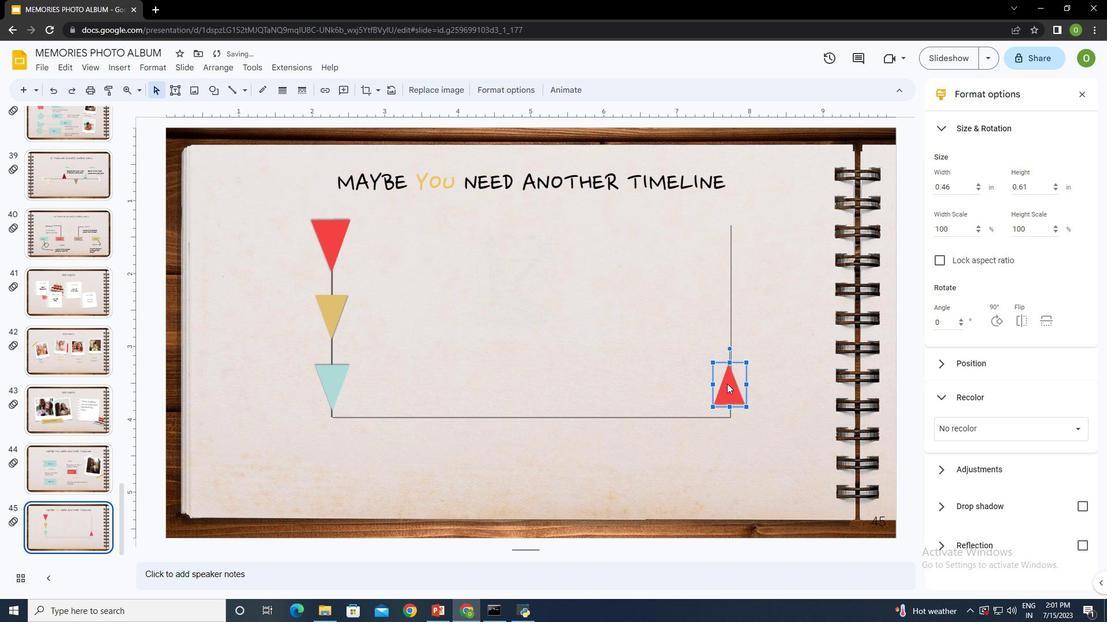 
Action: Mouse moved to (519, 89)
Screenshot: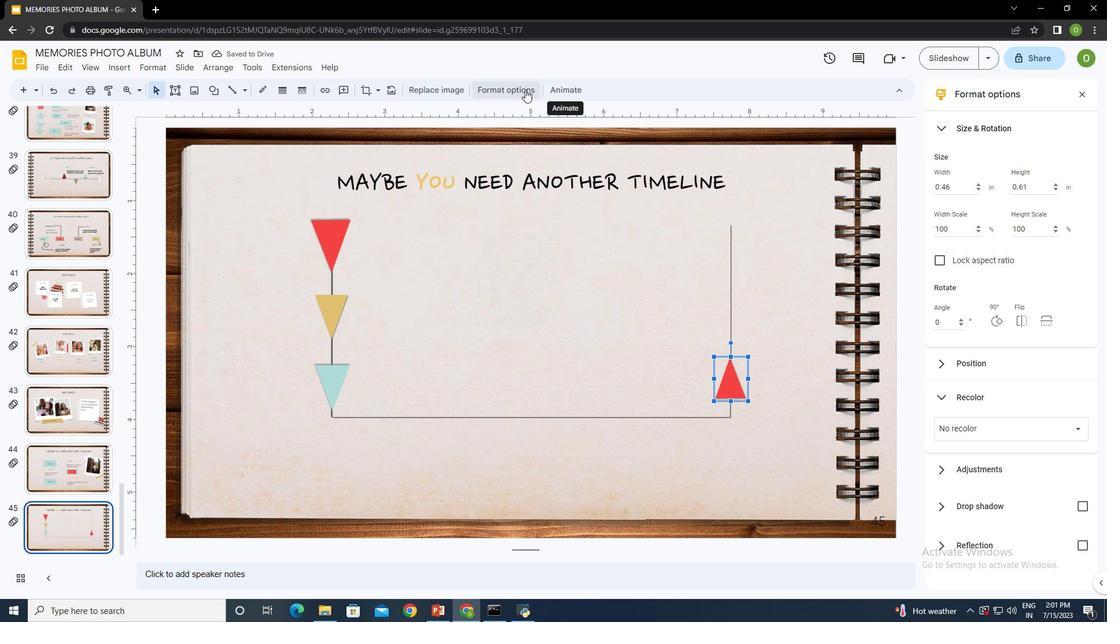 
Action: Mouse pressed left at (519, 89)
Screenshot: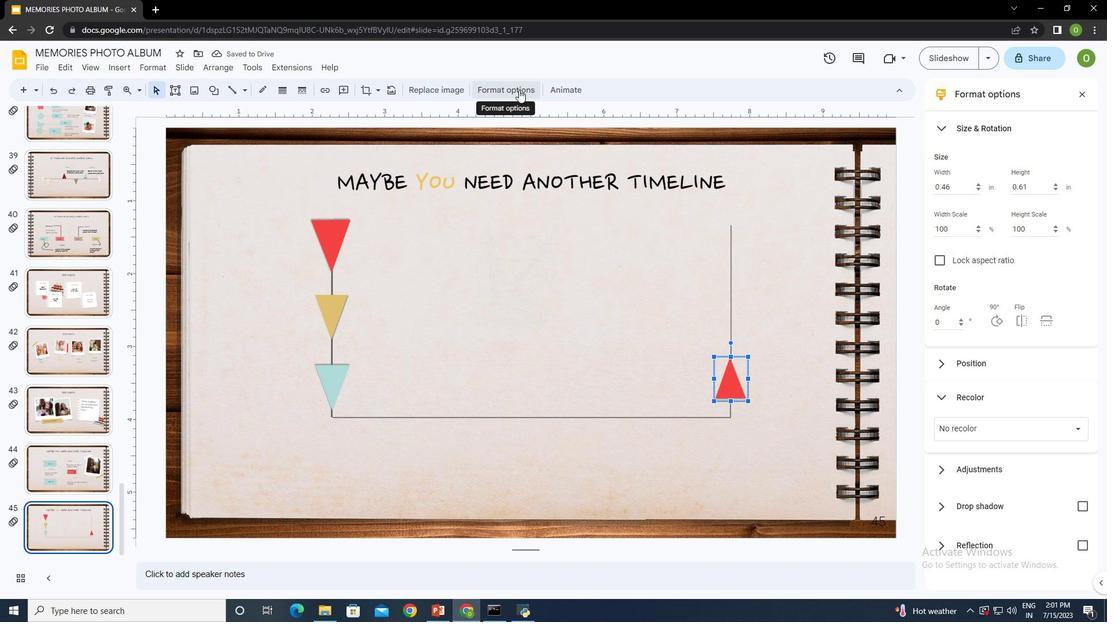 
Action: Mouse moved to (937, 126)
Screenshot: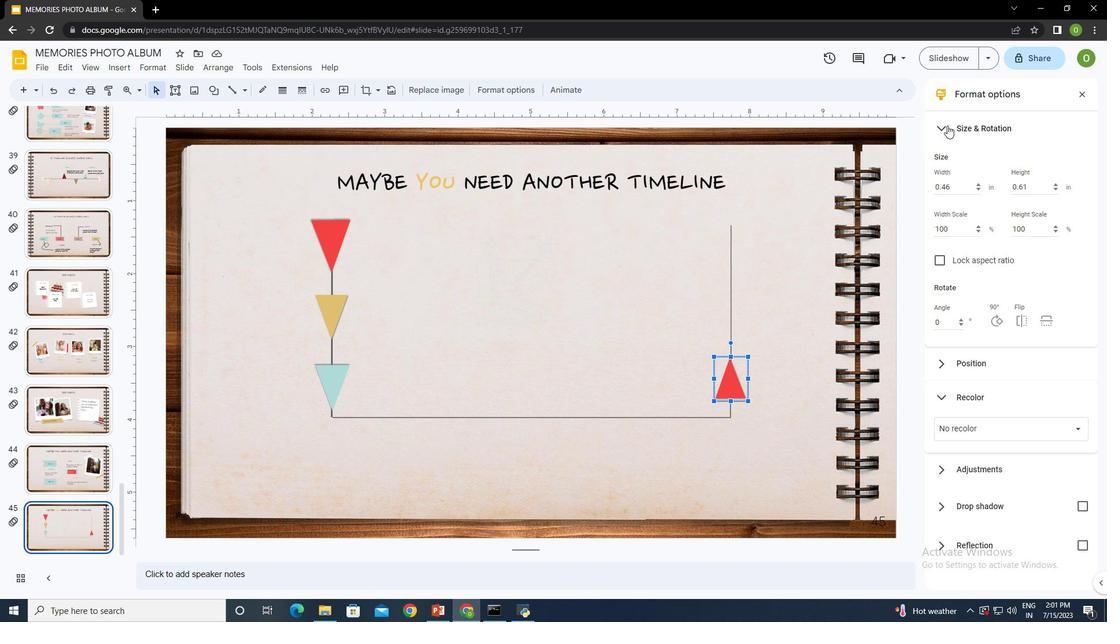 
Action: Mouse pressed left at (937, 126)
Screenshot: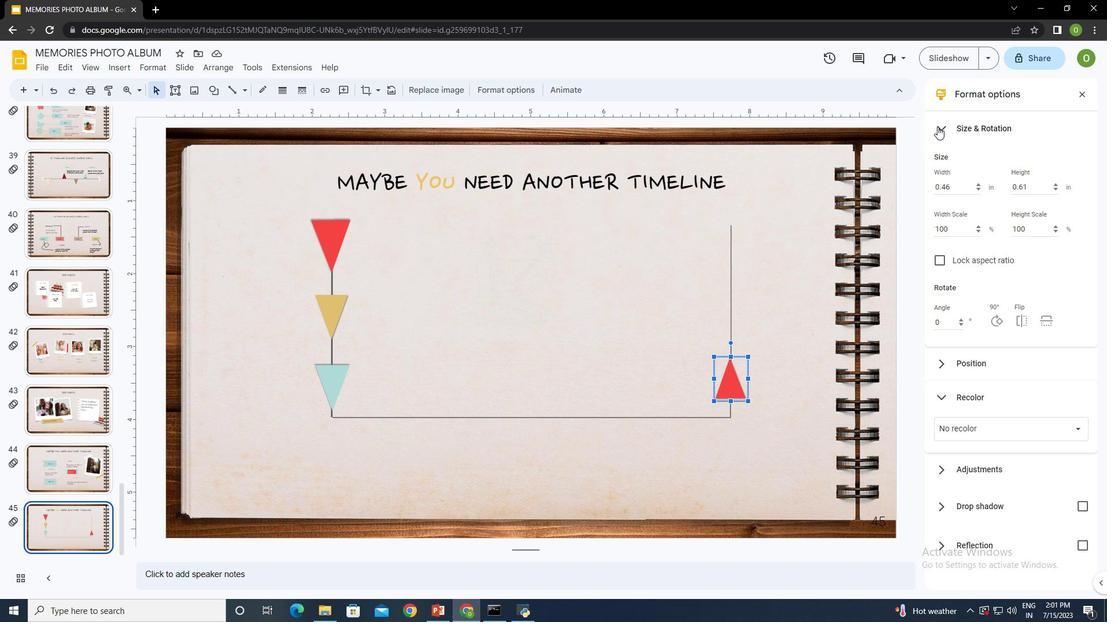 
Action: Mouse moved to (977, 193)
Screenshot: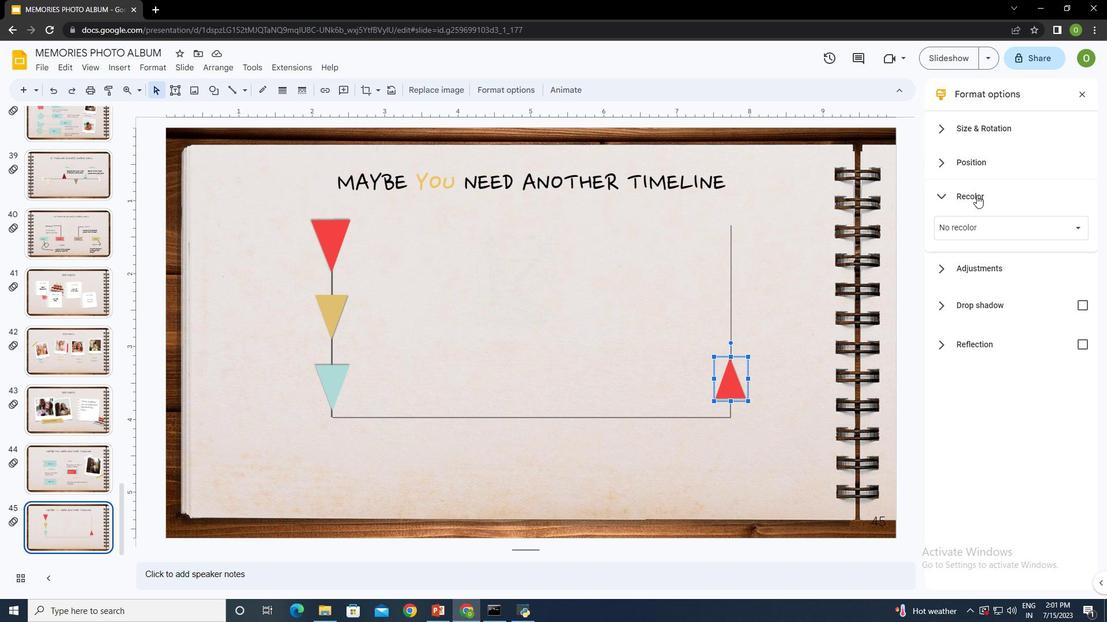 
Action: Mouse pressed left at (977, 193)
Screenshot: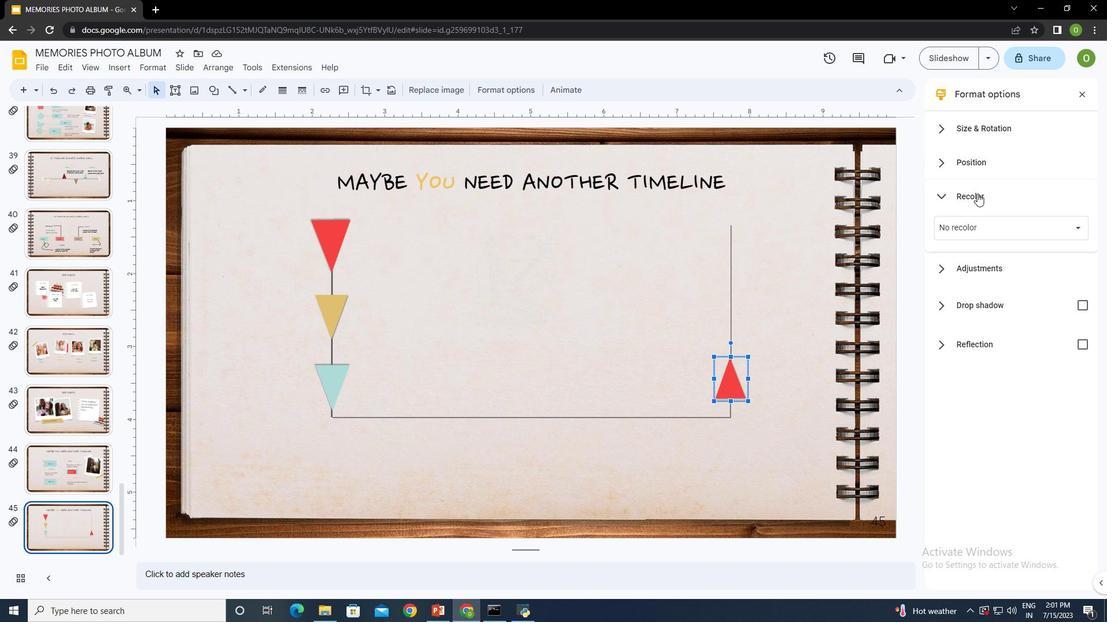 
Action: Mouse pressed left at (977, 193)
Screenshot: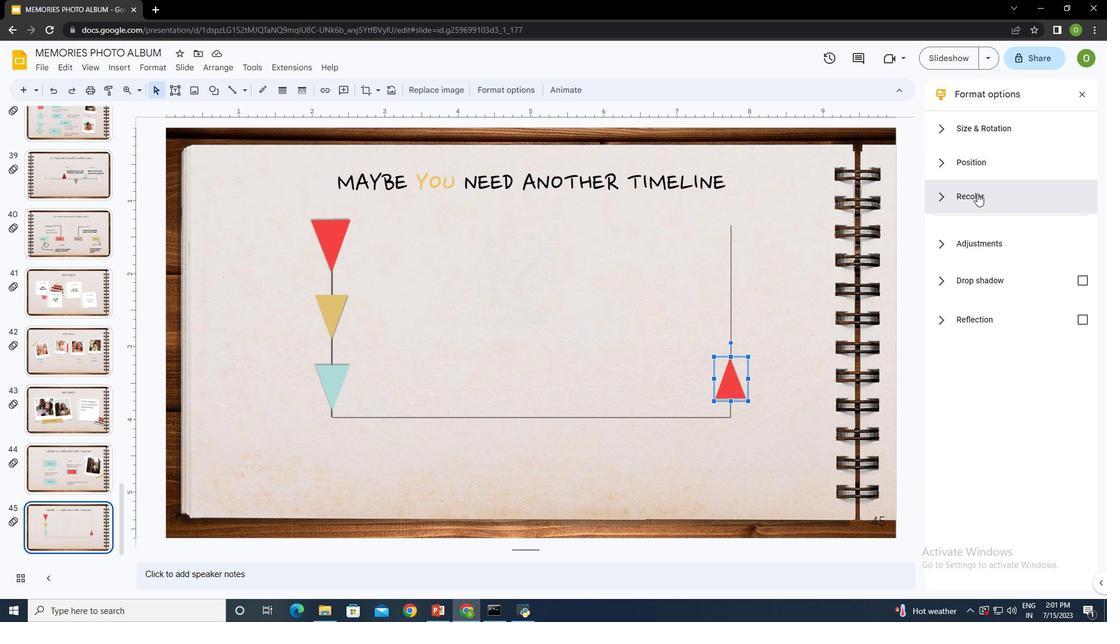 
Action: Mouse pressed left at (977, 193)
Screenshot: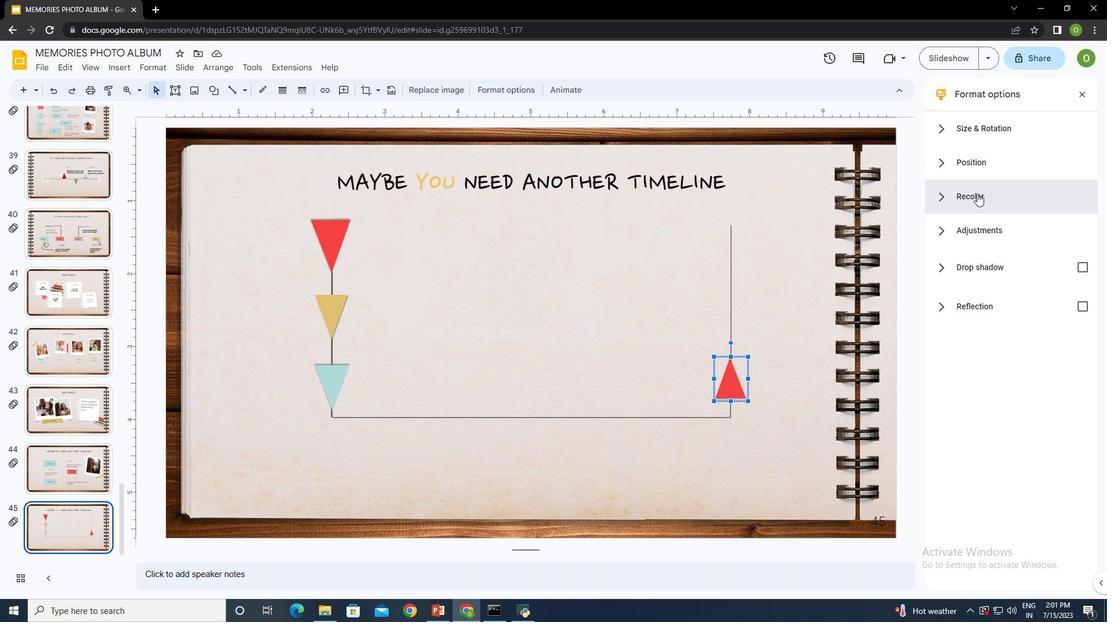 
Action: Mouse pressed left at (977, 193)
Screenshot: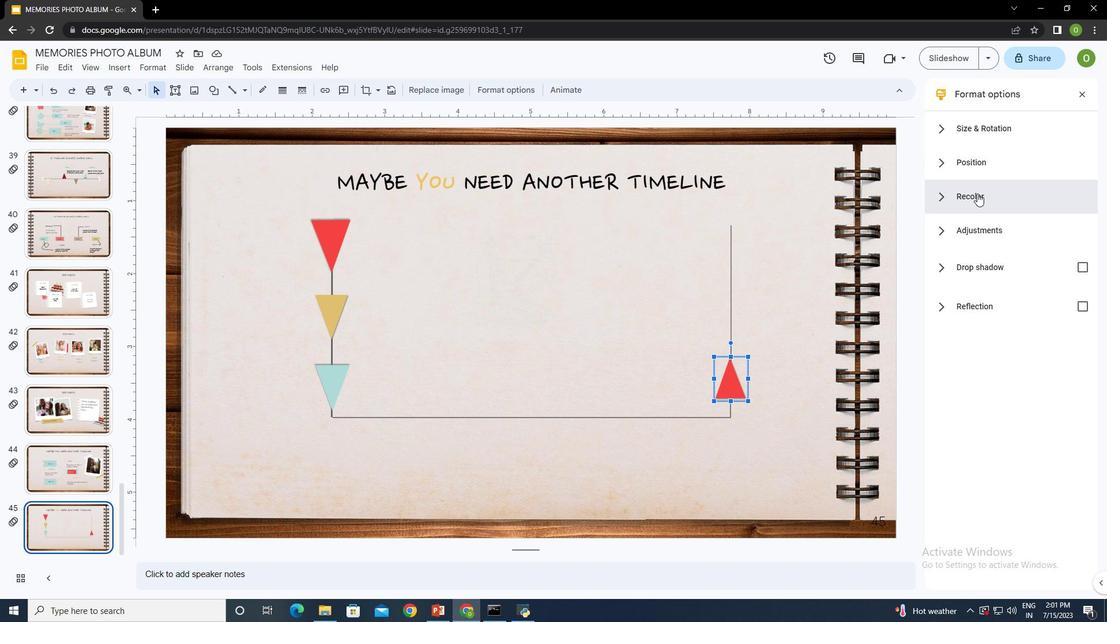 
Action: Mouse moved to (978, 220)
Screenshot: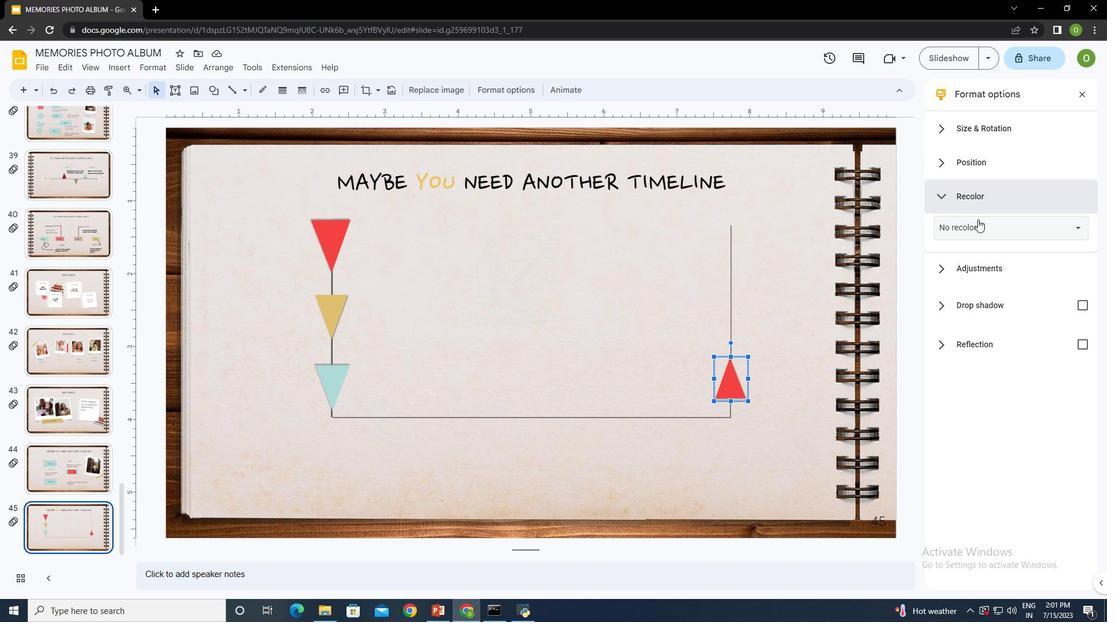 
Action: Mouse pressed left at (978, 220)
Screenshot: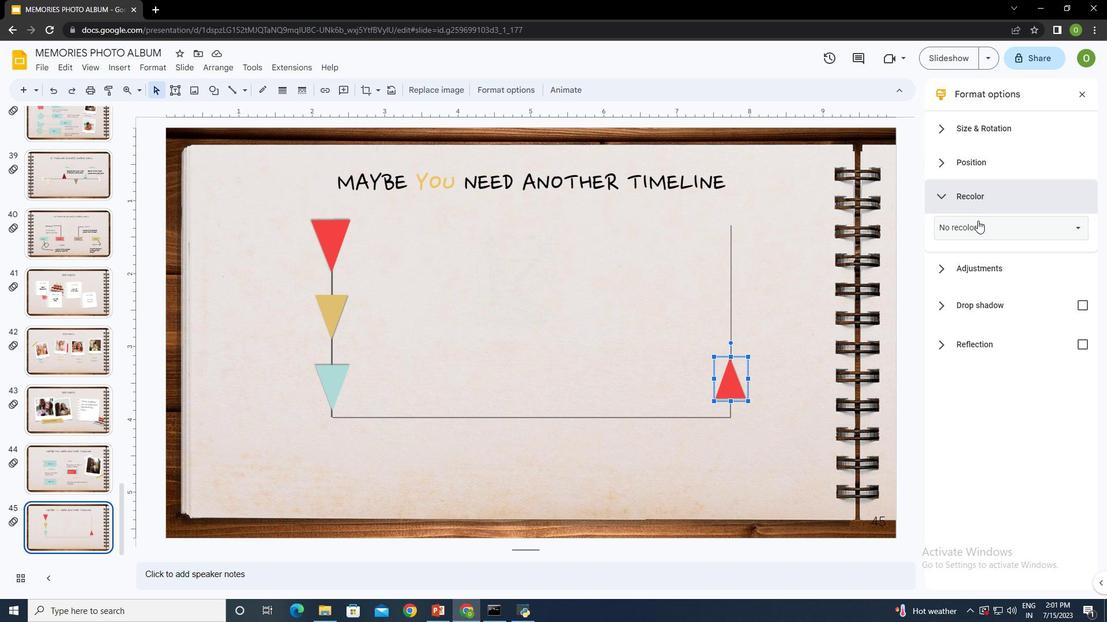 
Action: Mouse moved to (964, 461)
Screenshot: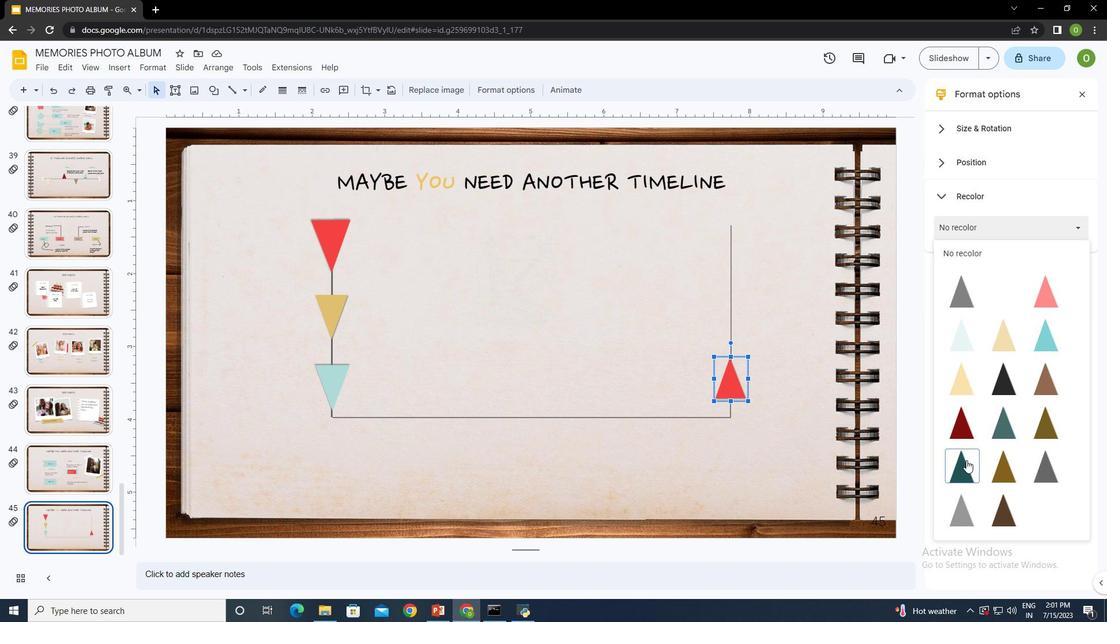 
Action: Mouse pressed left at (964, 461)
Screenshot: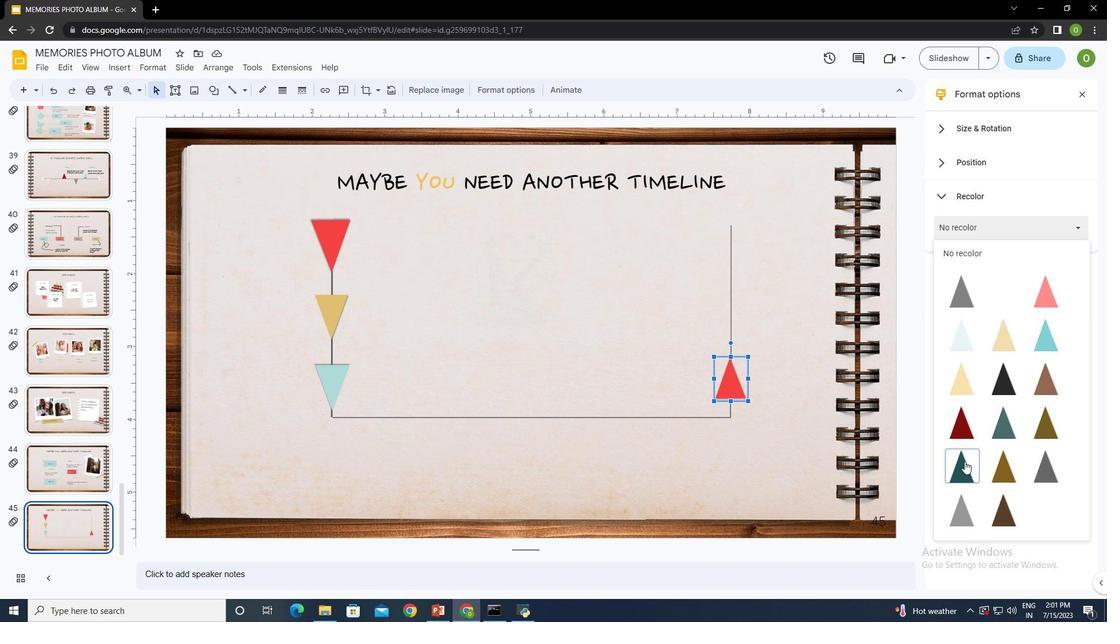 
Action: Mouse moved to (694, 311)
Screenshot: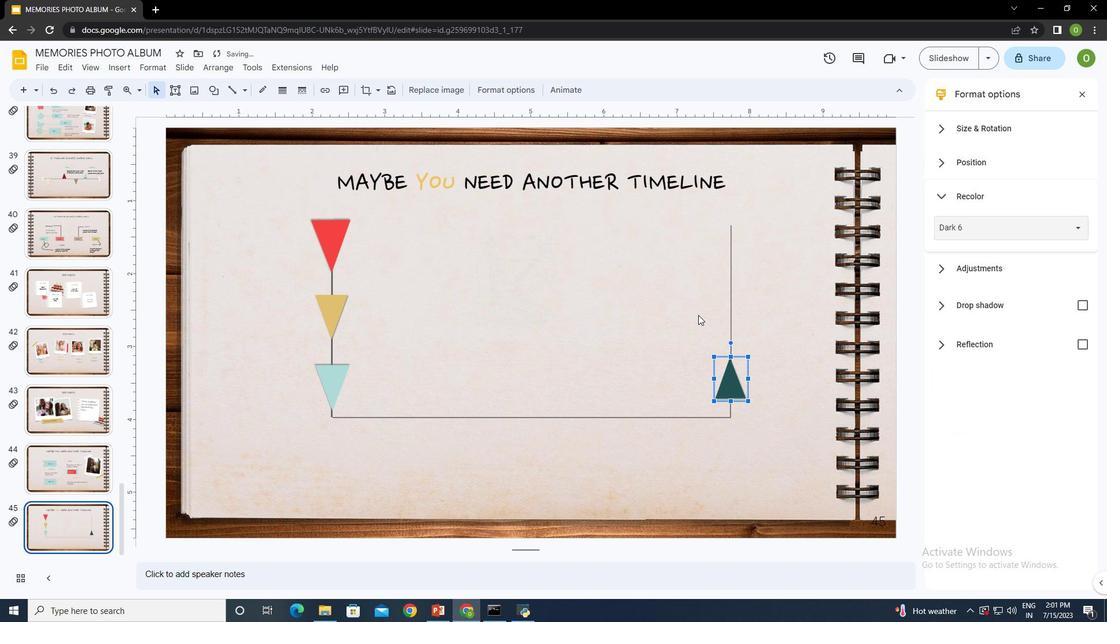 
Action: Mouse pressed left at (694, 311)
Screenshot: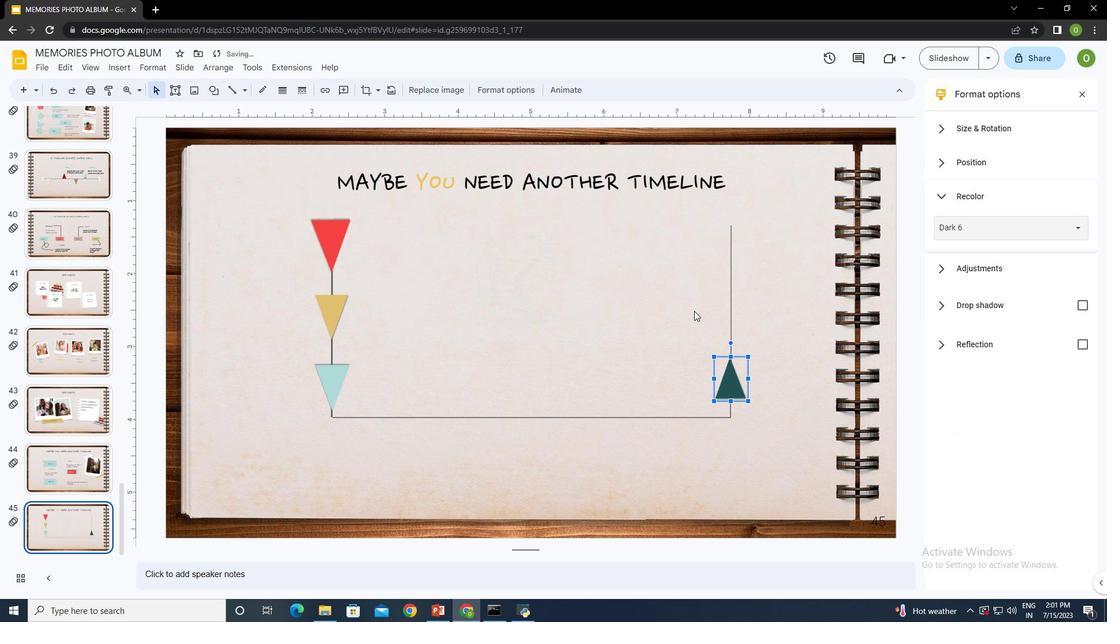 
Action: Mouse moved to (126, 65)
Screenshot: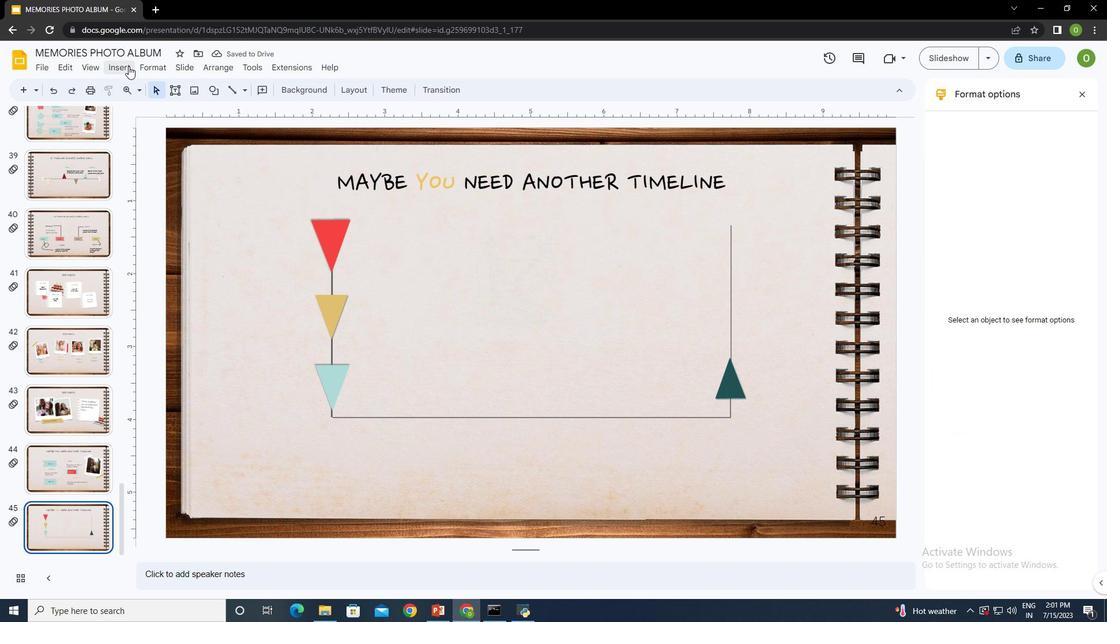 
Action: Mouse pressed left at (126, 65)
Screenshot: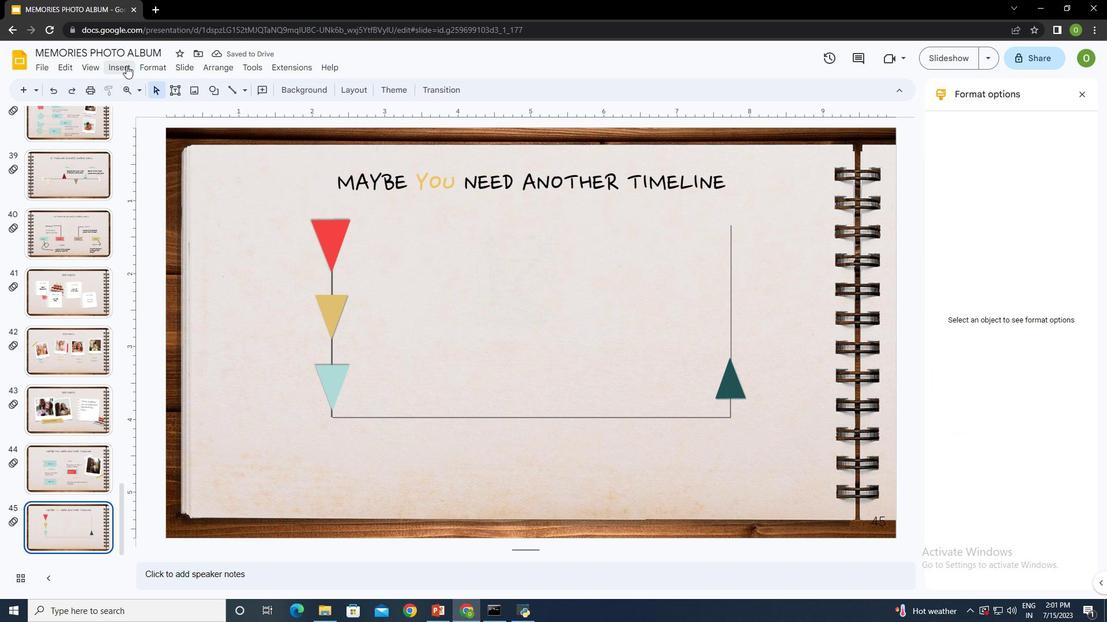 
Action: Mouse moved to (339, 90)
Screenshot: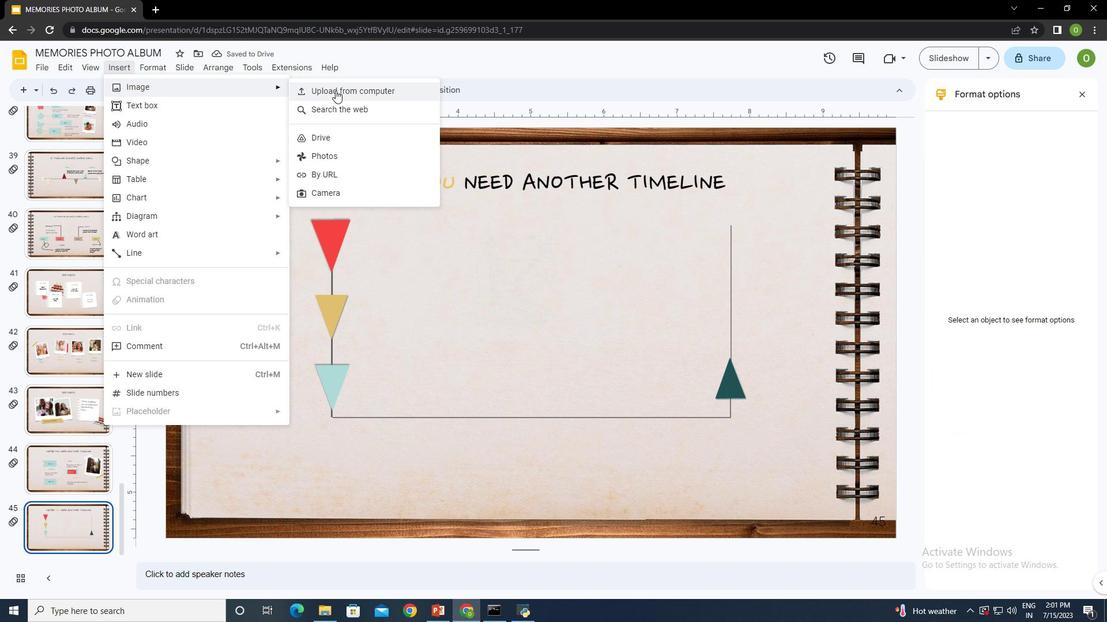 
Action: Mouse pressed left at (339, 90)
Screenshot: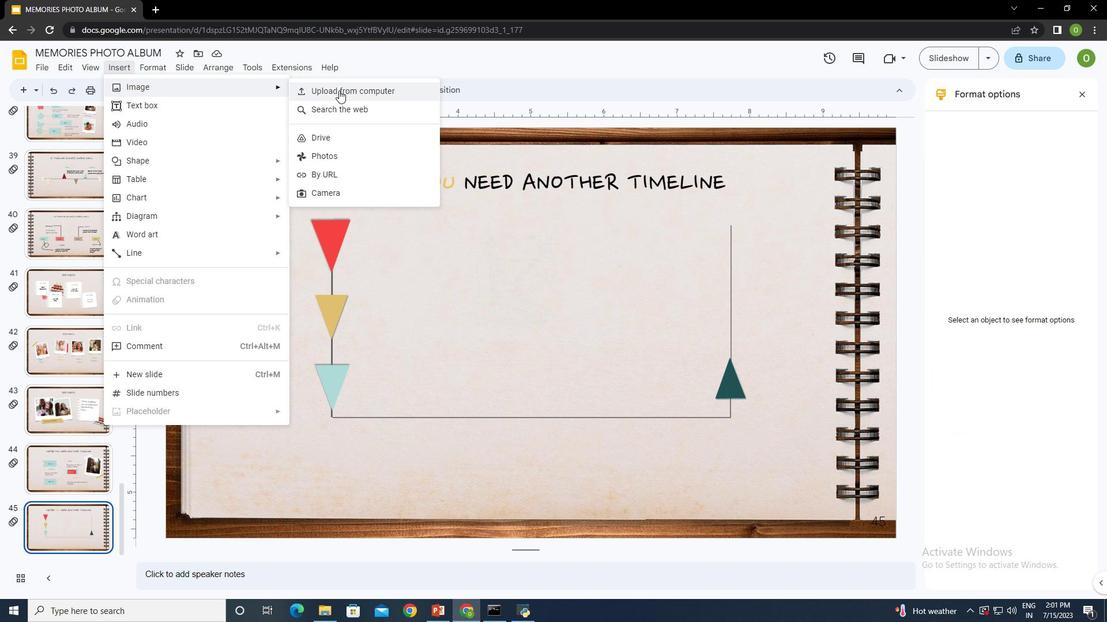 
Action: Mouse moved to (544, 93)
Screenshot: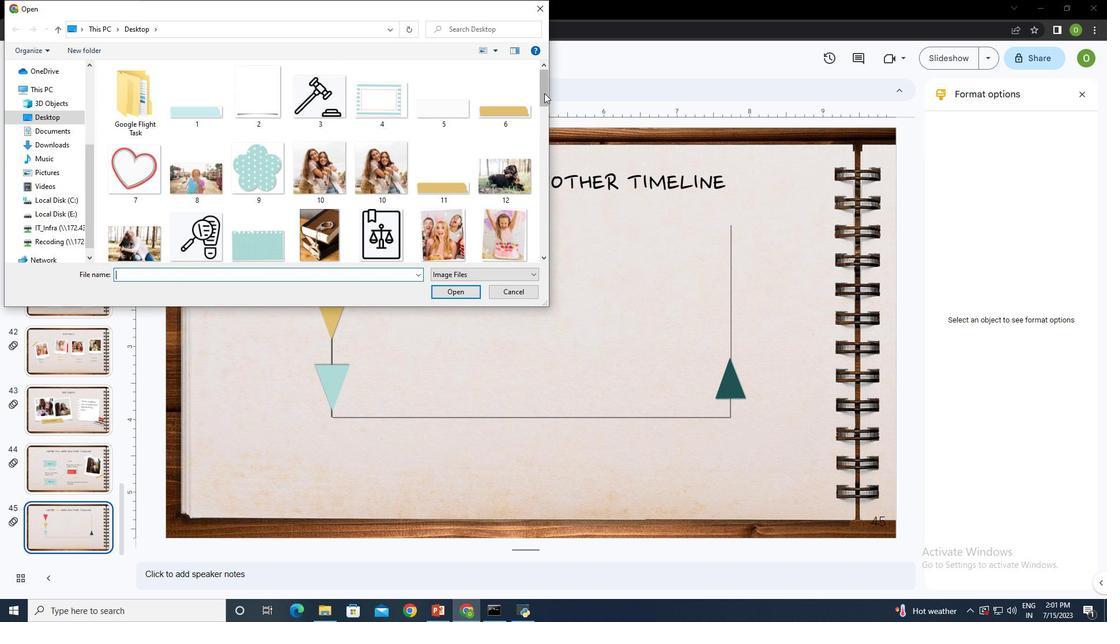 
Action: Mouse pressed left at (544, 93)
Screenshot: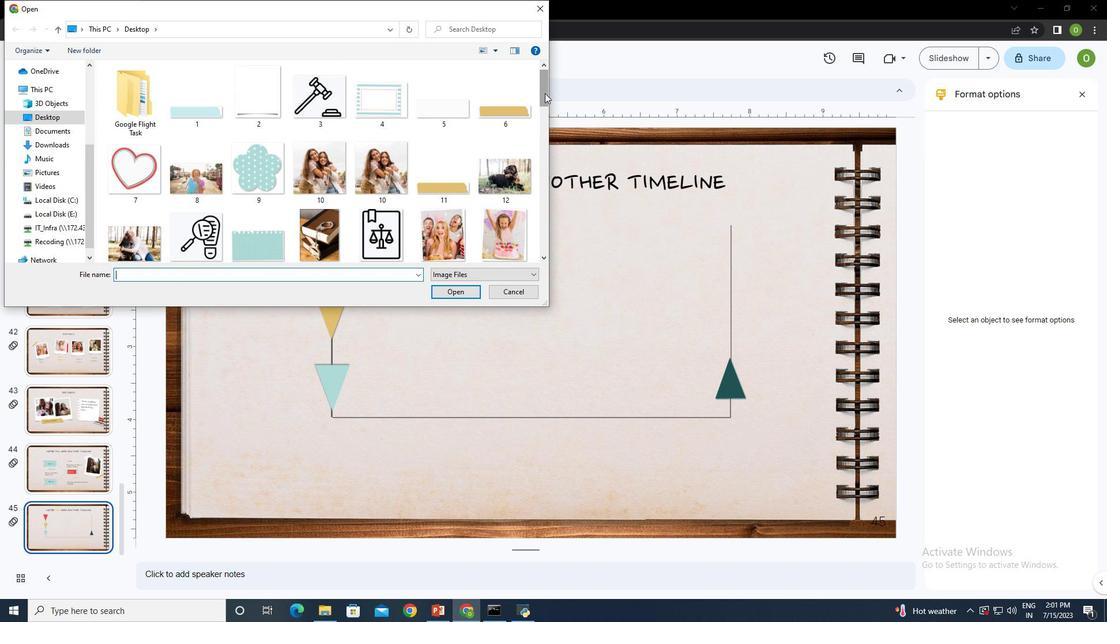 
Action: Mouse moved to (262, 159)
Screenshot: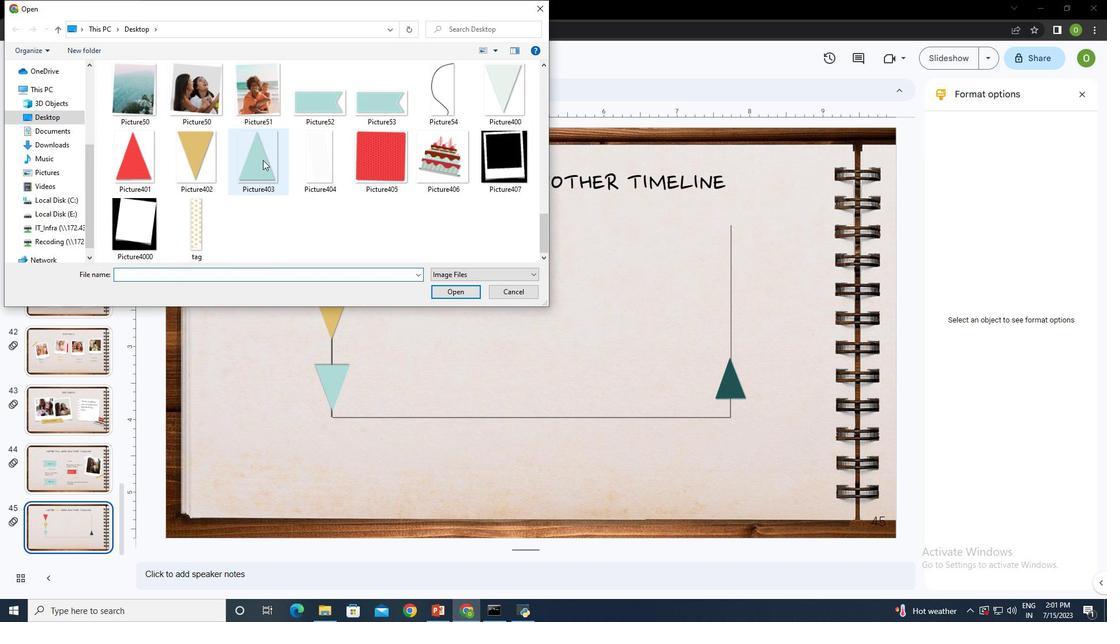 
Action: Mouse pressed left at (262, 159)
Screenshot: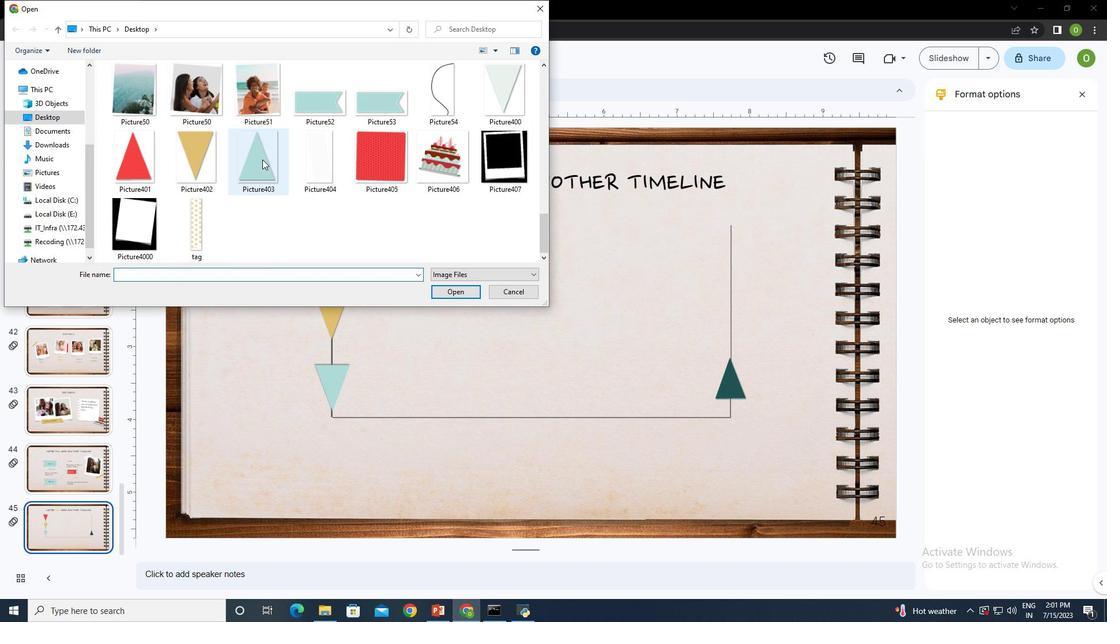 
Action: Mouse moved to (452, 290)
Screenshot: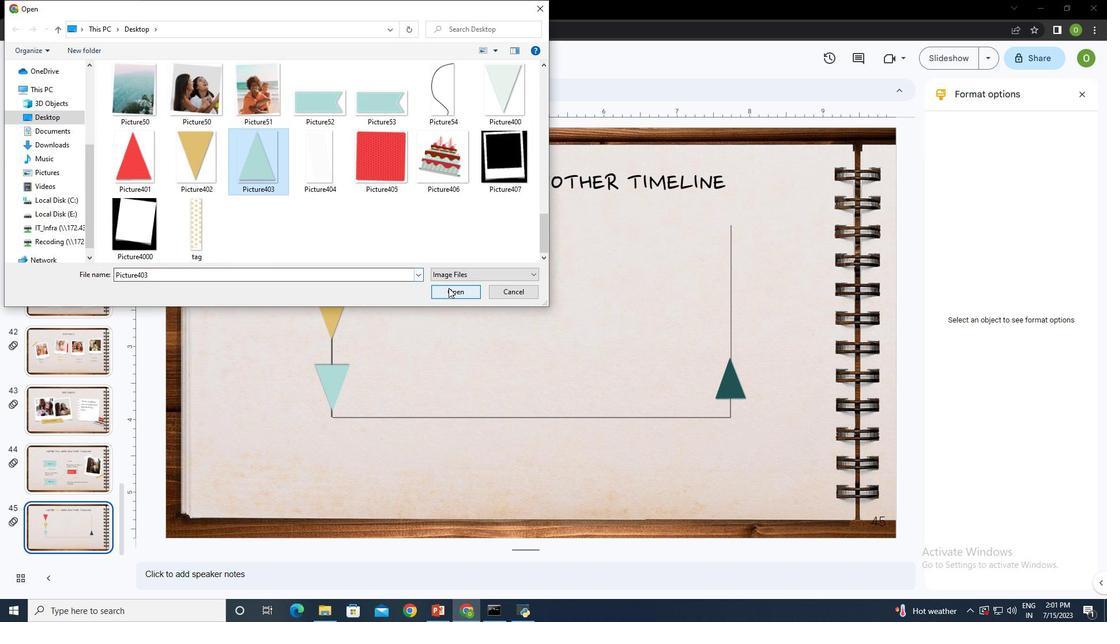 
Action: Mouse pressed left at (452, 290)
Screenshot: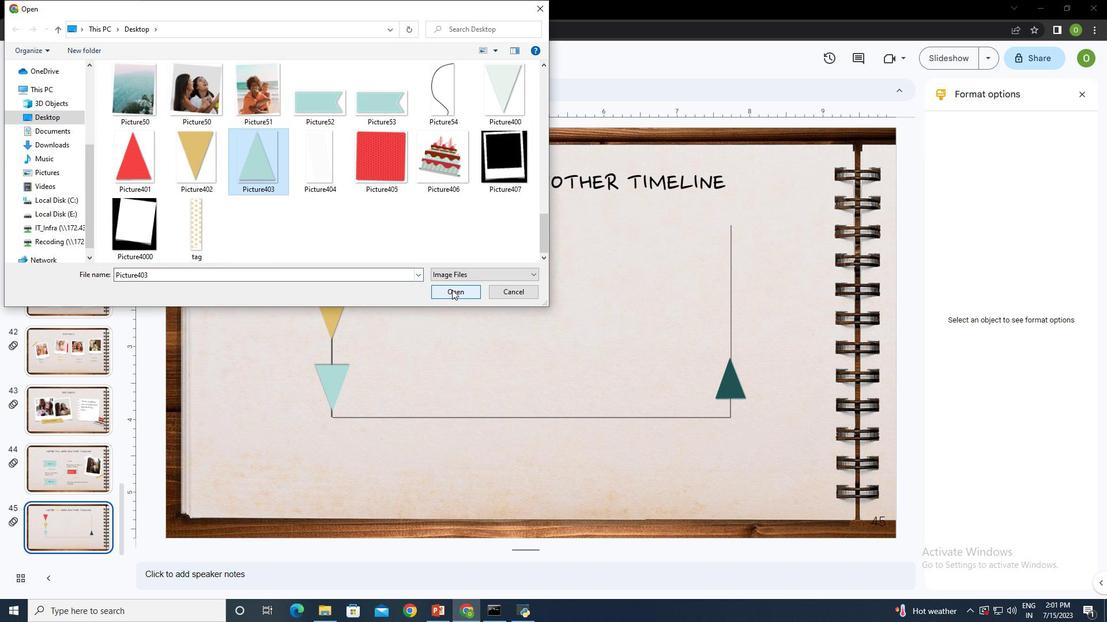 
Action: Mouse moved to (213, 474)
Screenshot: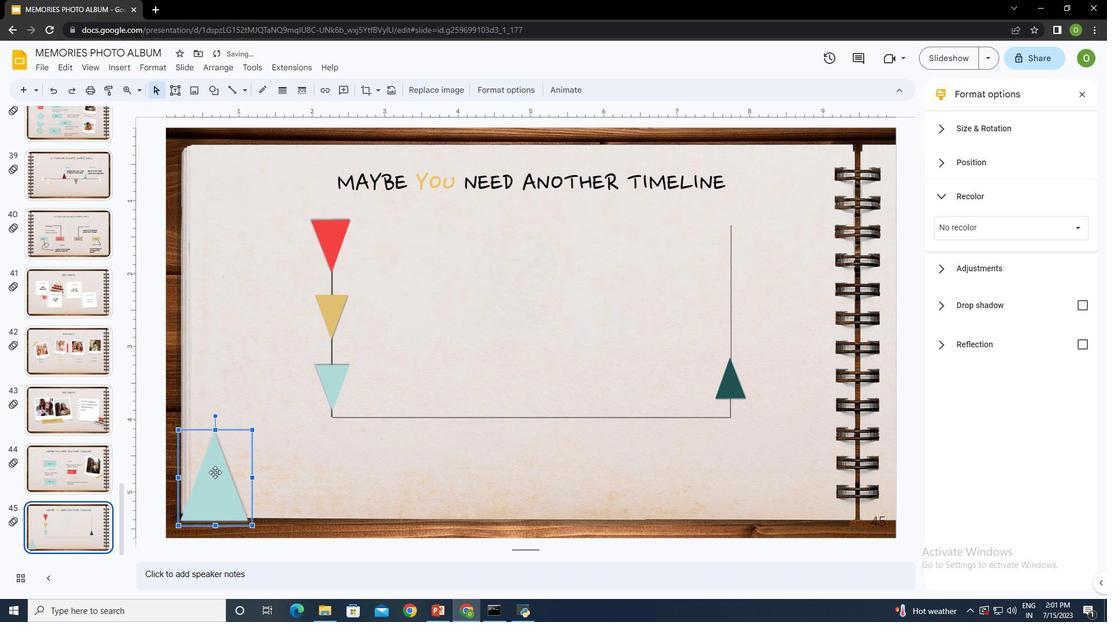 
Action: Mouse pressed left at (213, 474)
Screenshot: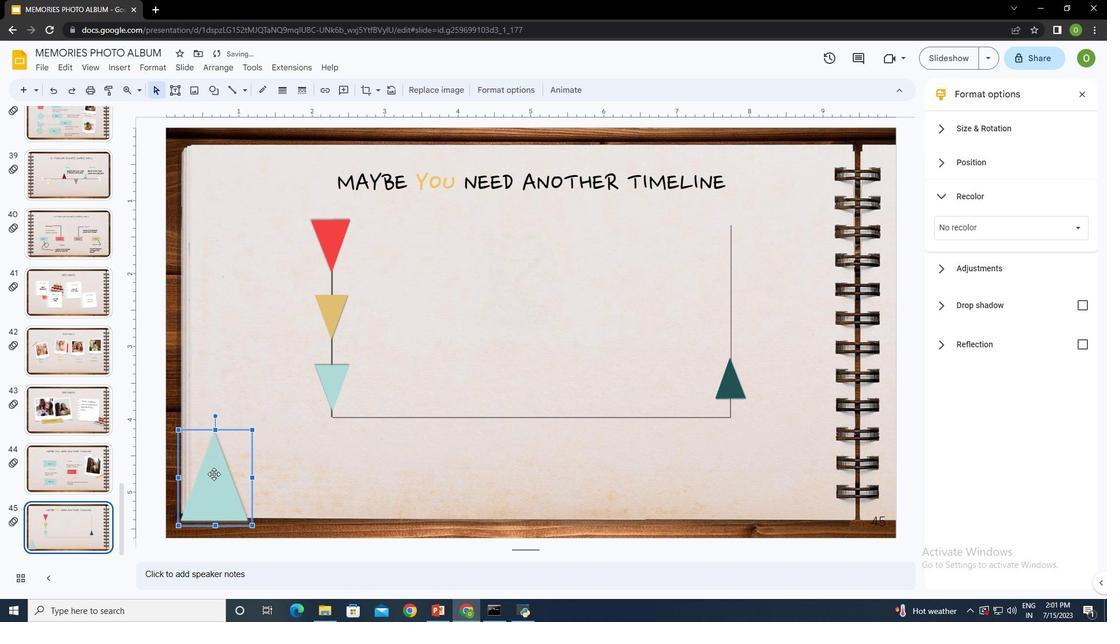 
Action: Mouse moved to (768, 246)
Screenshot: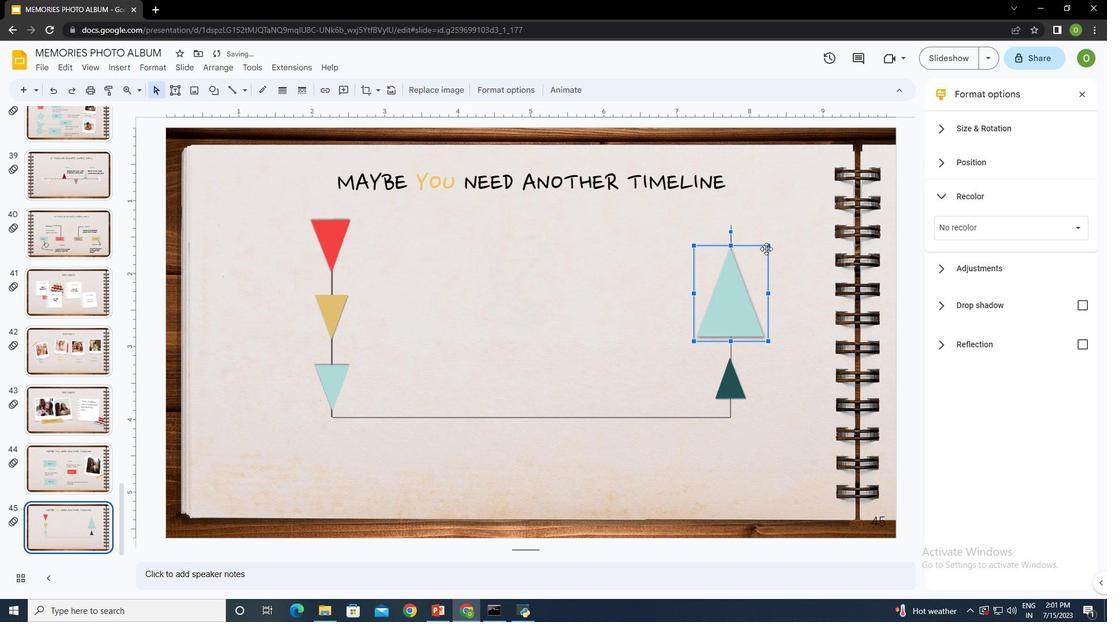 
Action: Mouse pressed left at (768, 246)
Screenshot: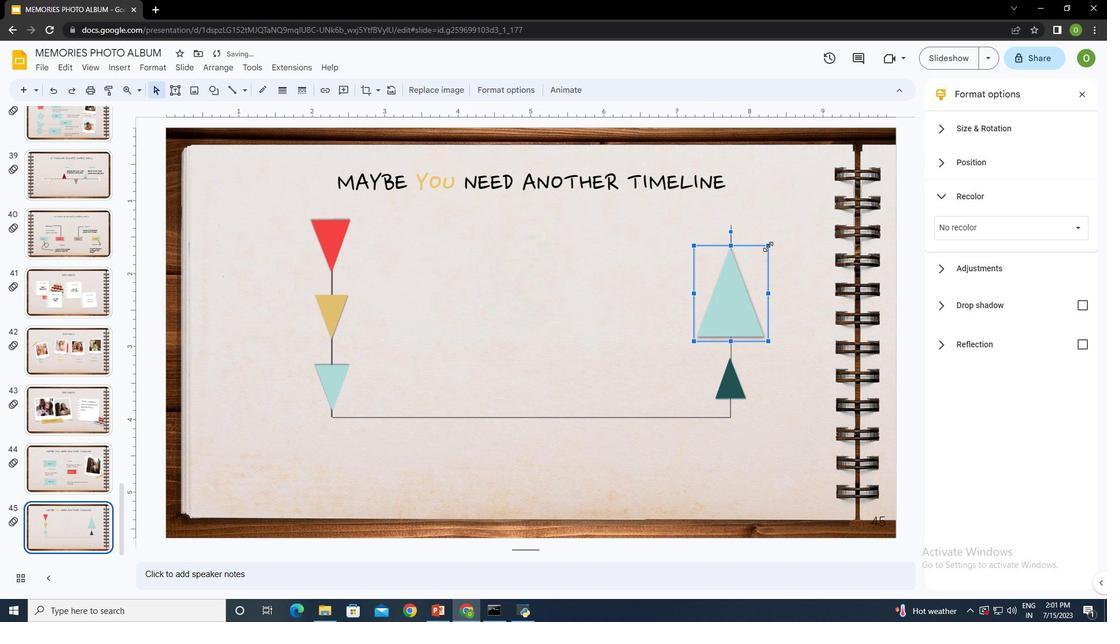 
Action: Mouse moved to (714, 312)
Screenshot: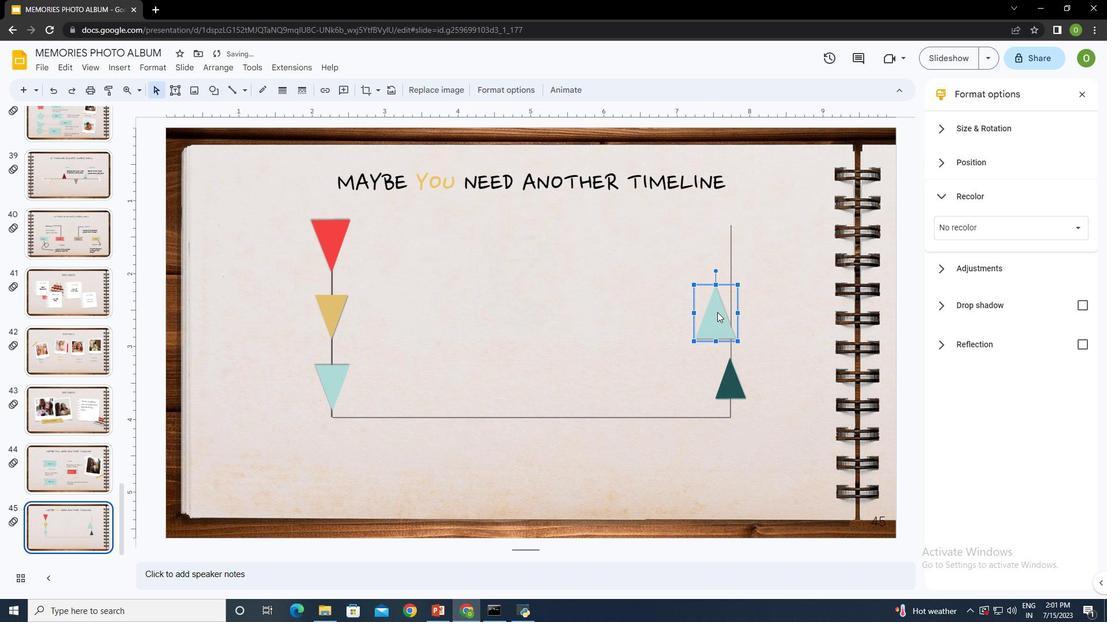
Action: Mouse pressed left at (714, 312)
Screenshot: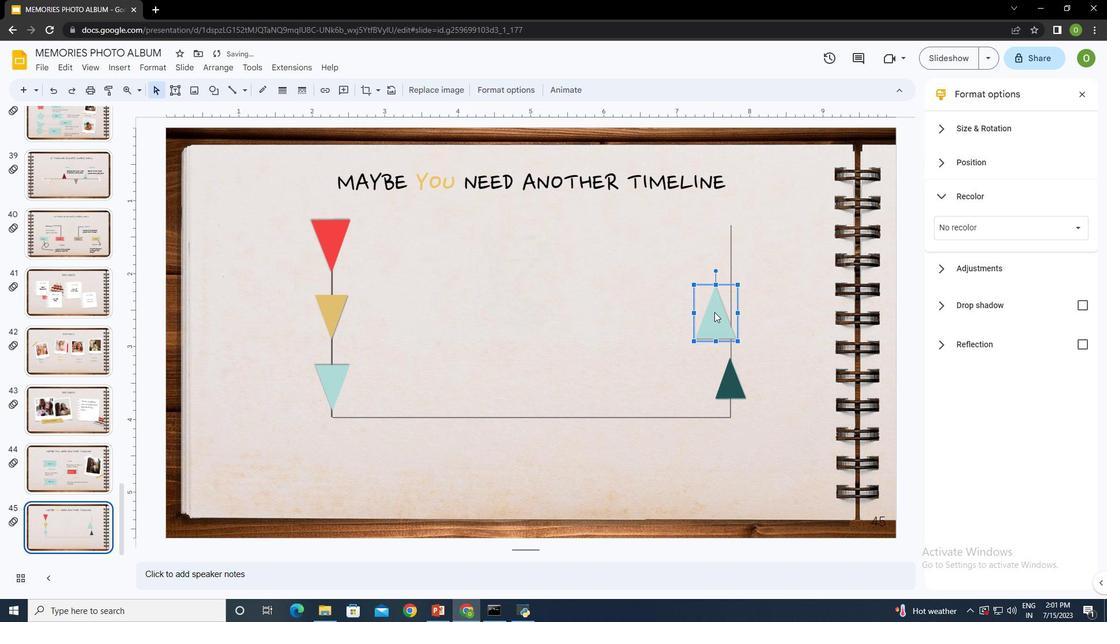 
Action: Mouse moved to (738, 299)
Screenshot: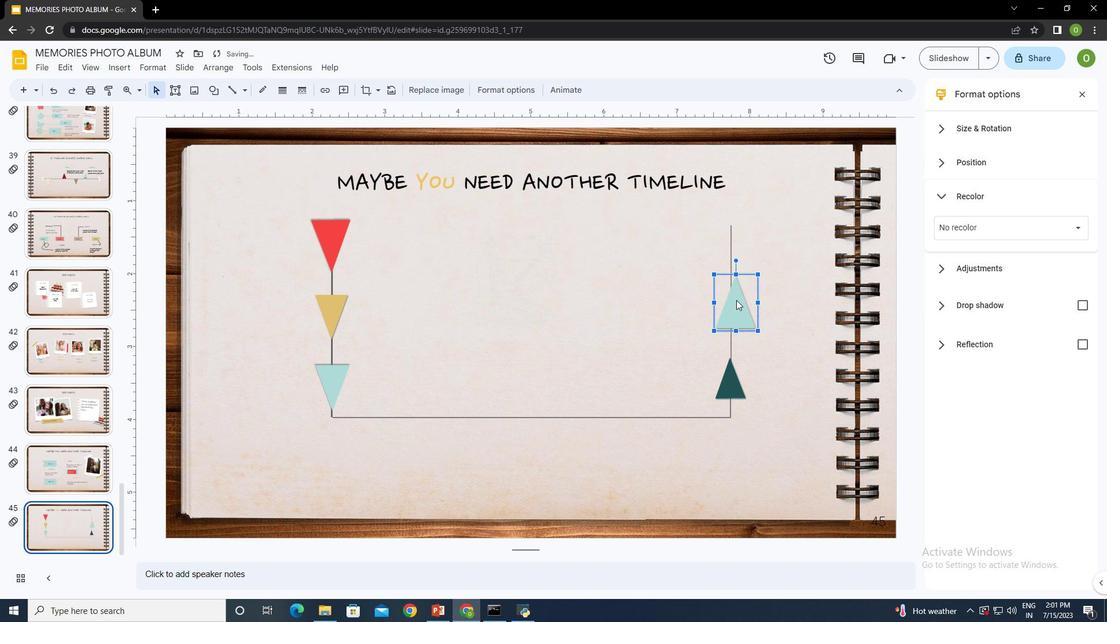 
Action: Mouse pressed left at (738, 299)
Screenshot: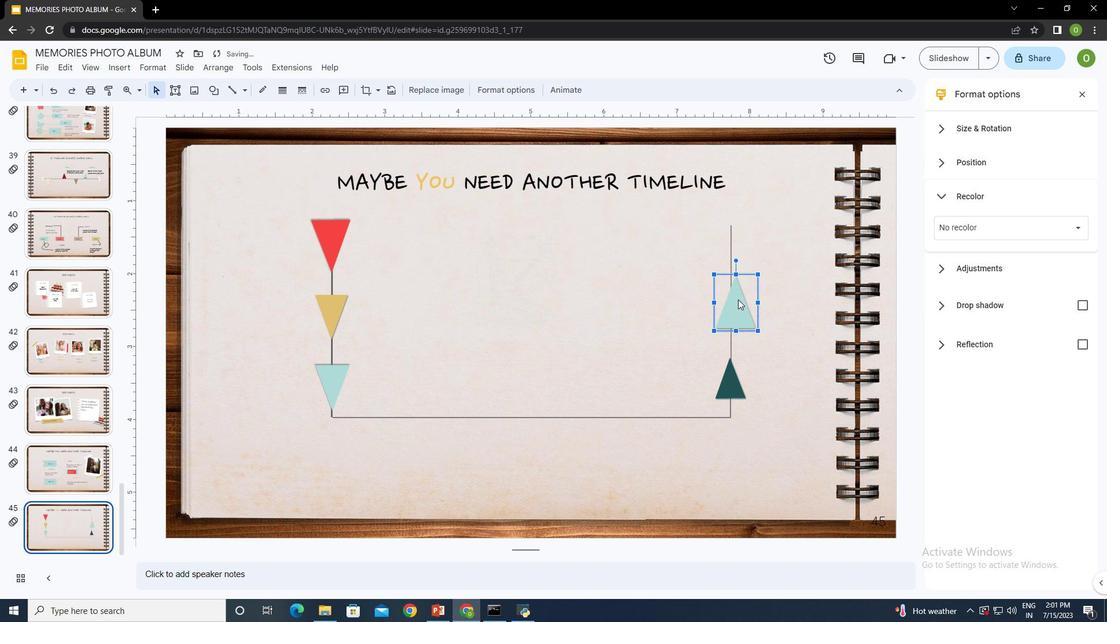 
Action: Mouse moved to (987, 231)
Screenshot: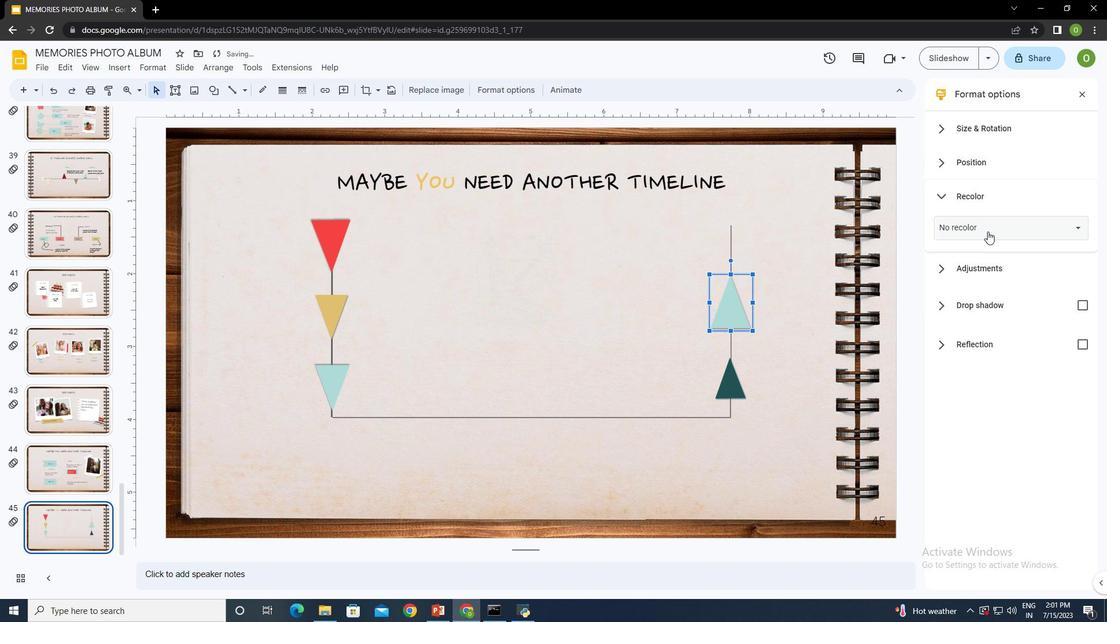 
Action: Mouse pressed left at (987, 231)
Screenshot: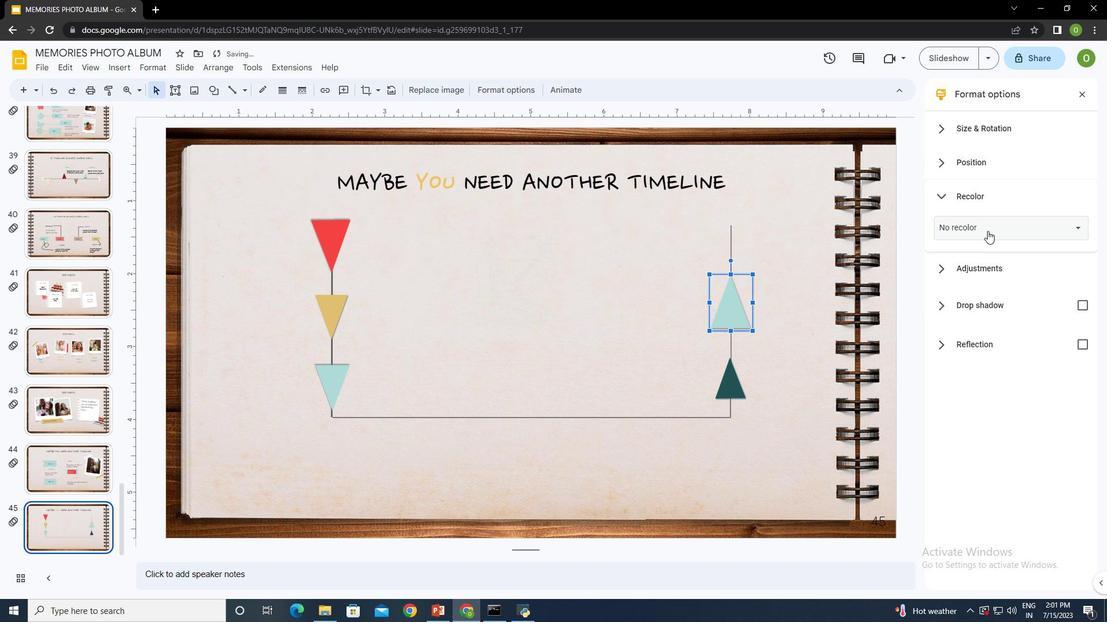 
Action: Mouse moved to (983, 384)
Screenshot: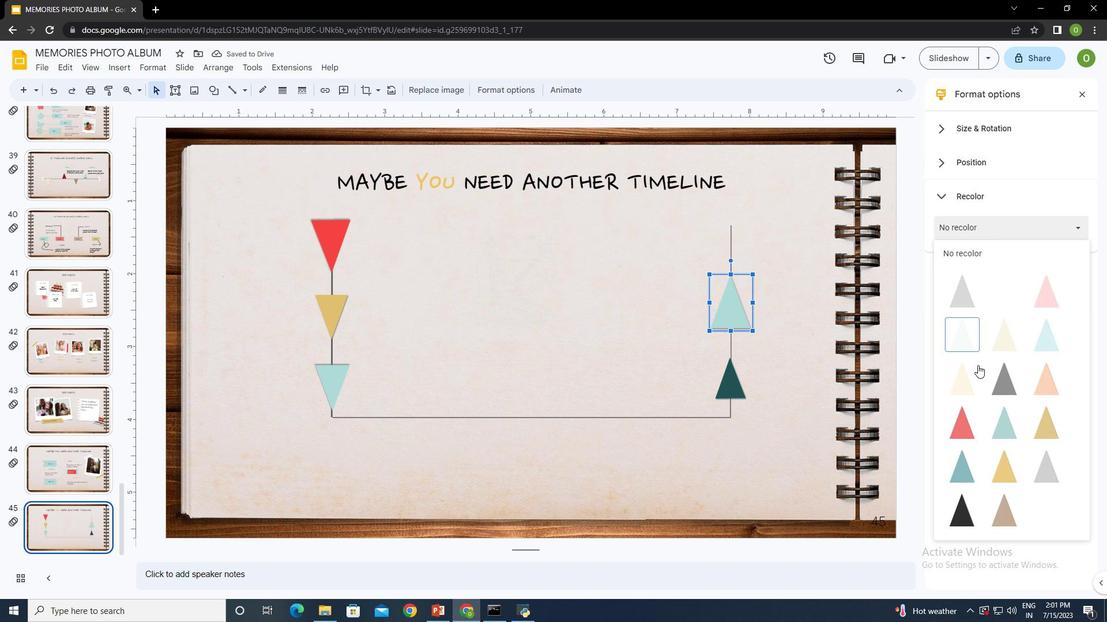 
Action: Mouse scrolled (983, 383) with delta (0, 0)
Screenshot: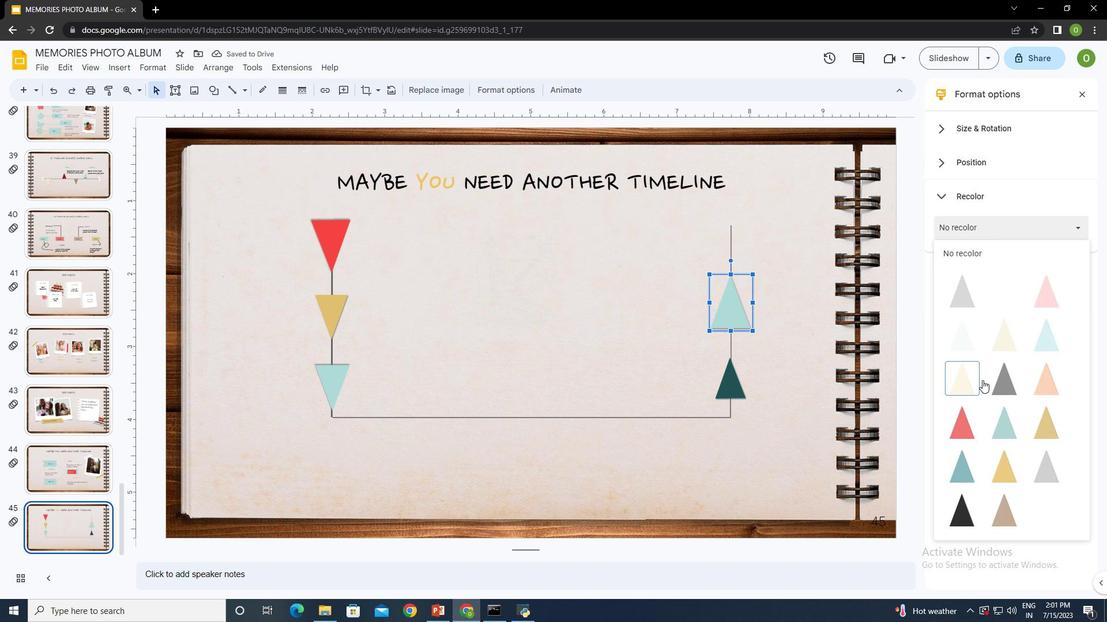 
Action: Mouse moved to (986, 389)
Screenshot: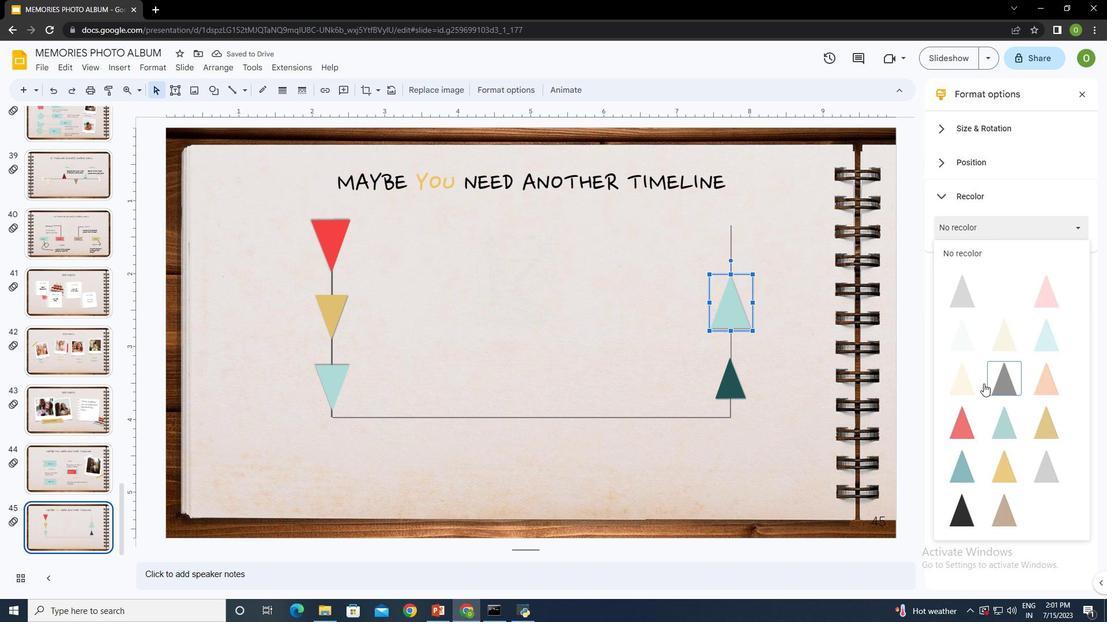 
Action: Mouse scrolled (986, 388) with delta (0, 0)
Screenshot: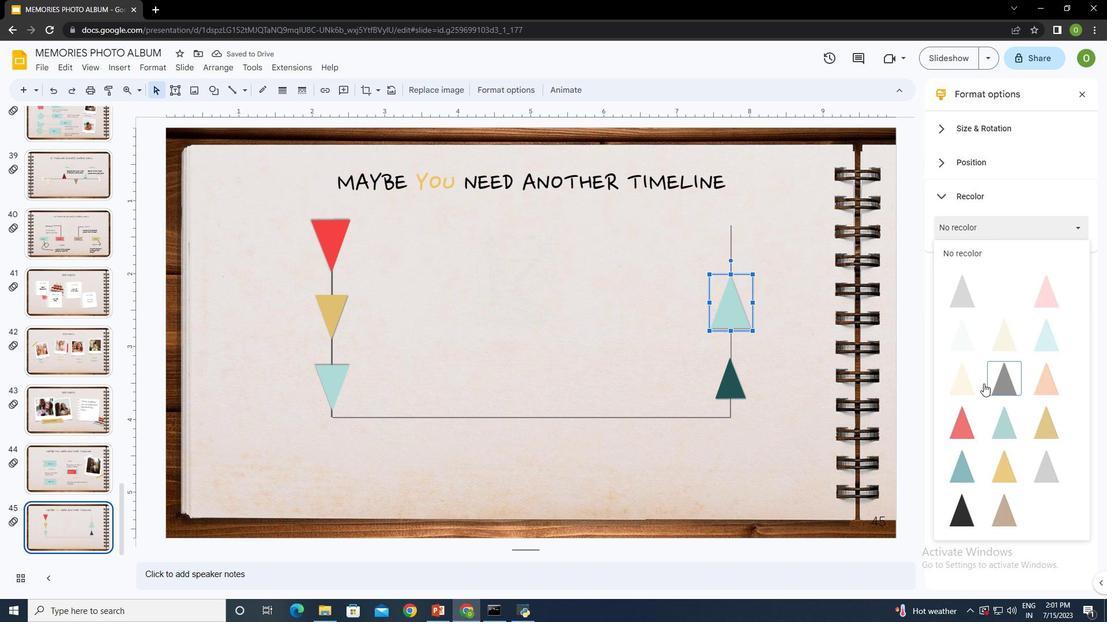 
Action: Mouse moved to (994, 400)
Screenshot: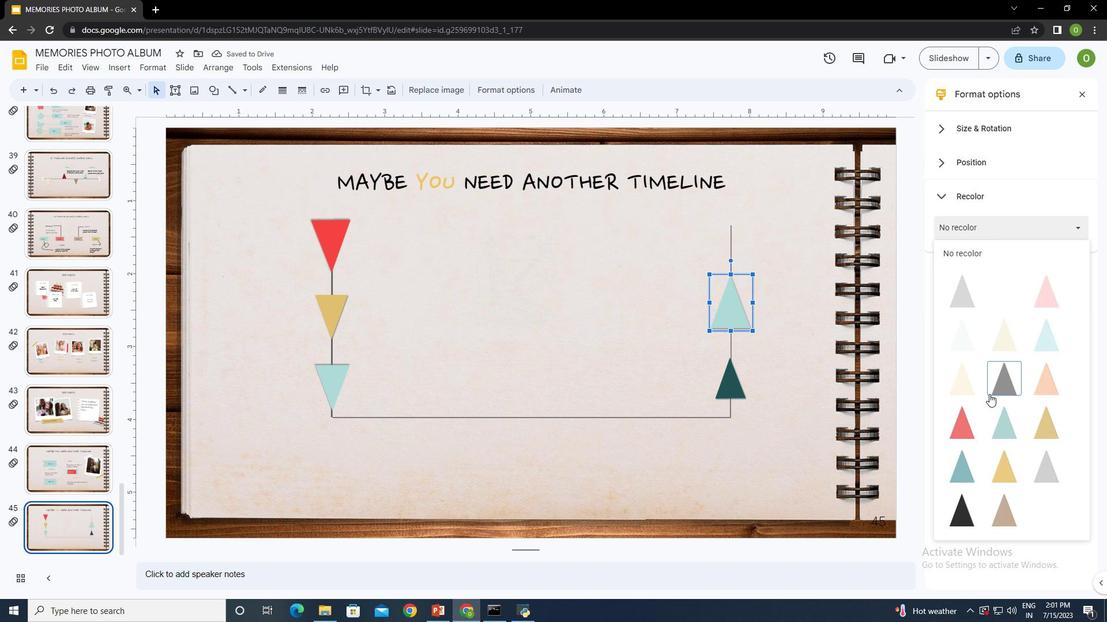 
Action: Mouse scrolled (994, 399) with delta (0, 0)
Screenshot: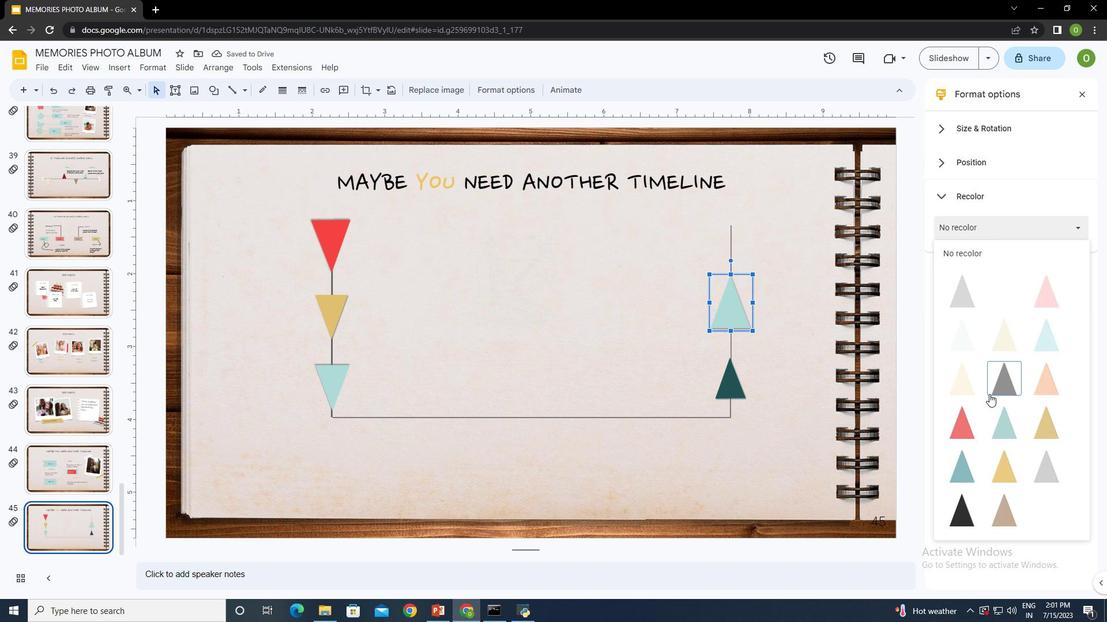 
Action: Mouse moved to (1051, 425)
Screenshot: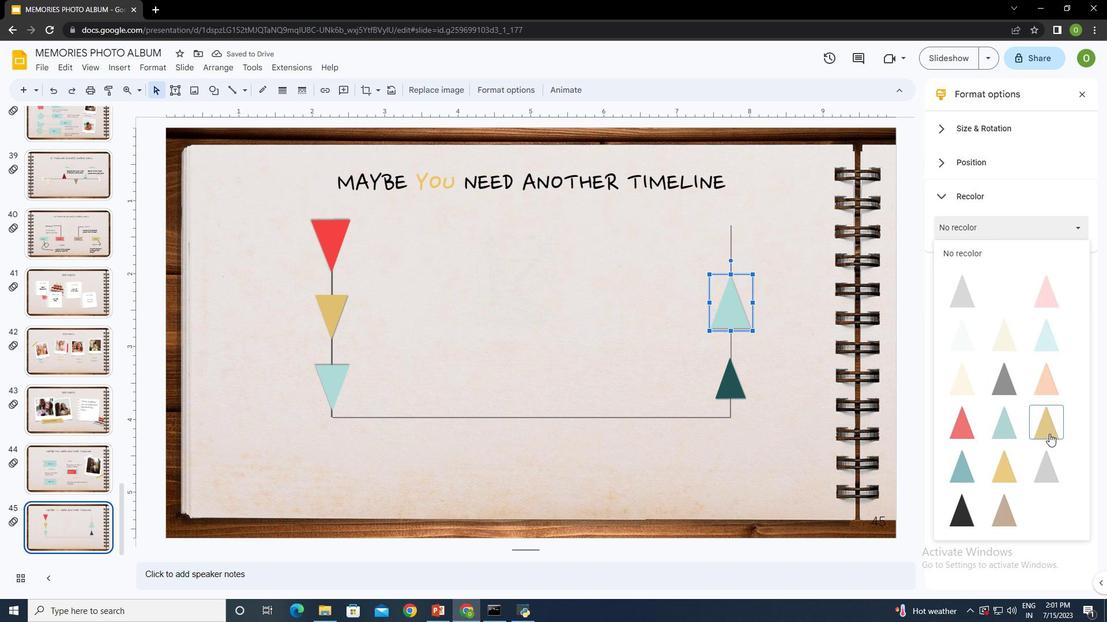 
Action: Mouse pressed left at (1051, 425)
Screenshot: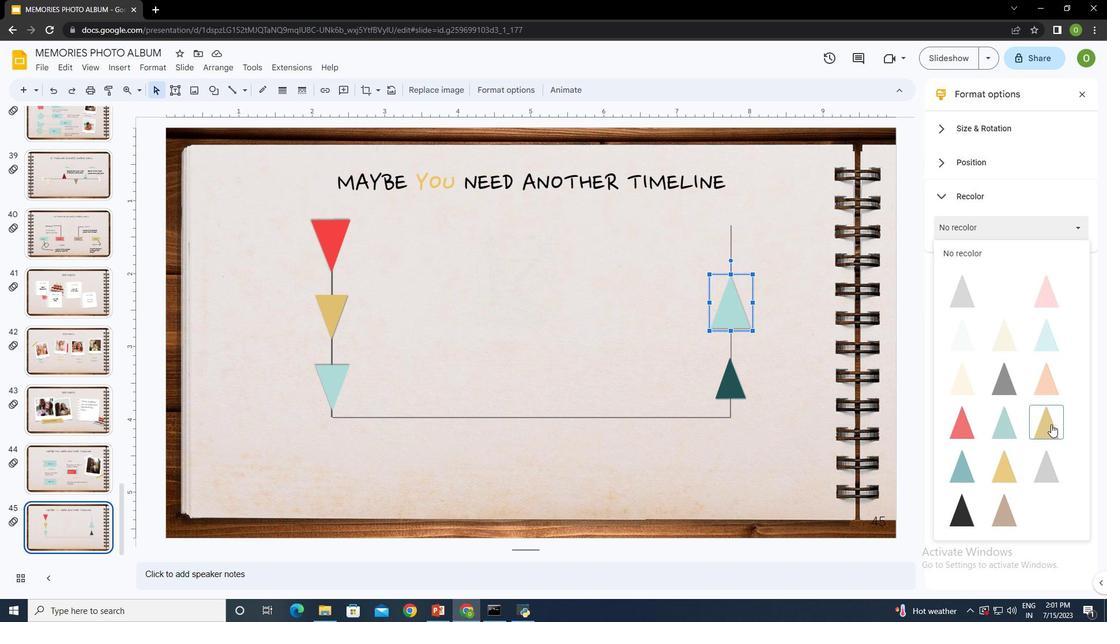 
Action: Mouse moved to (983, 224)
Screenshot: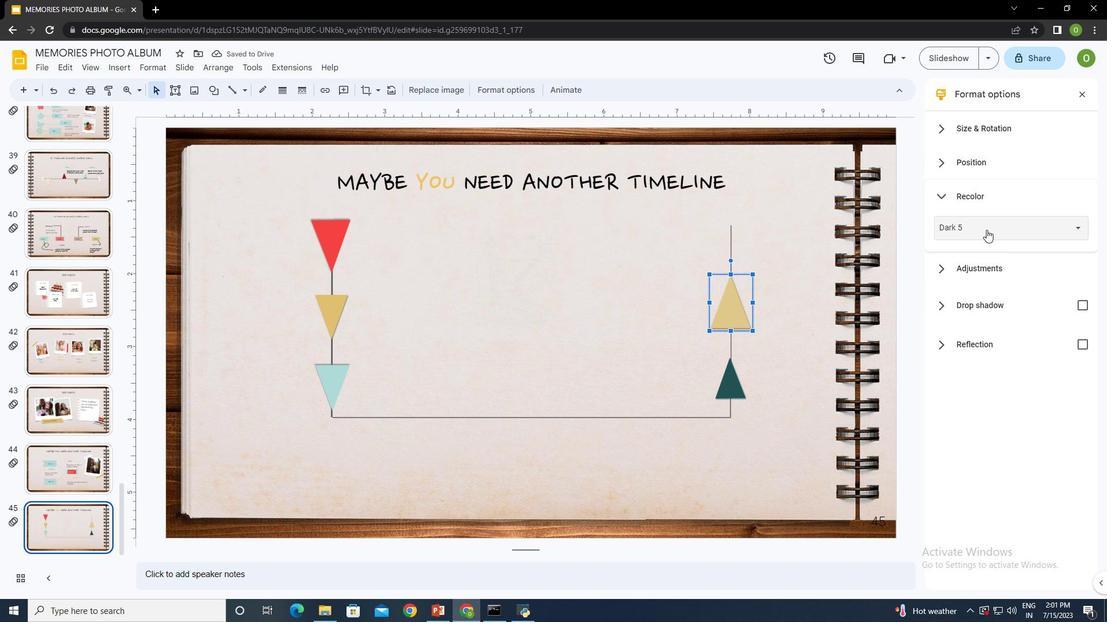 
Action: Mouse pressed left at (983, 224)
Screenshot: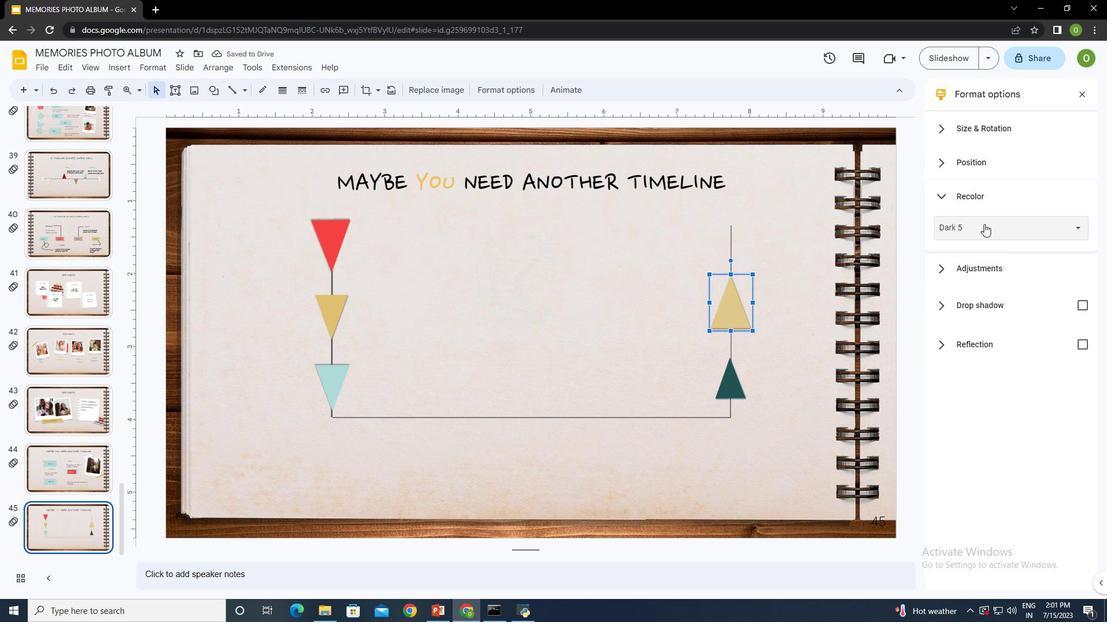 
Action: Mouse moved to (968, 419)
Screenshot: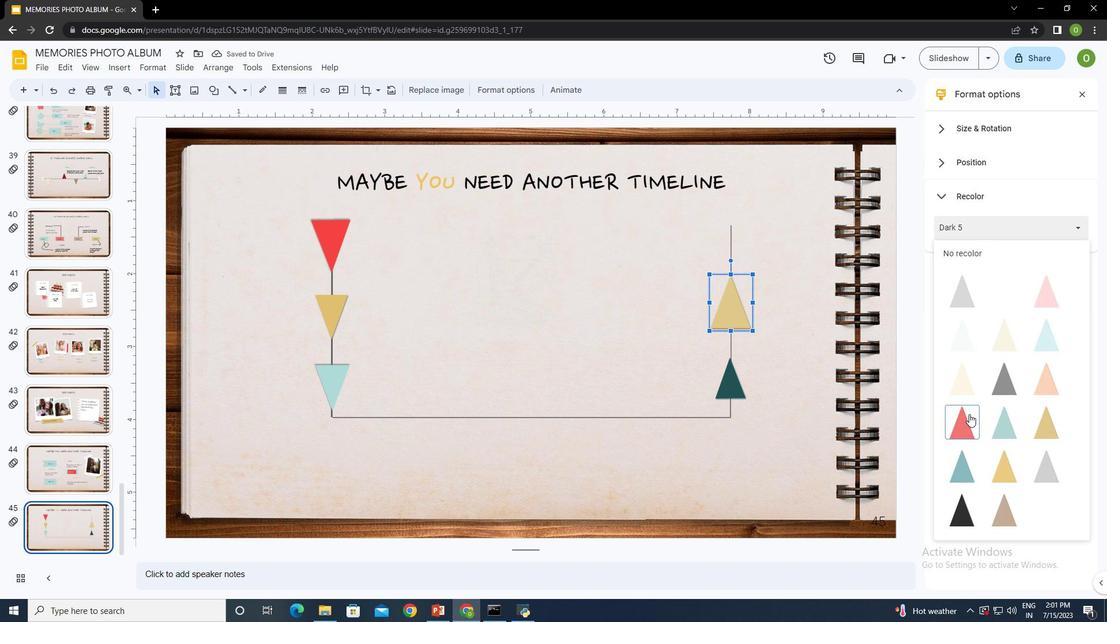 
Action: Mouse pressed left at (968, 419)
Screenshot: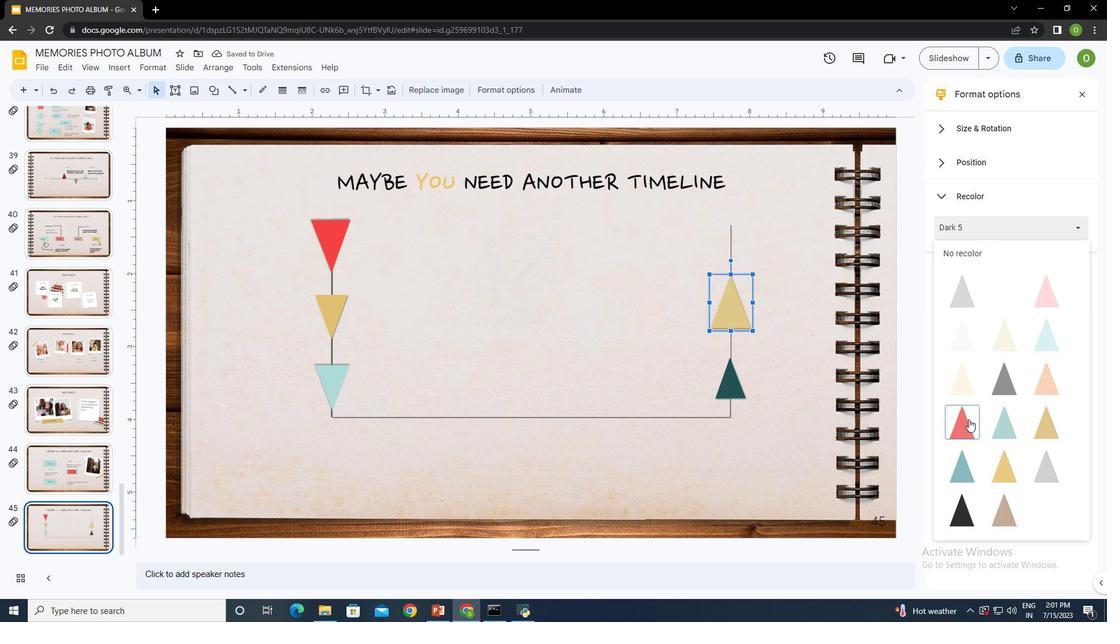 
Action: Mouse moved to (637, 275)
Screenshot: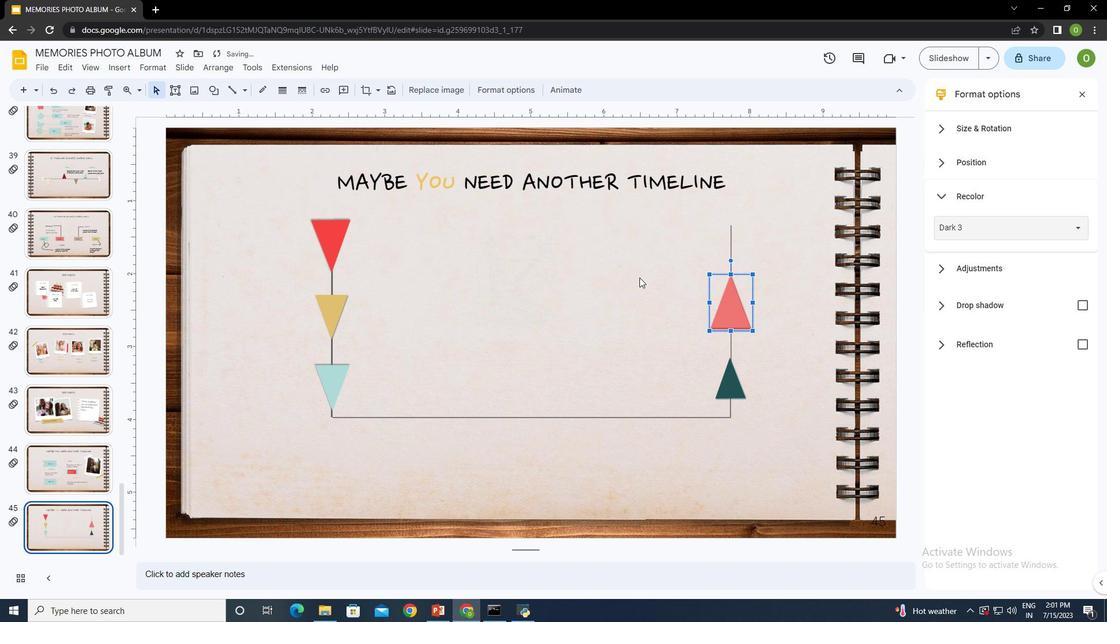 
Action: Mouse pressed left at (637, 275)
Screenshot: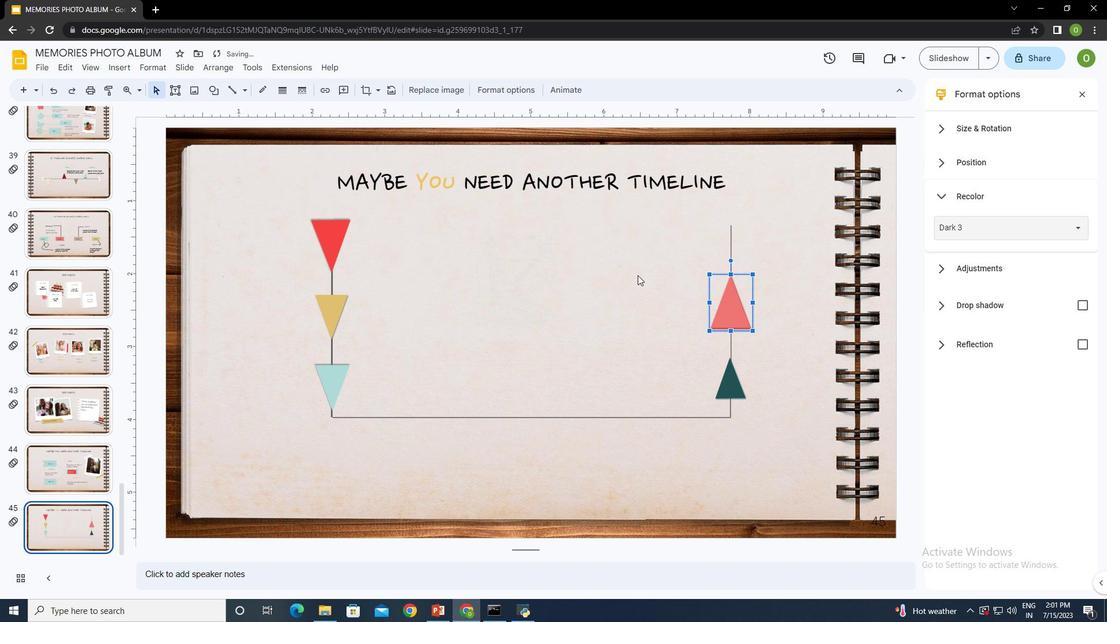 
Action: Mouse moved to (121, 65)
Screenshot: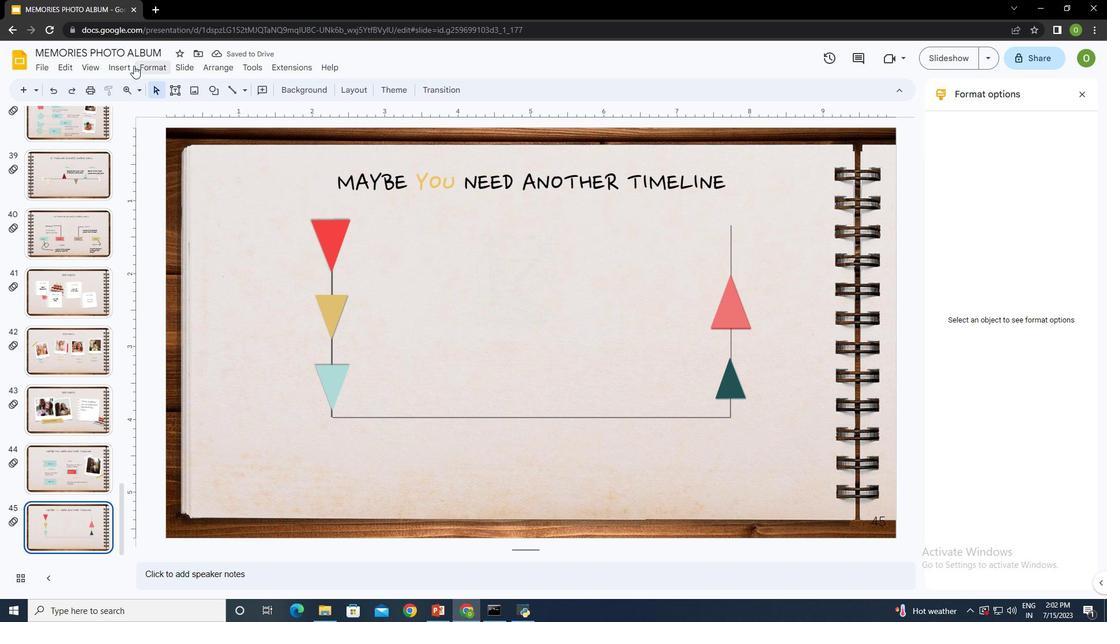 
Action: Mouse pressed left at (121, 65)
Screenshot: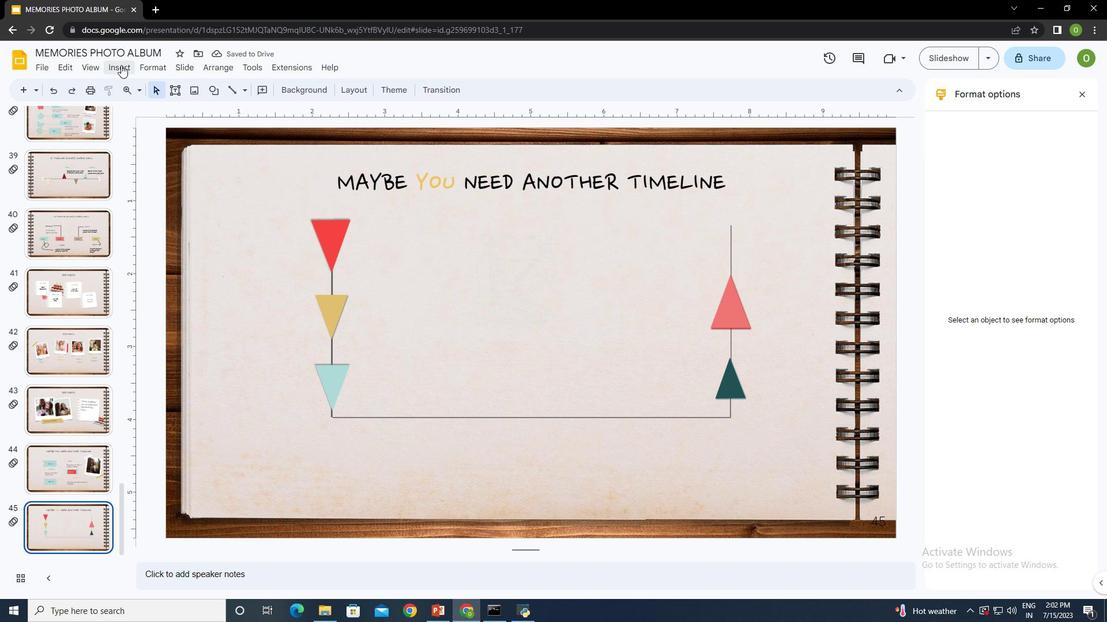 
Action: Mouse moved to (320, 89)
